 Task: Buy 4 Bath & Body Brushes from Bath & Bathing Accessories section under best seller category for shipping address: Joanna Wilson, 4208 Skips Lane, Phoenix, Arizona 85012, Cell Number 9285042162. Pay from credit card number 4893 7545 5958 7965, Name on card John Baker, Expiration date 06/2025, CVV 549
Action: Mouse moved to (165, 51)
Screenshot: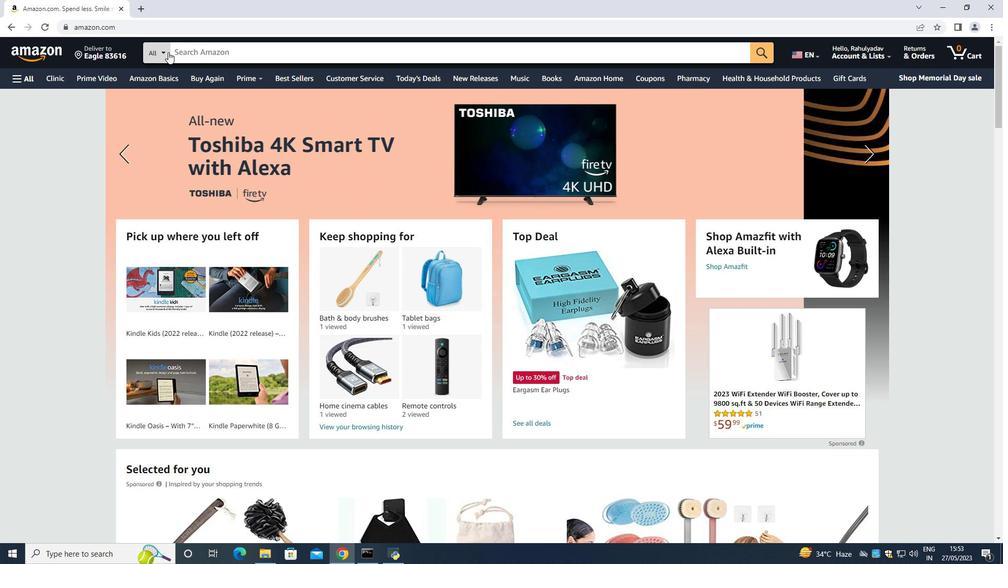 
Action: Mouse pressed left at (165, 51)
Screenshot: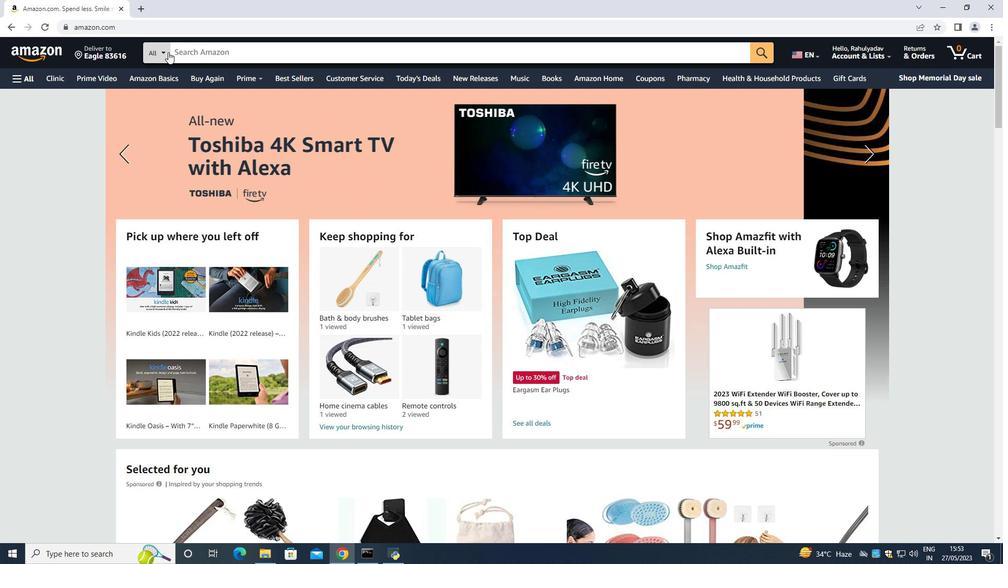 
Action: Mouse moved to (174, 174)
Screenshot: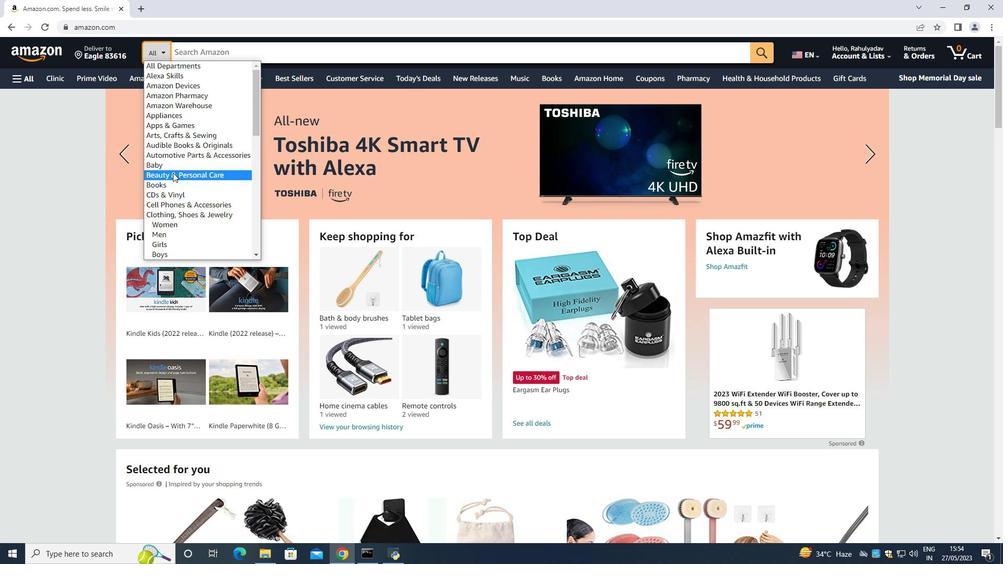 
Action: Mouse scrolled (174, 174) with delta (0, 0)
Screenshot: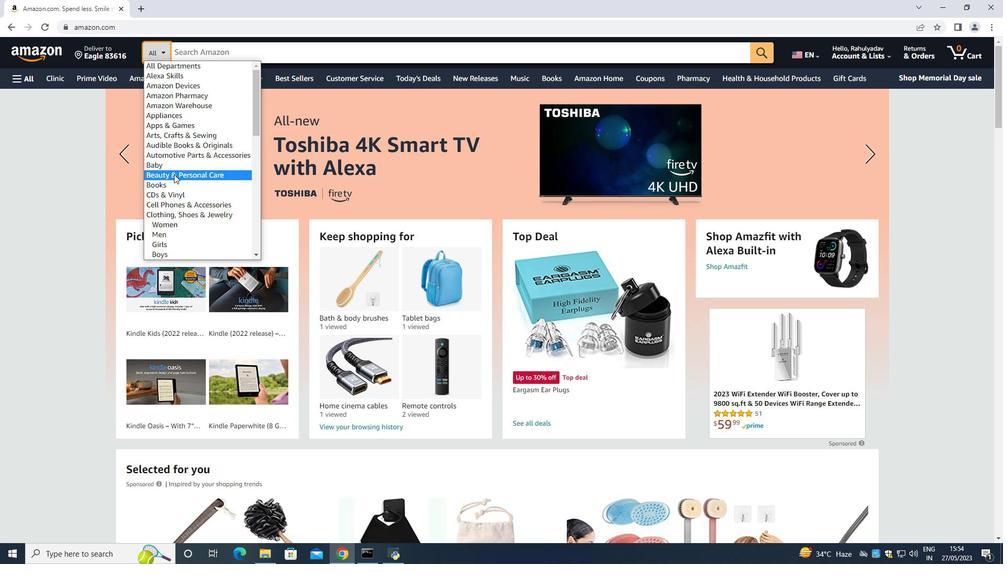 
Action: Mouse moved to (177, 172)
Screenshot: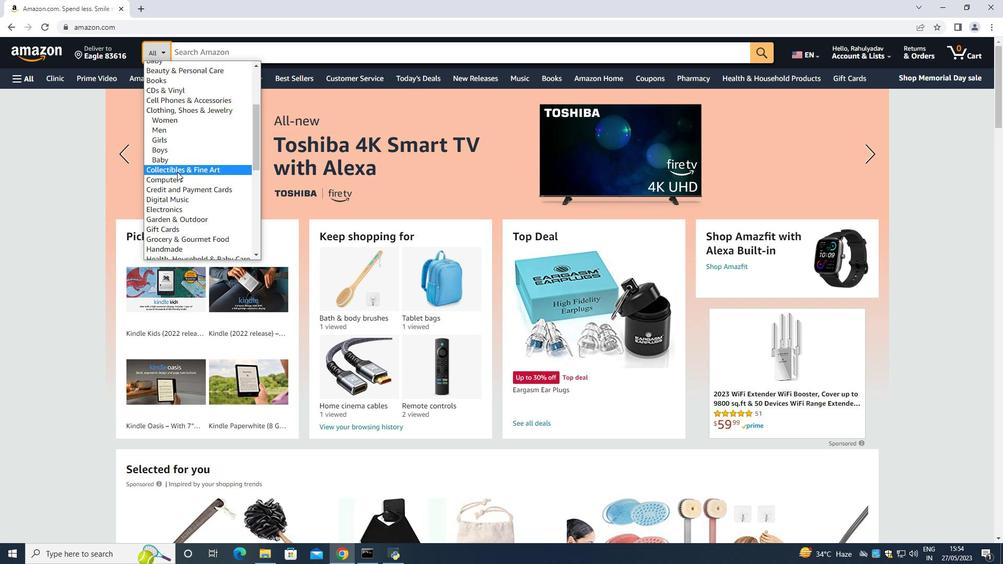 
Action: Mouse scrolled (177, 173) with delta (0, 0)
Screenshot: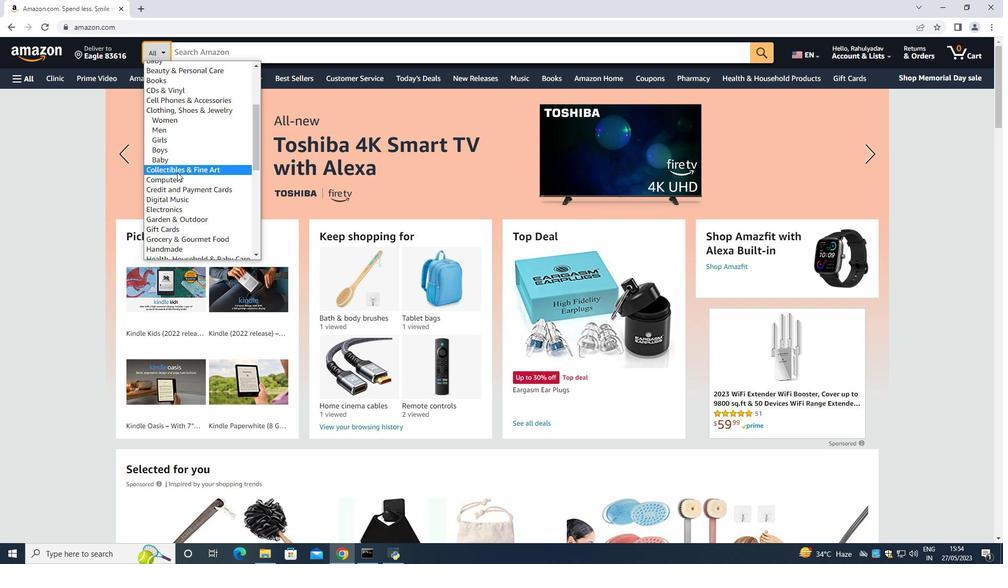 
Action: Mouse moved to (9, 81)
Screenshot: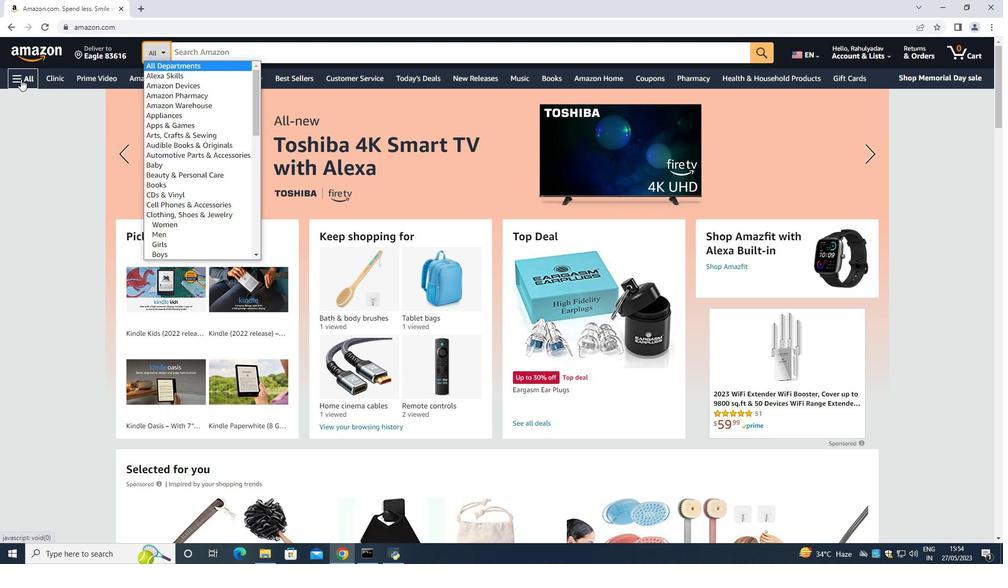 
Action: Mouse pressed left at (9, 81)
Screenshot: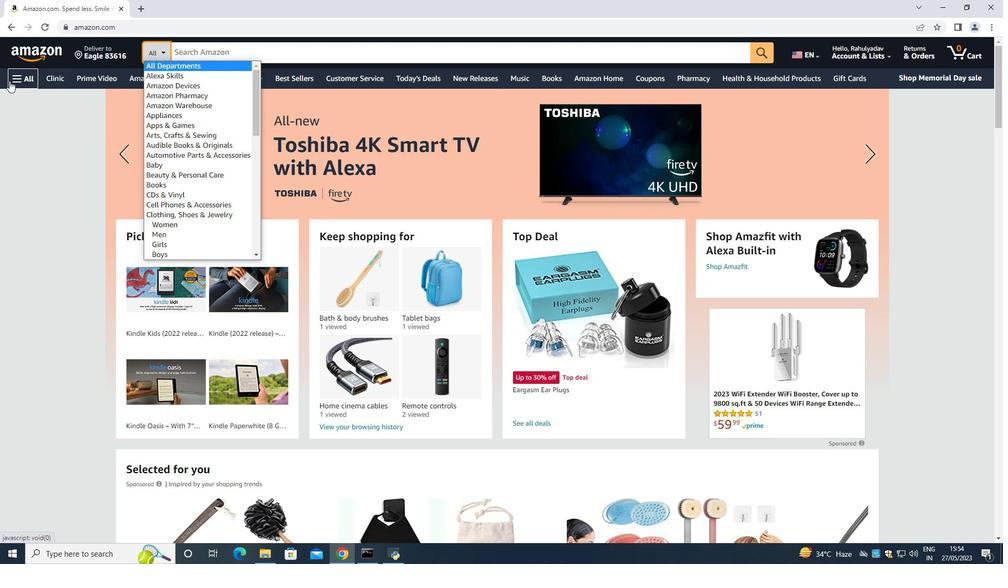 
Action: Mouse moved to (72, 368)
Screenshot: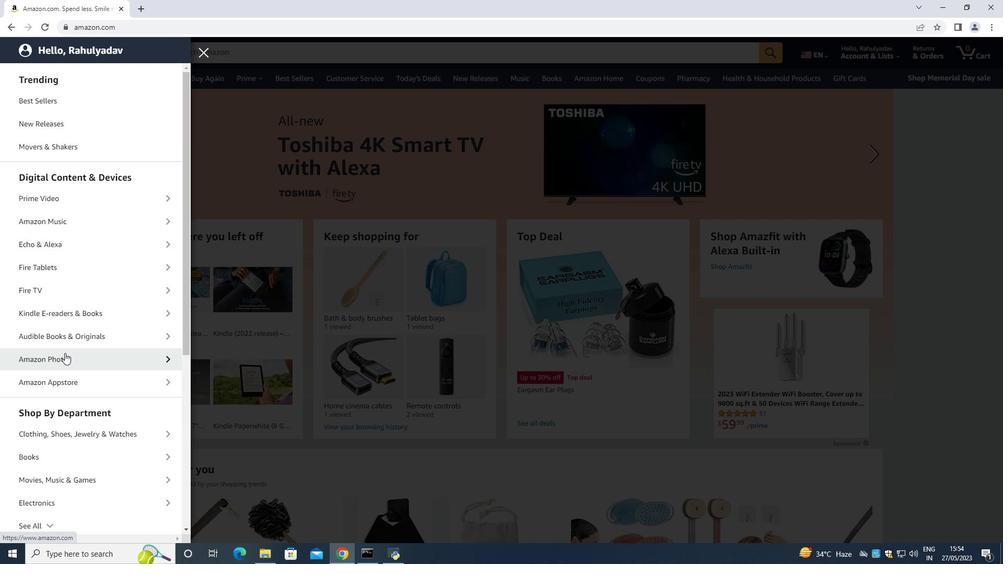 
Action: Mouse scrolled (72, 367) with delta (0, 0)
Screenshot: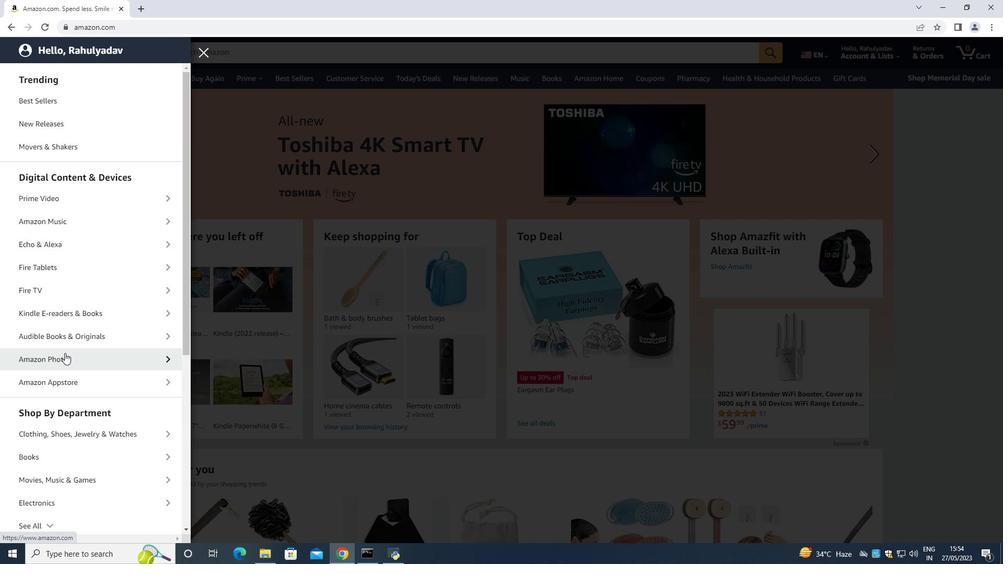 
Action: Mouse moved to (68, 407)
Screenshot: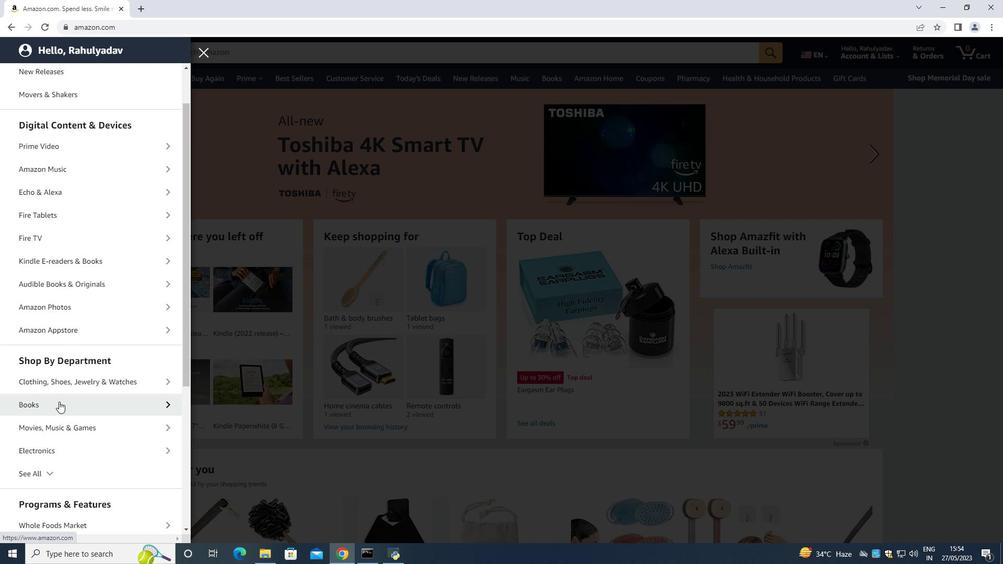 
Action: Mouse scrolled (68, 406) with delta (0, 0)
Screenshot: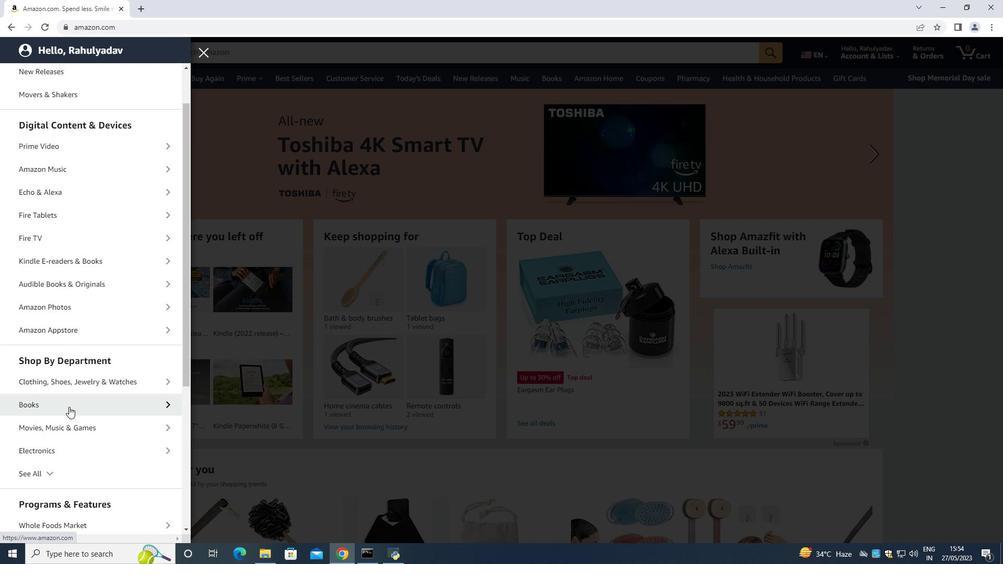 
Action: Mouse moved to (60, 421)
Screenshot: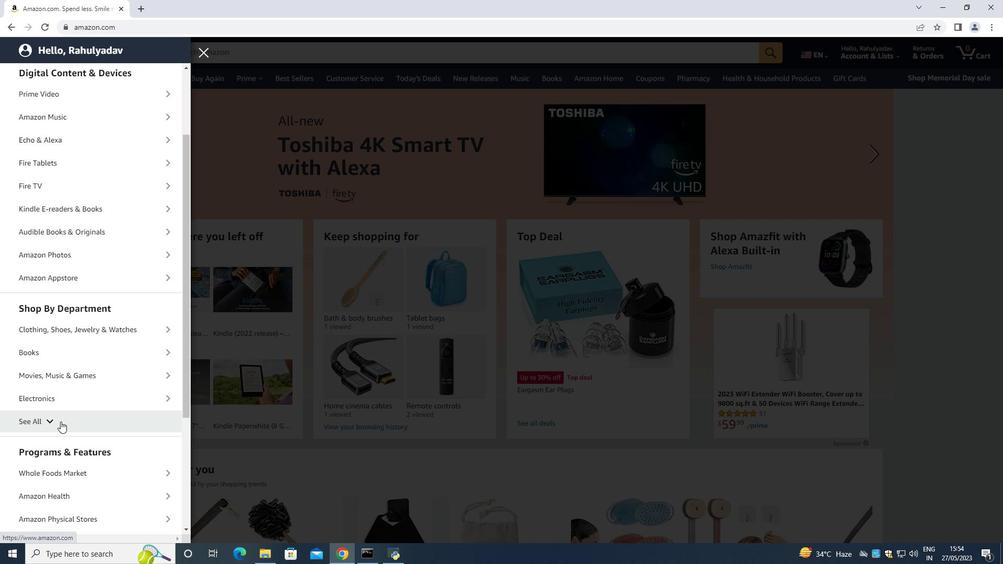 
Action: Mouse pressed left at (60, 421)
Screenshot: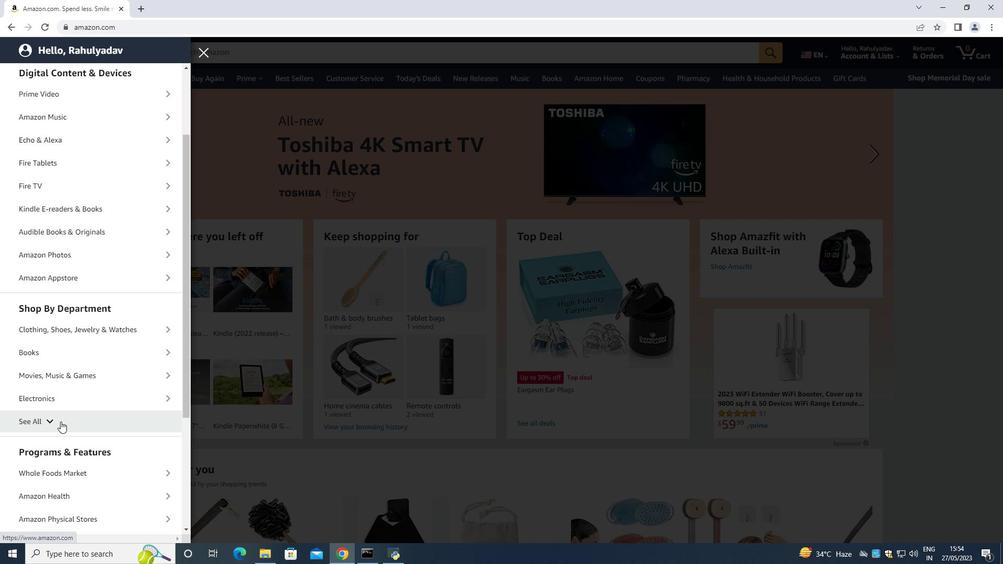
Action: Mouse moved to (63, 397)
Screenshot: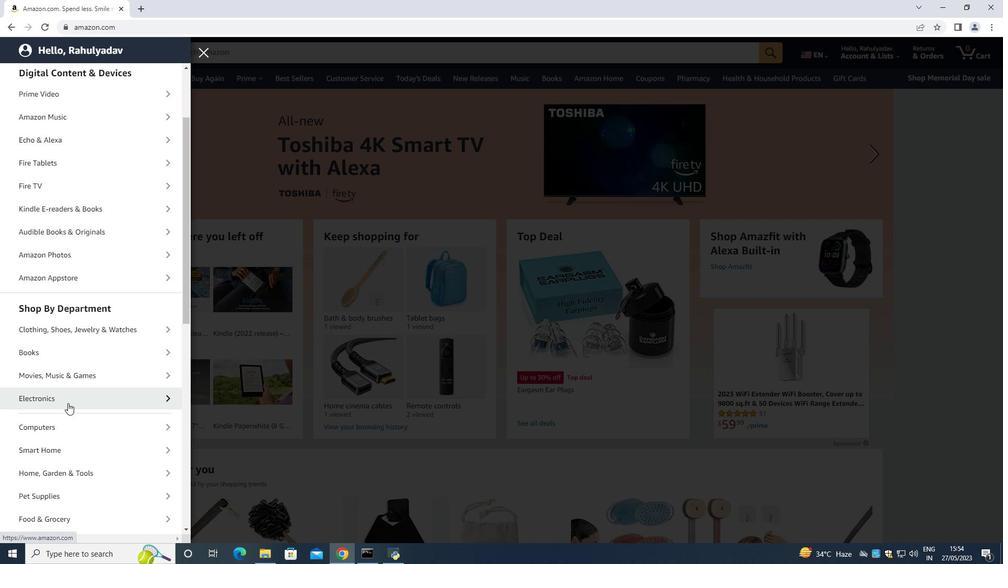 
Action: Mouse scrolled (63, 397) with delta (0, 0)
Screenshot: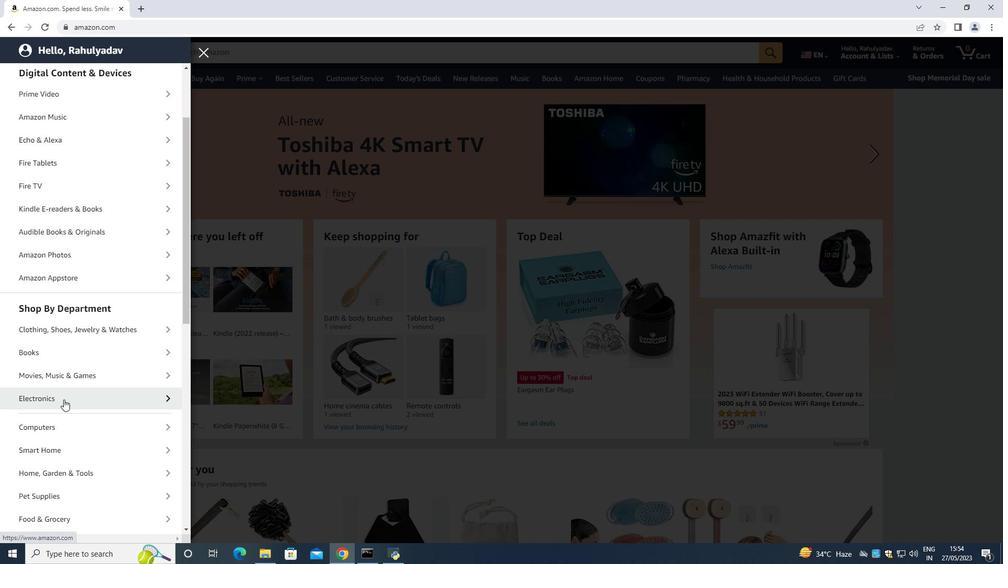 
Action: Mouse moved to (63, 397)
Screenshot: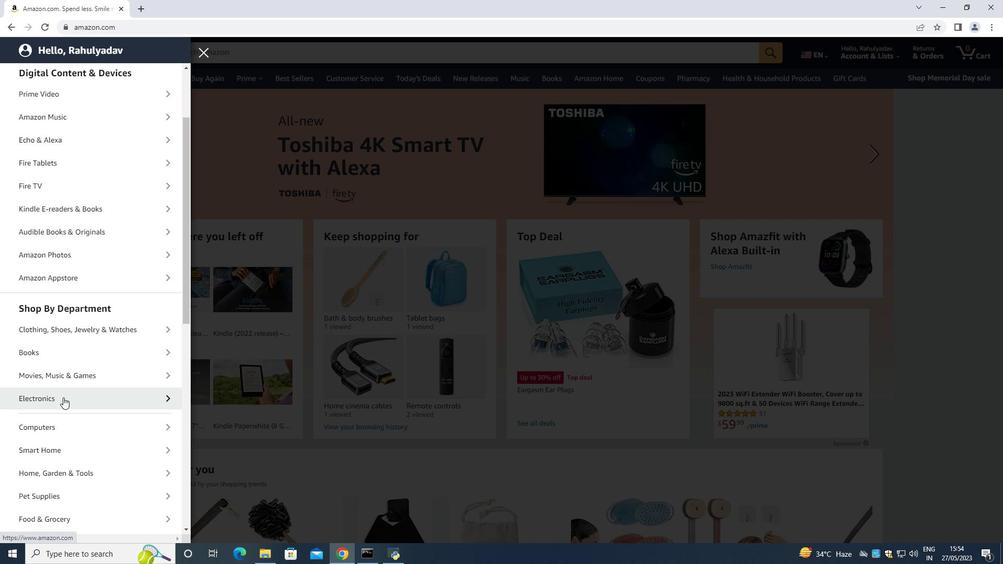 
Action: Mouse scrolled (63, 396) with delta (0, 0)
Screenshot: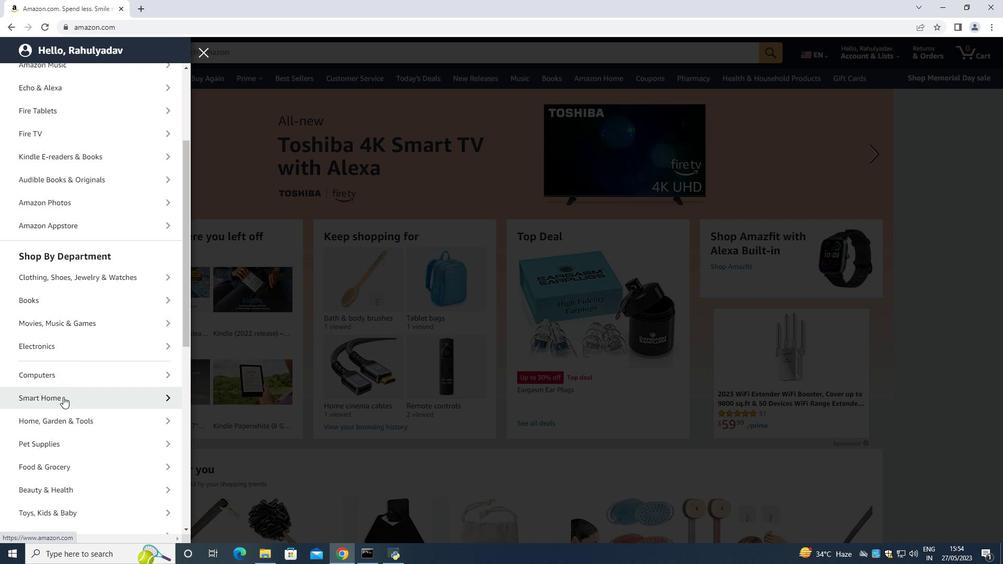 
Action: Mouse moved to (63, 397)
Screenshot: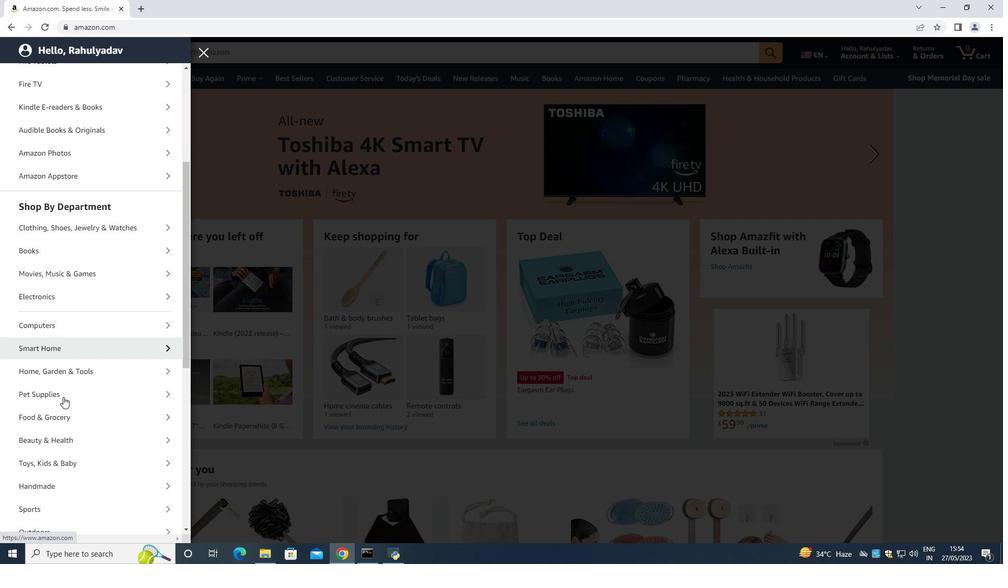 
Action: Mouse scrolled (63, 396) with delta (0, 0)
Screenshot: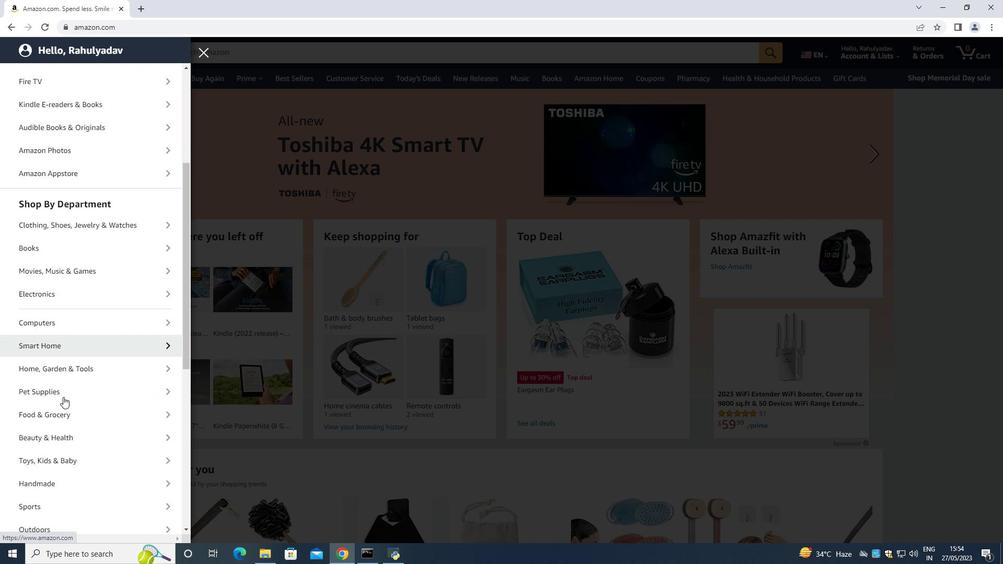 
Action: Mouse moved to (63, 397)
Screenshot: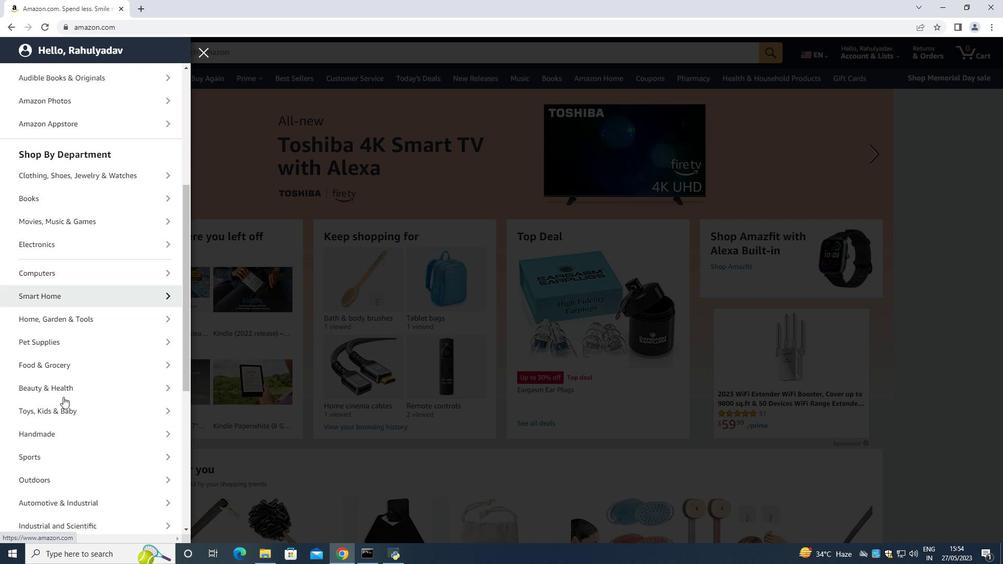 
Action: Mouse scrolled (63, 396) with delta (0, 0)
Screenshot: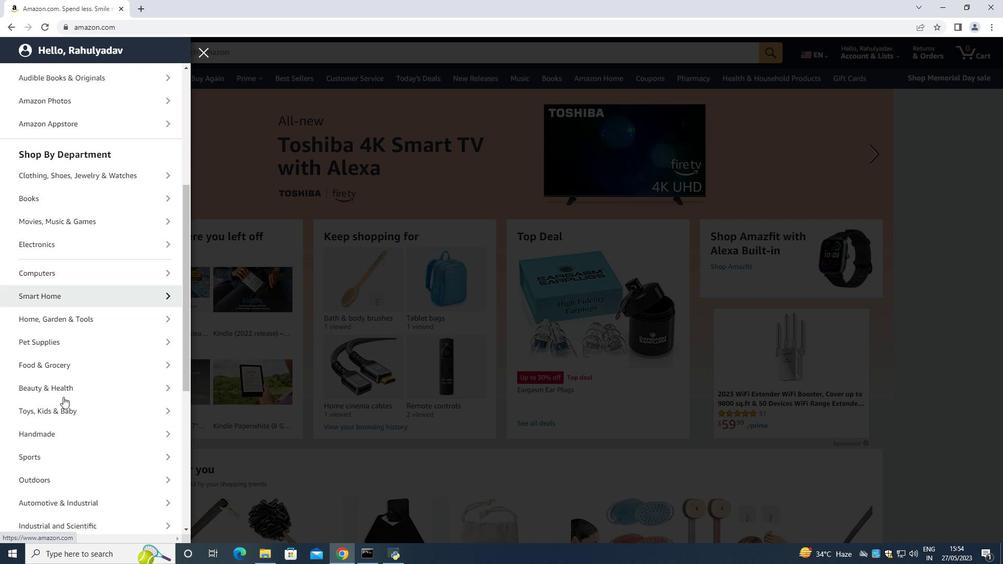 
Action: Mouse moved to (65, 397)
Screenshot: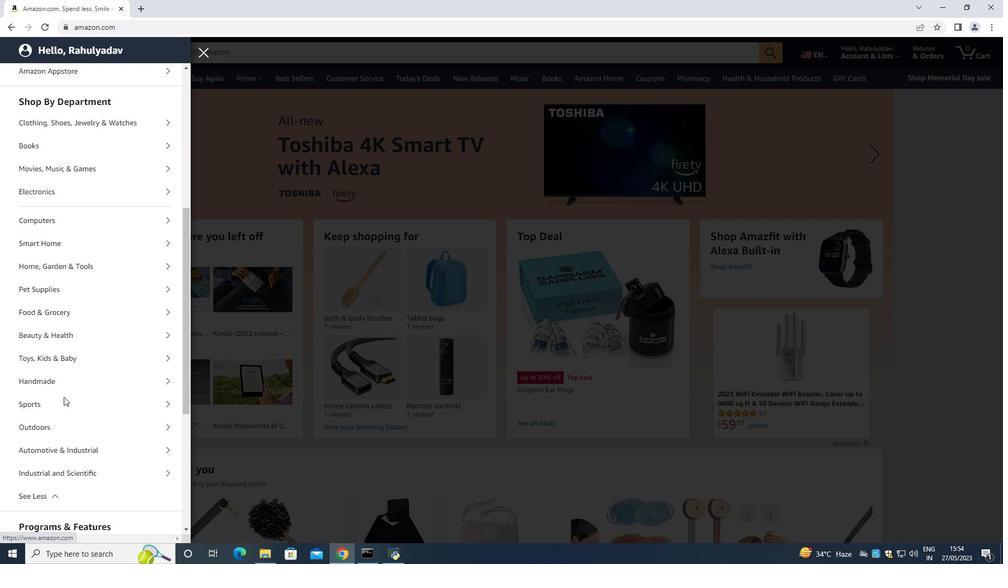 
Action: Mouse scrolled (65, 397) with delta (0, 0)
Screenshot: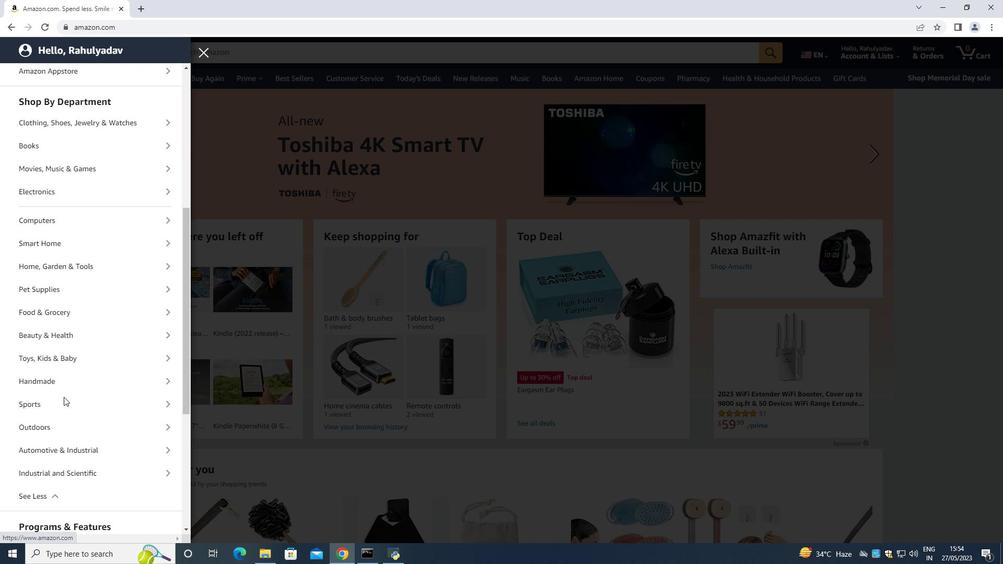 
Action: Mouse moved to (65, 399)
Screenshot: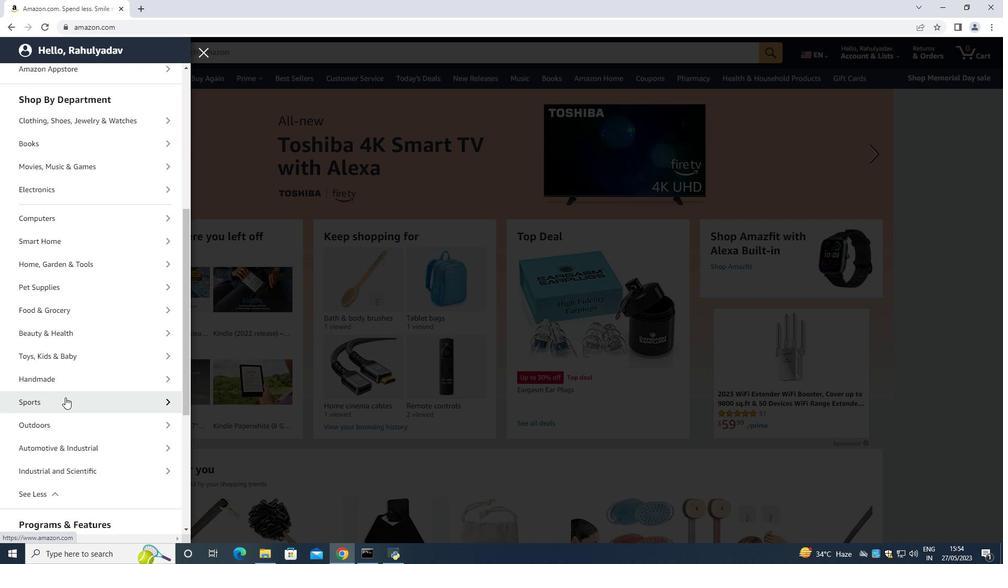 
Action: Mouse scrolled (65, 398) with delta (0, 0)
Screenshot: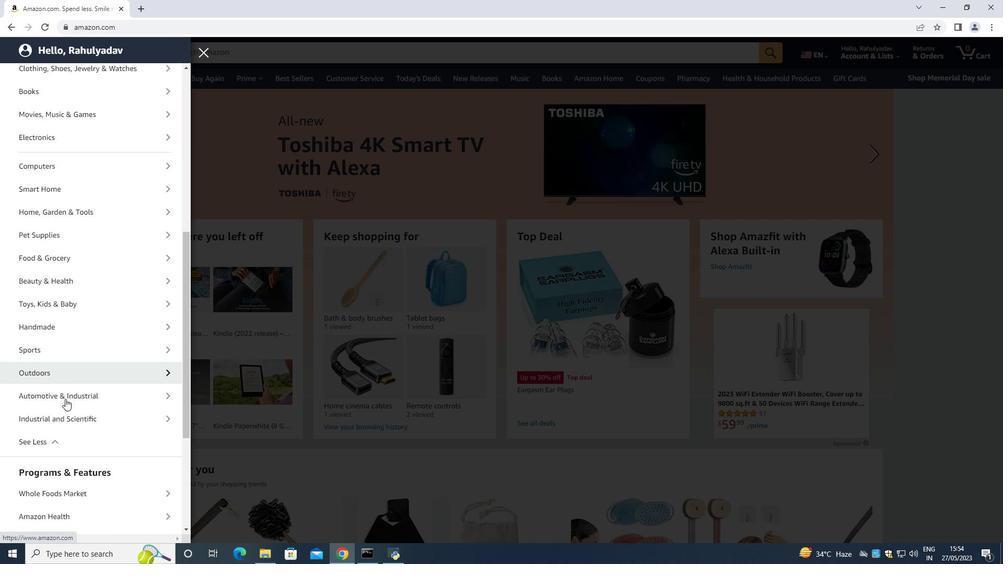 
Action: Mouse scrolled (65, 398) with delta (0, 0)
Screenshot: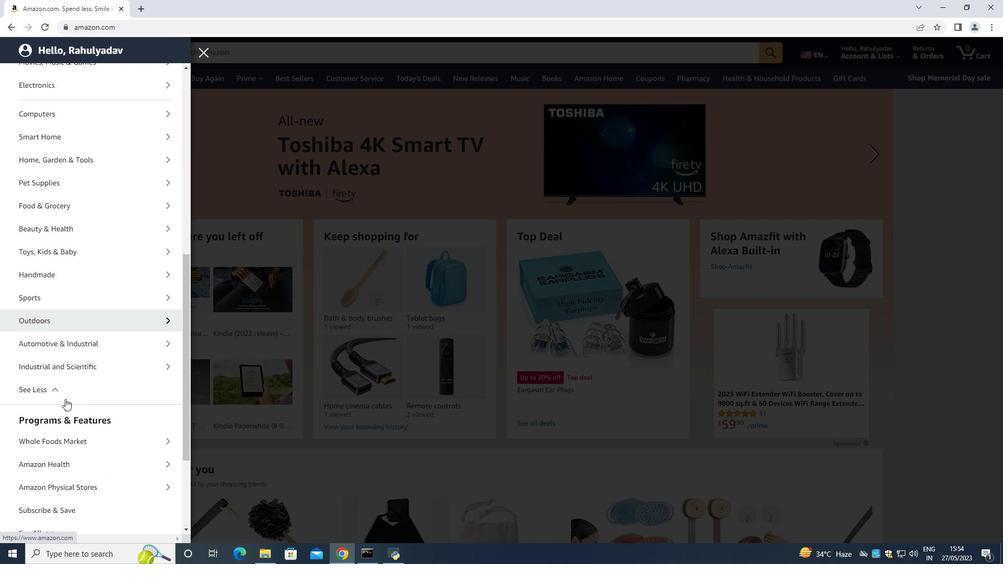 
Action: Mouse moved to (49, 485)
Screenshot: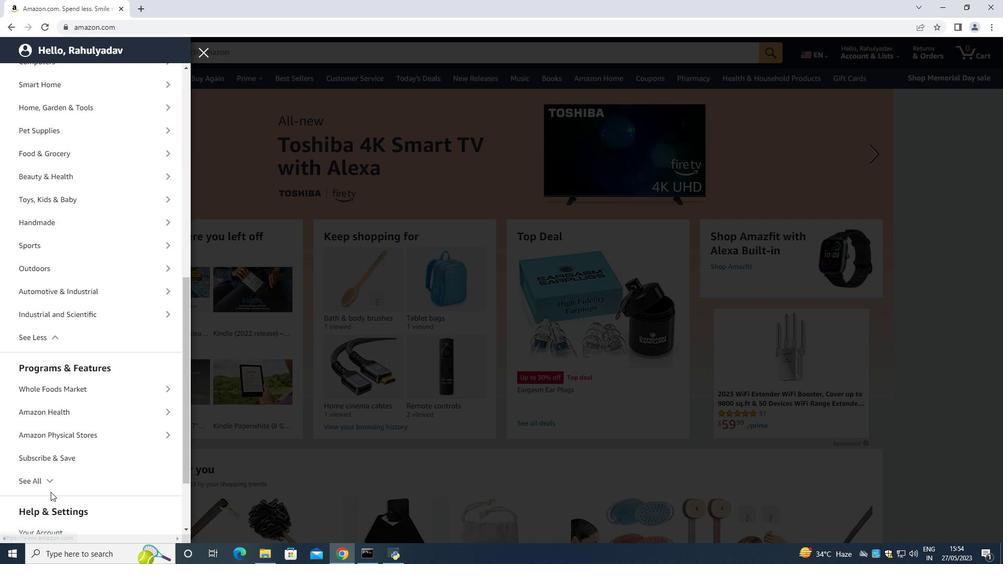 
Action: Mouse pressed left at (49, 485)
Screenshot: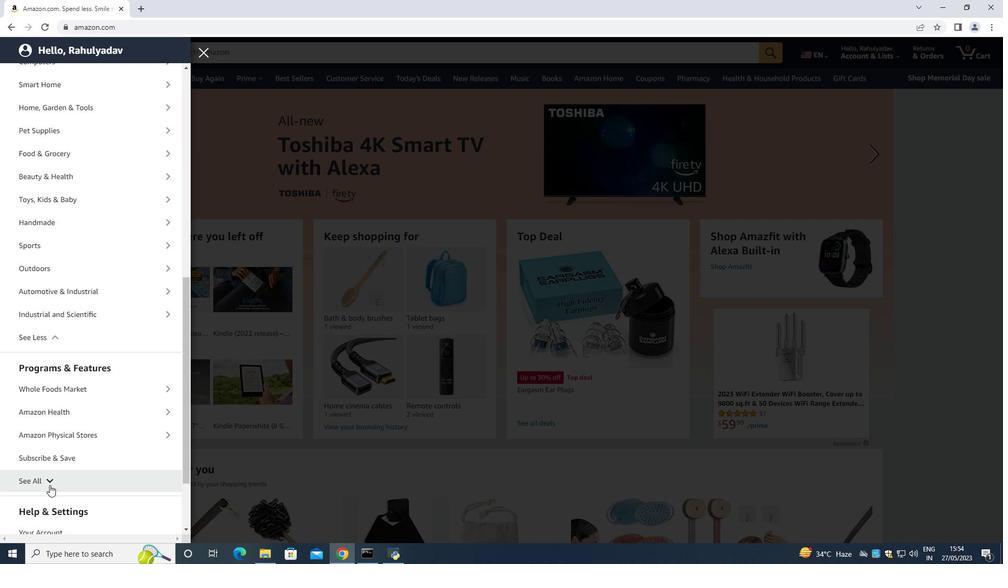 
Action: Mouse moved to (52, 463)
Screenshot: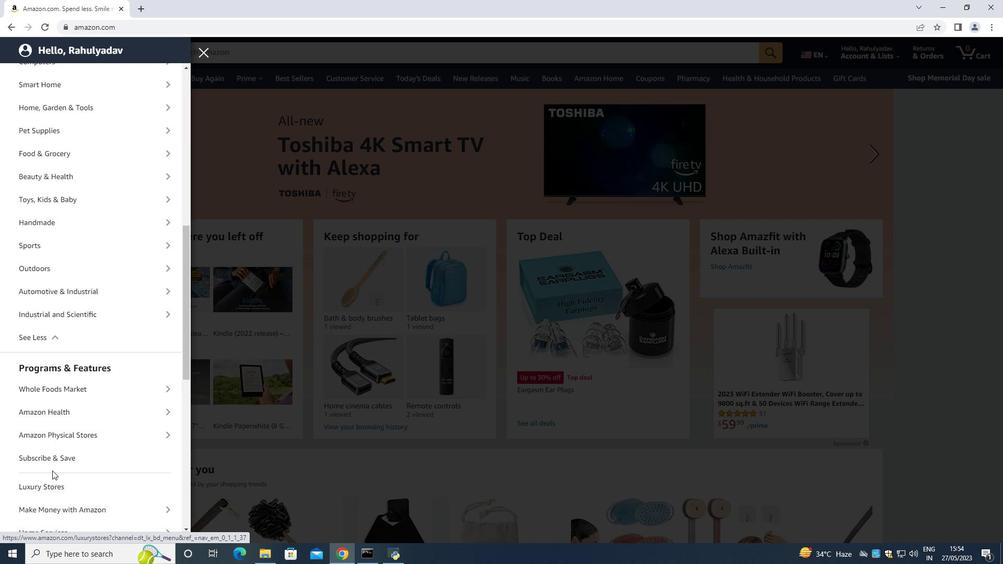 
Action: Mouse scrolled (52, 463) with delta (0, 0)
Screenshot: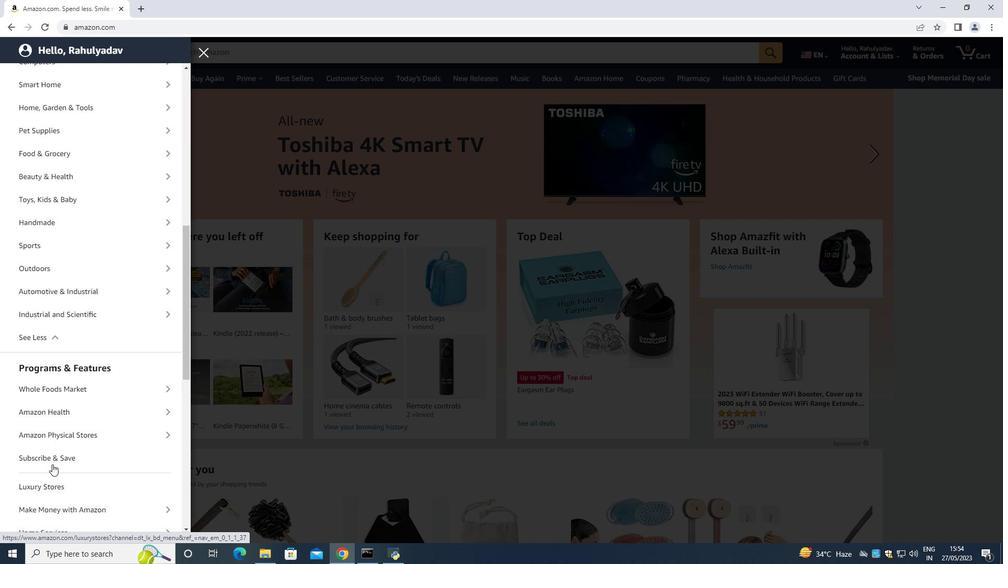 
Action: Mouse moved to (52, 457)
Screenshot: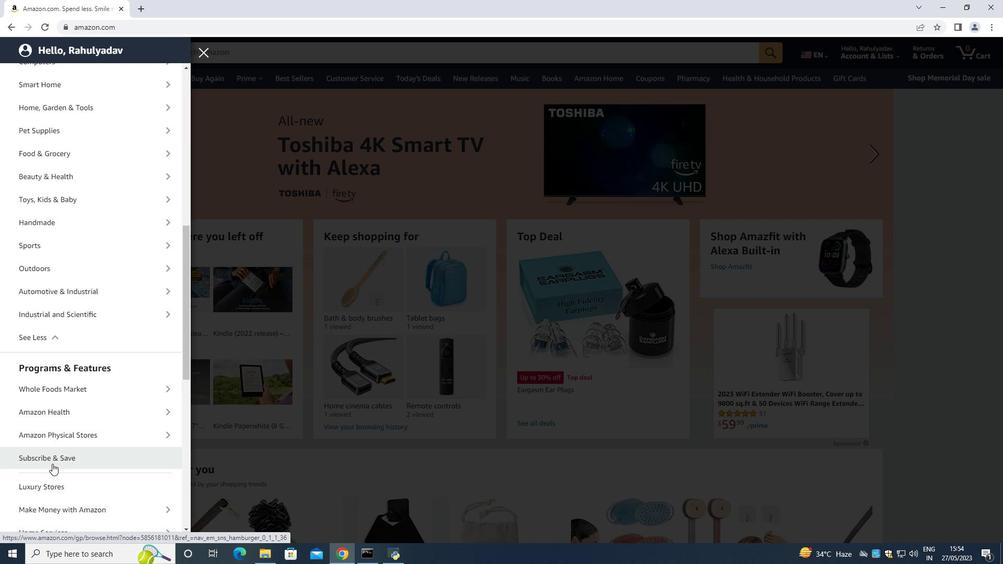 
Action: Mouse scrolled (52, 457) with delta (0, 0)
Screenshot: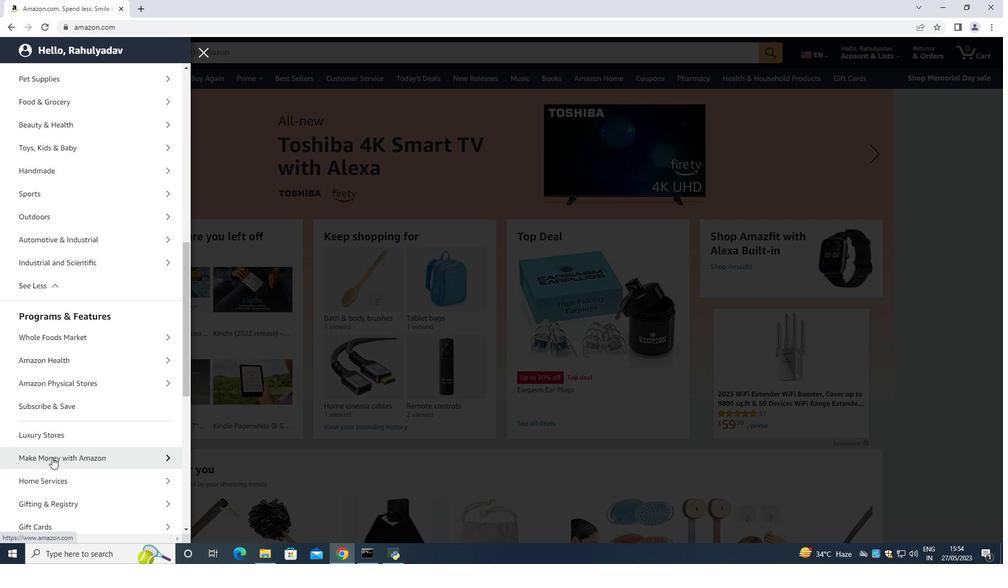 
Action: Mouse moved to (52, 456)
Screenshot: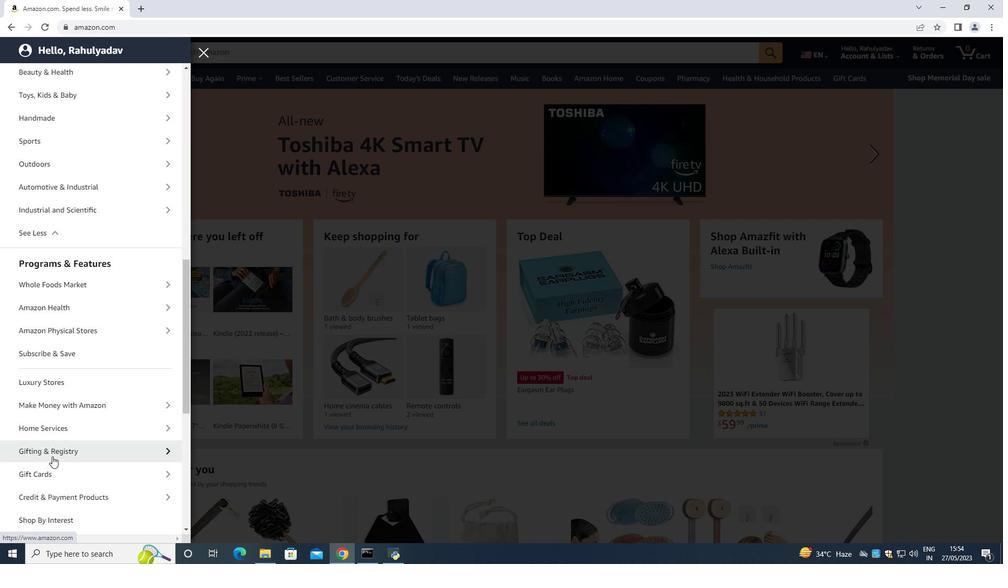 
Action: Mouse scrolled (52, 455) with delta (0, 0)
Screenshot: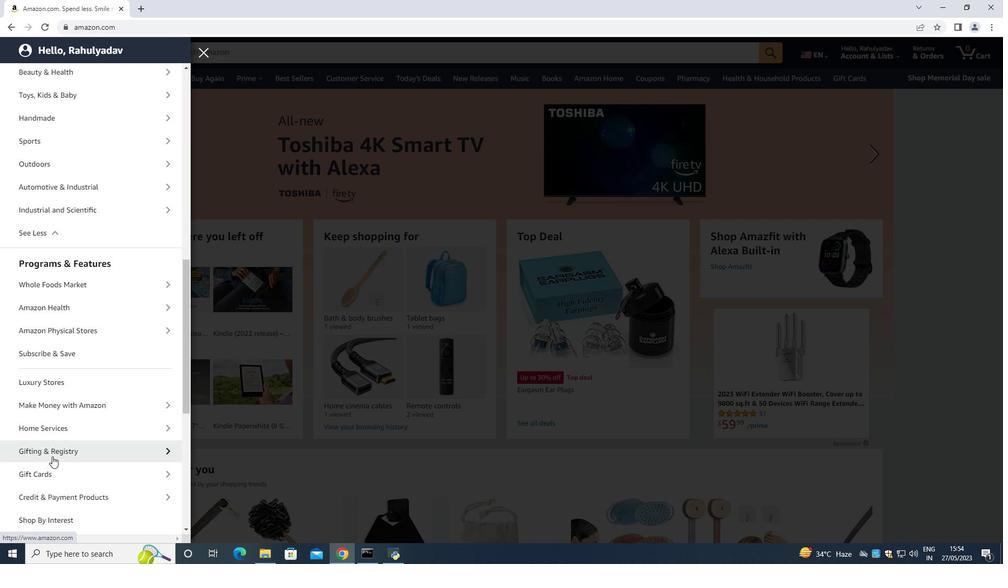 
Action: Mouse moved to (52, 455)
Screenshot: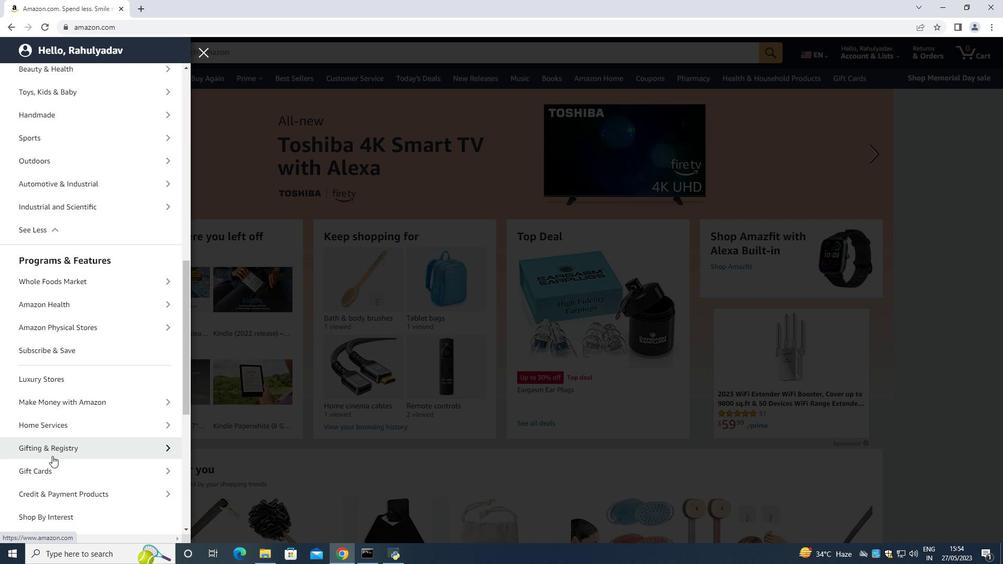 
Action: Mouse scrolled (52, 454) with delta (0, 0)
Screenshot: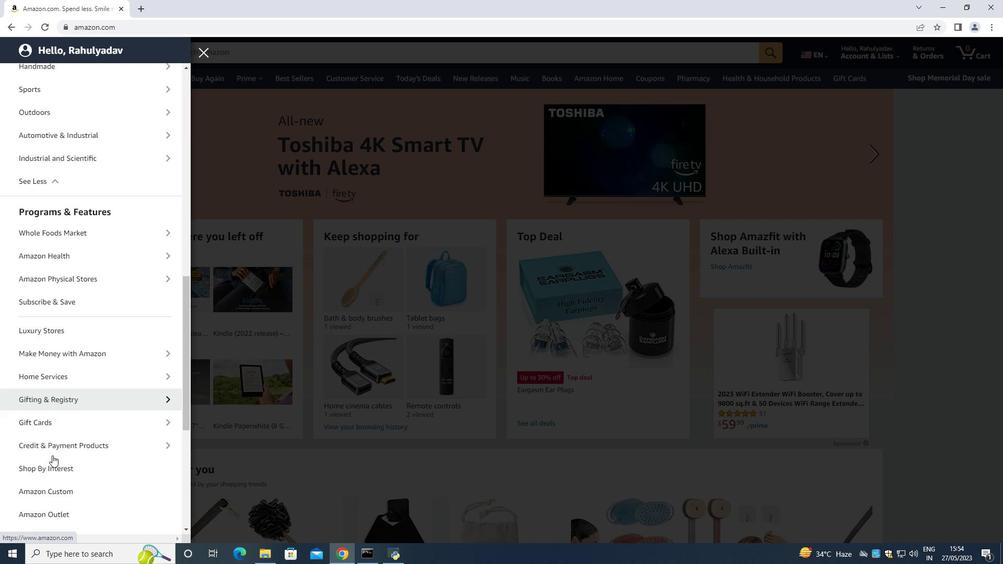
Action: Mouse moved to (52, 454)
Screenshot: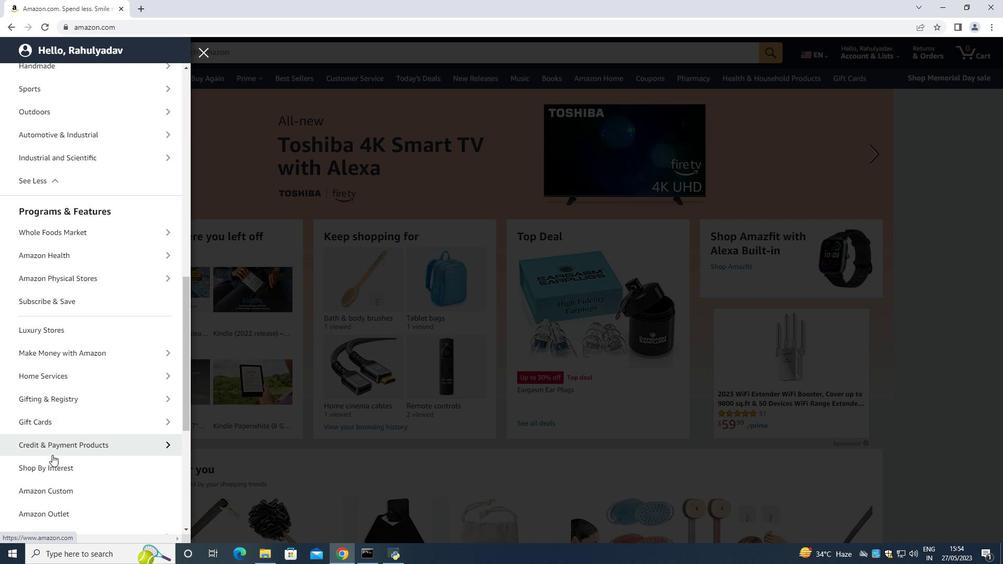 
Action: Mouse scrolled (52, 454) with delta (0, 0)
Screenshot: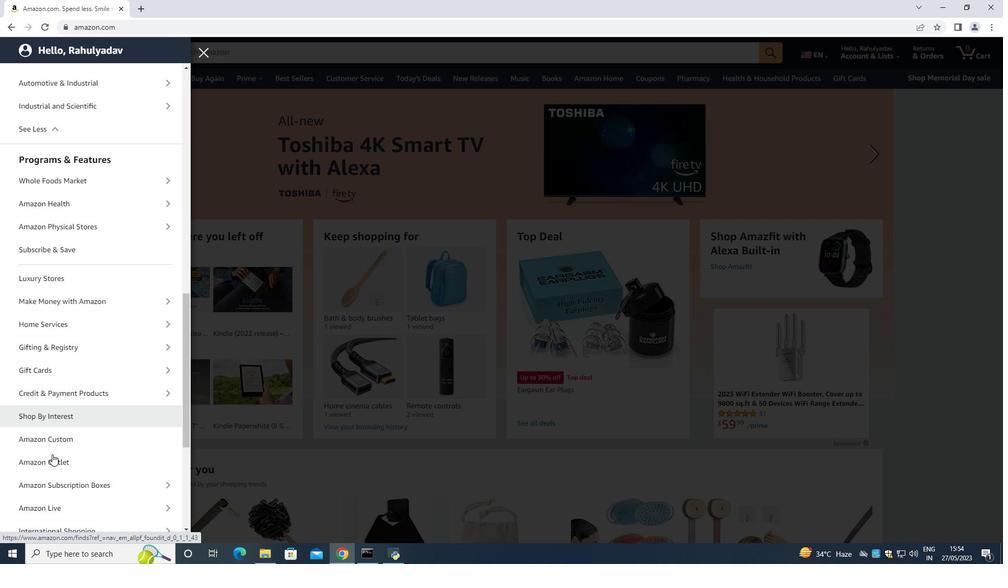 
Action: Mouse scrolled (52, 454) with delta (0, 0)
Screenshot: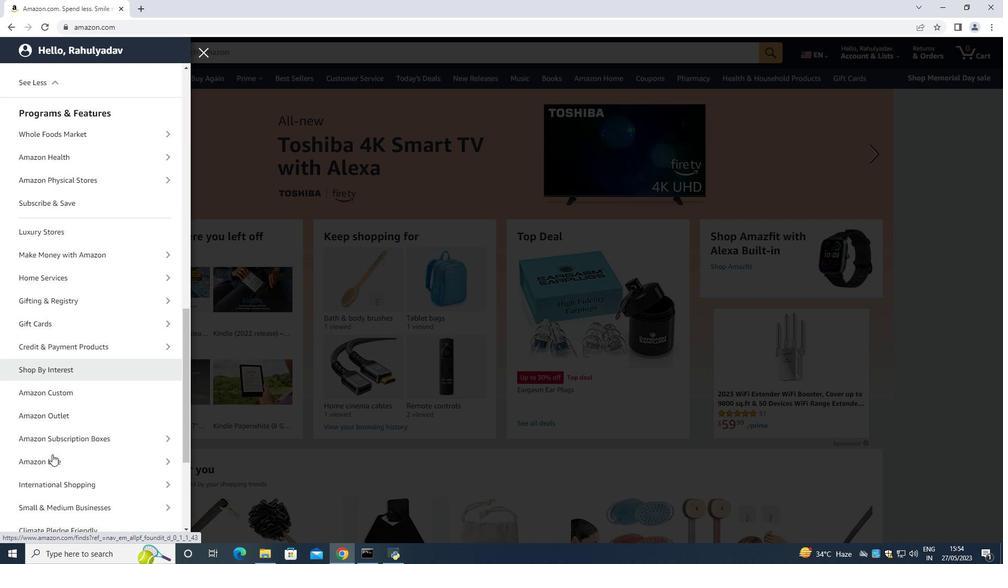 
Action: Mouse scrolled (52, 454) with delta (0, 0)
Screenshot: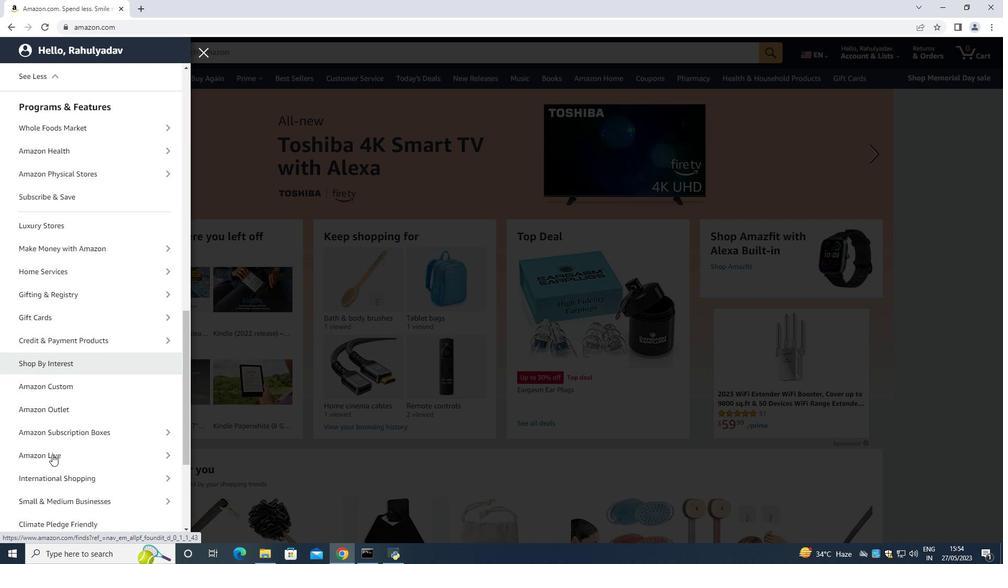 
Action: Mouse moved to (49, 460)
Screenshot: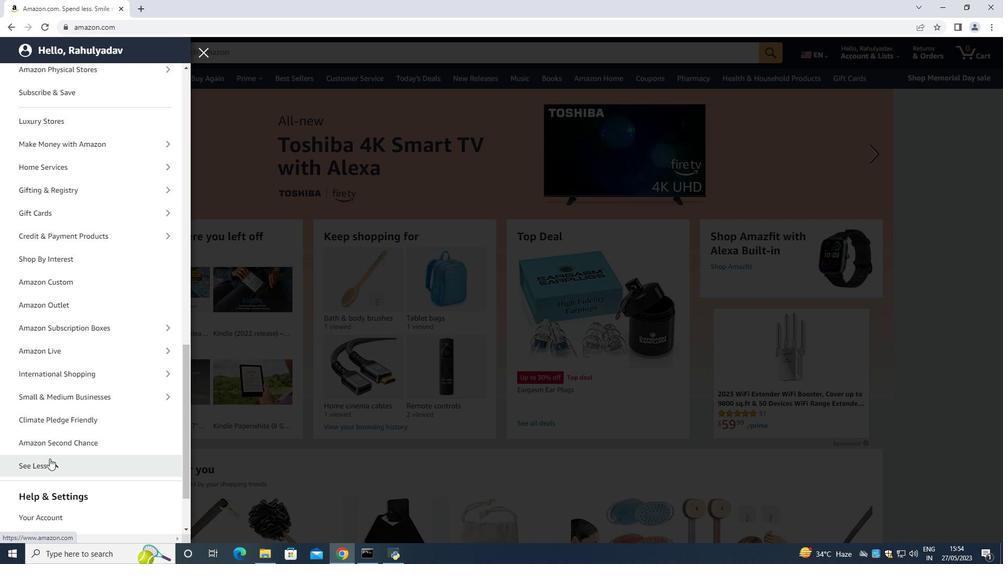 
Action: Mouse pressed left at (49, 460)
Screenshot: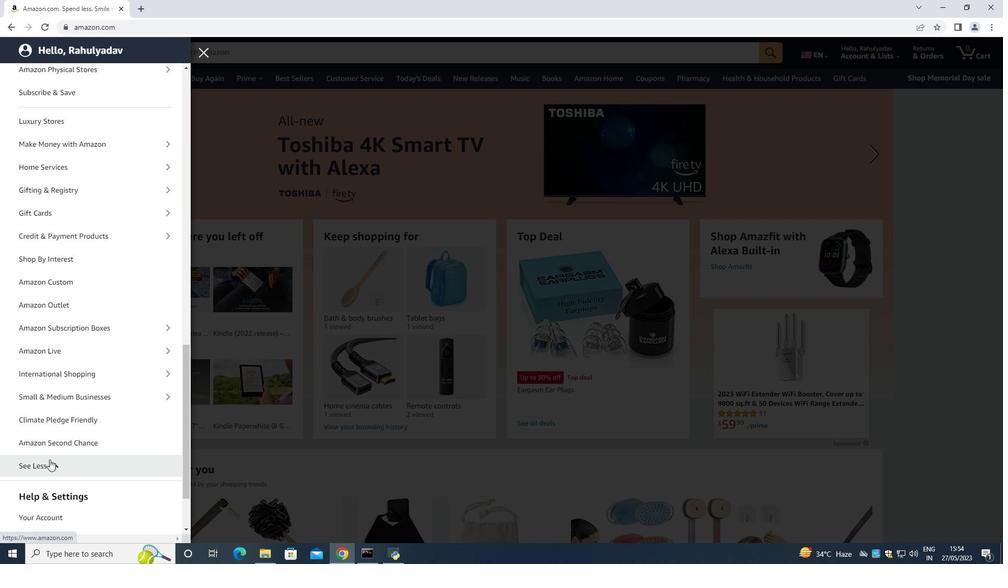 
Action: Mouse moved to (202, 48)
Screenshot: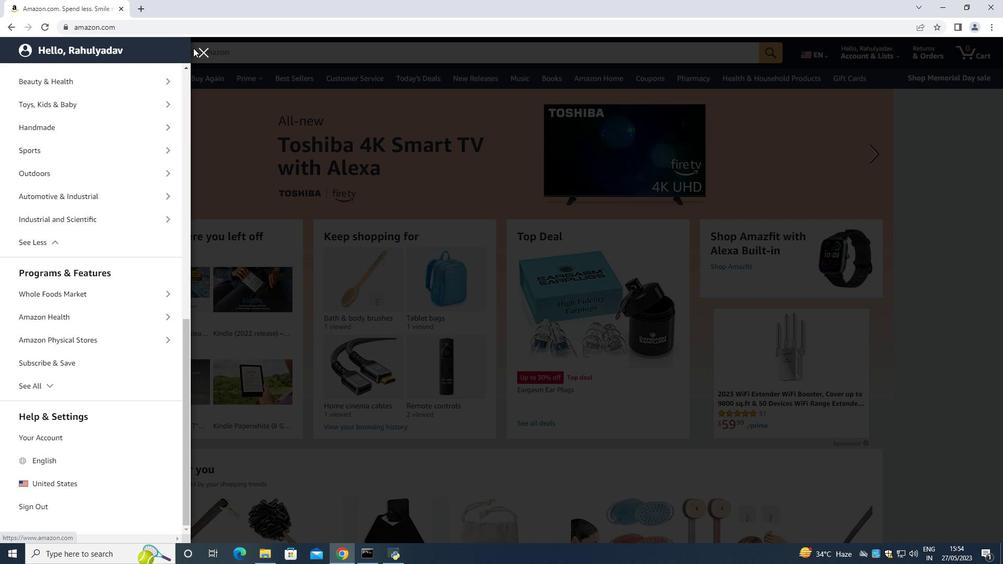 
Action: Mouse pressed left at (202, 48)
Screenshot: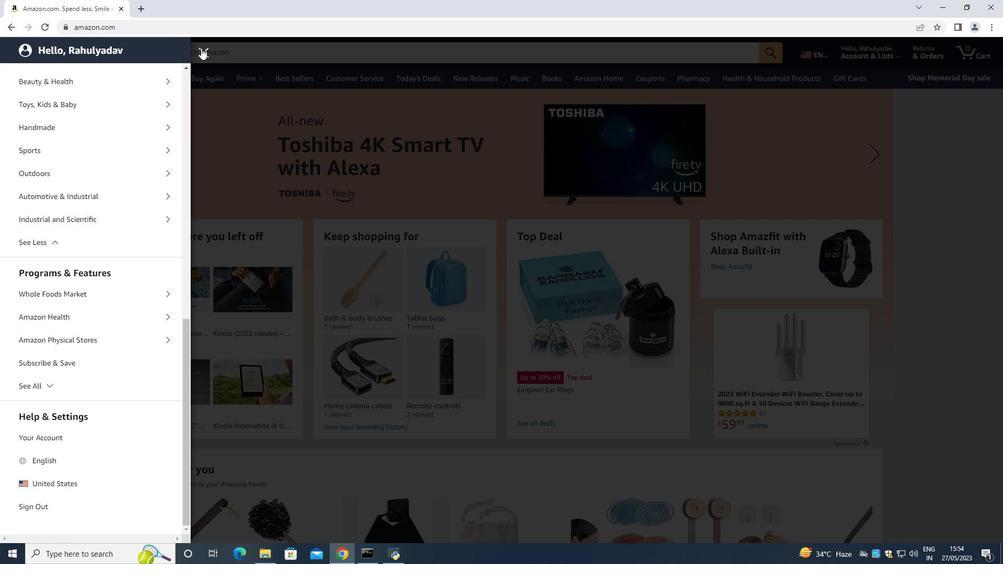 
Action: Mouse moved to (162, 53)
Screenshot: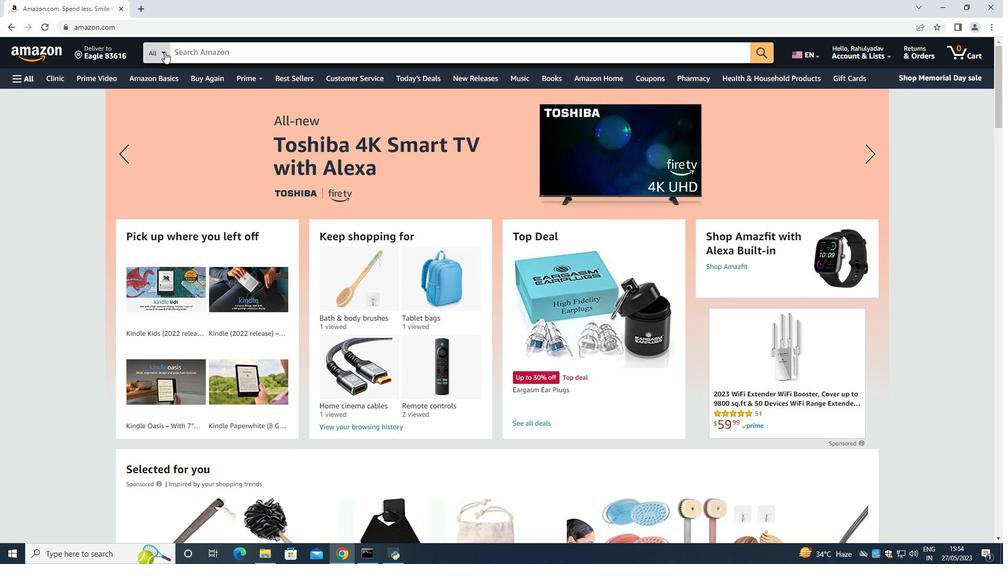 
Action: Mouse pressed left at (162, 53)
Screenshot: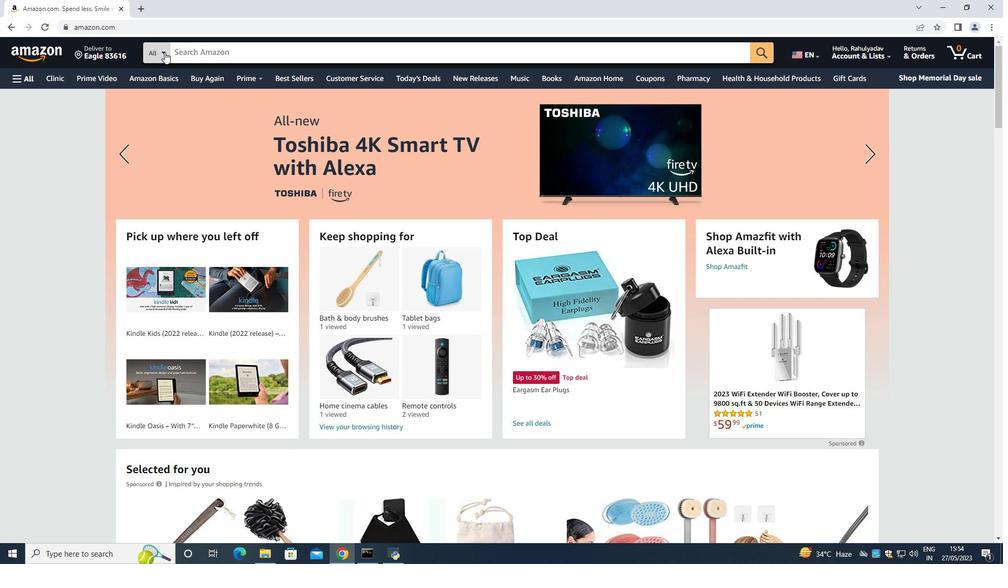 
Action: Mouse moved to (286, 55)
Screenshot: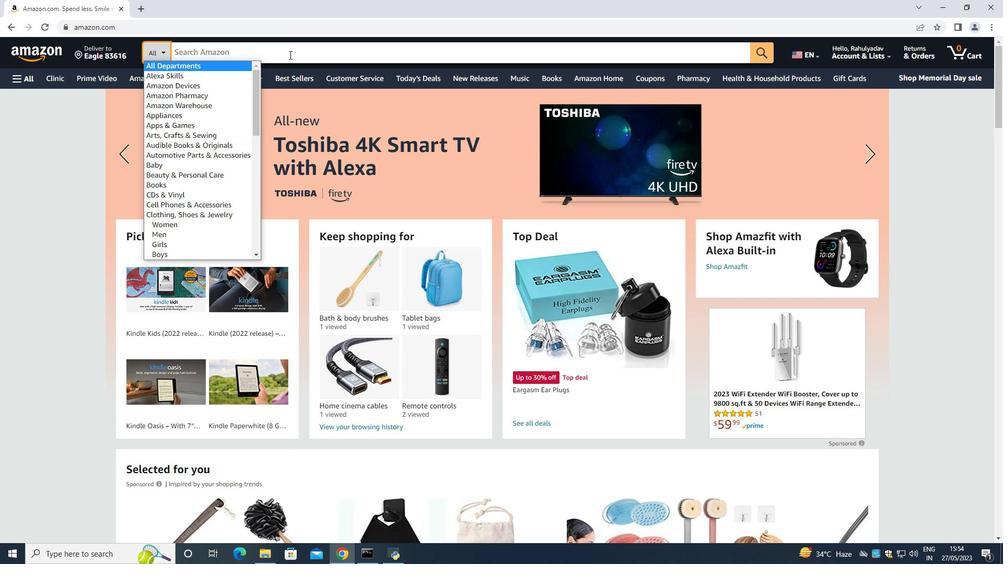 
Action: Mouse pressed left at (286, 55)
Screenshot: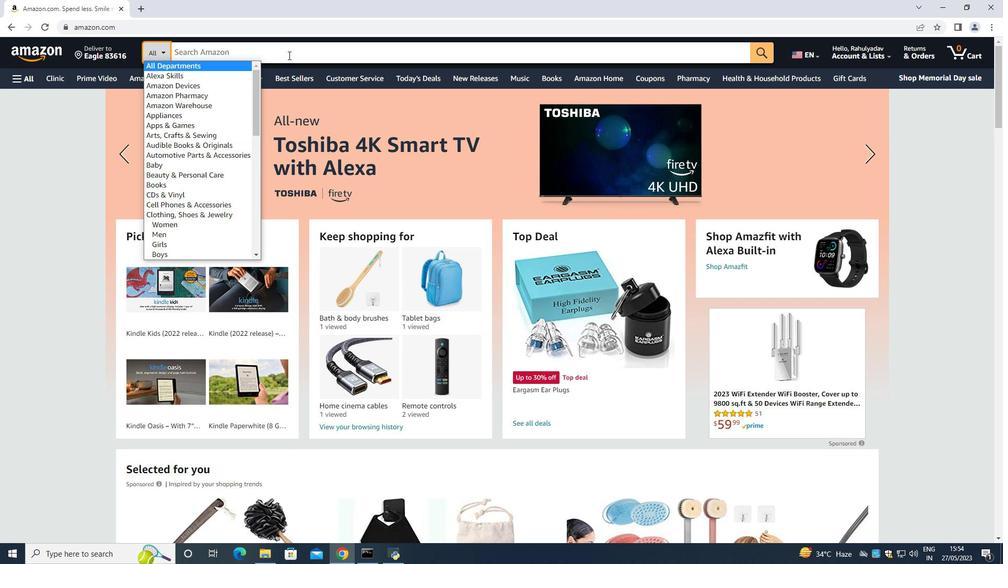 
Action: Key pressed <Key.shift>Bath<Key.space>and<Key.space><Key.shift><Key.shift><Key.shift><Key.shift>bathing
Screenshot: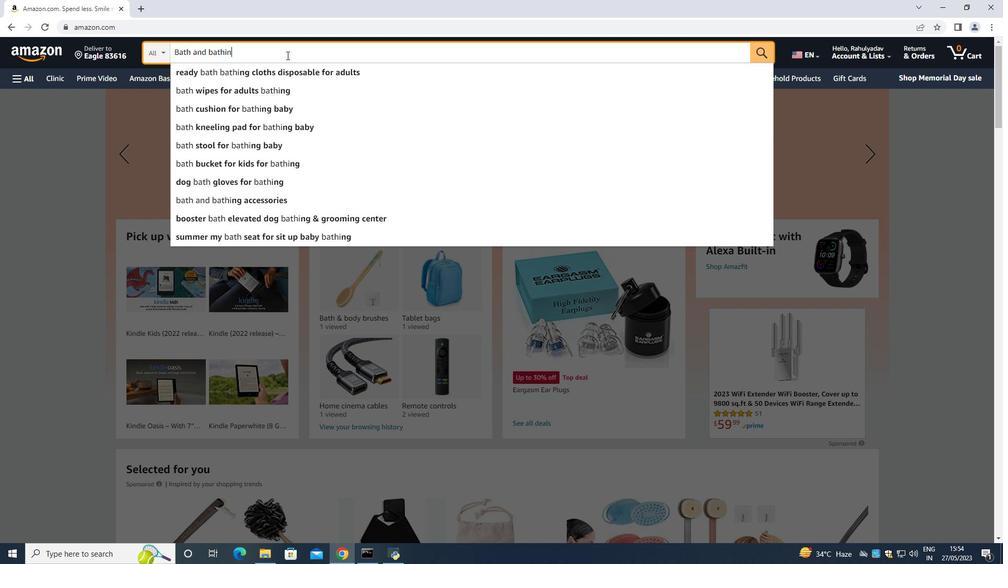 
Action: Mouse moved to (279, 54)
Screenshot: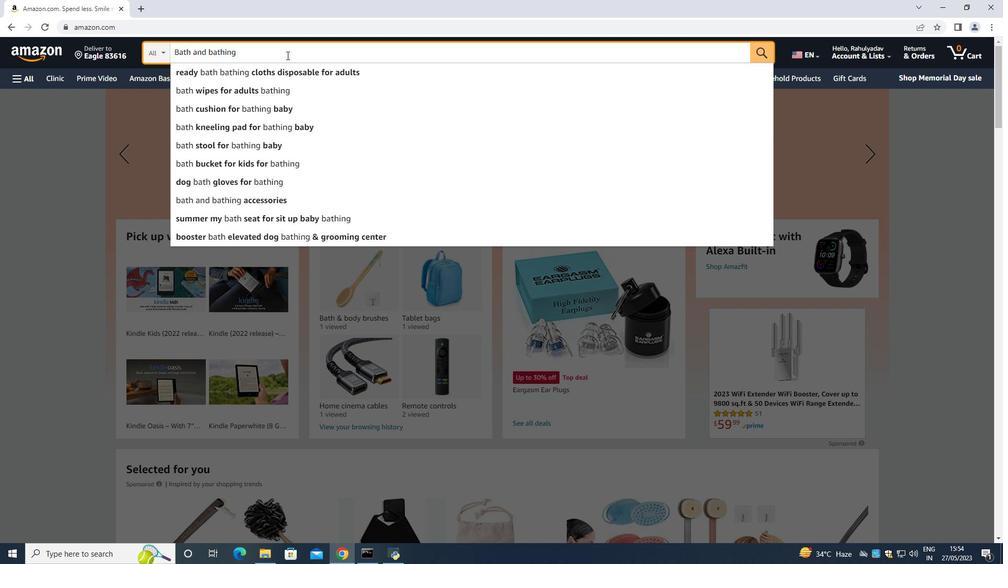 
Action: Key pressed <Key.enter>
Screenshot: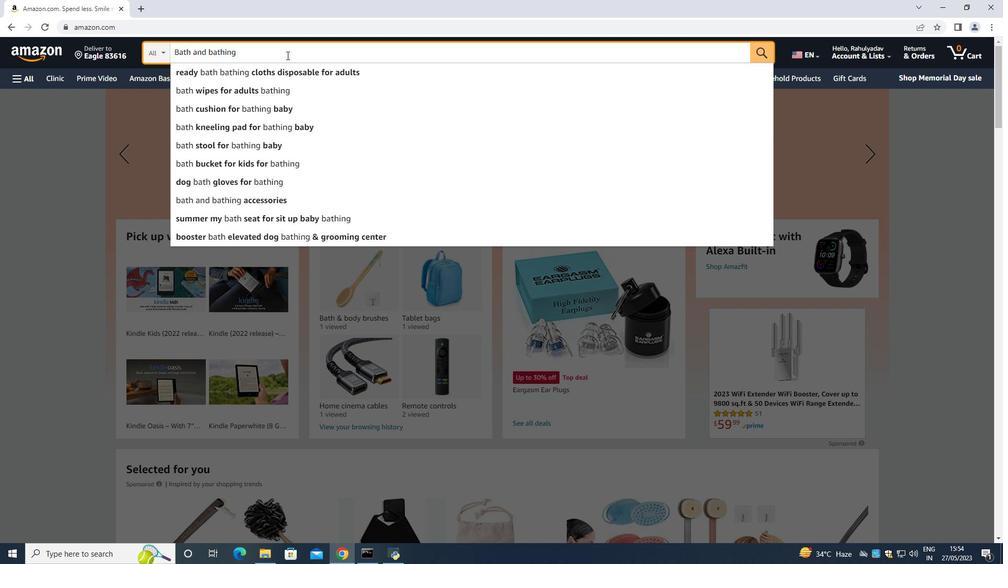 
Action: Mouse moved to (248, 49)
Screenshot: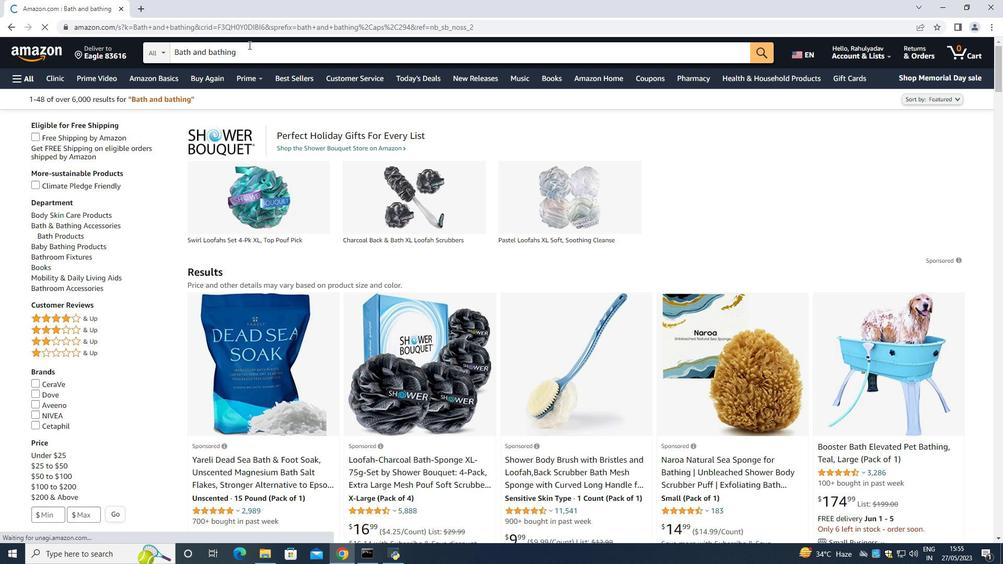 
Action: Mouse pressed left at (248, 49)
Screenshot: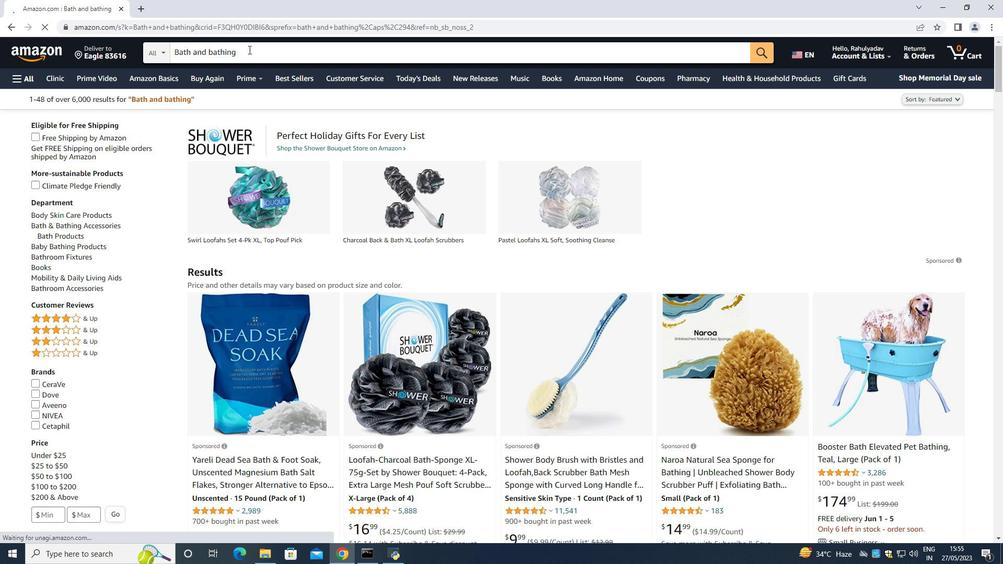 
Action: Mouse moved to (247, 49)
Screenshot: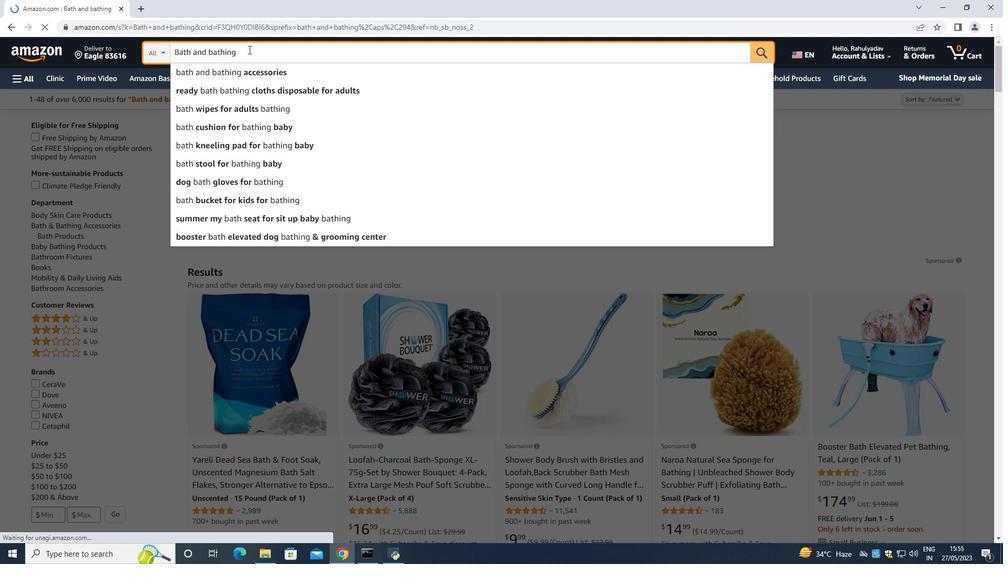 
Action: Key pressed <Key.backspace><Key.backspace><Key.backspace><Key.backspace><Key.backspace><Key.backspace><Key.backspace><Key.backspace><Key.backspace><Key.backspace><Key.backspace><Key.backspace><Key.backspace>h<Key.space><Key.shift_r>&<Key.shift>Body<Key.space><Key.shift><Key.shift><Key.shift><Key.shift><Key.shift><Key.shift><Key.shift>Brushes<Key.space>
Screenshot: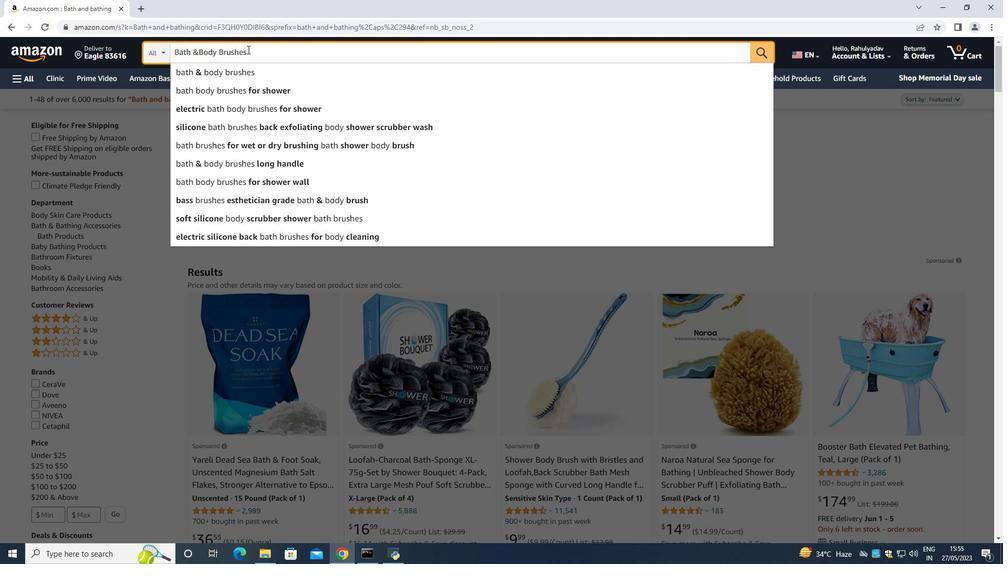 
Action: Mouse moved to (759, 54)
Screenshot: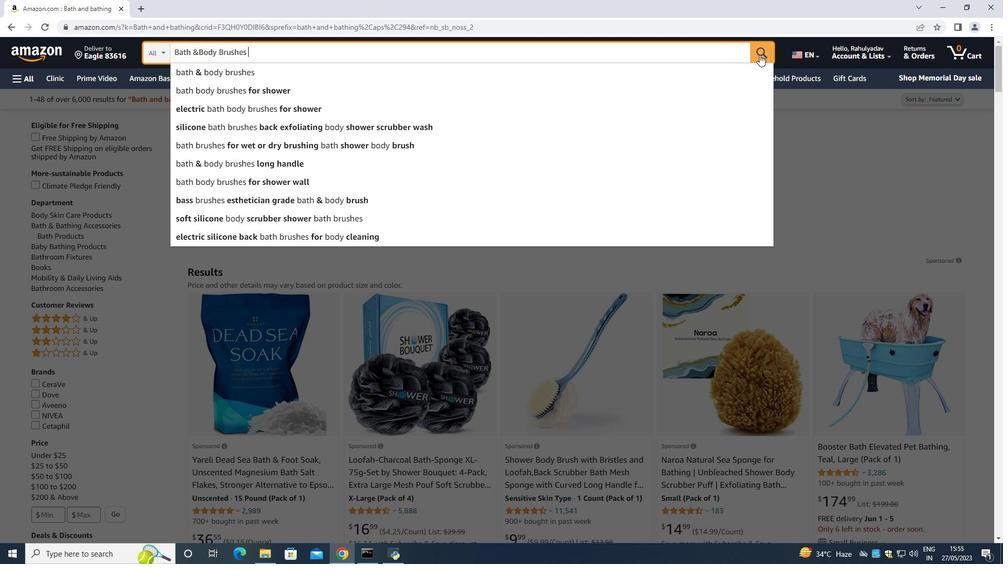 
Action: Mouse pressed left at (759, 54)
Screenshot: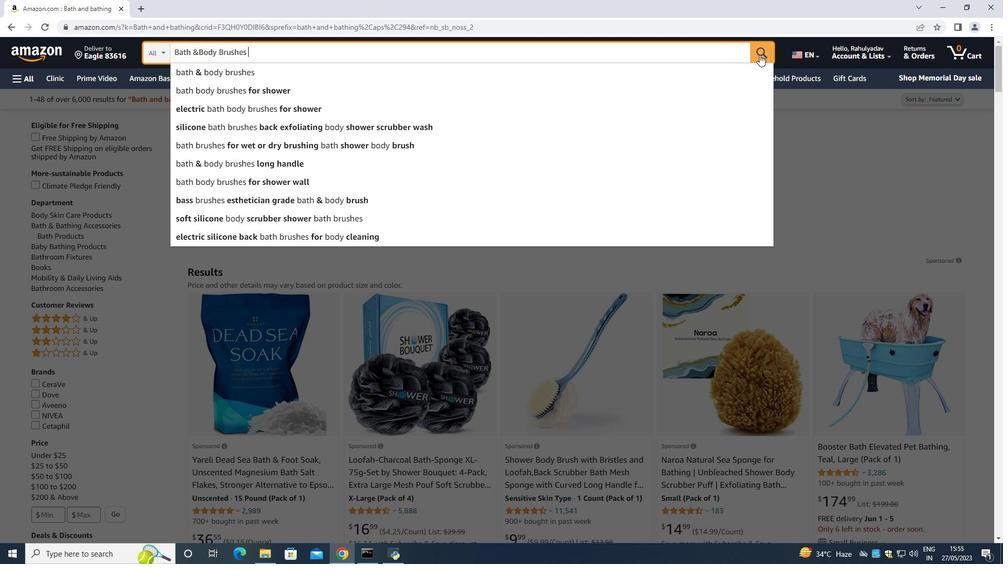 
Action: Mouse moved to (322, 237)
Screenshot: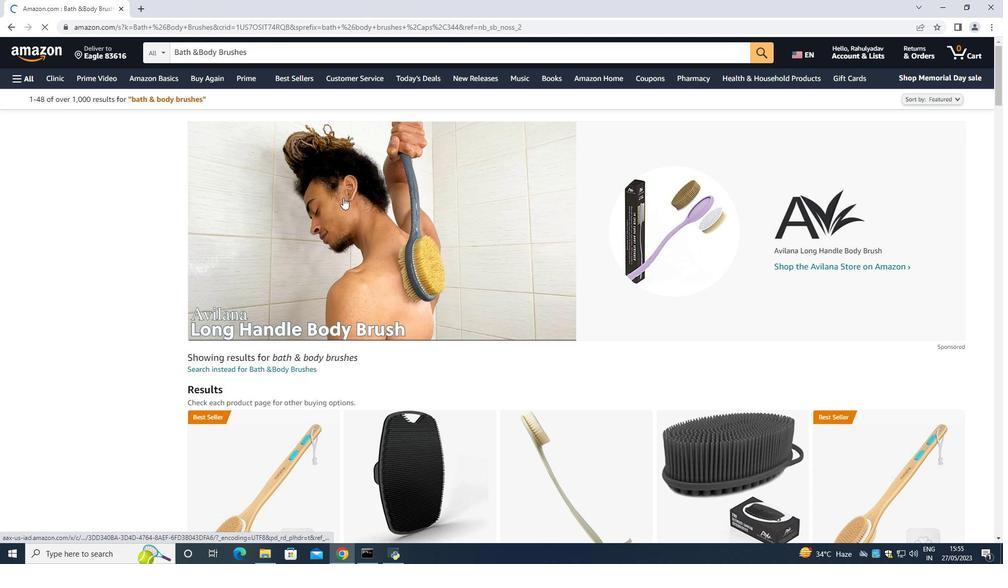 
Action: Mouse scrolled (322, 237) with delta (0, 0)
Screenshot: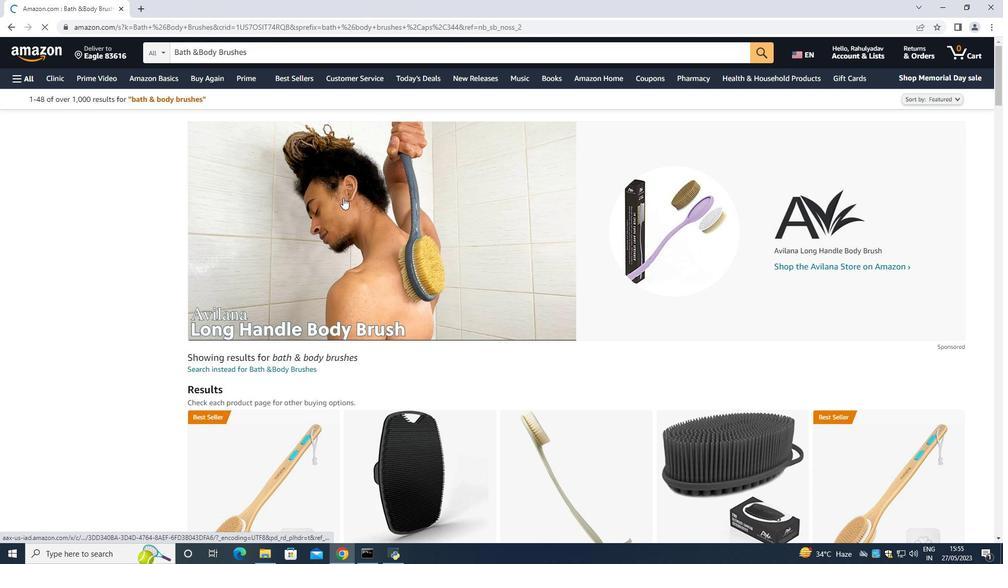 
Action: Mouse moved to (60, 164)
Screenshot: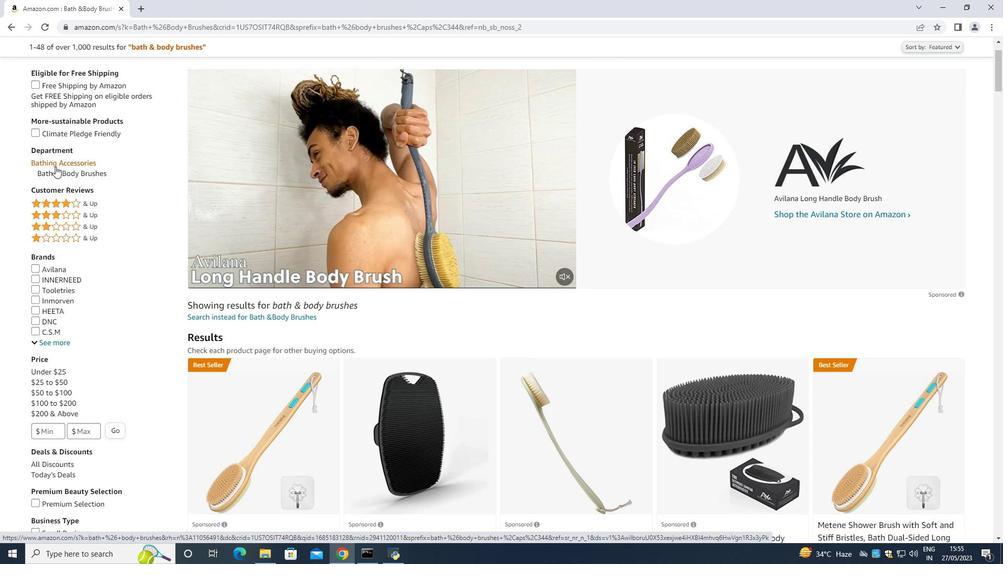 
Action: Mouse pressed left at (60, 164)
Screenshot: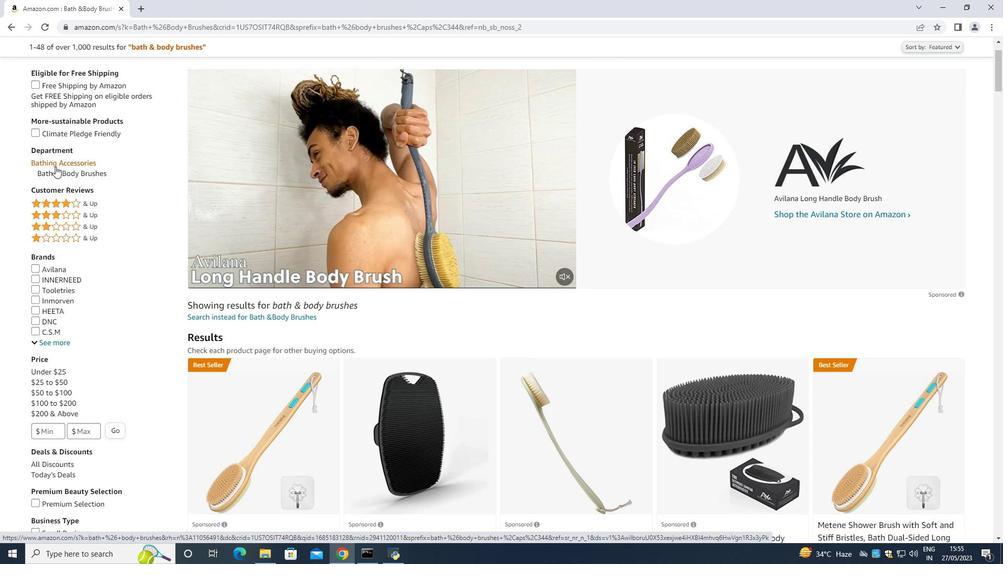 
Action: Mouse moved to (305, 233)
Screenshot: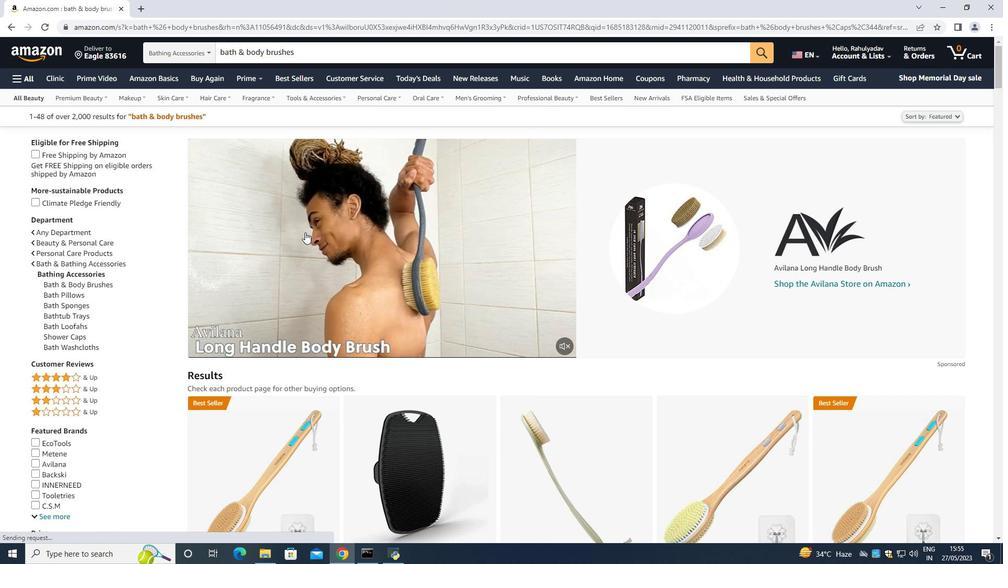 
Action: Mouse scrolled (305, 232) with delta (0, 0)
Screenshot: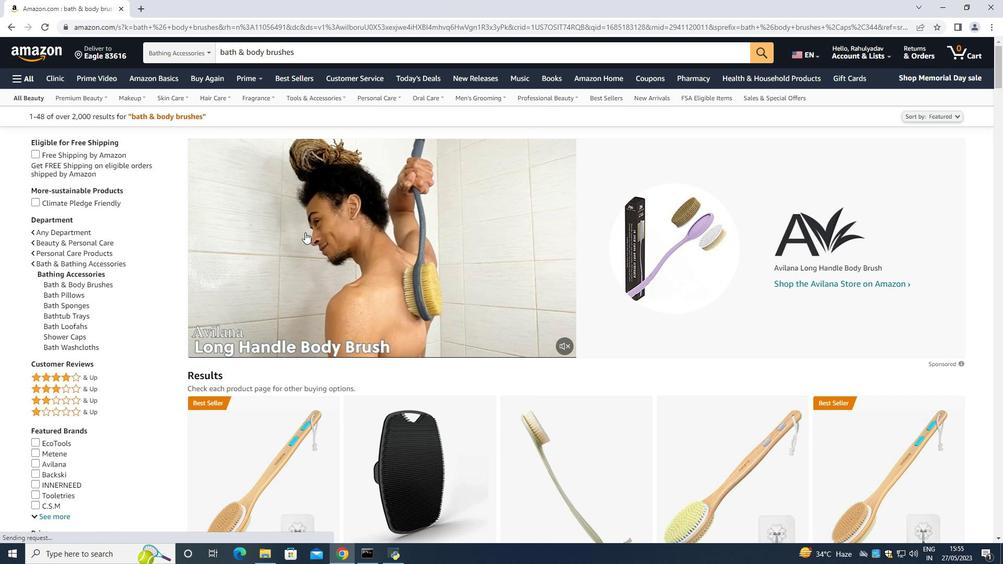 
Action: Mouse moved to (305, 236)
Screenshot: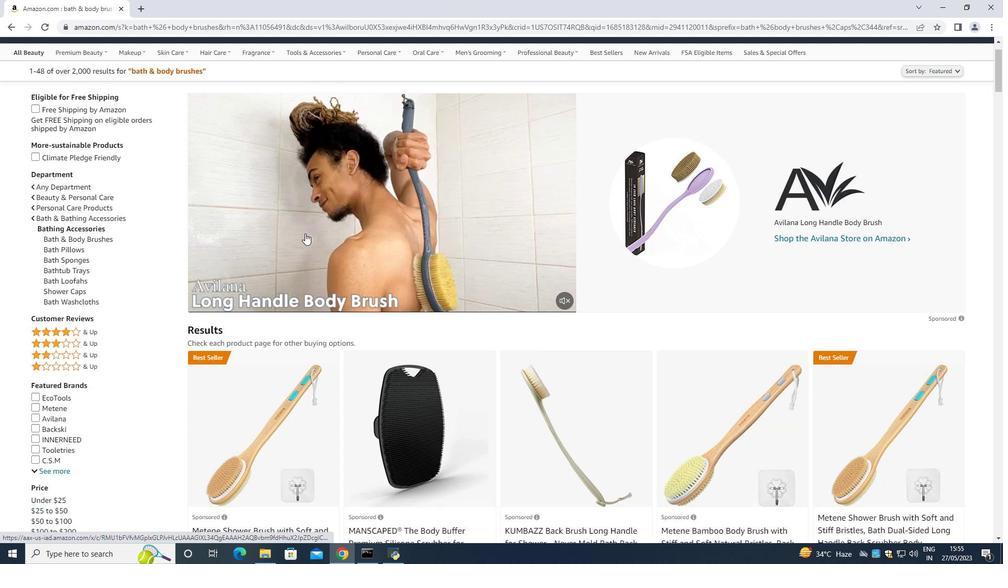 
Action: Mouse scrolled (305, 235) with delta (0, 0)
Screenshot: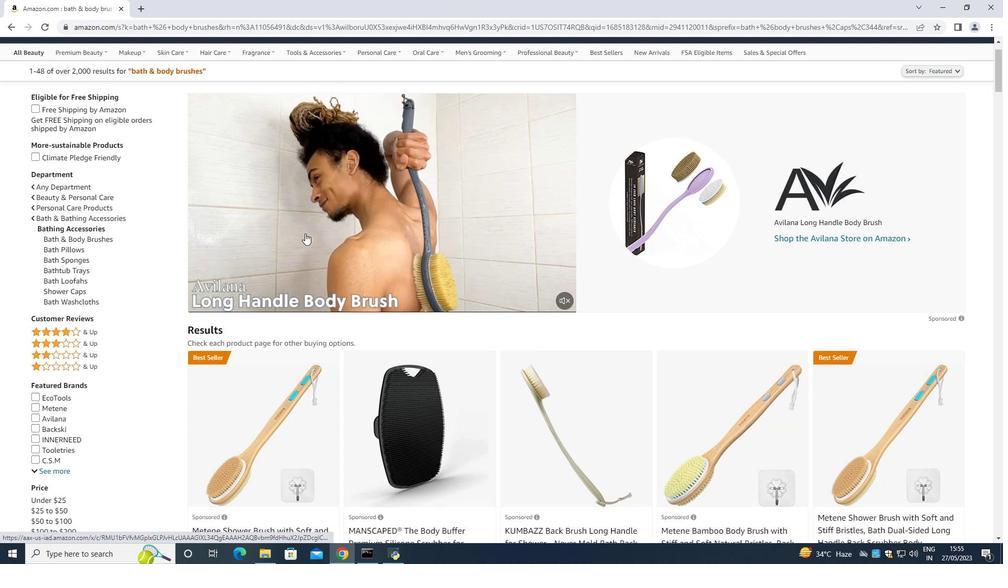 
Action: Mouse scrolled (305, 235) with delta (0, 0)
Screenshot: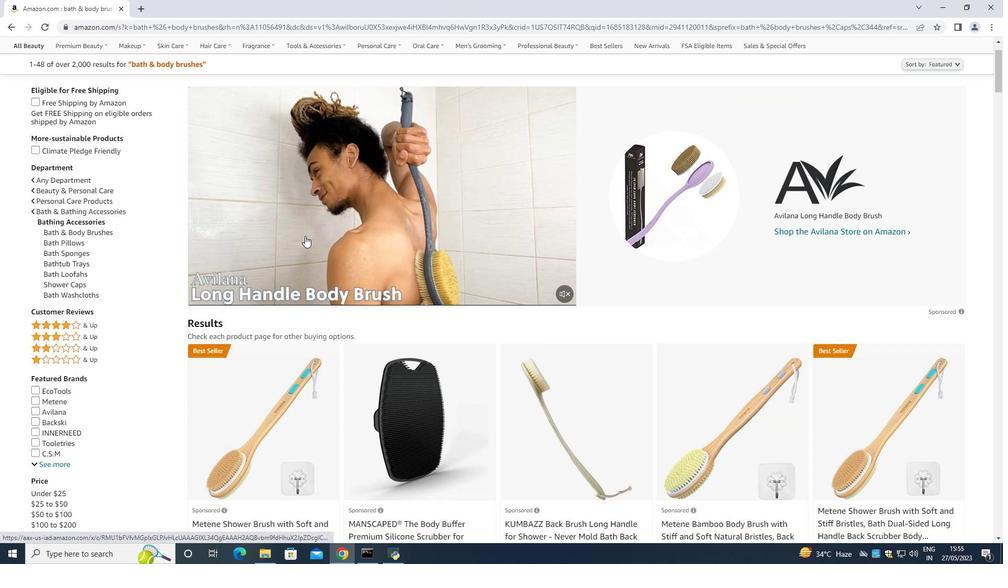 
Action: Mouse moved to (360, 352)
Screenshot: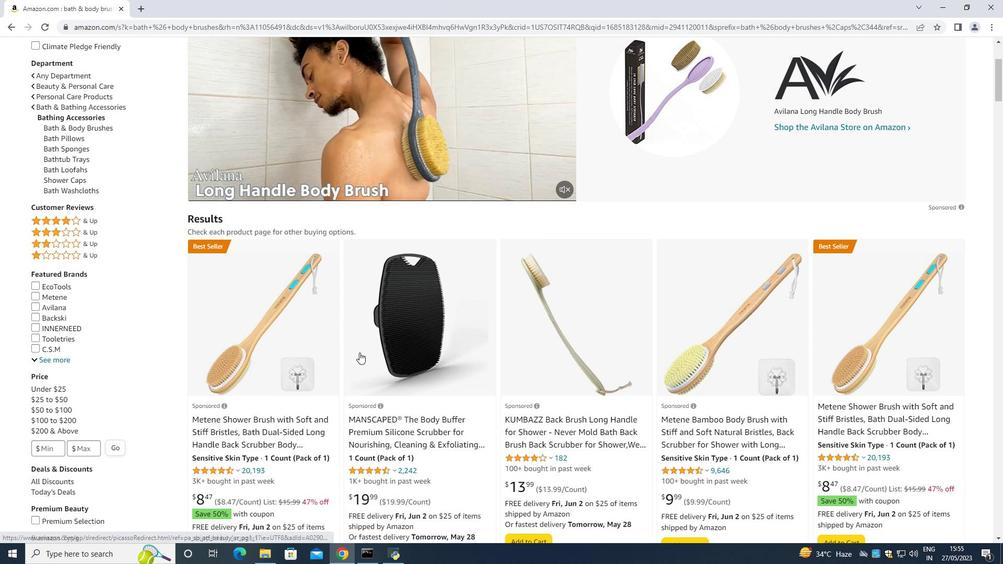 
Action: Mouse scrolled (360, 351) with delta (0, 0)
Screenshot: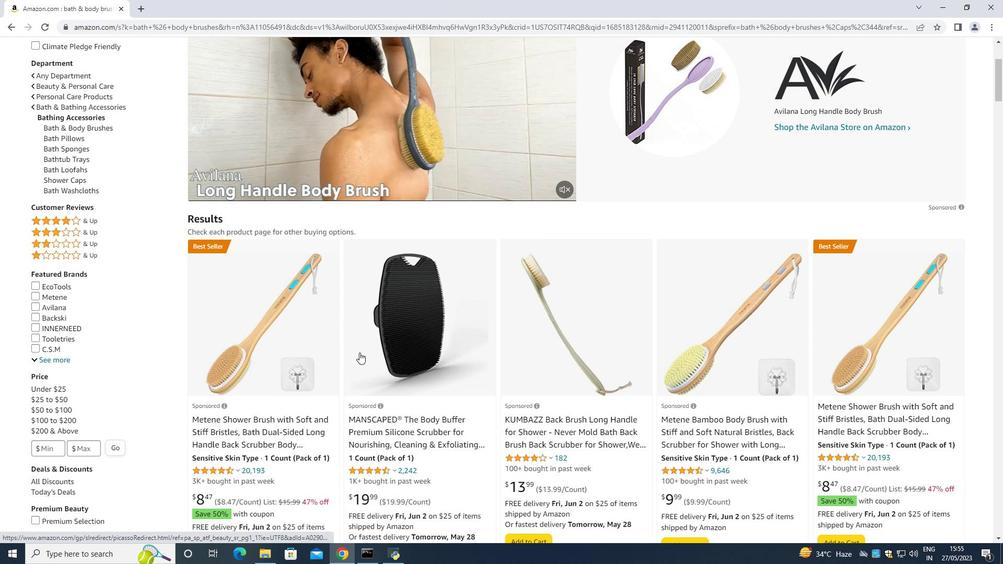 
Action: Mouse moved to (826, 407)
Screenshot: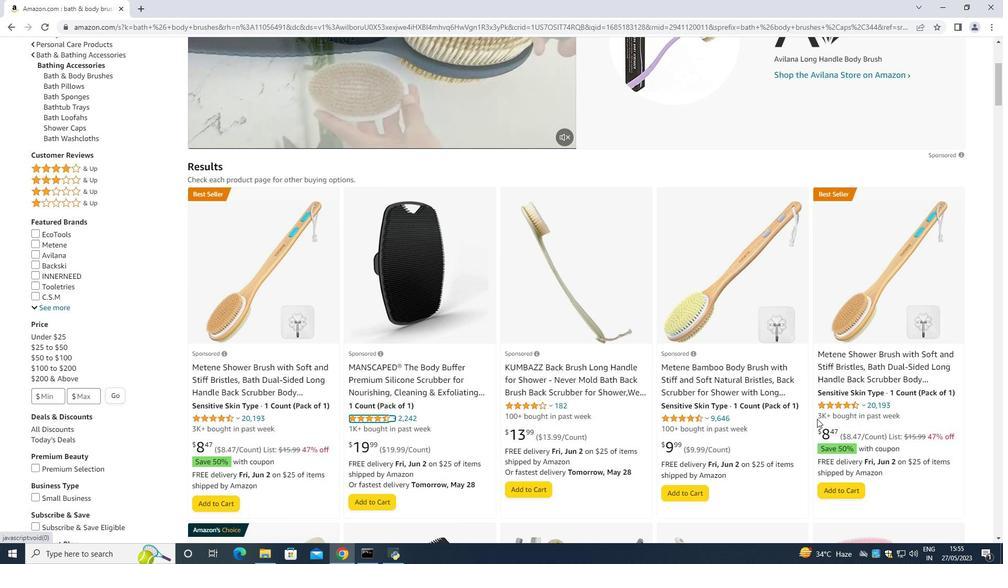 
Action: Mouse scrolled (826, 407) with delta (0, 0)
Screenshot: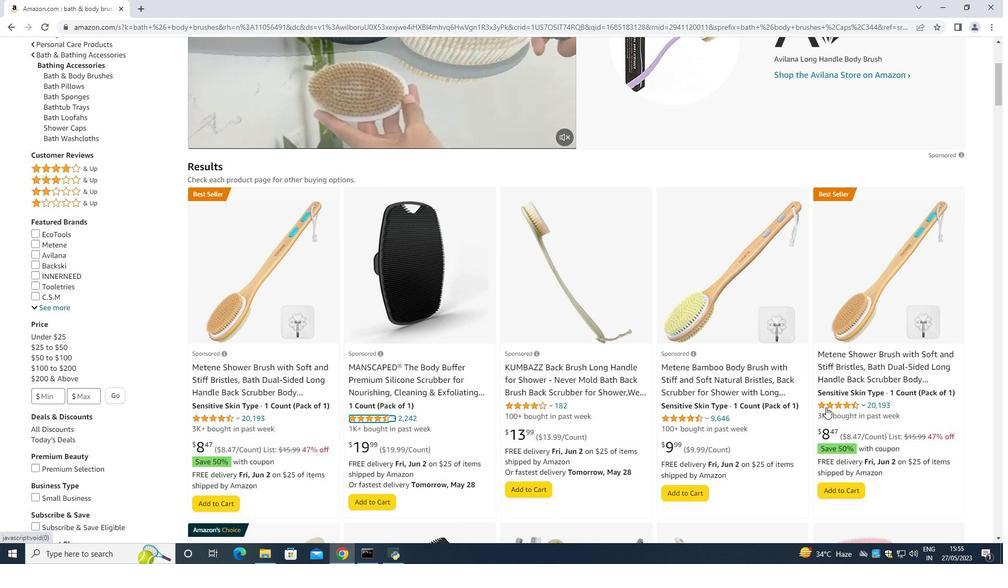 
Action: Mouse moved to (824, 324)
Screenshot: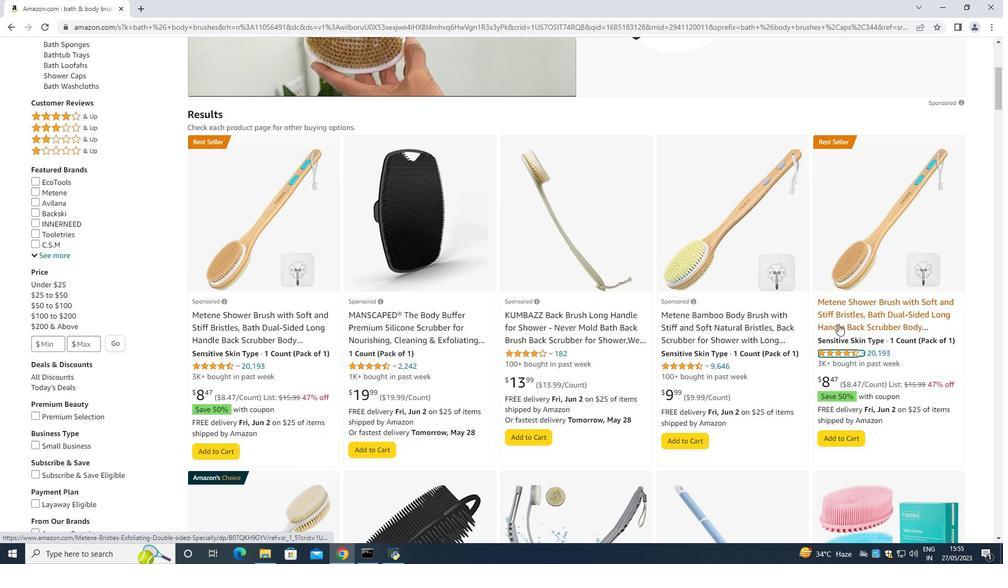 
Action: Mouse scrolled (825, 324) with delta (0, 0)
Screenshot: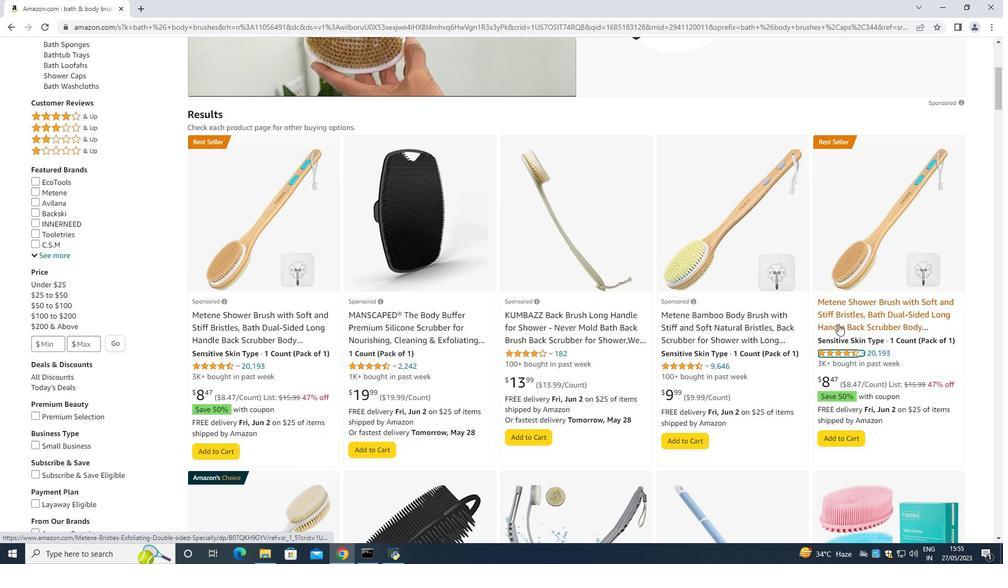 
Action: Mouse moved to (810, 324)
Screenshot: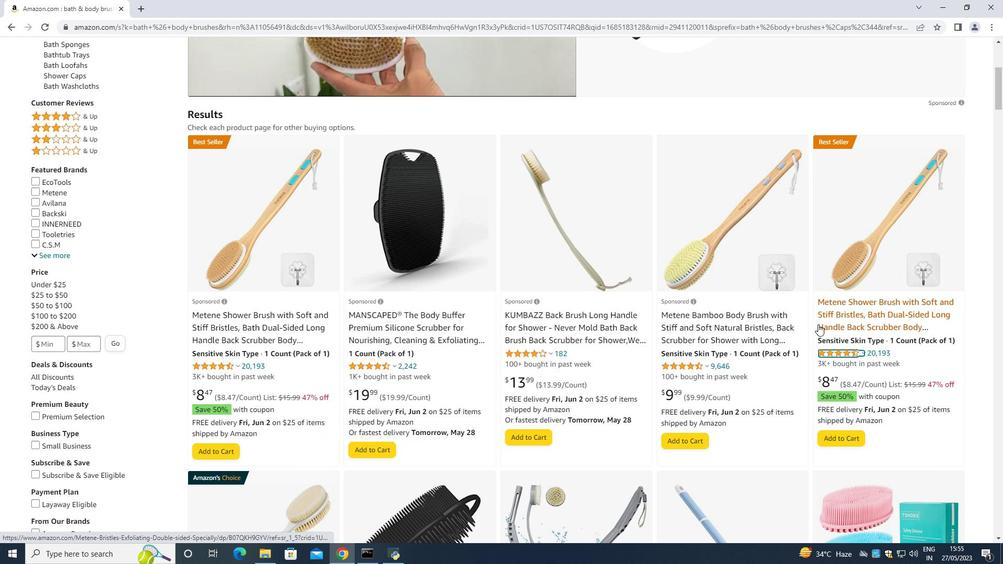 
Action: Mouse scrolled (811, 324) with delta (0, 0)
Screenshot: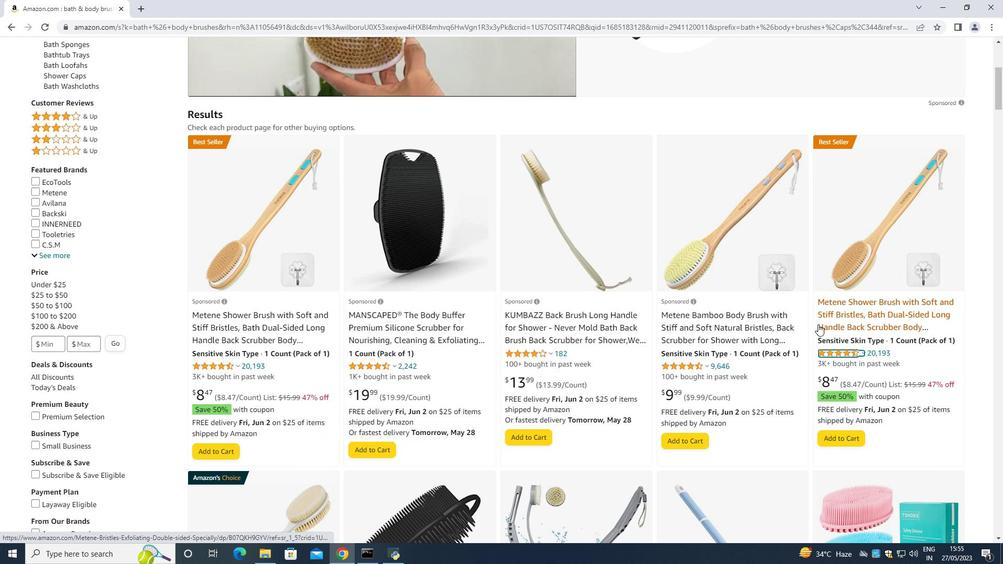 
Action: Mouse moved to (0, 393)
Screenshot: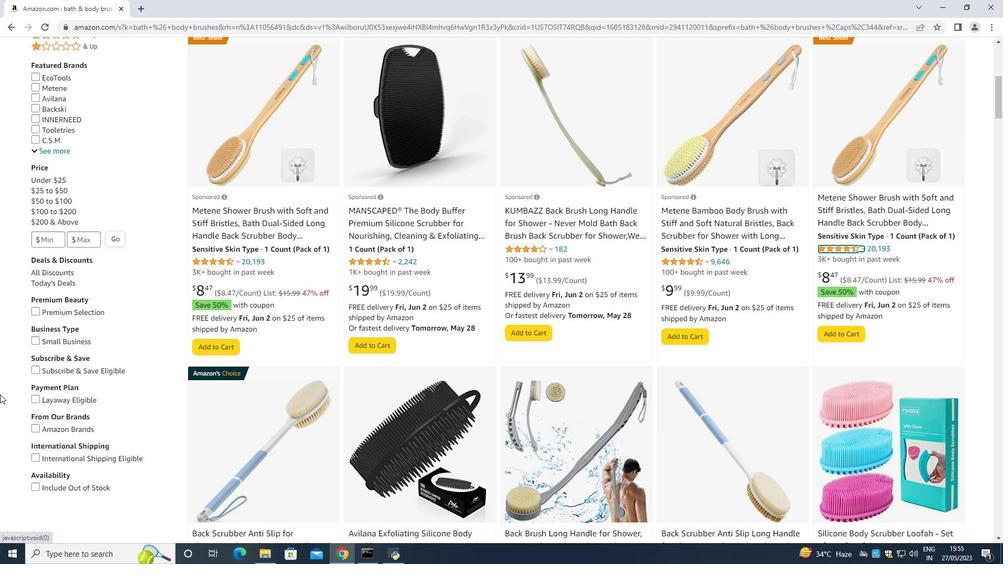 
Action: Mouse scrolled (0, 392) with delta (0, 0)
Screenshot: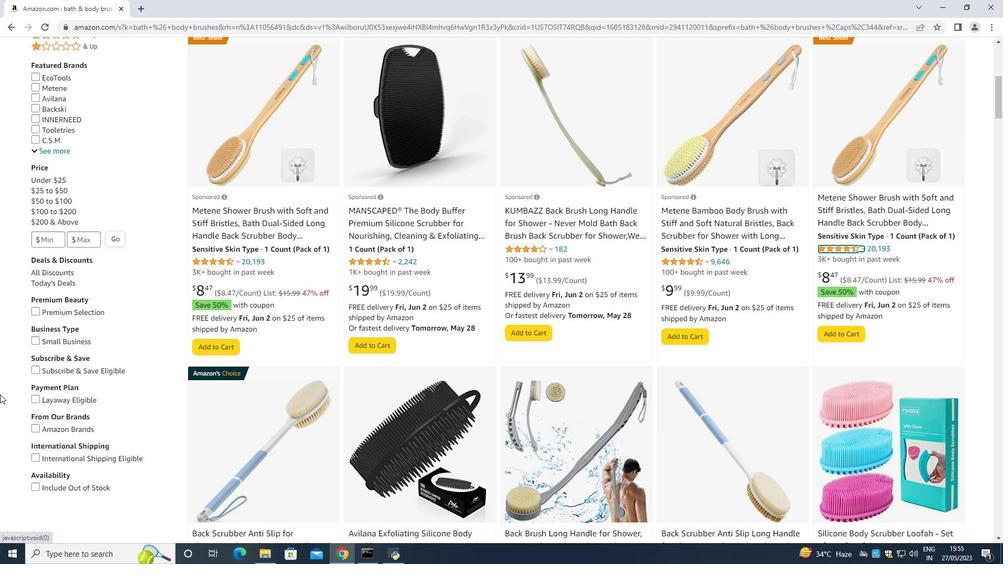 
Action: Mouse moved to (0, 392)
Screenshot: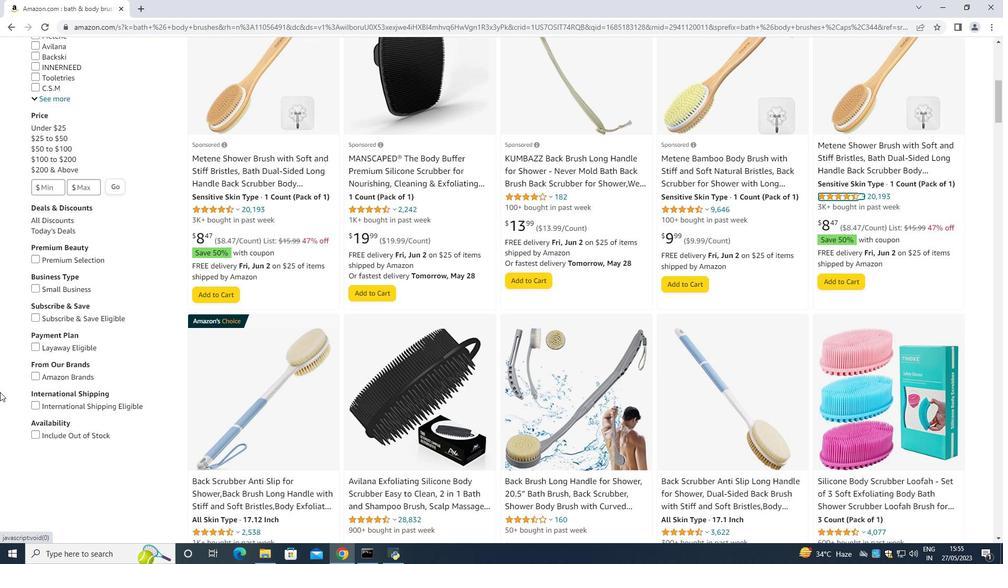 
Action: Mouse scrolled (0, 391) with delta (0, 0)
Screenshot: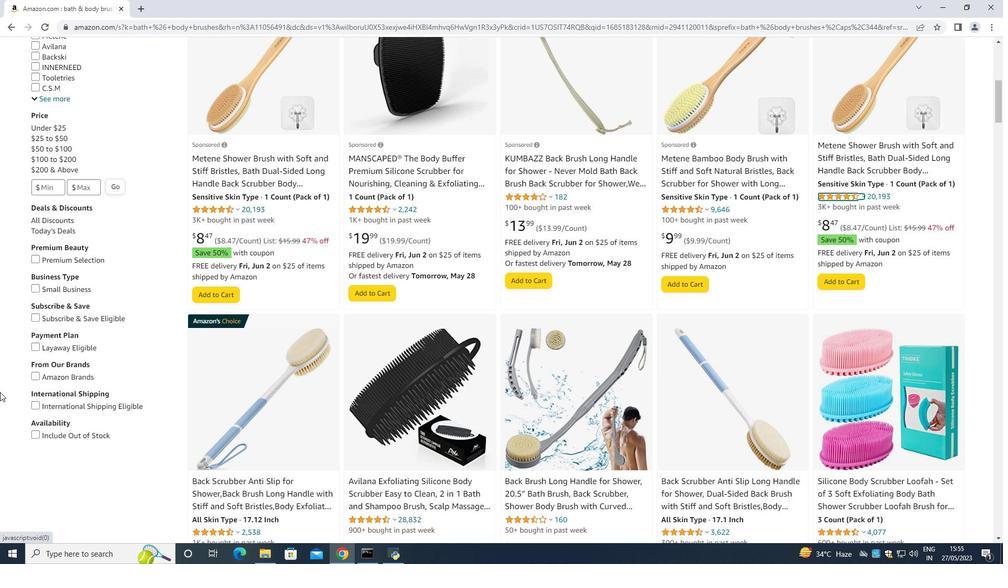 
Action: Mouse moved to (220, 436)
Screenshot: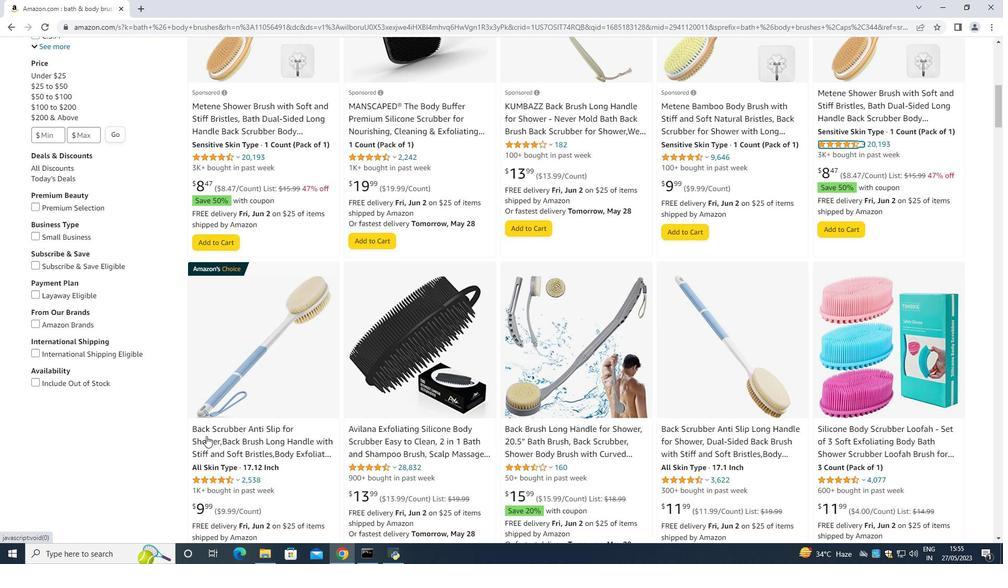 
Action: Mouse scrolled (220, 435) with delta (0, 0)
Screenshot: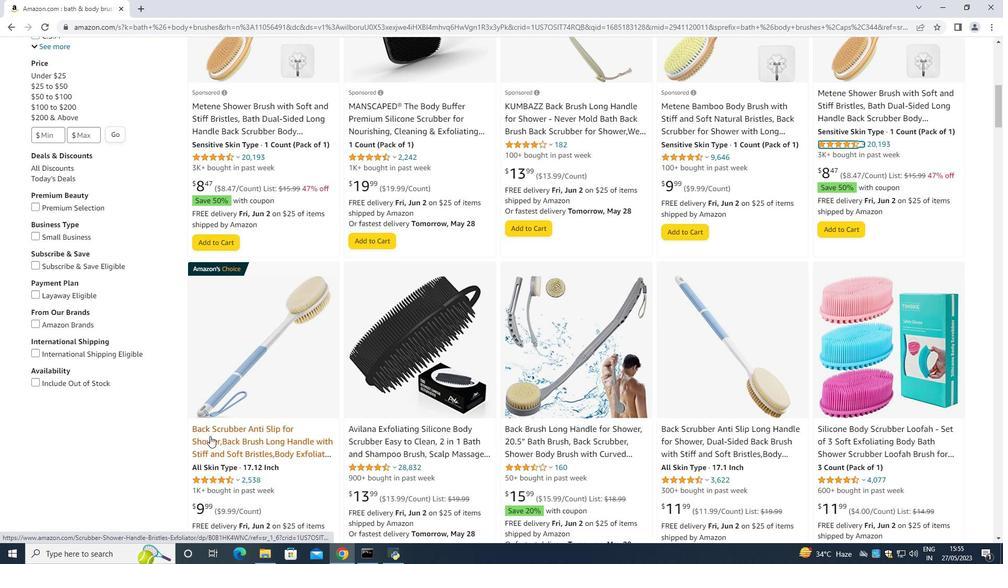 
Action: Mouse moved to (447, 469)
Screenshot: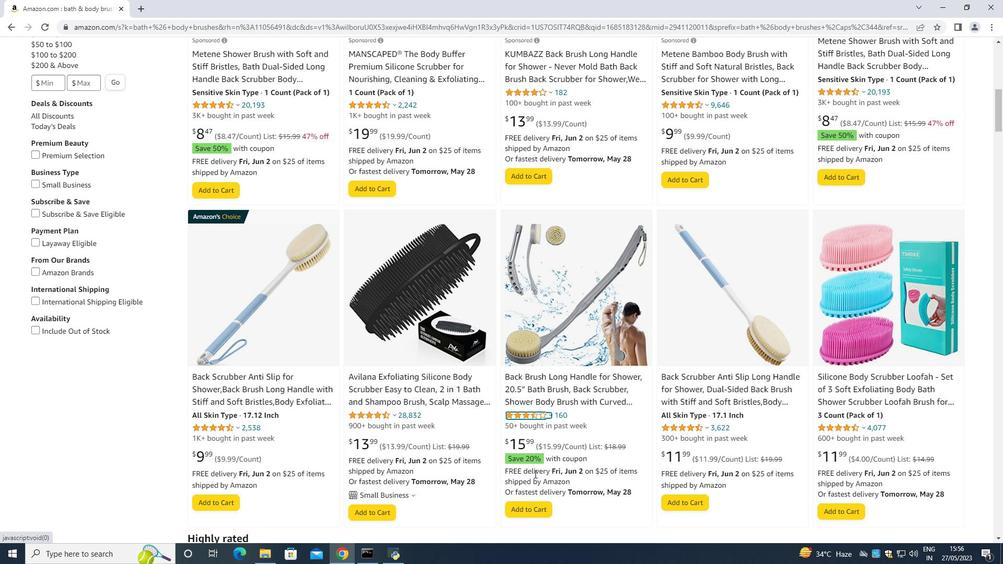 
Action: Mouse scrolled (447, 469) with delta (0, 0)
Screenshot: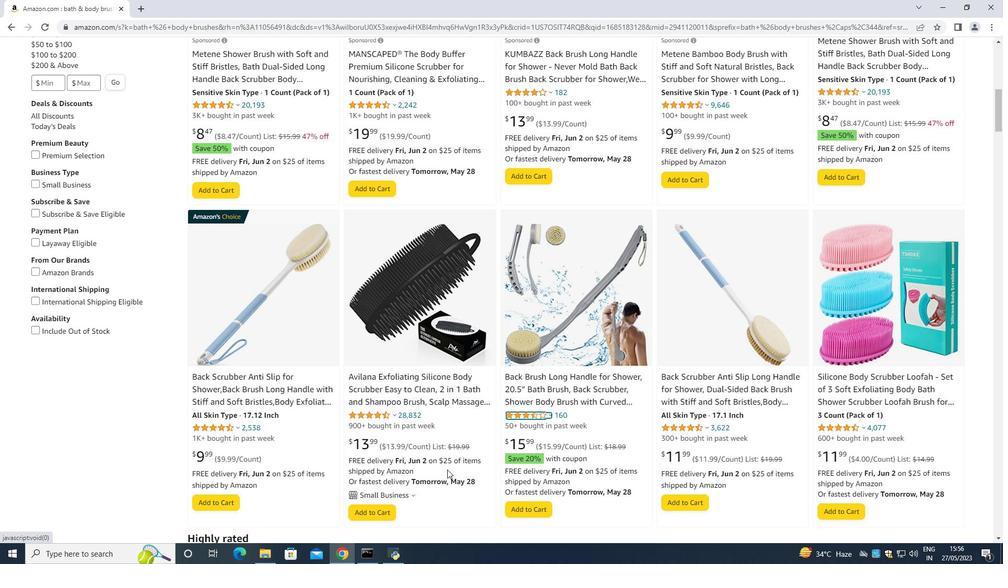 
Action: Mouse moved to (446, 469)
Screenshot: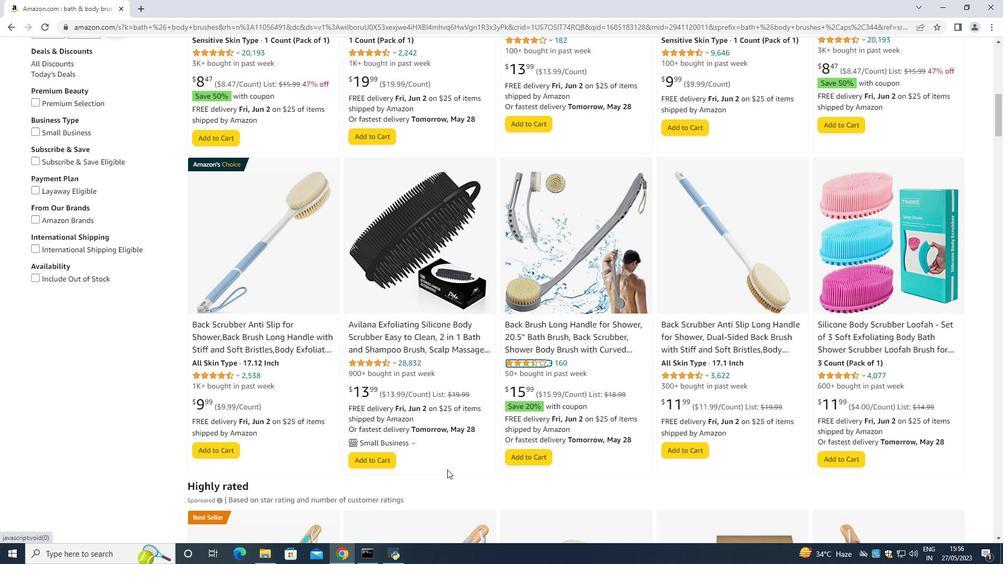 
Action: Mouse scrolled (446, 469) with delta (0, 0)
Screenshot: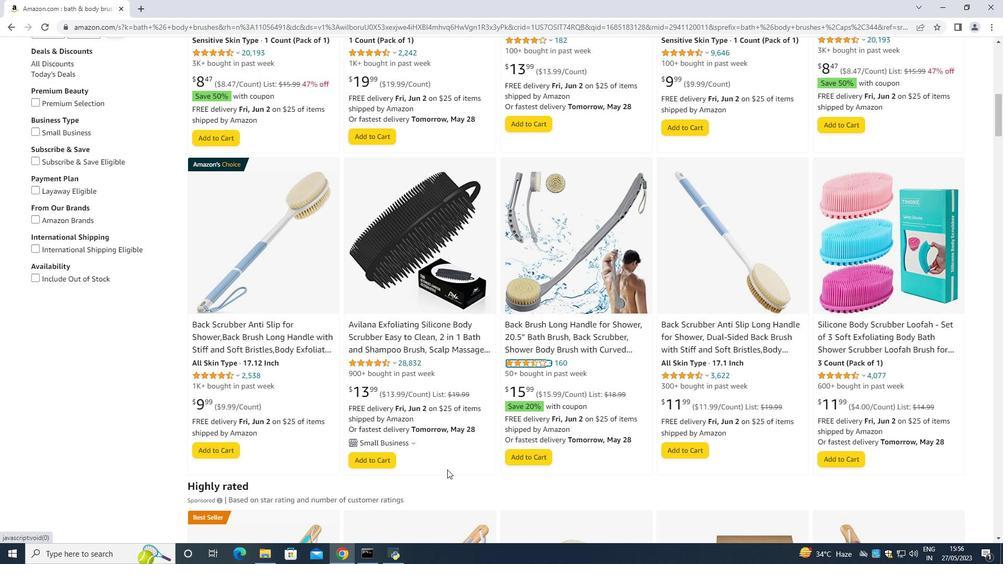 
Action: Mouse scrolled (446, 469) with delta (0, 0)
Screenshot: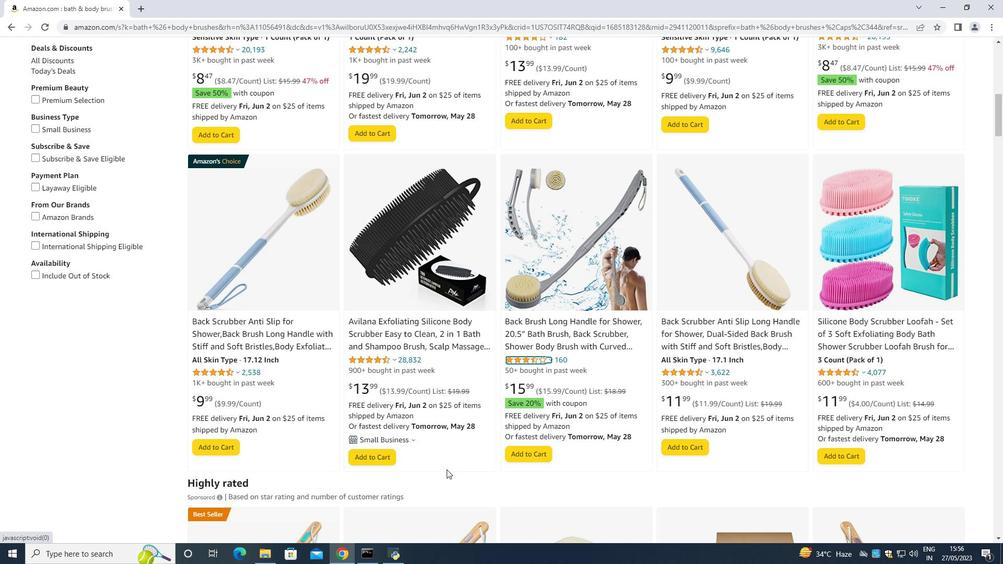 
Action: Mouse scrolled (446, 469) with delta (0, 0)
Screenshot: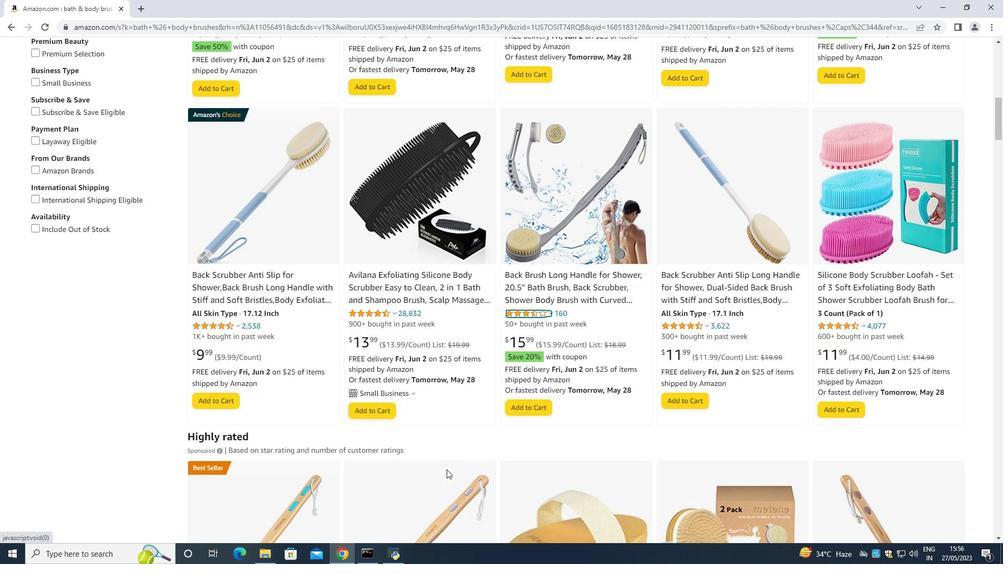 
Action: Mouse scrolled (446, 469) with delta (0, 0)
Screenshot: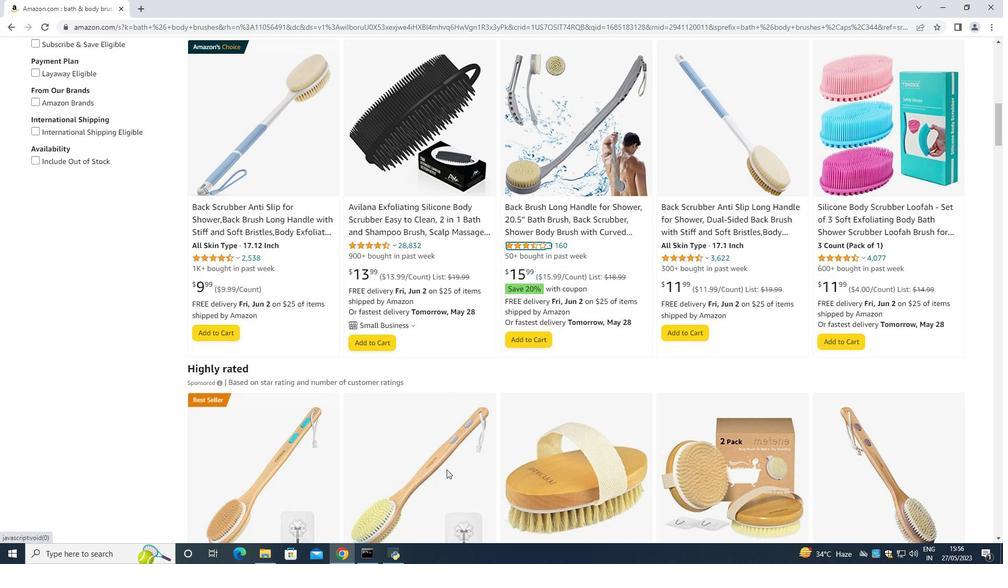 
Action: Mouse scrolled (446, 469) with delta (0, 0)
Screenshot: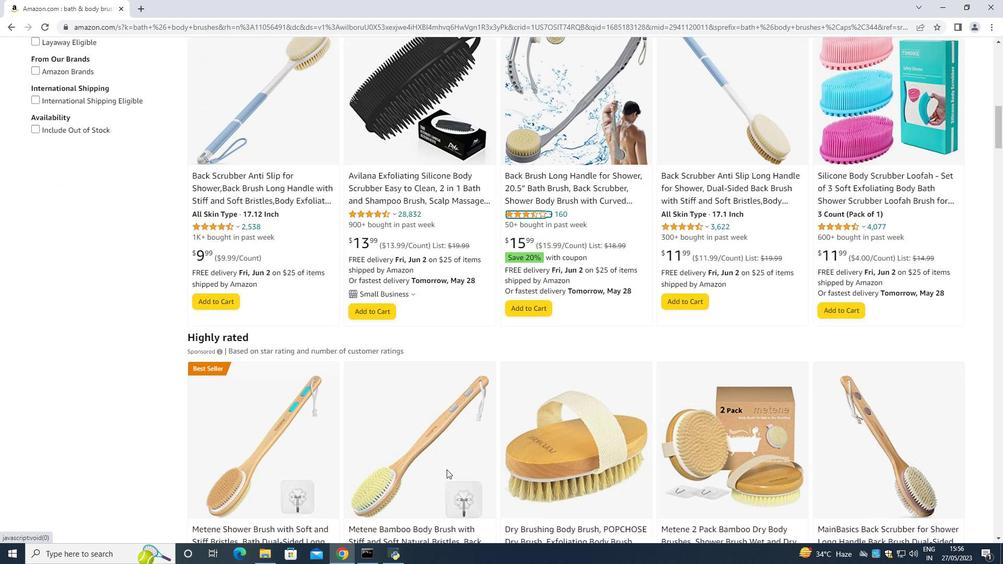 
Action: Mouse scrolled (446, 469) with delta (0, 0)
Screenshot: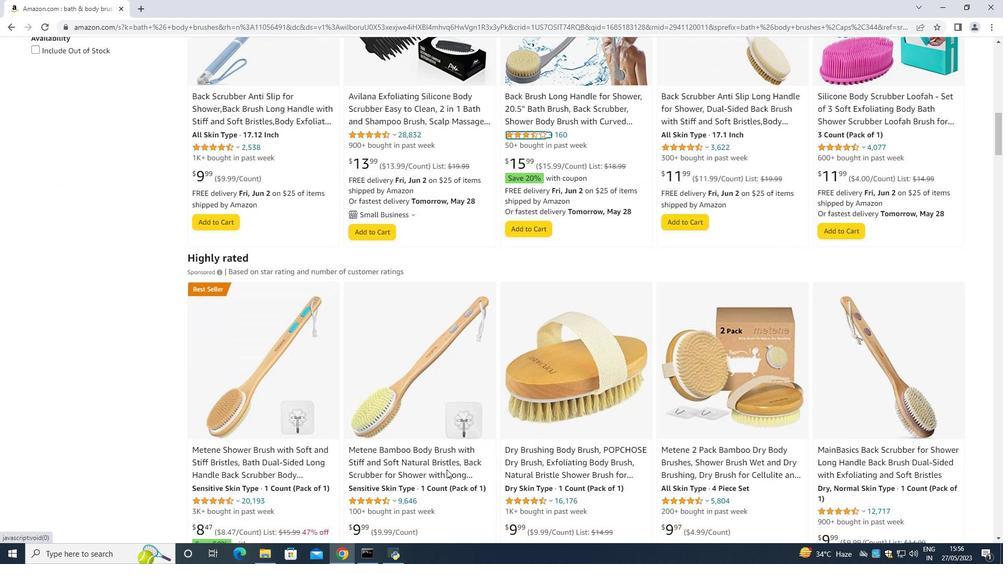 
Action: Mouse moved to (448, 465)
Screenshot: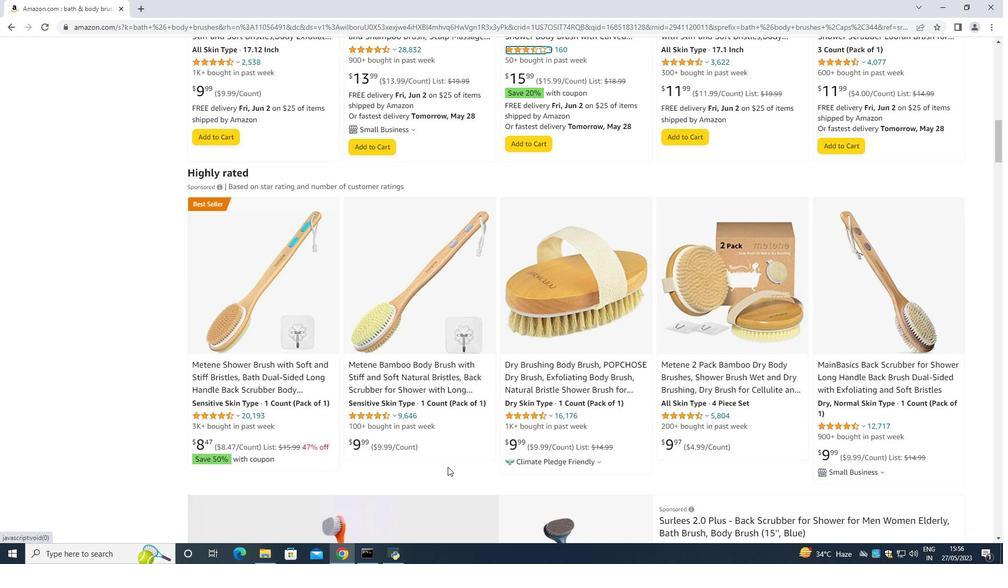 
Action: Mouse scrolled (448, 465) with delta (0, 0)
Screenshot: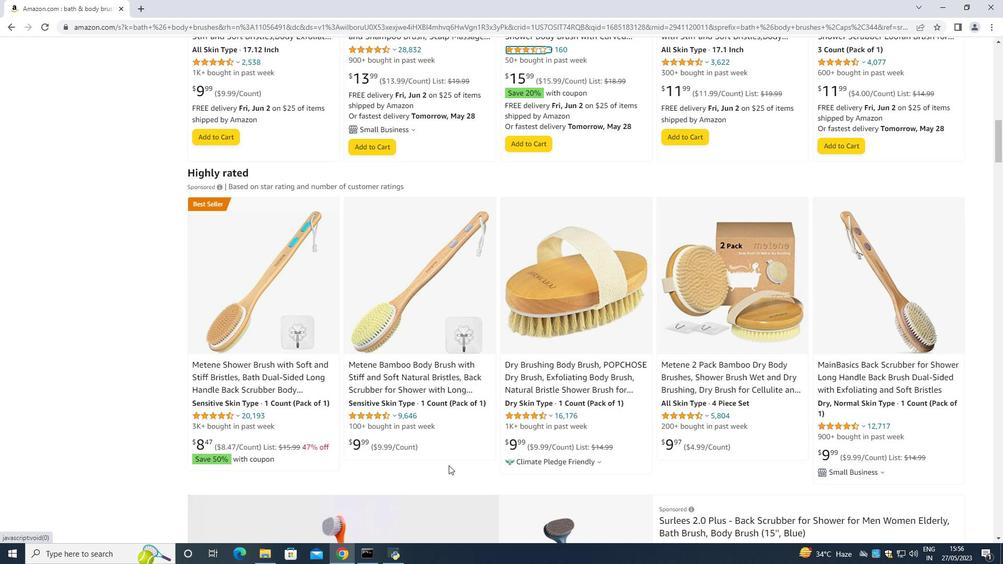 
Action: Mouse scrolled (448, 465) with delta (0, 0)
Screenshot: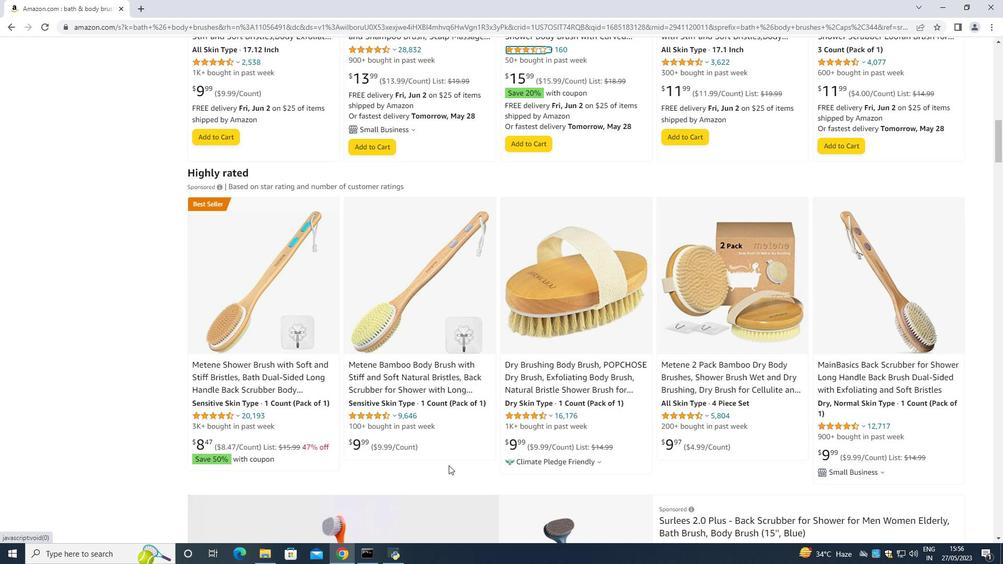 
Action: Mouse scrolled (448, 465) with delta (0, 0)
Screenshot: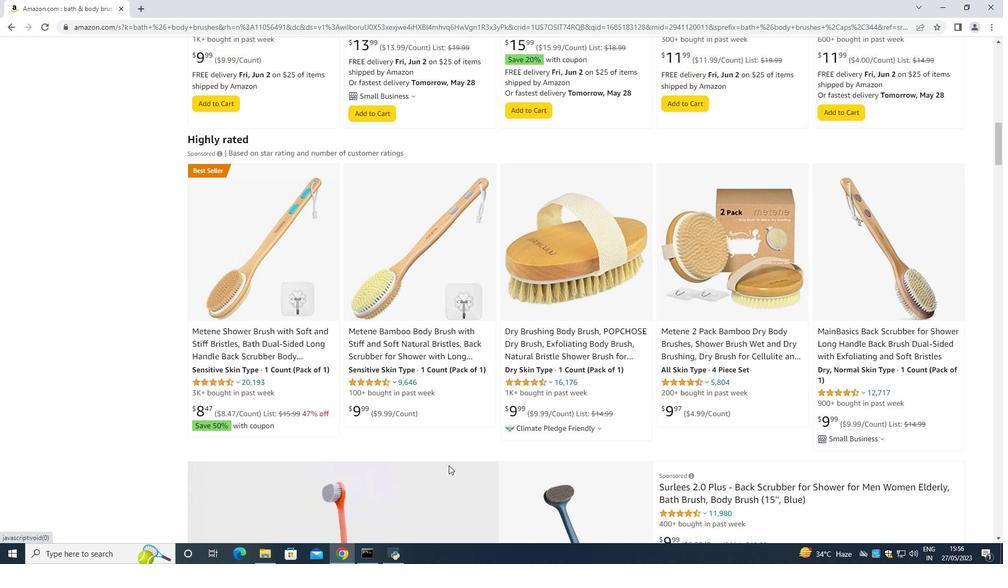 
Action: Mouse scrolled (448, 465) with delta (0, 0)
Screenshot: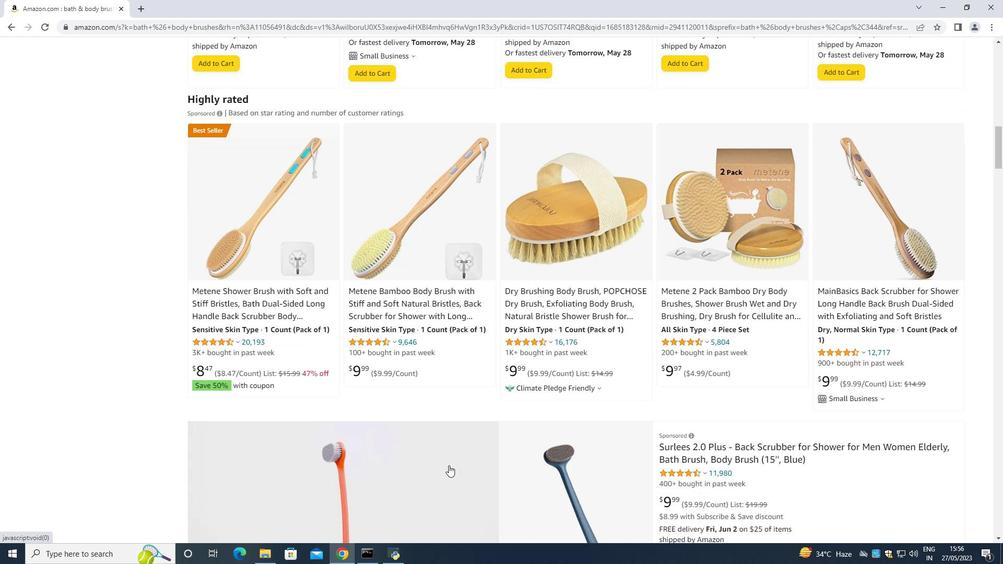 
Action: Mouse moved to (483, 405)
Screenshot: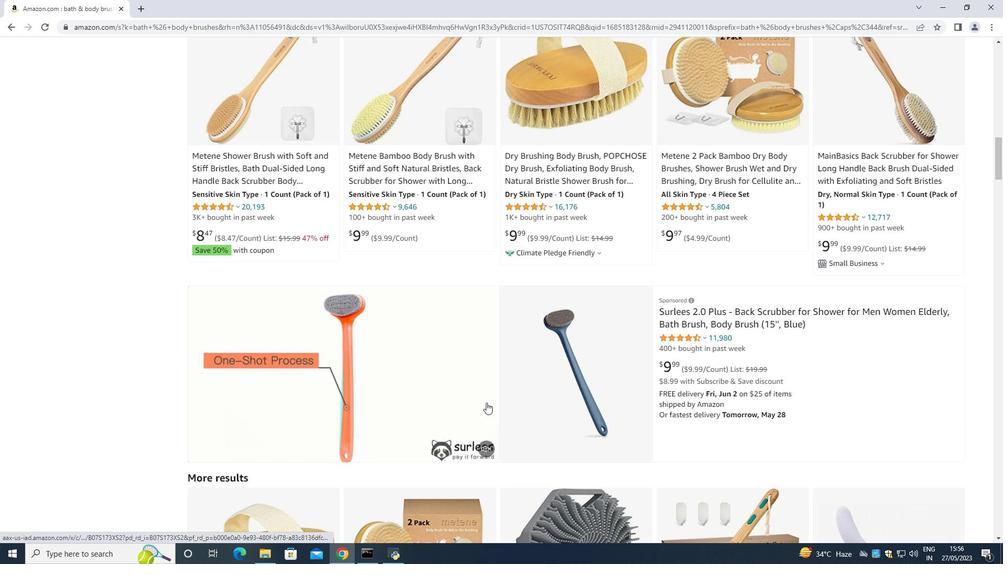 
Action: Mouse scrolled (483, 404) with delta (0, 0)
Screenshot: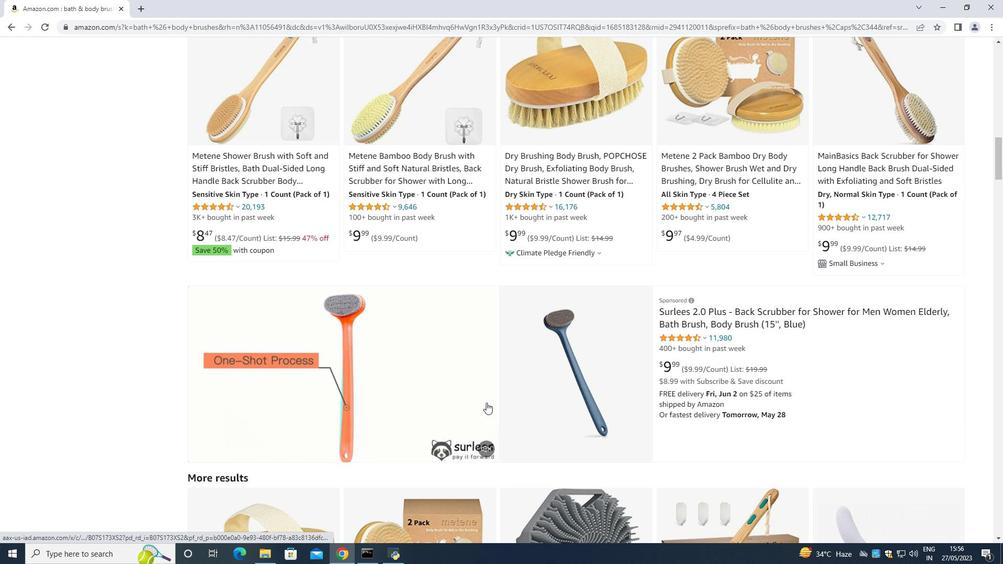 
Action: Mouse moved to (480, 408)
Screenshot: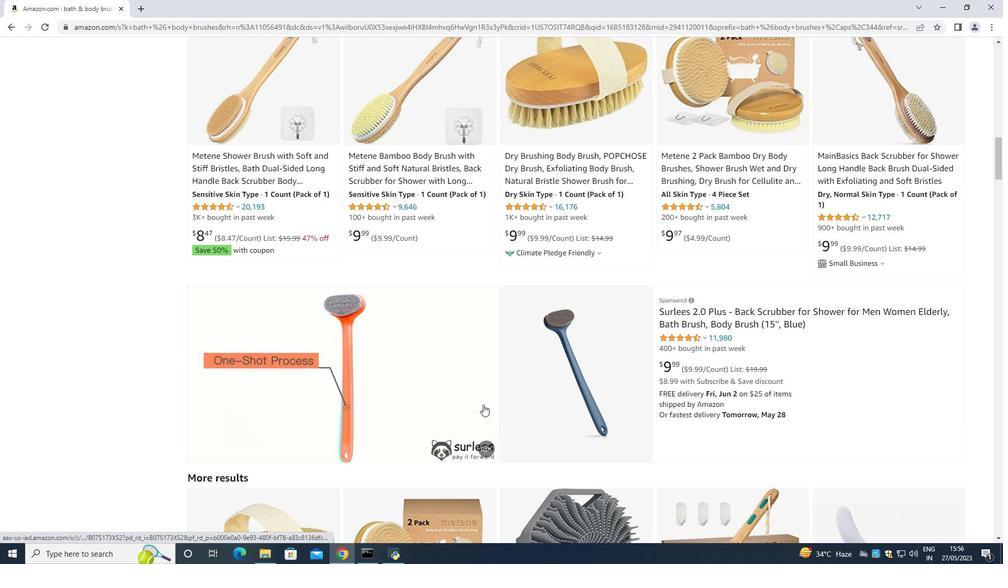 
Action: Mouse scrolled (480, 408) with delta (0, 0)
Screenshot: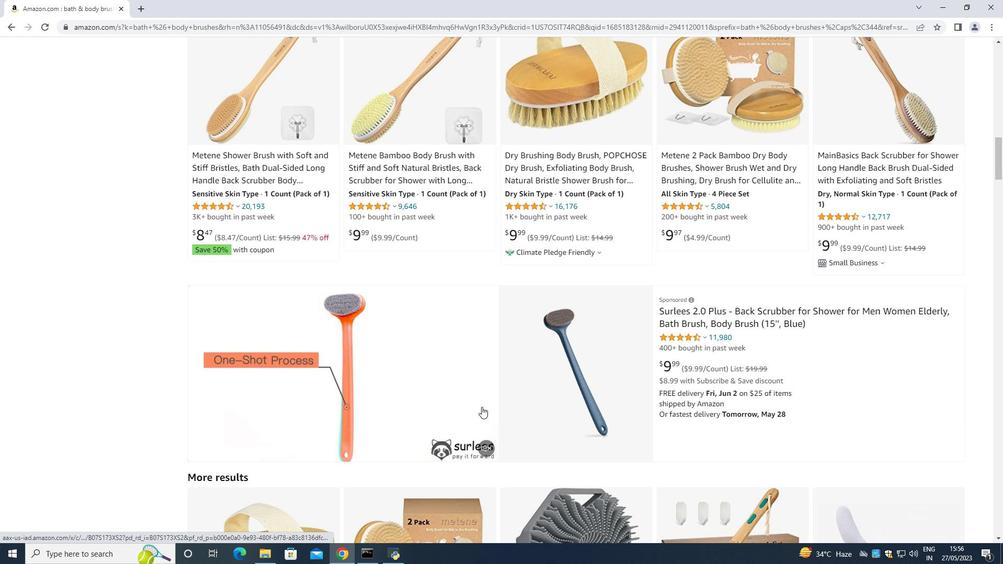 
Action: Mouse moved to (480, 409)
Screenshot: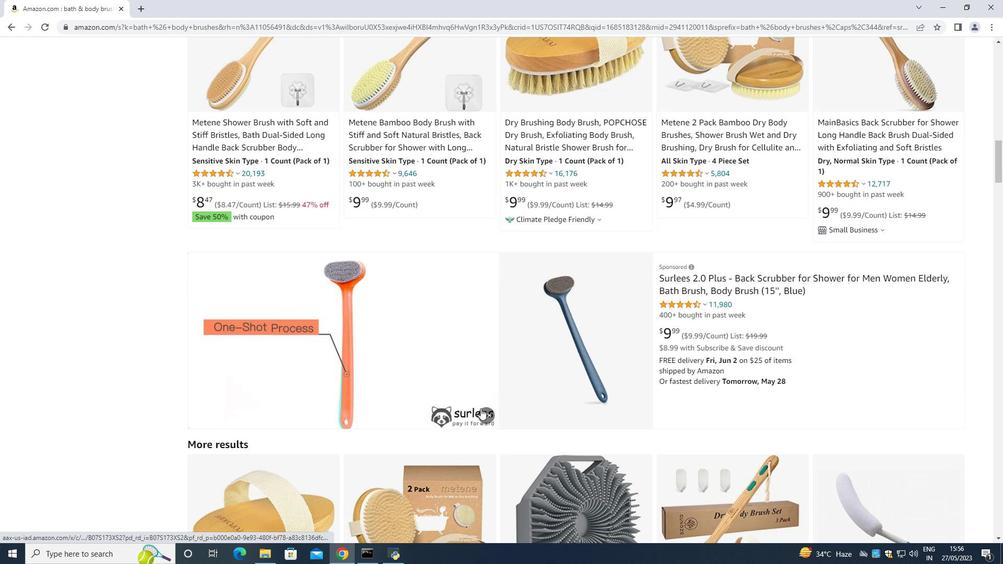 
Action: Mouse scrolled (480, 409) with delta (0, 0)
Screenshot: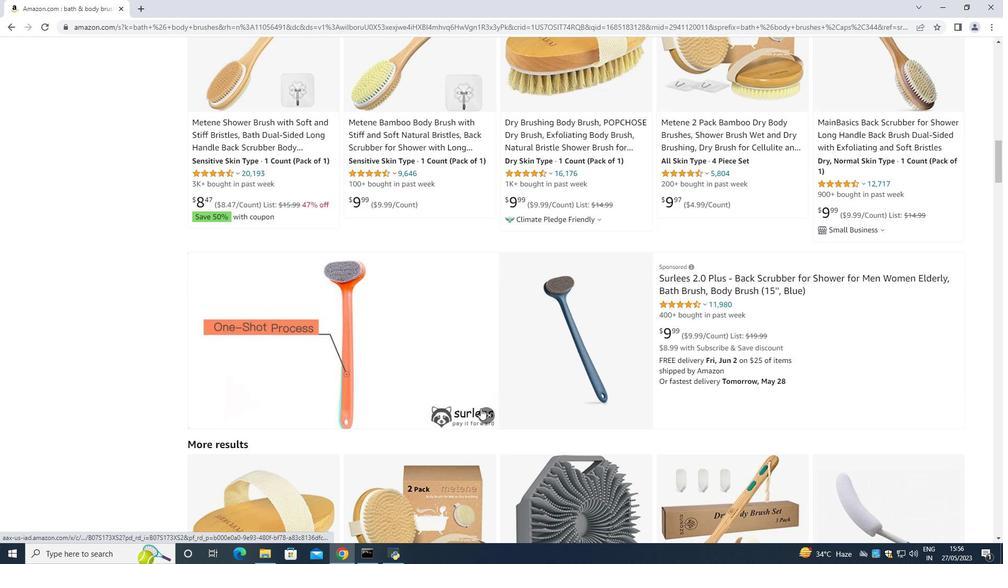 
Action: Mouse scrolled (480, 409) with delta (0, 0)
Screenshot: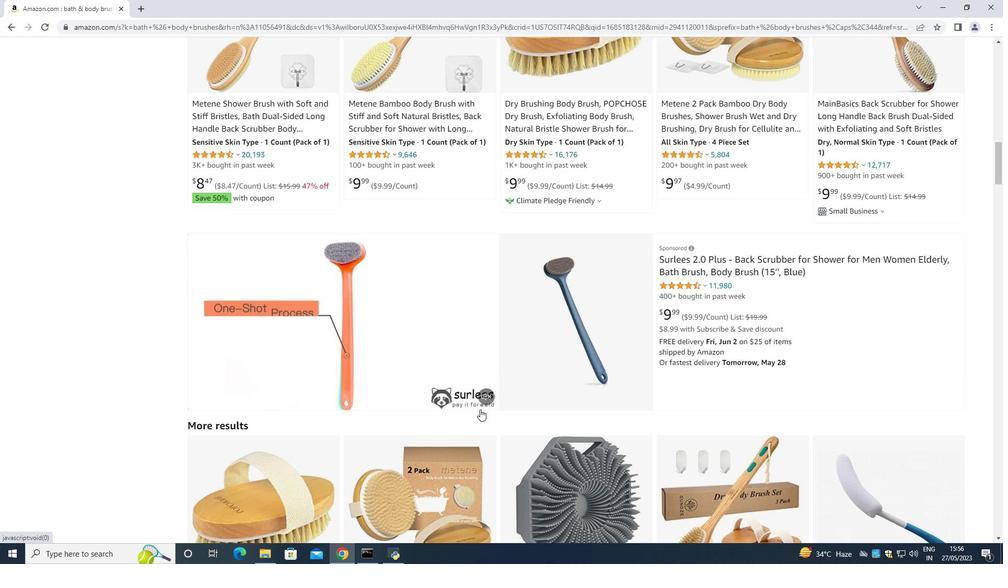 
Action: Mouse moved to (328, 502)
Screenshot: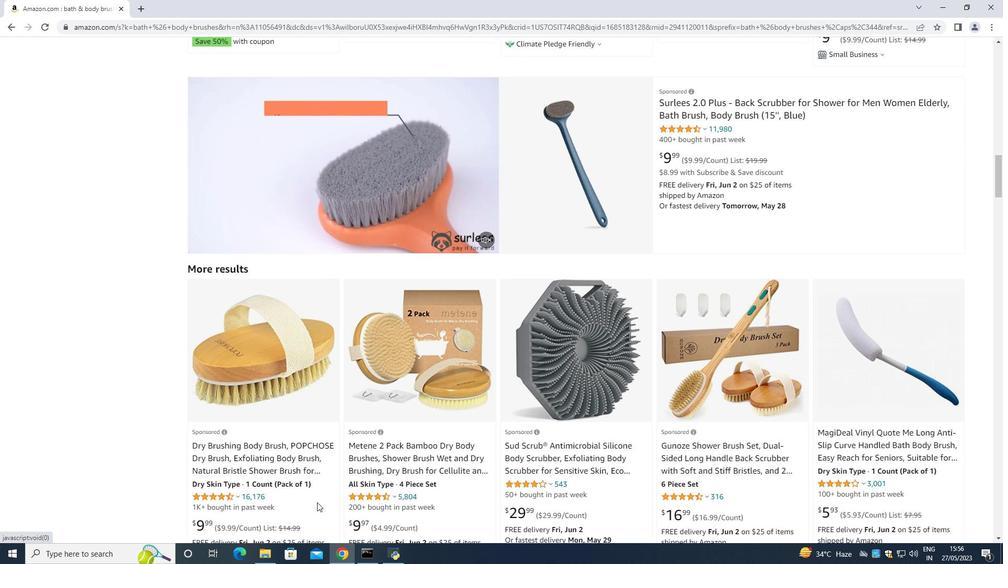 
Action: Mouse scrolled (327, 502) with delta (0, 0)
Screenshot: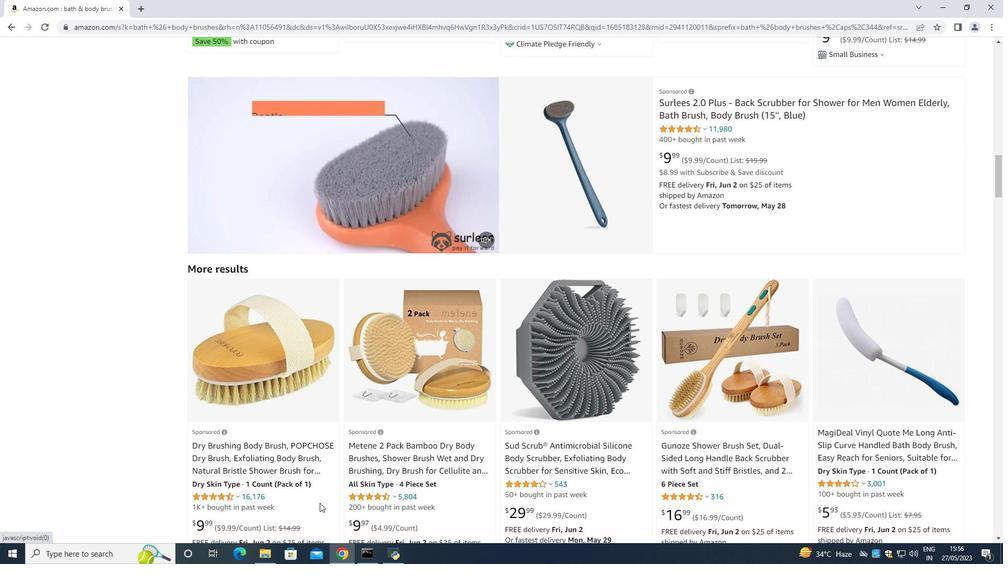 
Action: Mouse moved to (529, 466)
Screenshot: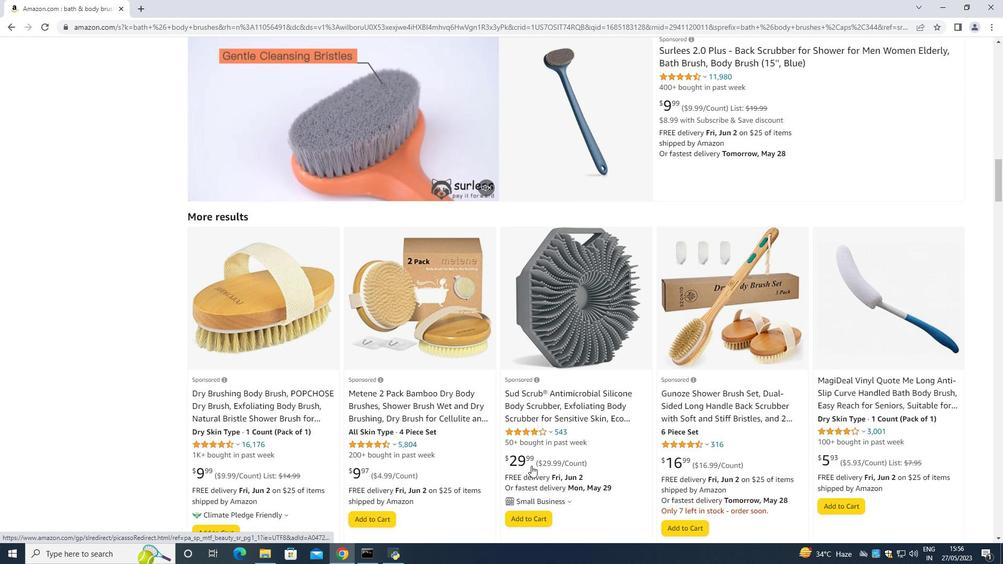 
Action: Mouse scrolled (529, 466) with delta (0, 0)
Screenshot: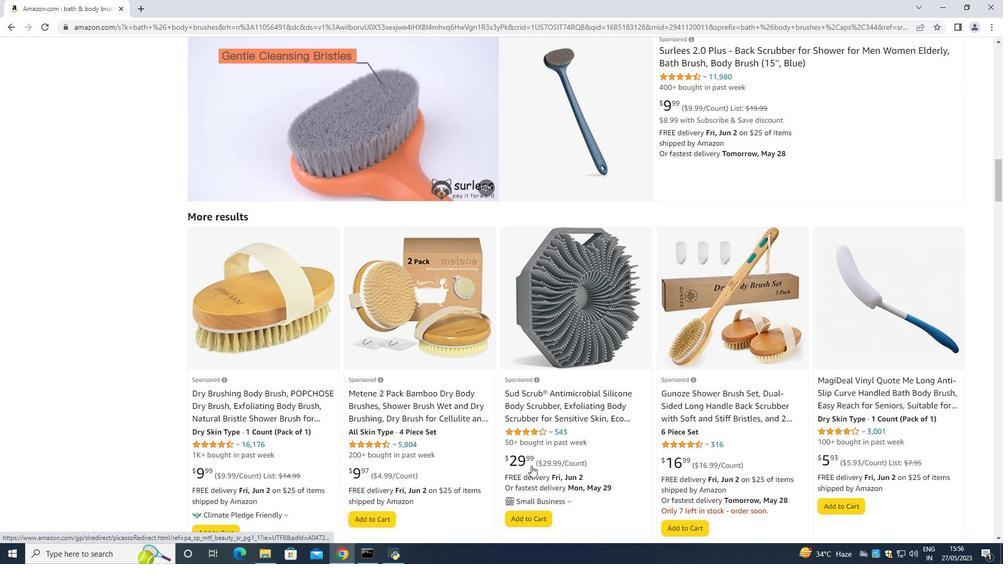 
Action: Mouse moved to (528, 467)
Screenshot: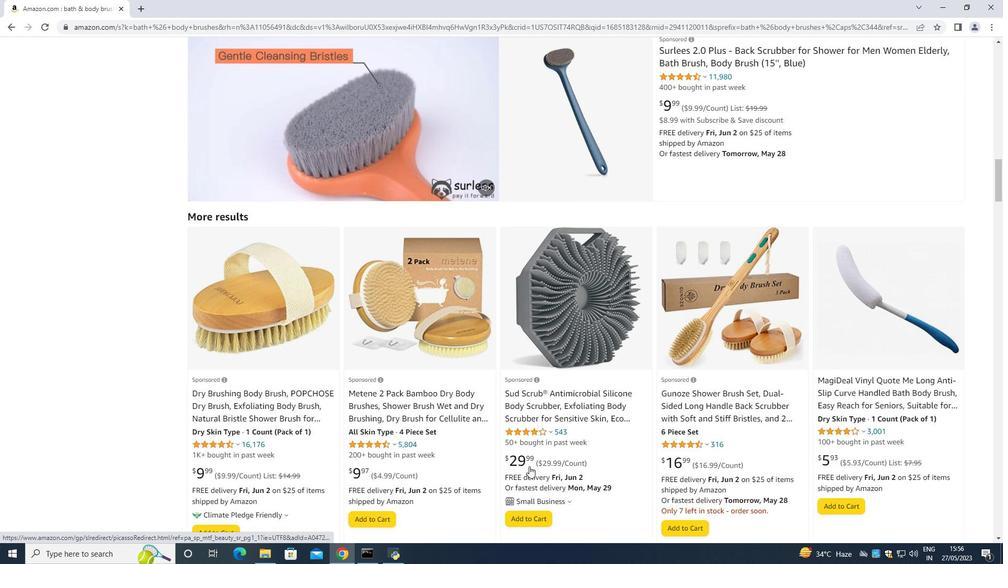 
Action: Mouse scrolled (528, 467) with delta (0, 0)
Screenshot: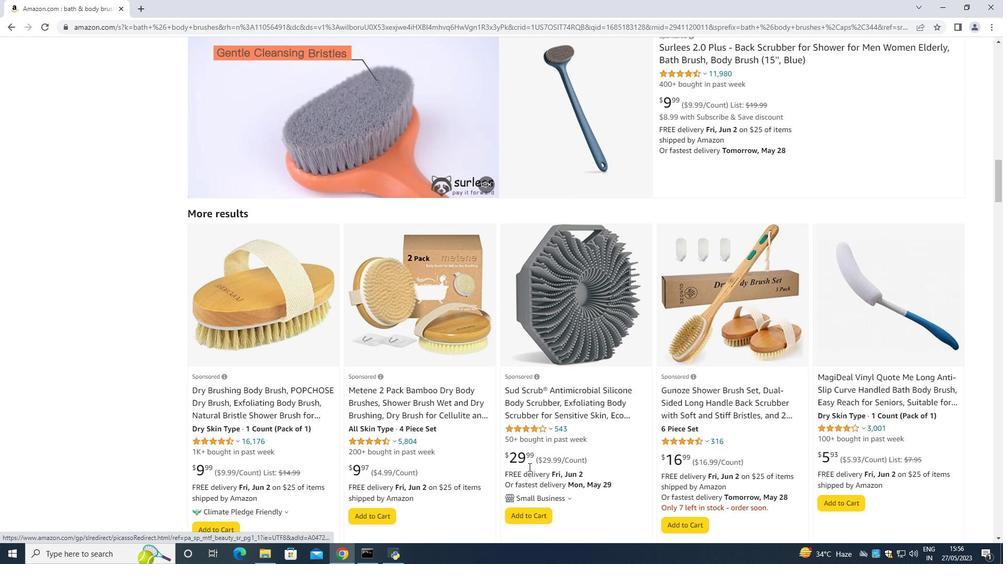 
Action: Mouse scrolled (528, 467) with delta (0, 0)
Screenshot: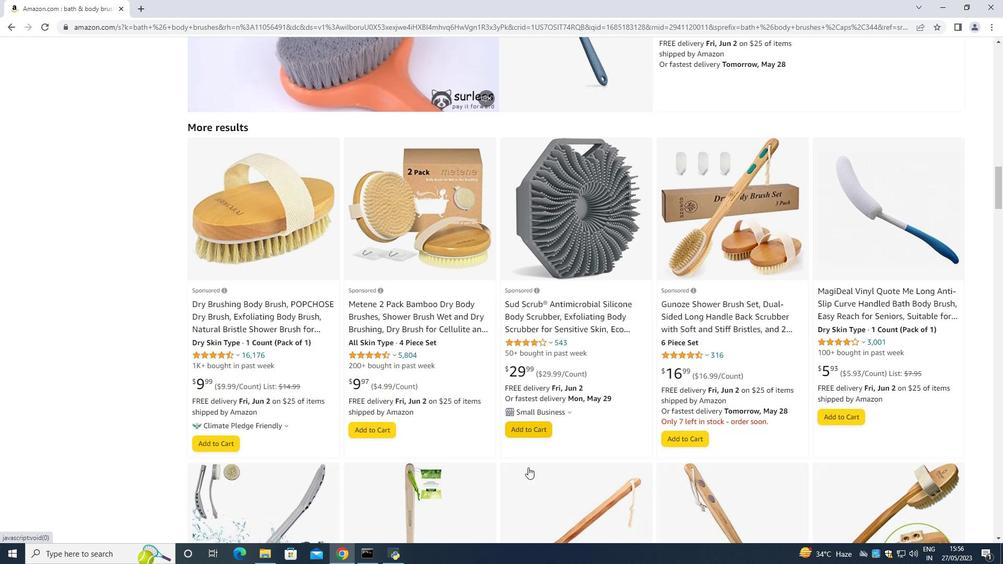 
Action: Mouse moved to (309, 472)
Screenshot: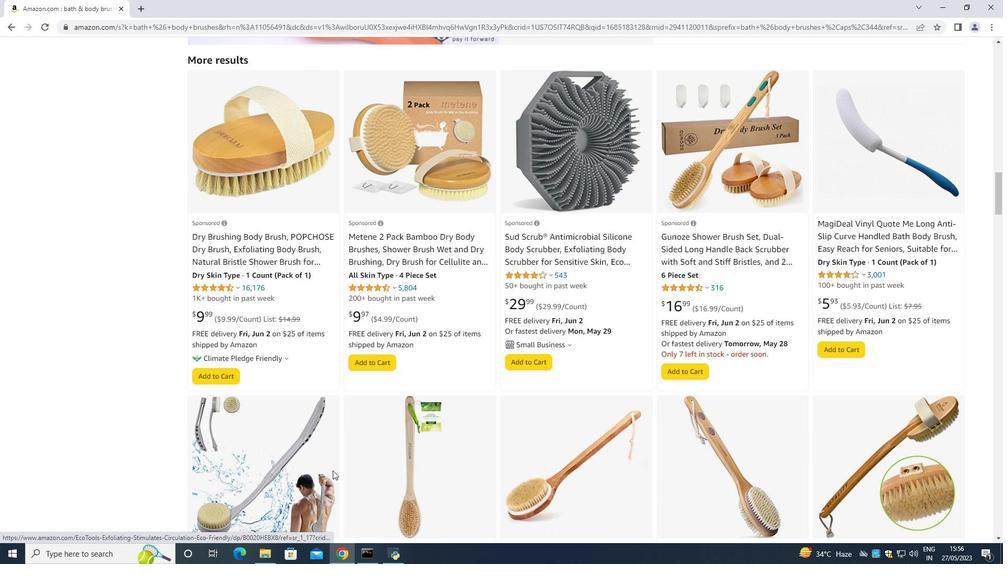 
Action: Mouse scrolled (309, 471) with delta (0, 0)
Screenshot: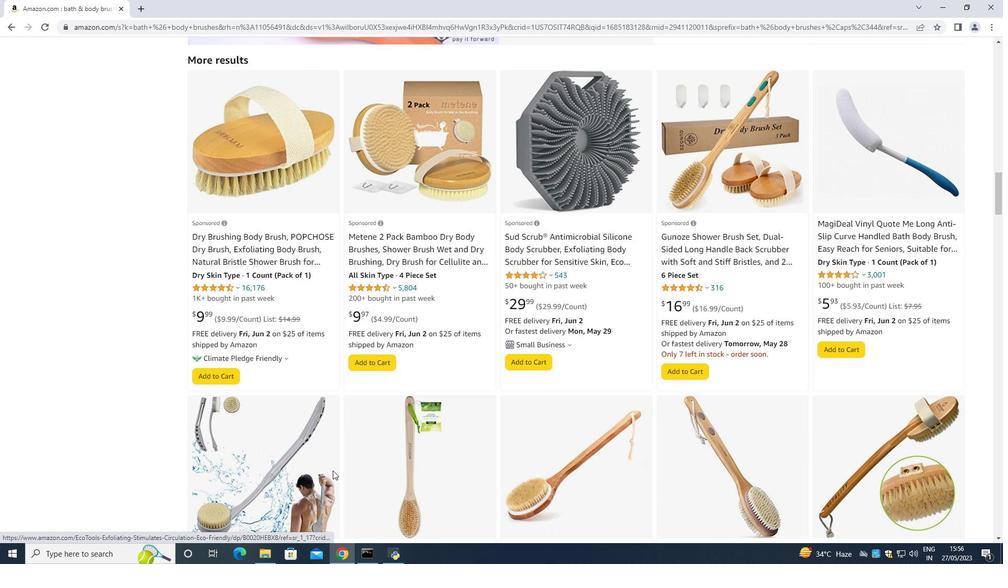 
Action: Mouse scrolled (309, 471) with delta (0, 0)
Screenshot: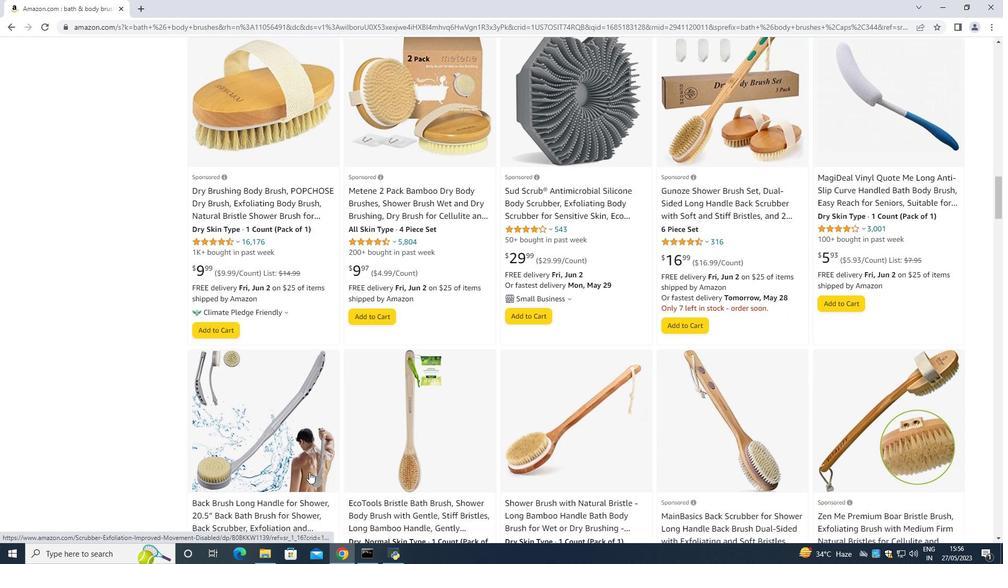 
Action: Mouse scrolled (309, 471) with delta (0, 0)
Screenshot: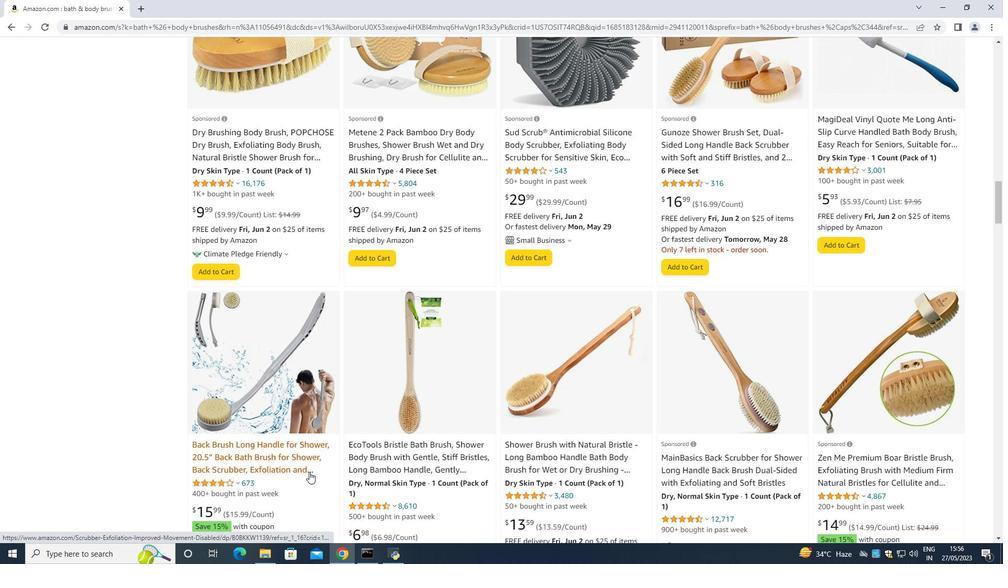 
Action: Mouse moved to (707, 453)
Screenshot: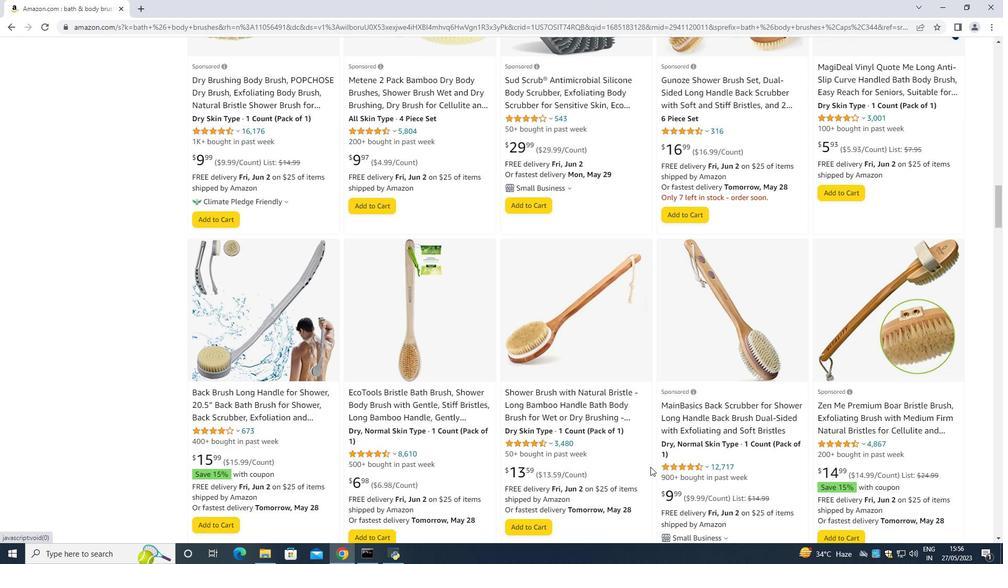
Action: Mouse scrolled (707, 452) with delta (0, 0)
Screenshot: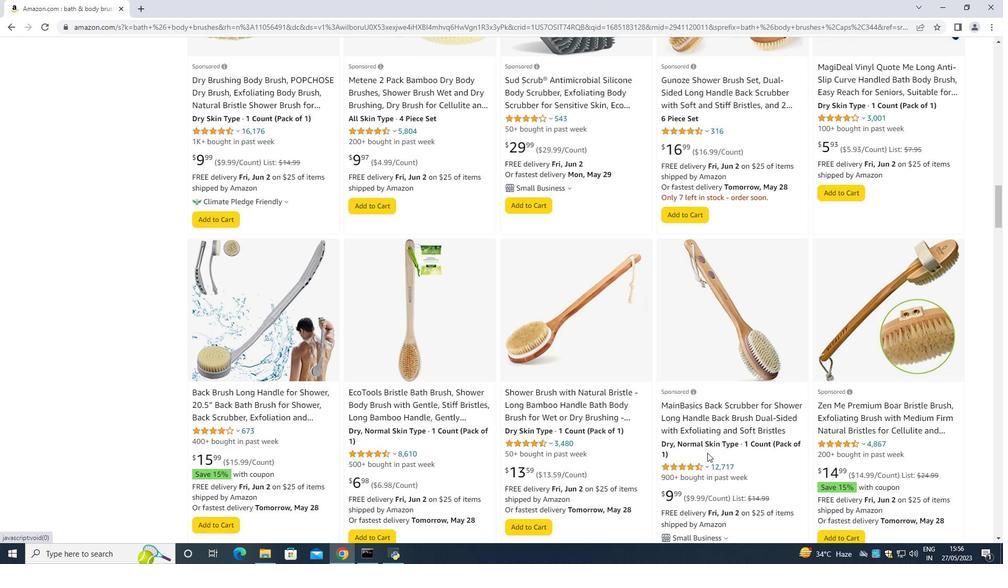 
Action: Mouse scrolled (707, 452) with delta (0, 0)
Screenshot: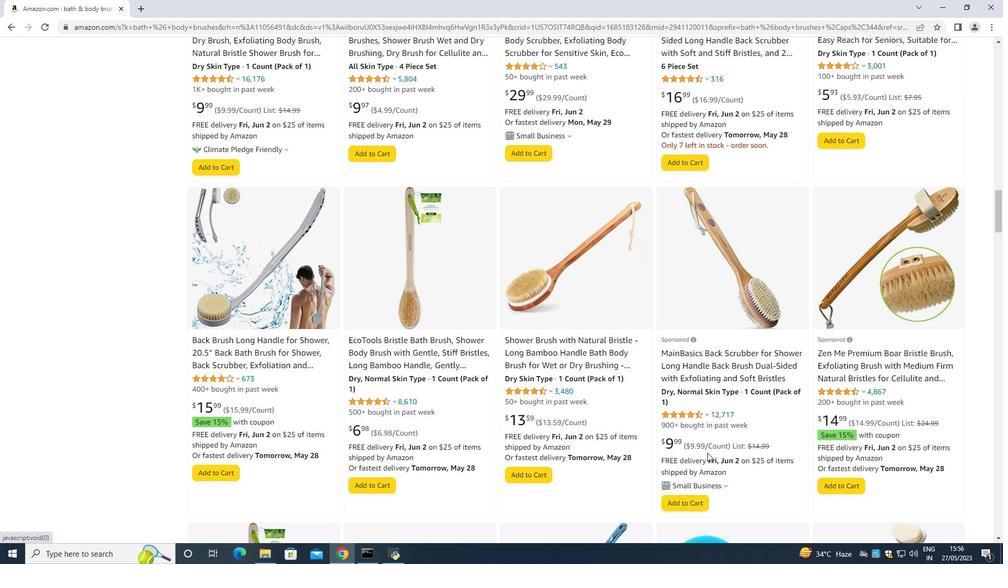 
Action: Mouse moved to (706, 453)
Screenshot: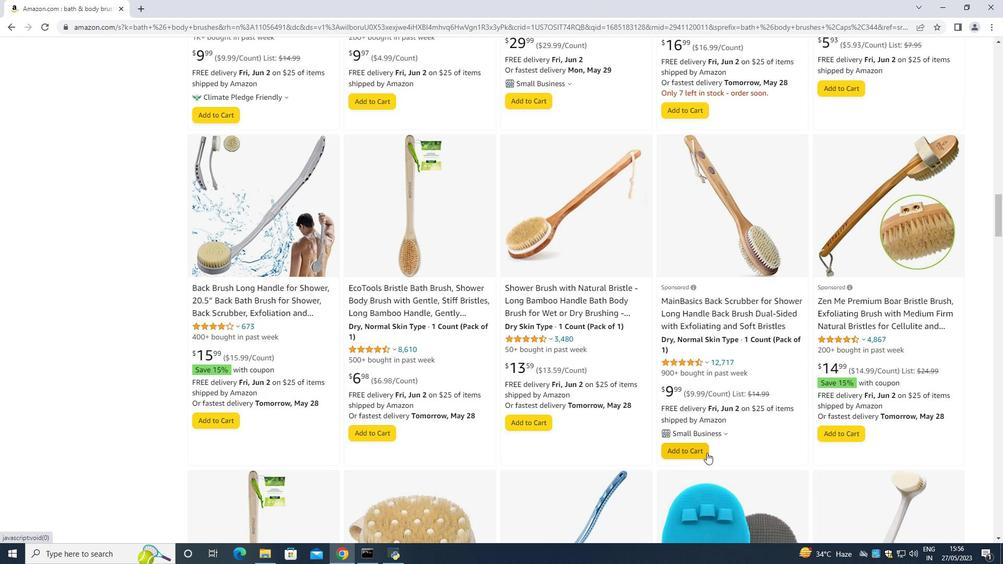 
Action: Mouse scrolled (706, 452) with delta (0, 0)
Screenshot: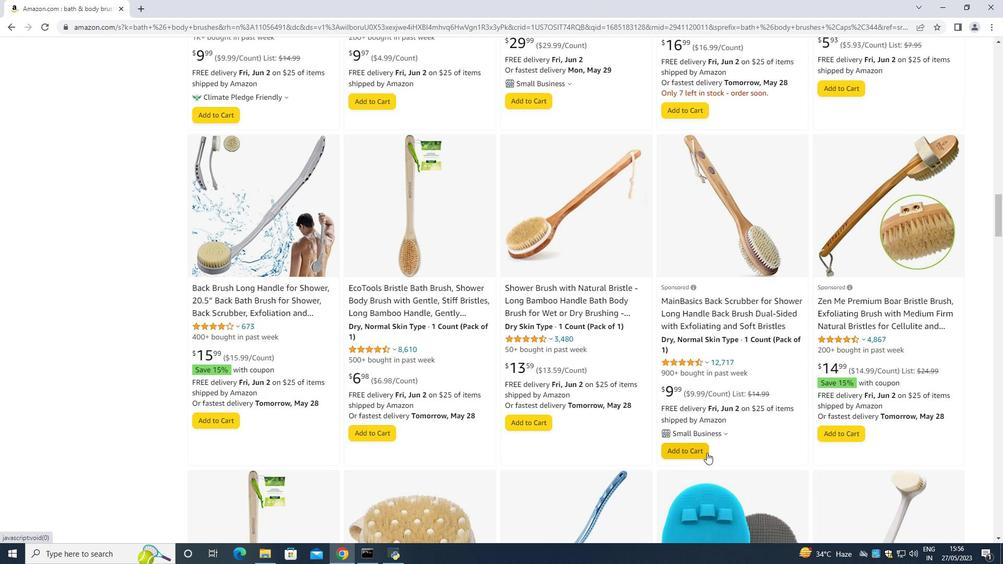 
Action: Mouse moved to (705, 454)
Screenshot: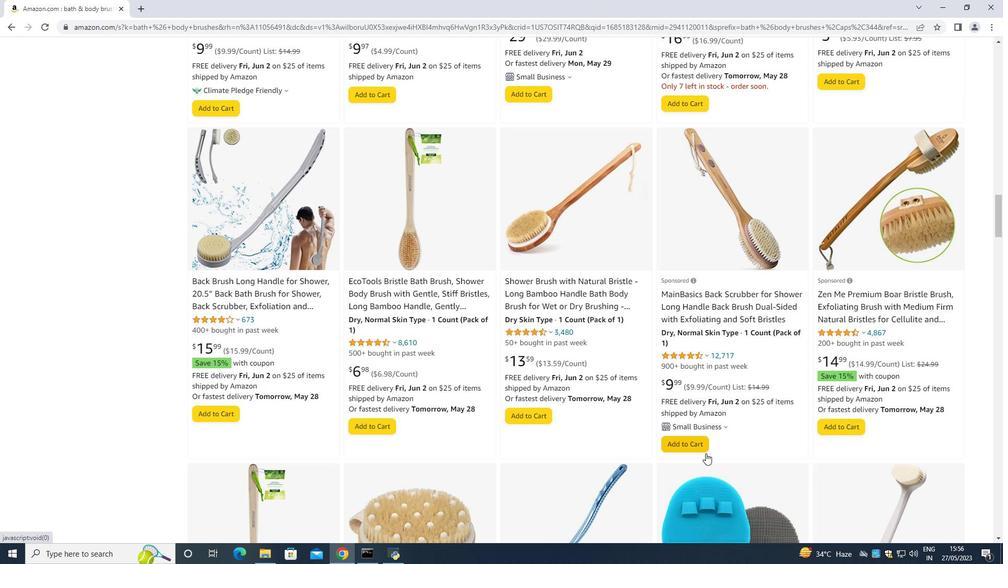 
Action: Mouse scrolled (705, 453) with delta (0, 0)
Screenshot: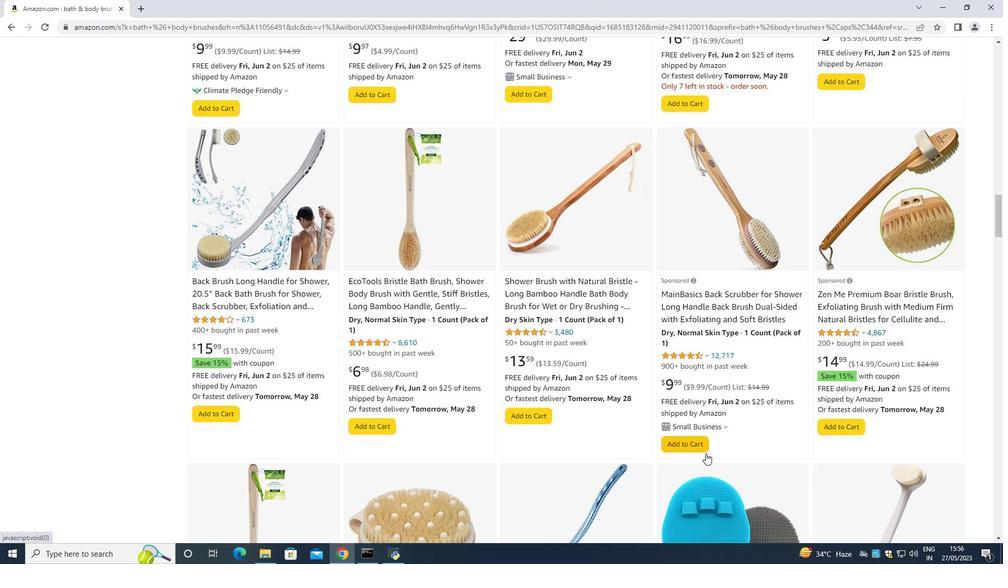 
Action: Mouse moved to (704, 454)
Screenshot: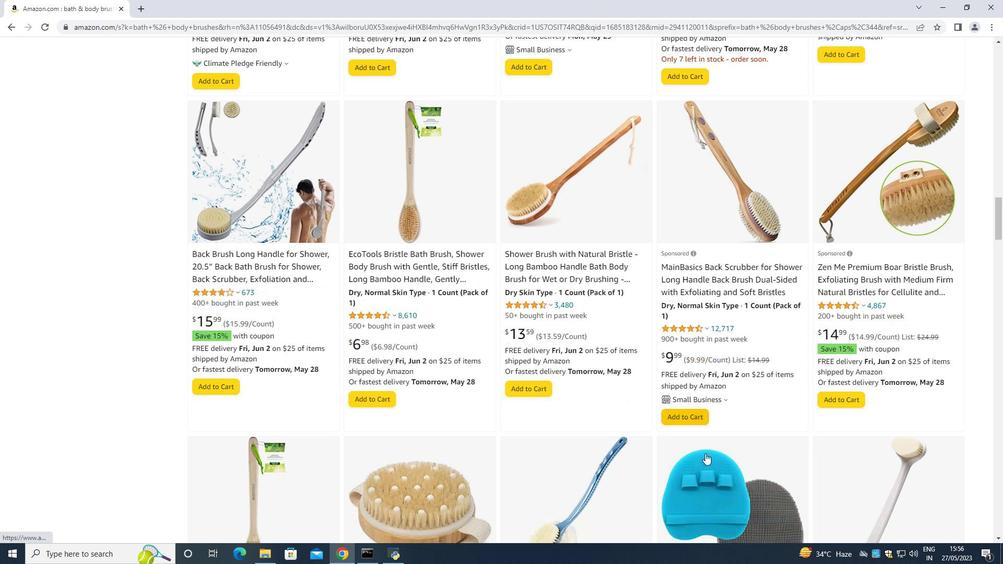 
Action: Mouse scrolled (704, 454) with delta (0, 0)
Screenshot: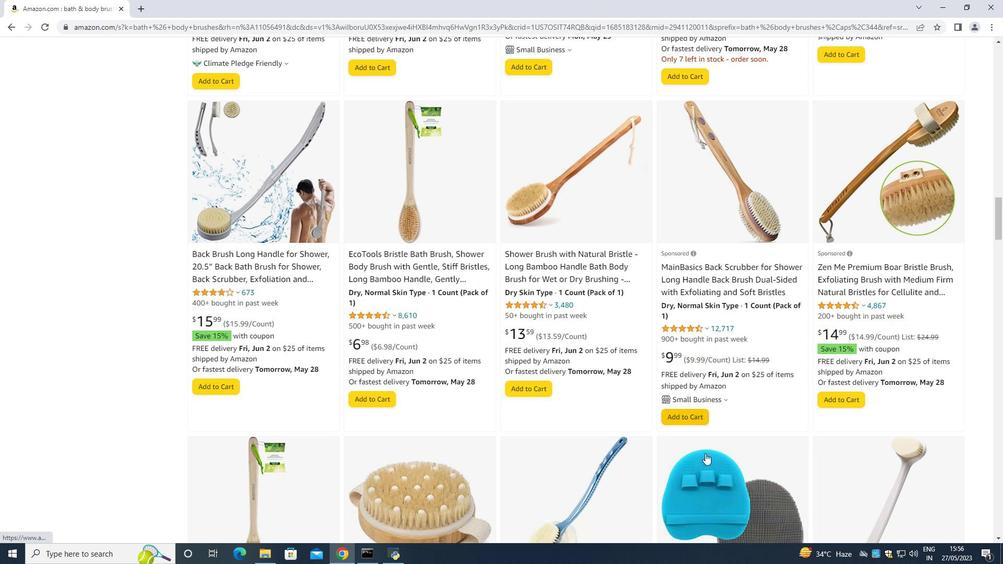 
Action: Mouse moved to (702, 455)
Screenshot: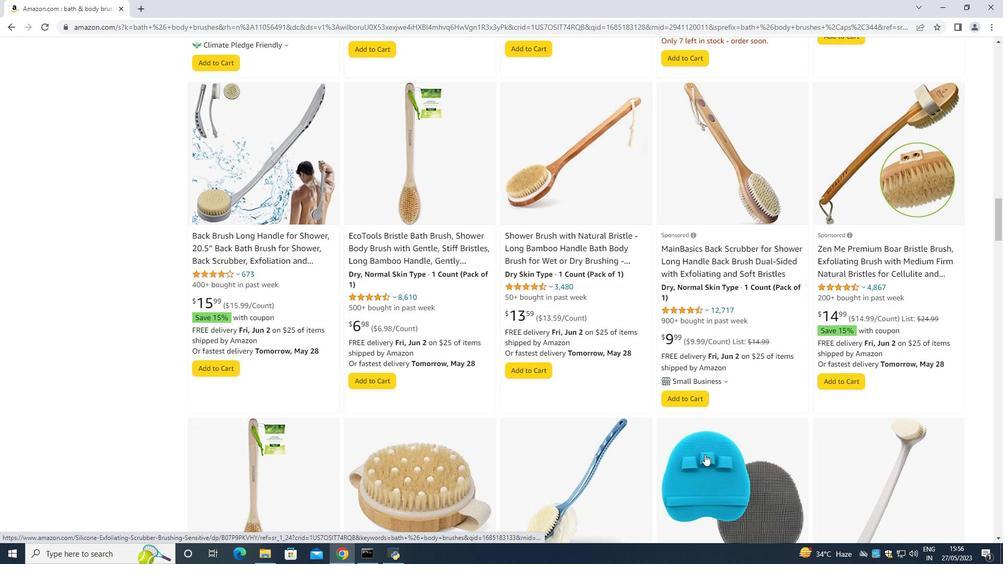 
Action: Mouse scrolled (702, 454) with delta (0, 0)
Screenshot: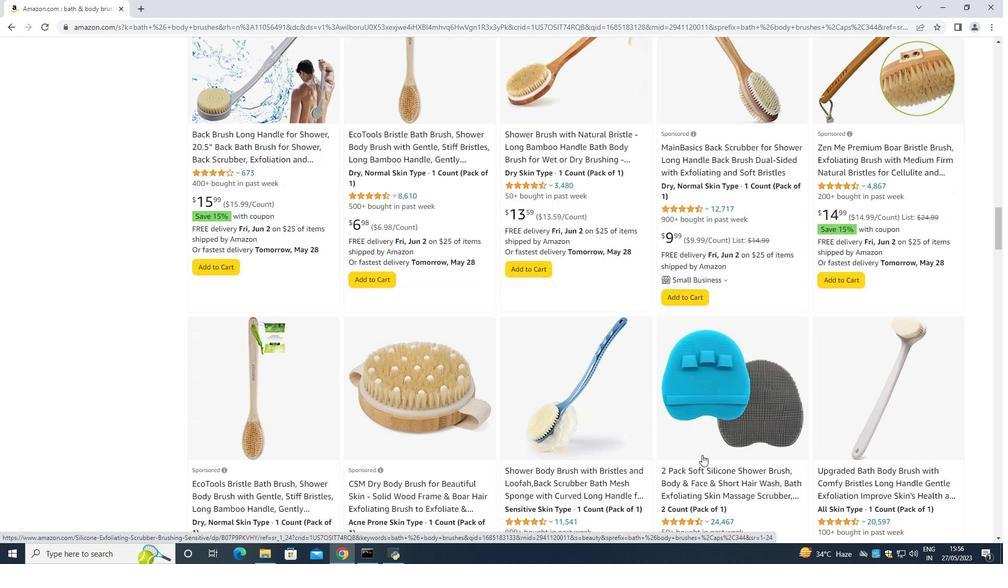 
Action: Mouse moved to (436, 491)
Screenshot: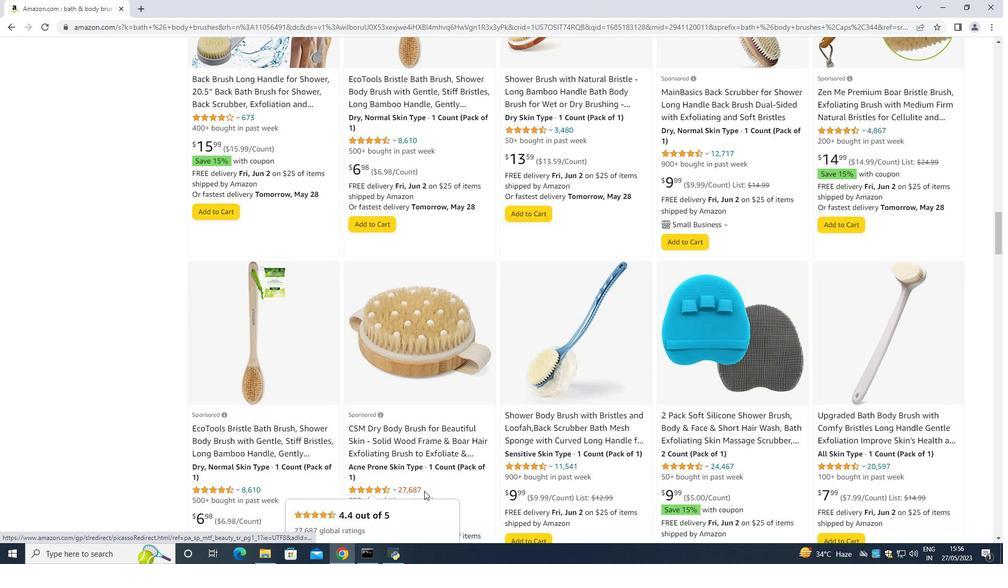 
Action: Mouse scrolled (436, 490) with delta (0, 0)
Screenshot: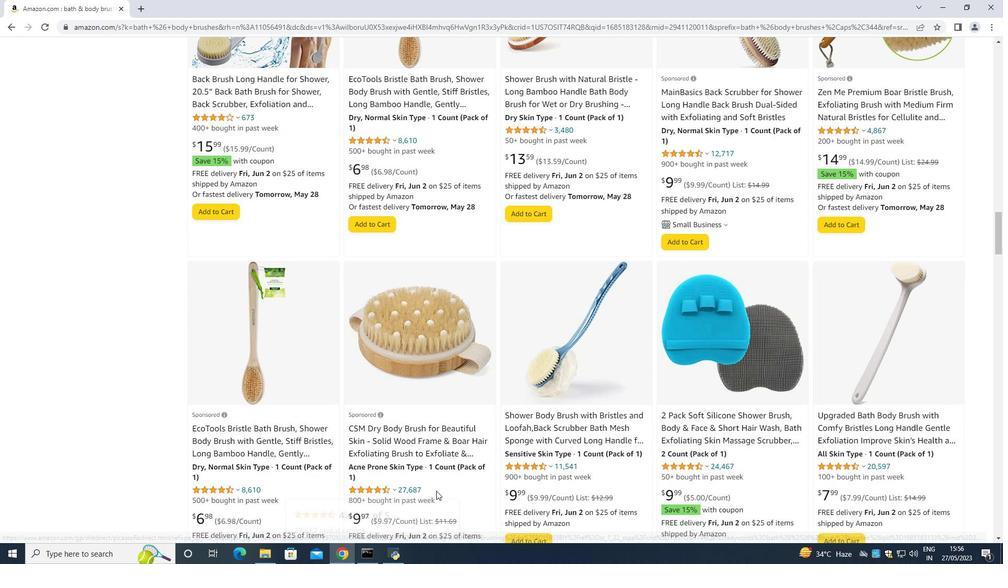 
Action: Mouse moved to (509, 435)
Screenshot: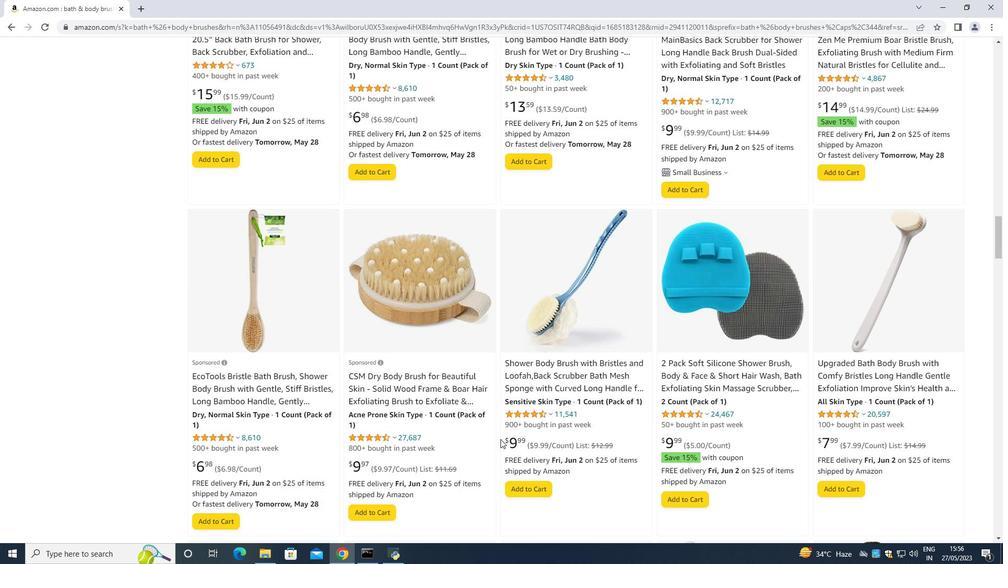 
Action: Mouse scrolled (509, 435) with delta (0, 0)
Screenshot: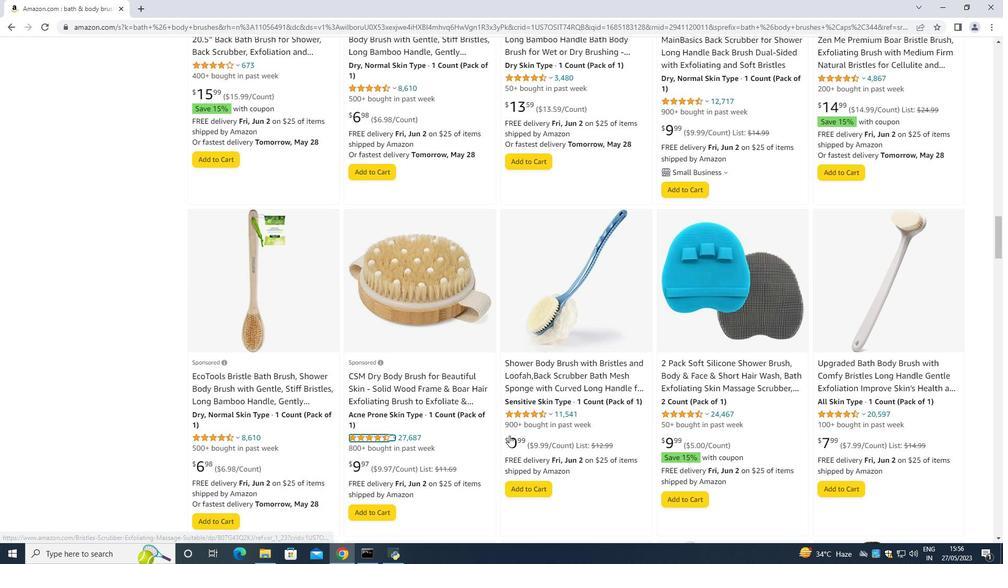 
Action: Mouse scrolled (509, 435) with delta (0, 0)
Screenshot: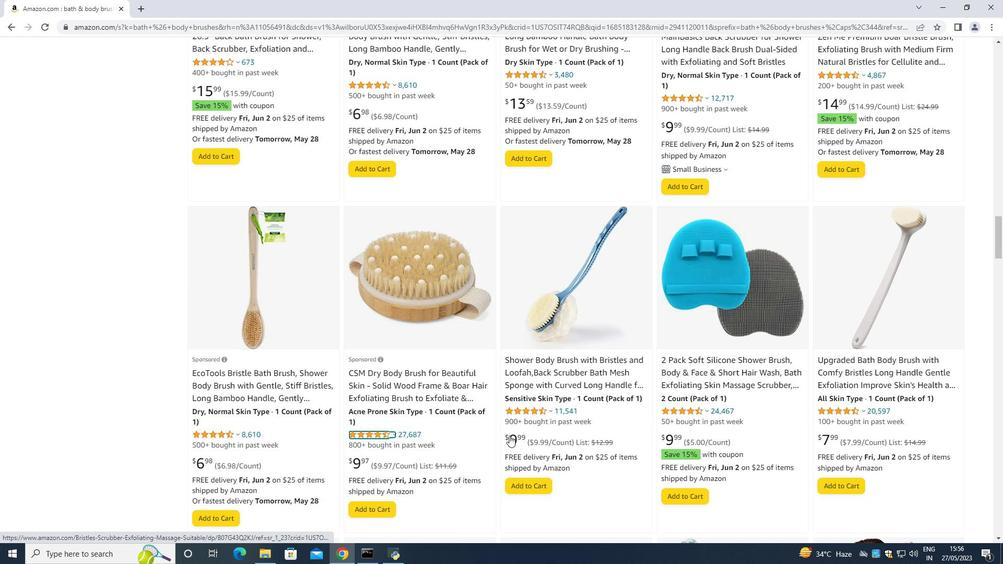 
Action: Mouse scrolled (509, 435) with delta (0, 0)
Screenshot: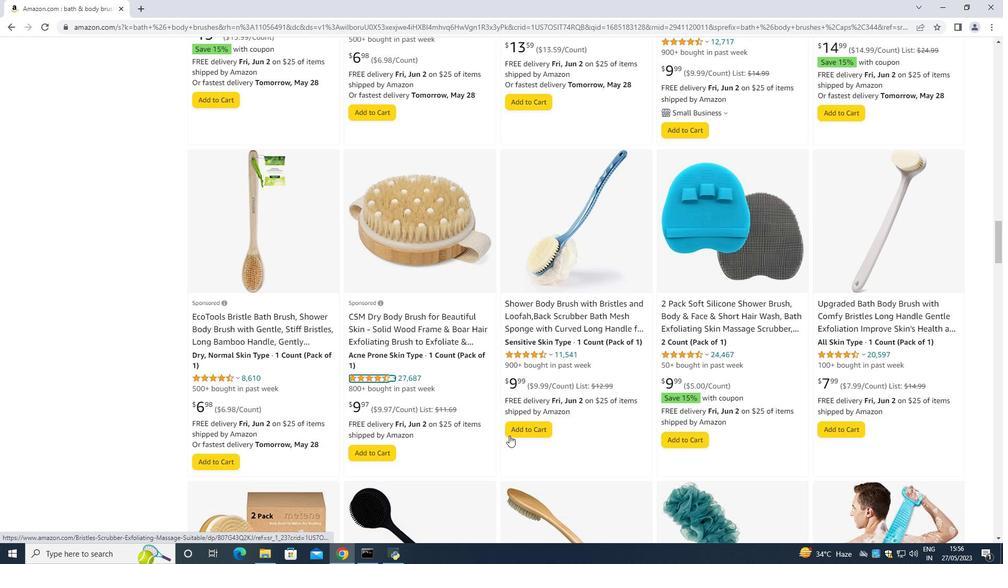 
Action: Mouse scrolled (509, 435) with delta (0, 0)
Screenshot: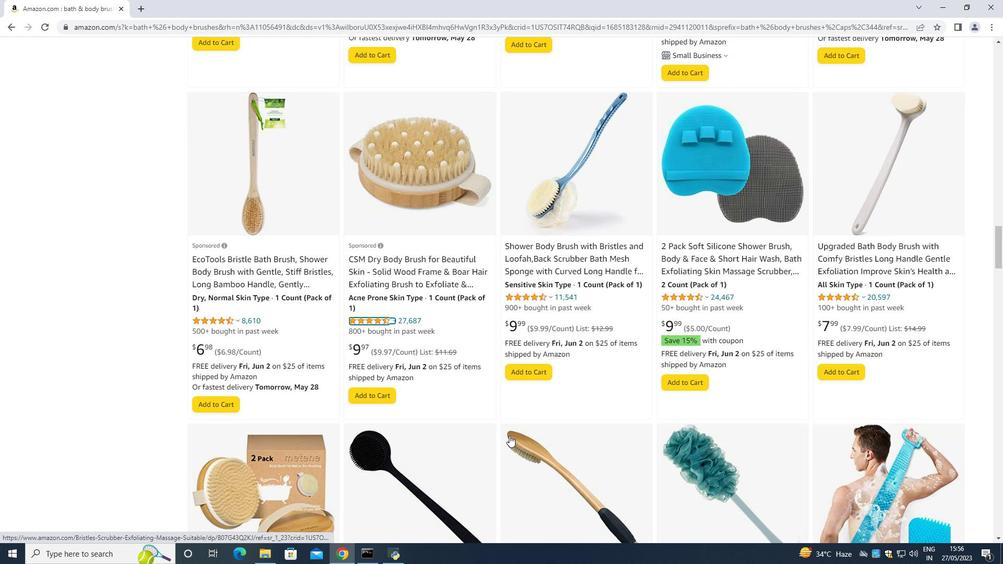 
Action: Mouse scrolled (509, 435) with delta (0, 0)
Screenshot: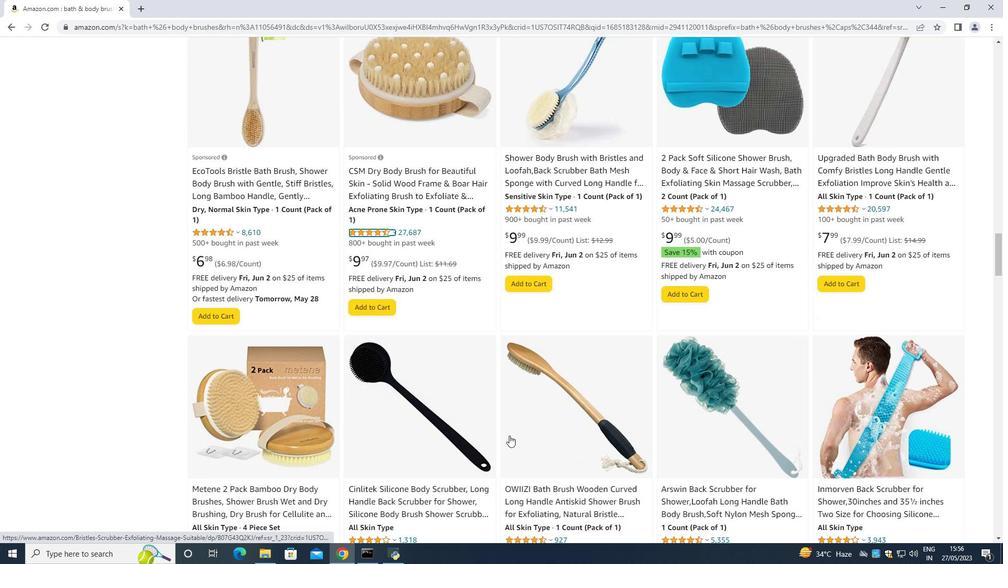 
Action: Mouse moved to (627, 476)
Screenshot: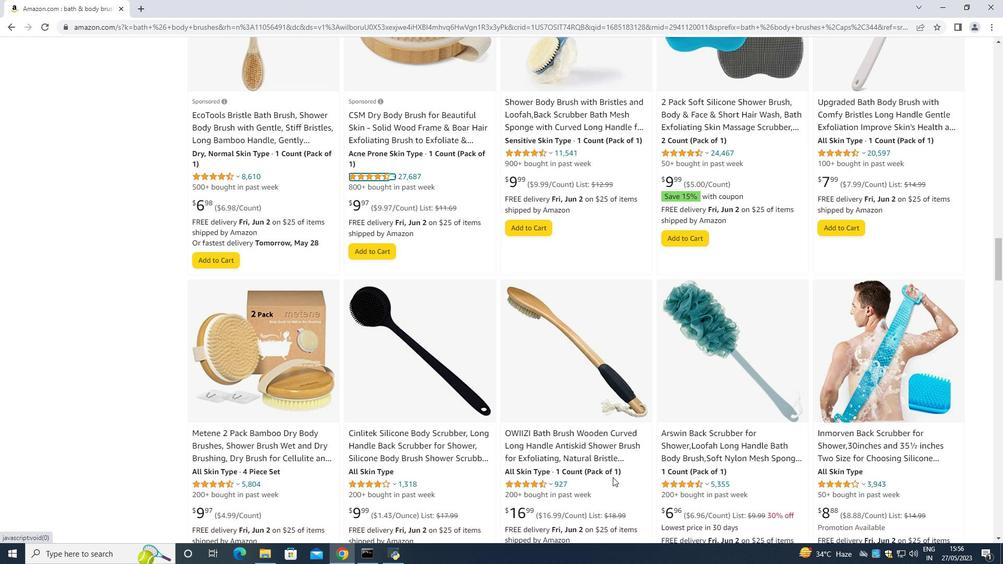 
Action: Mouse scrolled (627, 476) with delta (0, 0)
Screenshot: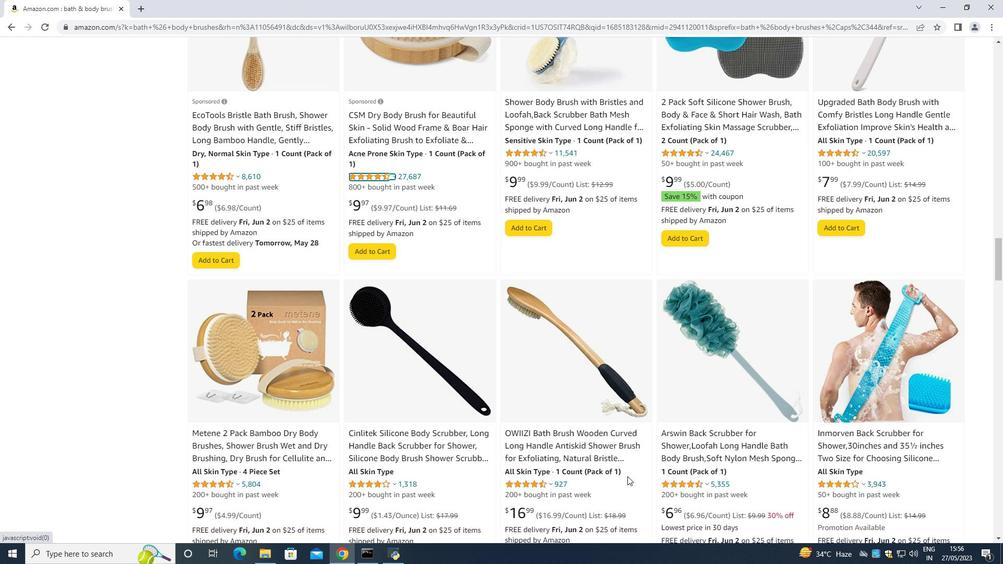 
Action: Mouse scrolled (627, 476) with delta (0, 0)
Screenshot: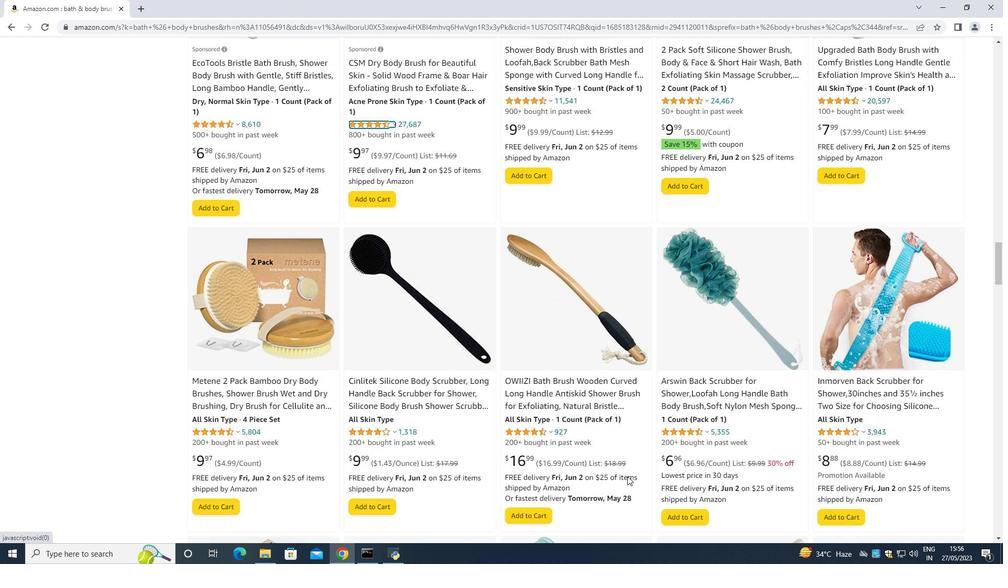
Action: Mouse moved to (292, 450)
Screenshot: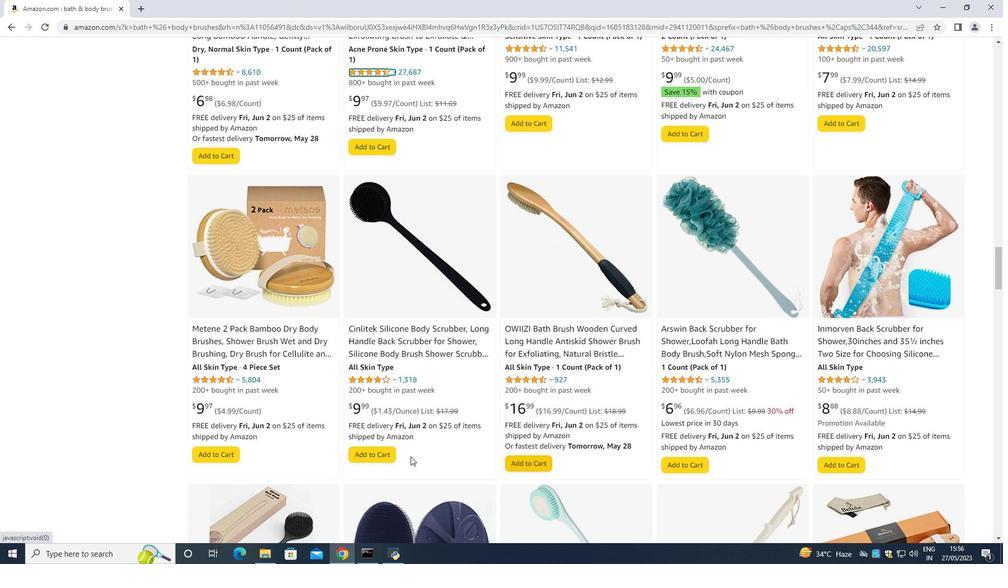 
Action: Mouse scrolled (292, 450) with delta (0, 0)
Screenshot: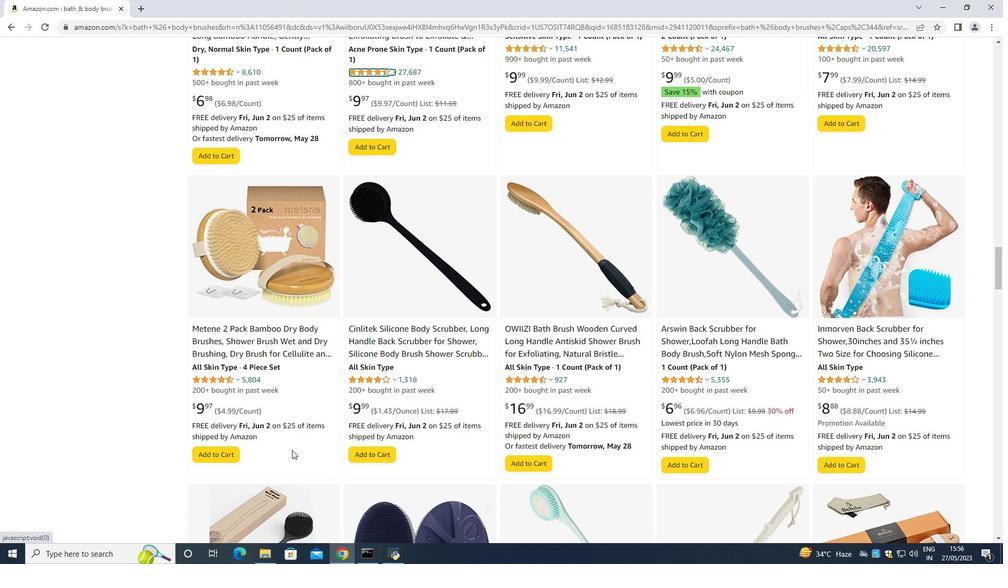 
Action: Mouse moved to (351, 456)
Screenshot: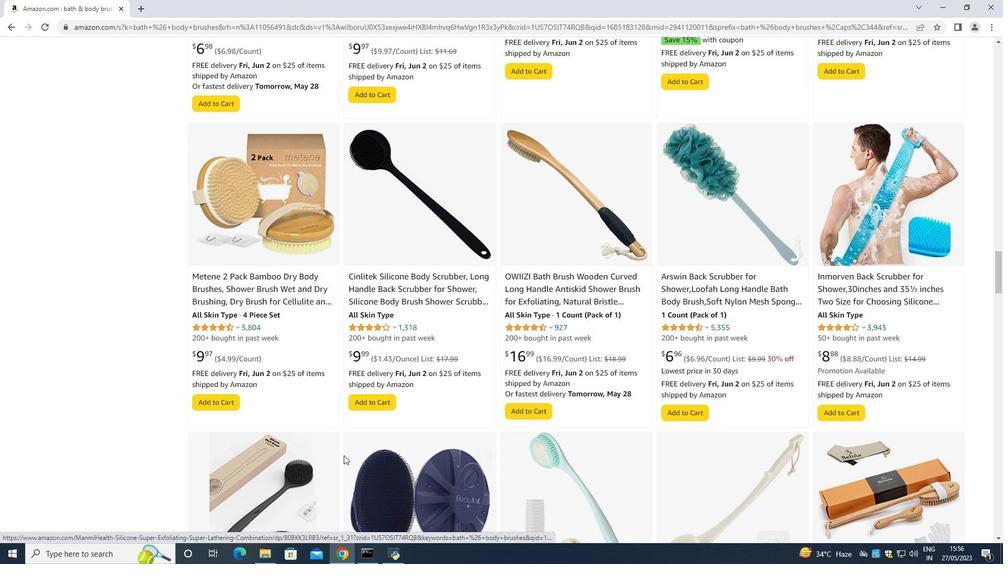 
Action: Mouse scrolled (351, 456) with delta (0, 0)
Screenshot: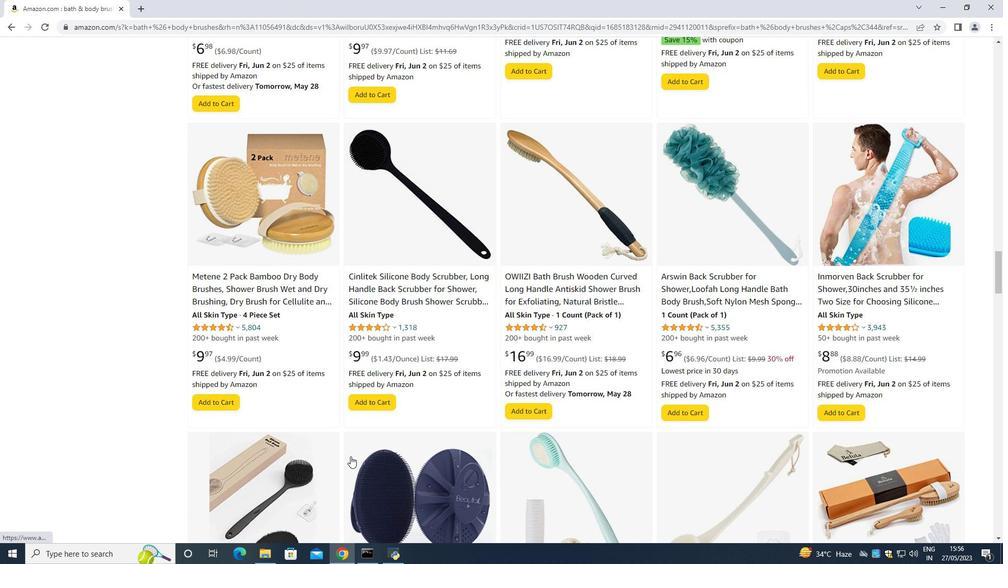 
Action: Mouse scrolled (351, 456) with delta (0, 0)
Screenshot: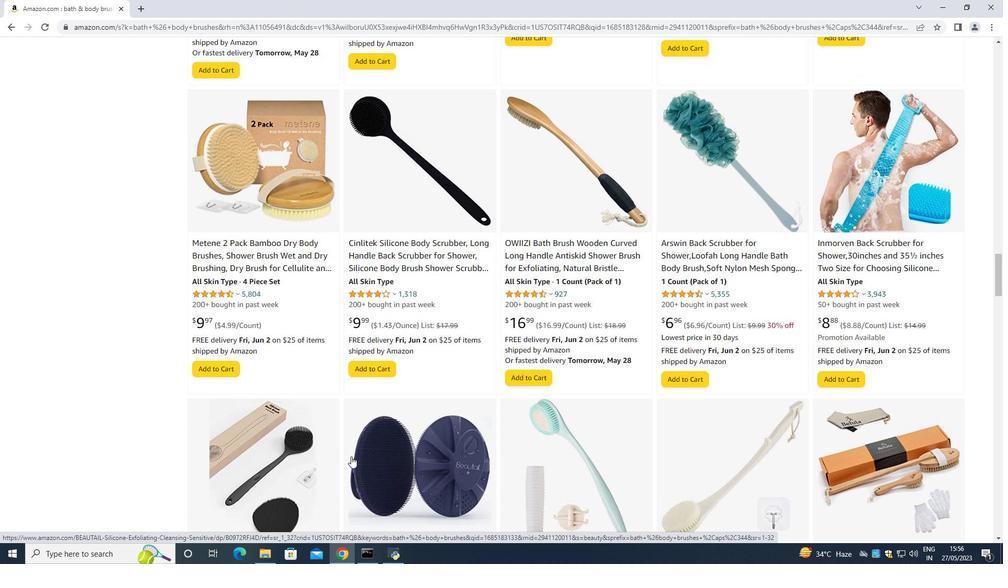 
Action: Mouse scrolled (351, 456) with delta (0, 0)
Screenshot: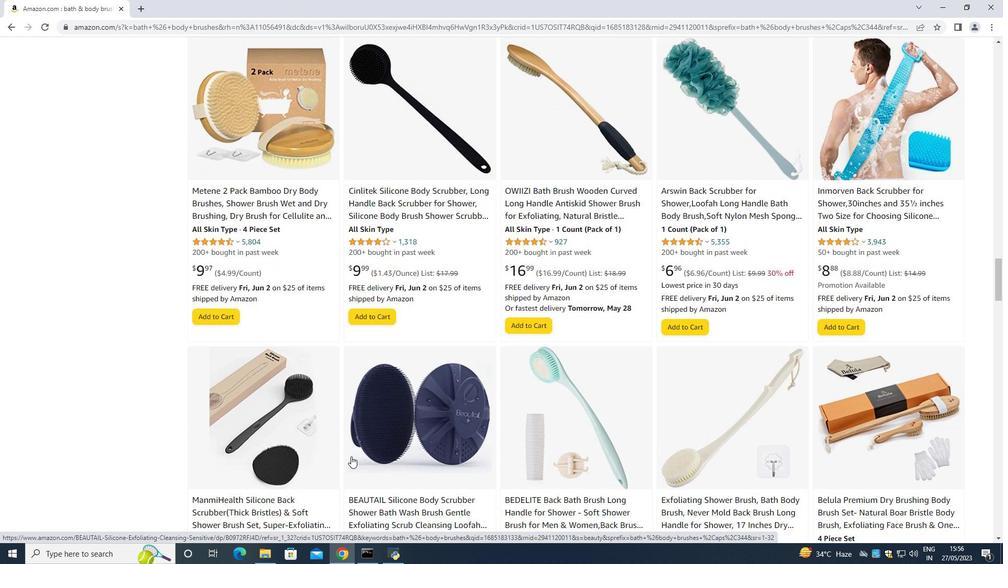
Action: Mouse scrolled (351, 456) with delta (0, 0)
Screenshot: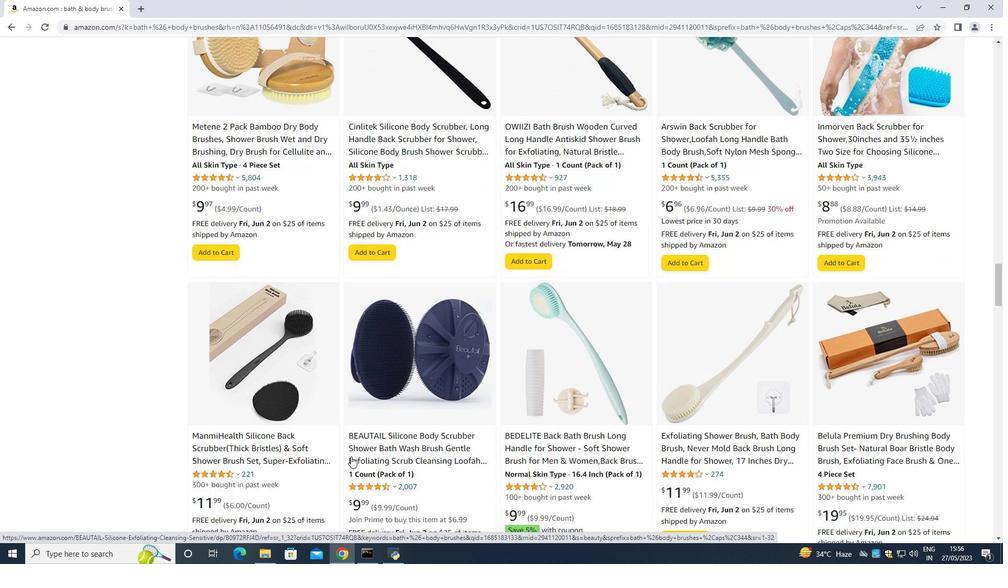 
Action: Mouse scrolled (351, 456) with delta (0, 0)
Screenshot: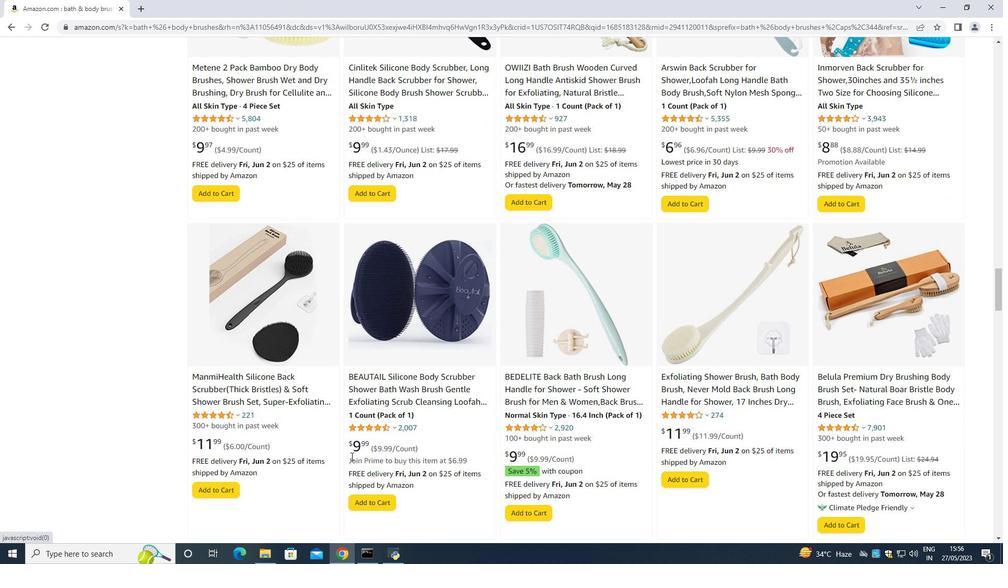 
Action: Mouse moved to (352, 456)
Screenshot: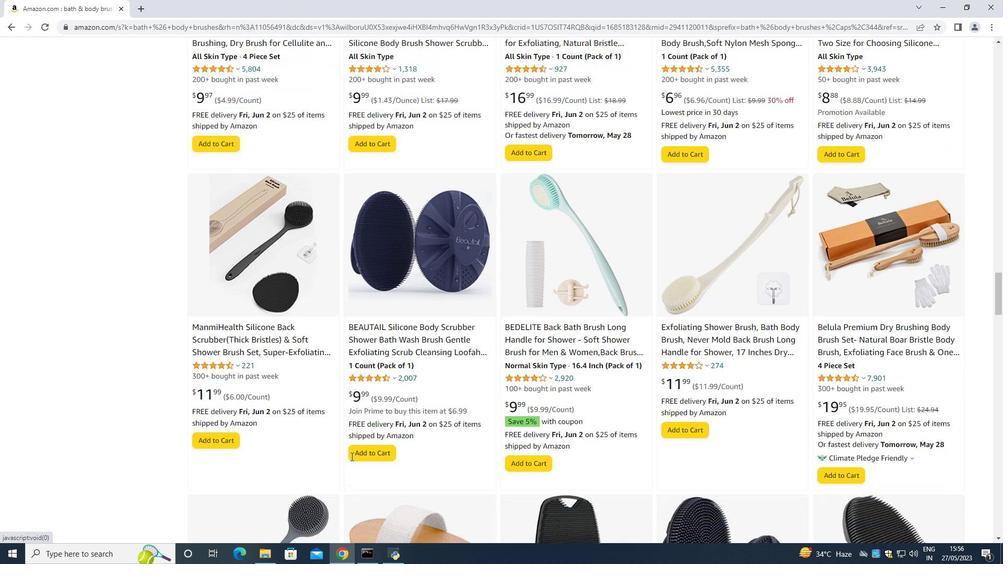 
Action: Mouse scrolled (352, 456) with delta (0, 0)
Screenshot: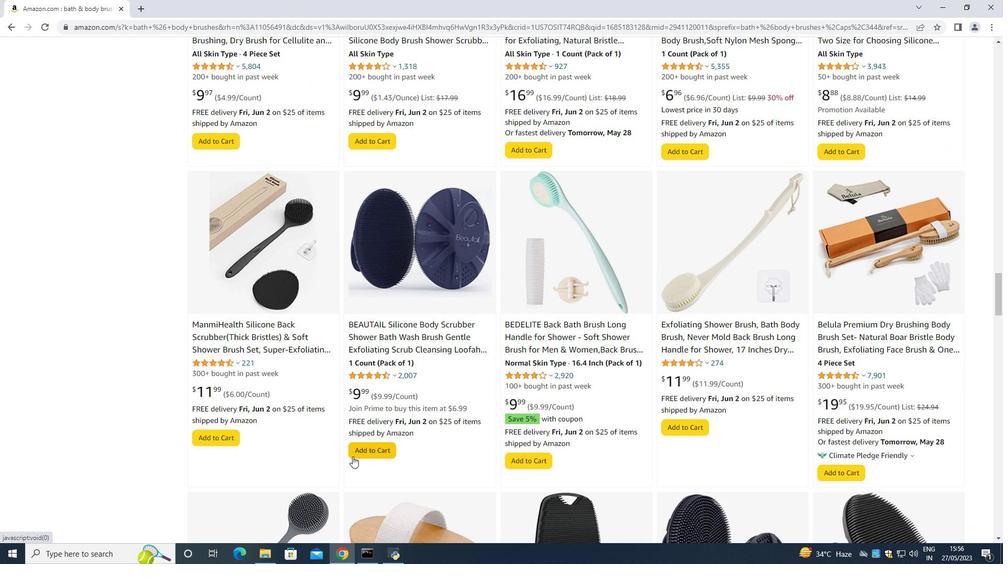 
Action: Mouse scrolled (352, 456) with delta (0, 0)
Screenshot: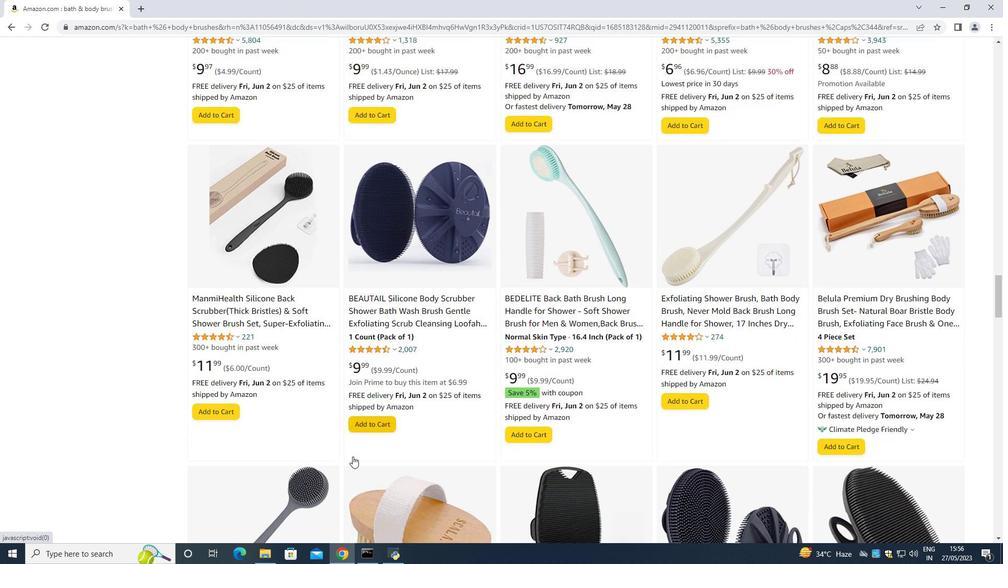 
Action: Mouse scrolled (352, 456) with delta (0, 0)
Screenshot: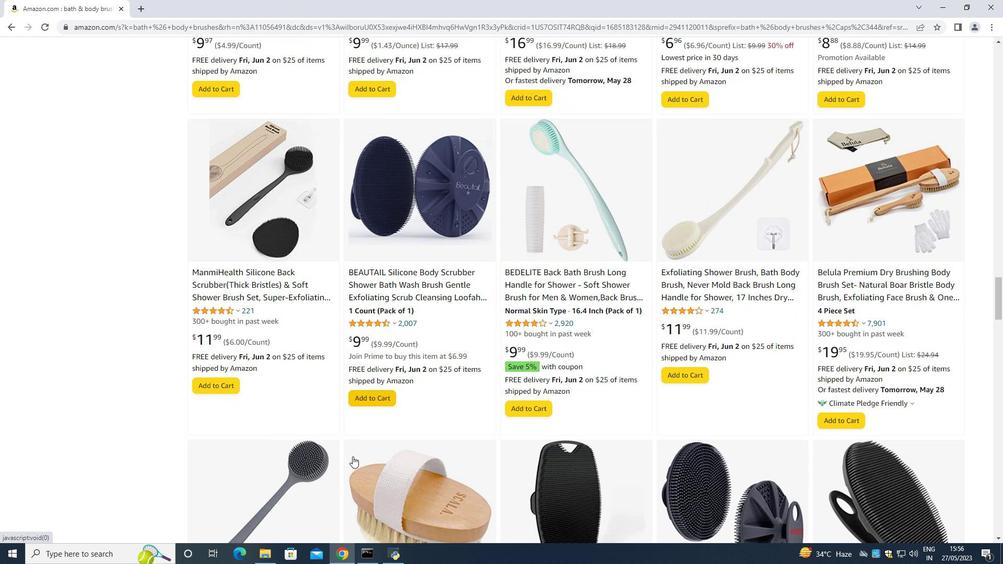 
Action: Mouse scrolled (352, 456) with delta (0, 0)
Screenshot: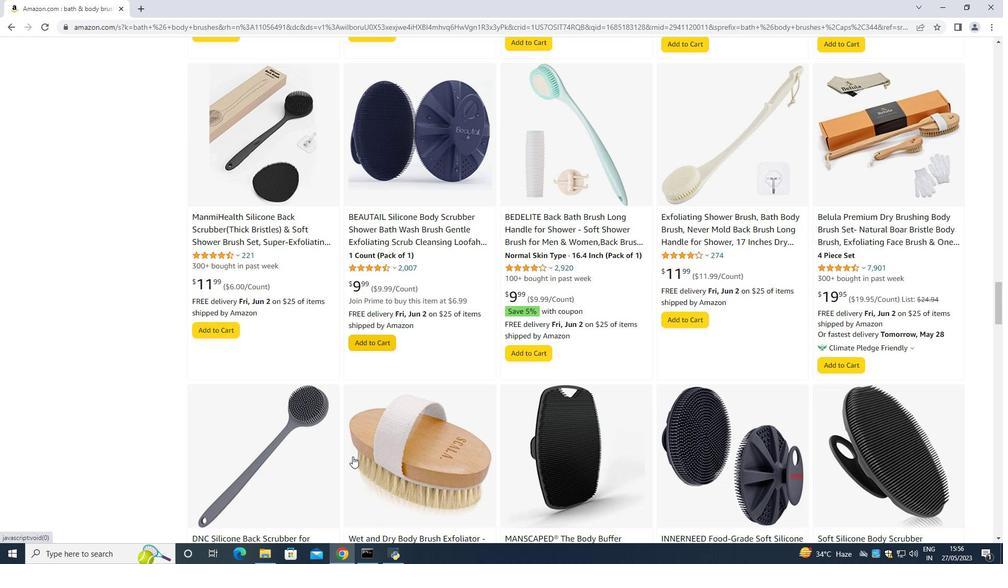 
Action: Mouse scrolled (352, 456) with delta (0, 0)
Screenshot: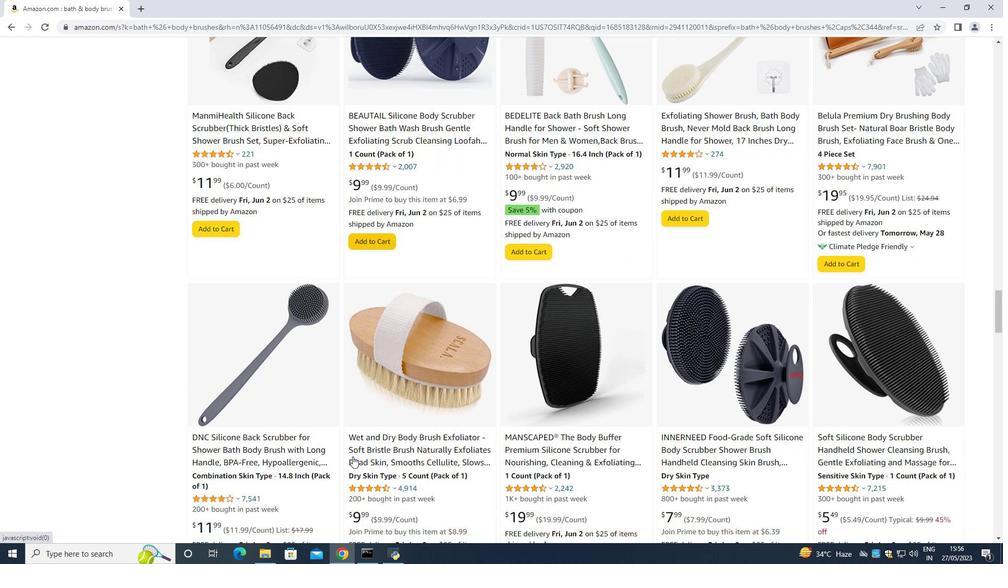 
Action: Mouse moved to (217, 447)
Screenshot: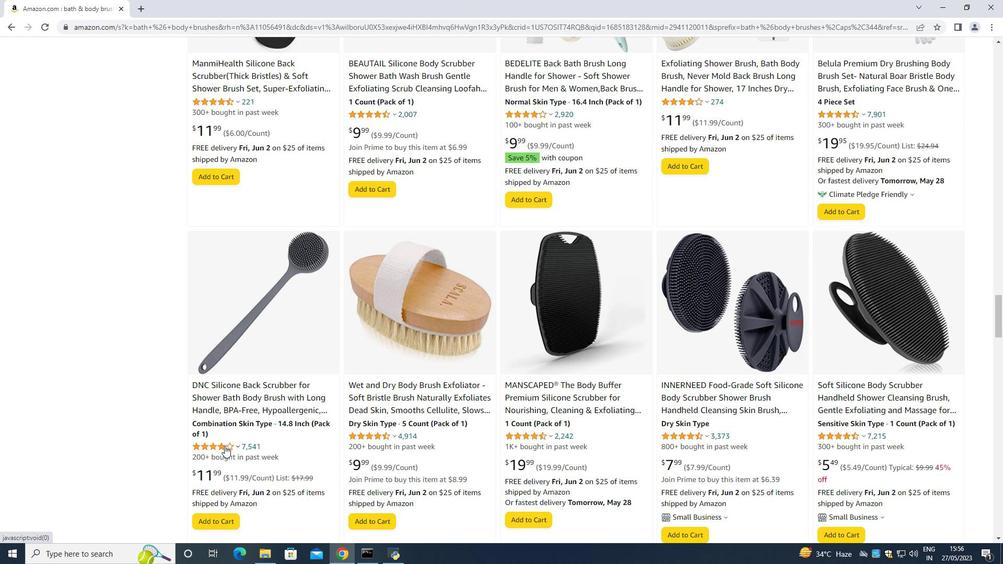 
Action: Mouse scrolled (217, 447) with delta (0, 0)
Screenshot: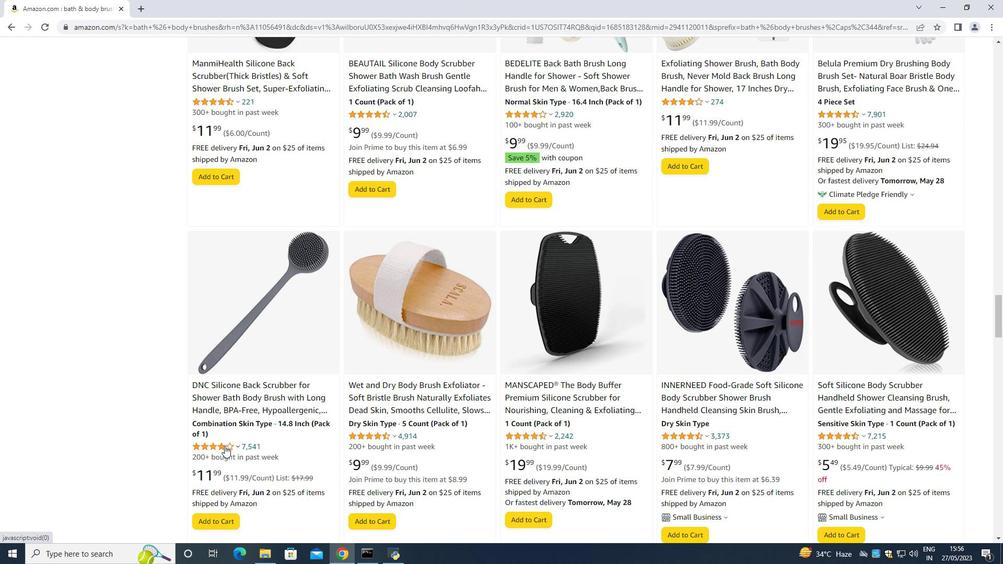 
Action: Mouse moved to (343, 423)
Screenshot: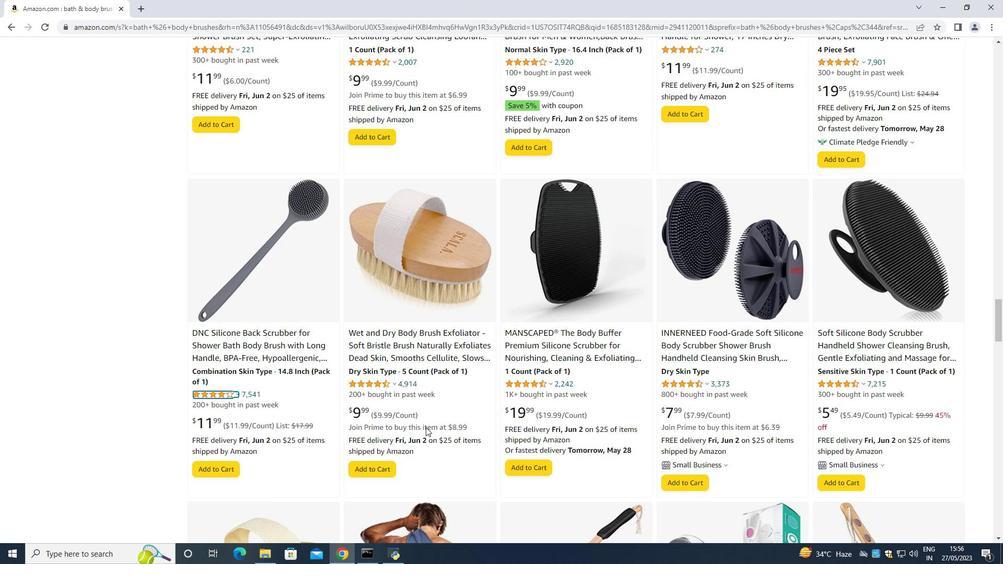 
Action: Mouse scrolled (343, 423) with delta (0, 0)
Screenshot: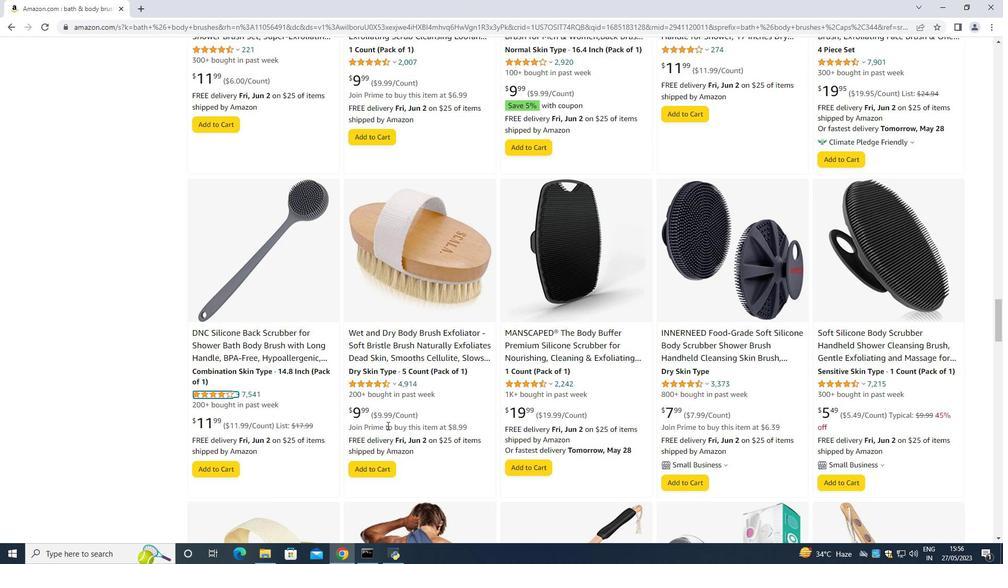 
Action: Mouse moved to (396, 417)
Screenshot: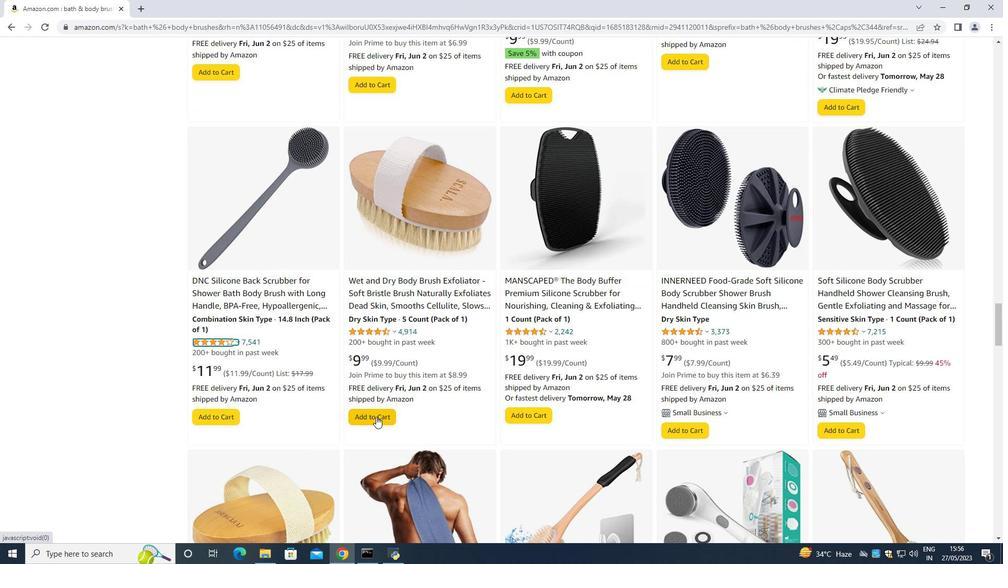 
Action: Mouse scrolled (396, 416) with delta (0, 0)
Screenshot: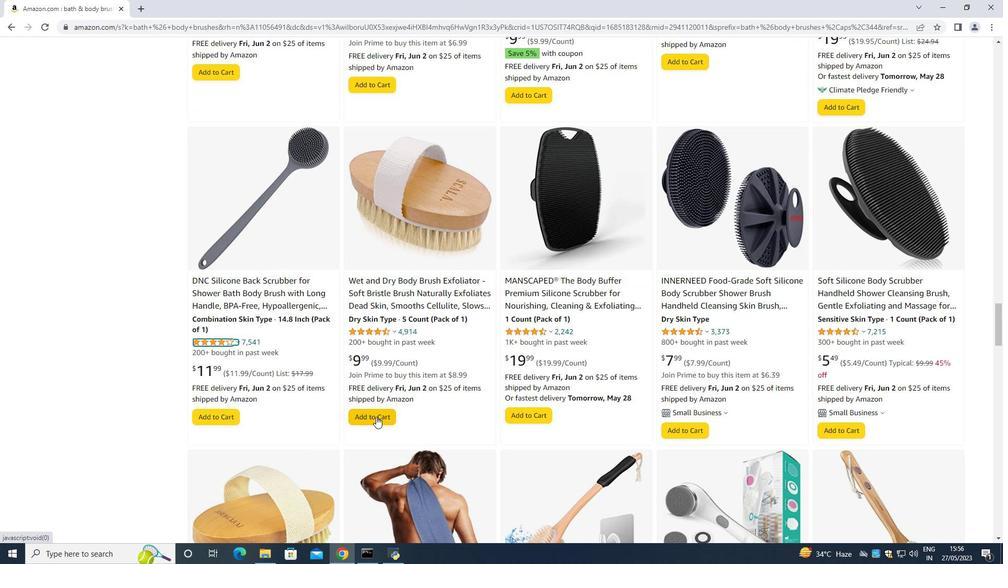 
Action: Mouse scrolled (396, 416) with delta (0, 0)
Screenshot: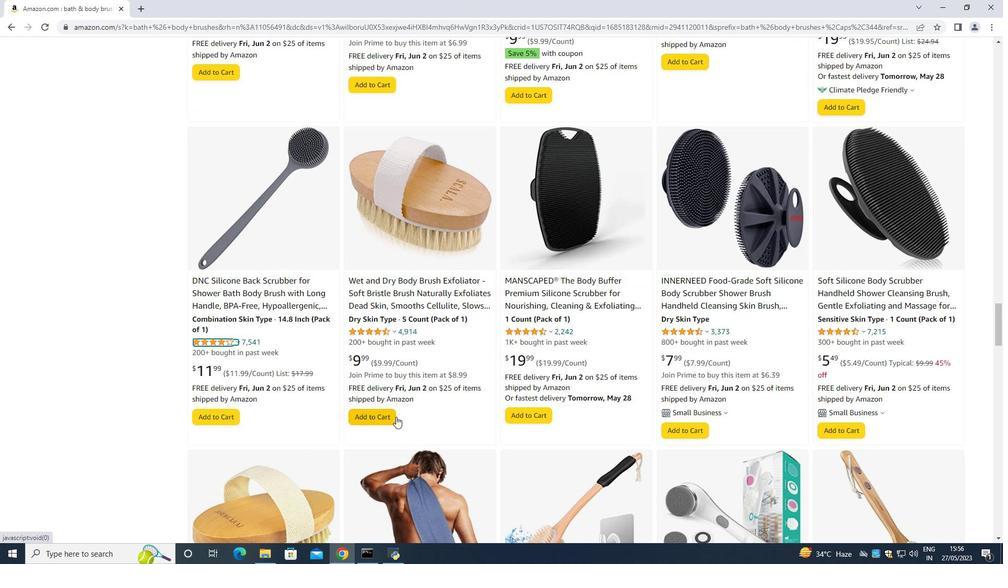 
Action: Mouse scrolled (396, 416) with delta (0, 0)
Screenshot: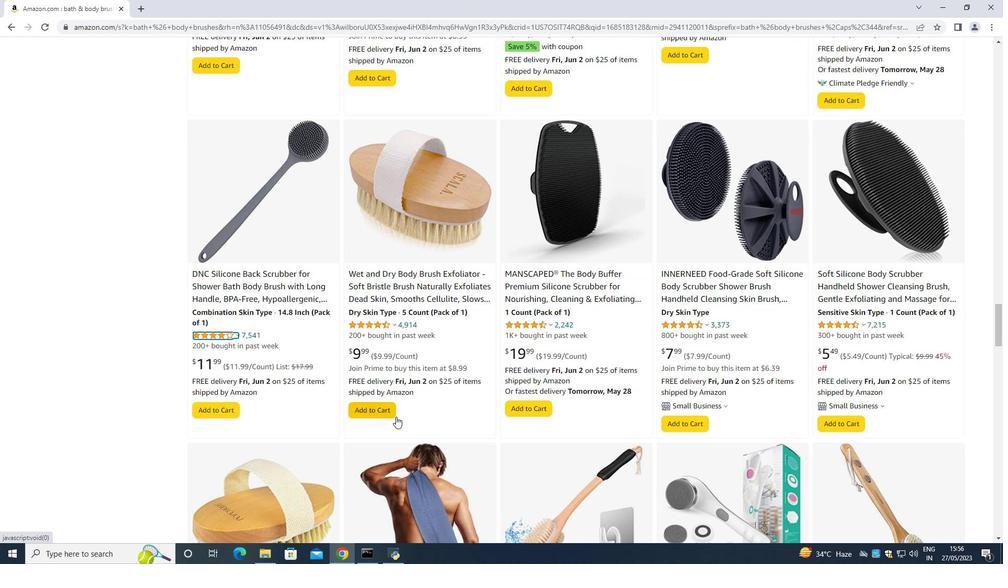 
Action: Mouse scrolled (396, 416) with delta (0, 0)
Screenshot: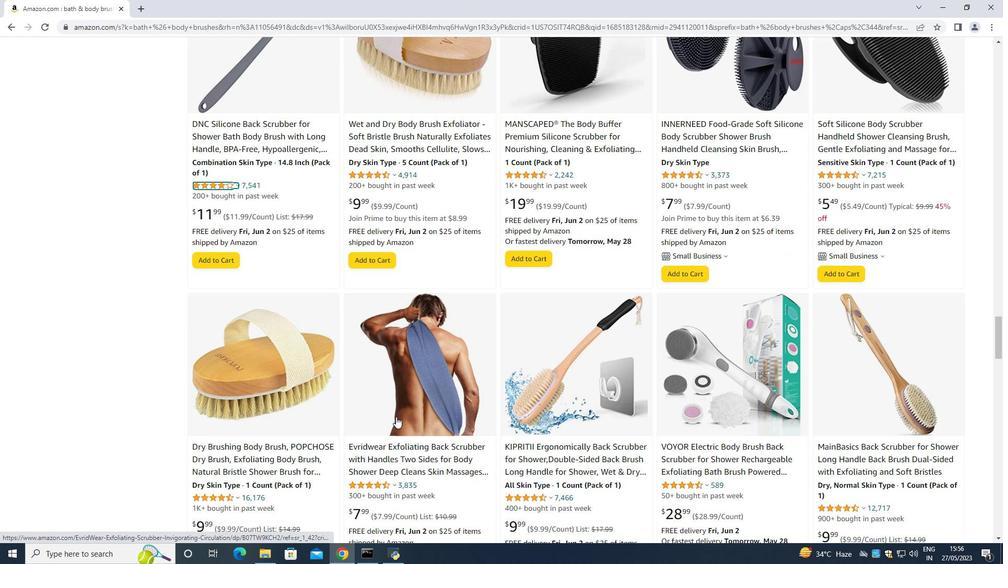 
Action: Mouse scrolled (396, 416) with delta (0, 0)
Screenshot: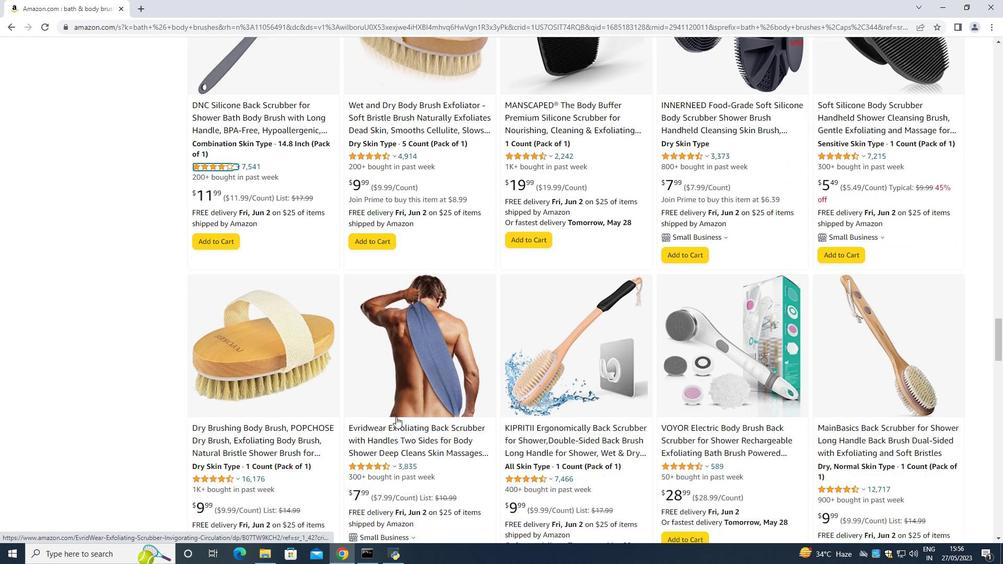 
Action: Mouse scrolled (396, 416) with delta (0, 0)
Screenshot: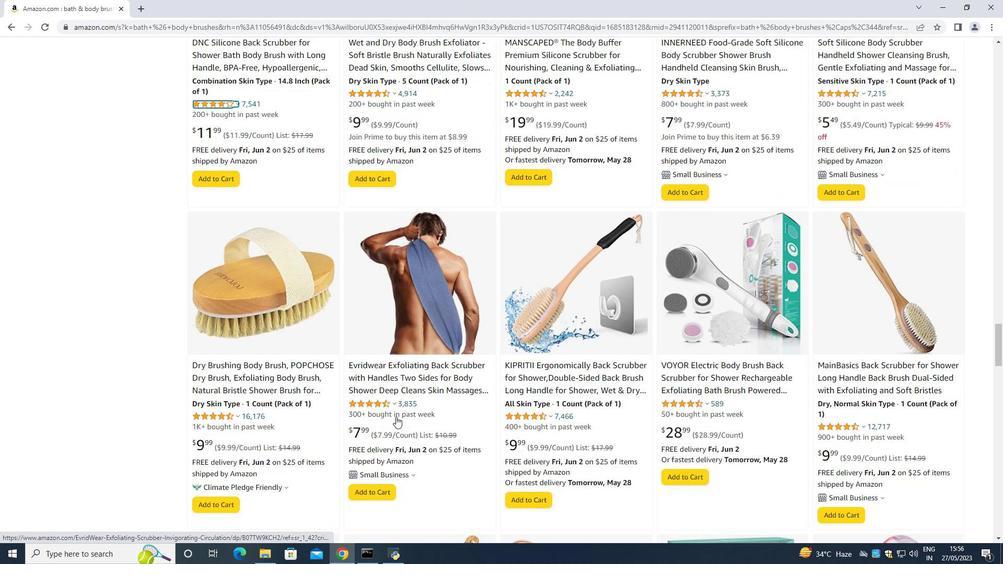 
Action: Mouse scrolled (396, 416) with delta (0, 0)
Screenshot: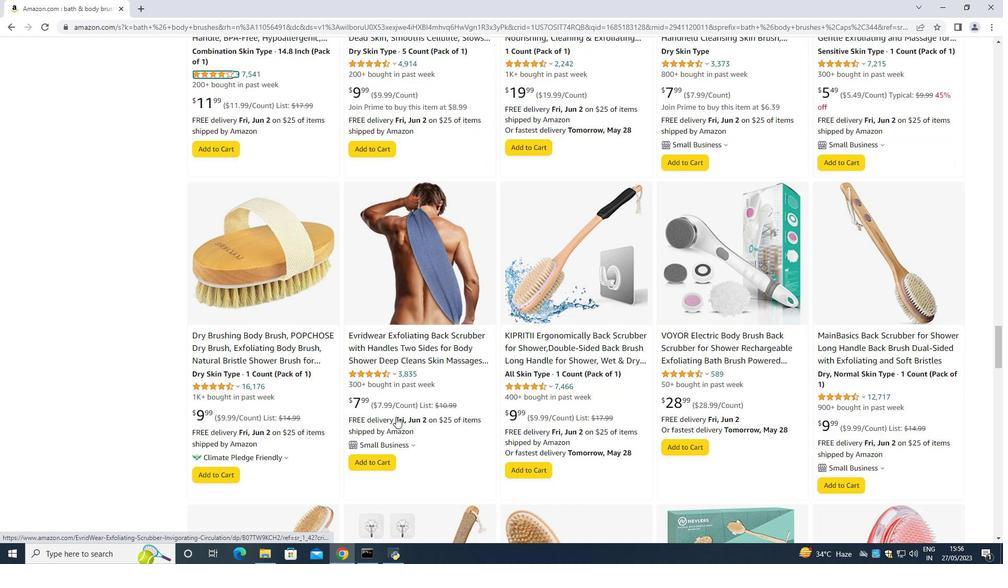 
Action: Mouse scrolled (396, 416) with delta (0, 0)
Screenshot: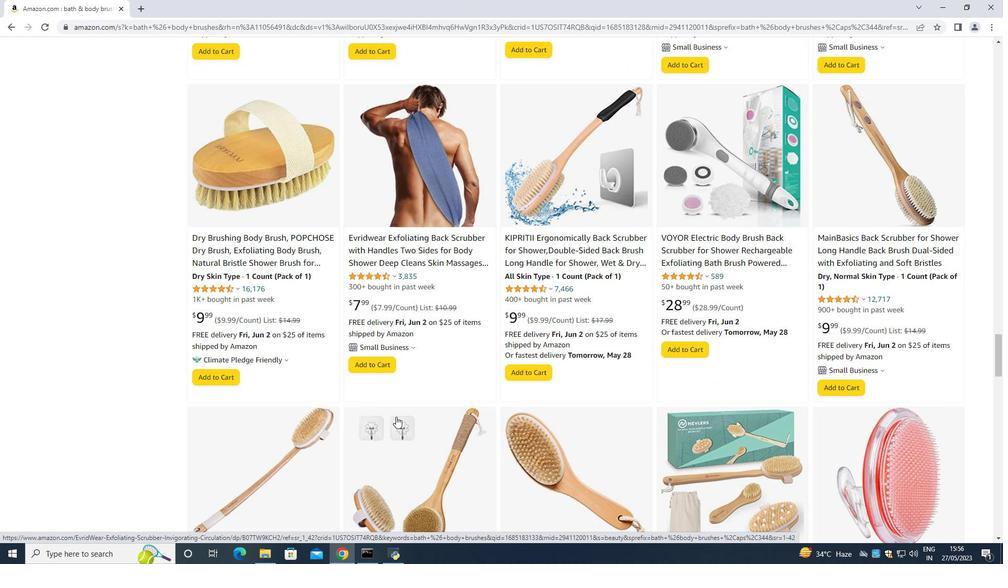 
Action: Mouse scrolled (396, 416) with delta (0, 0)
Screenshot: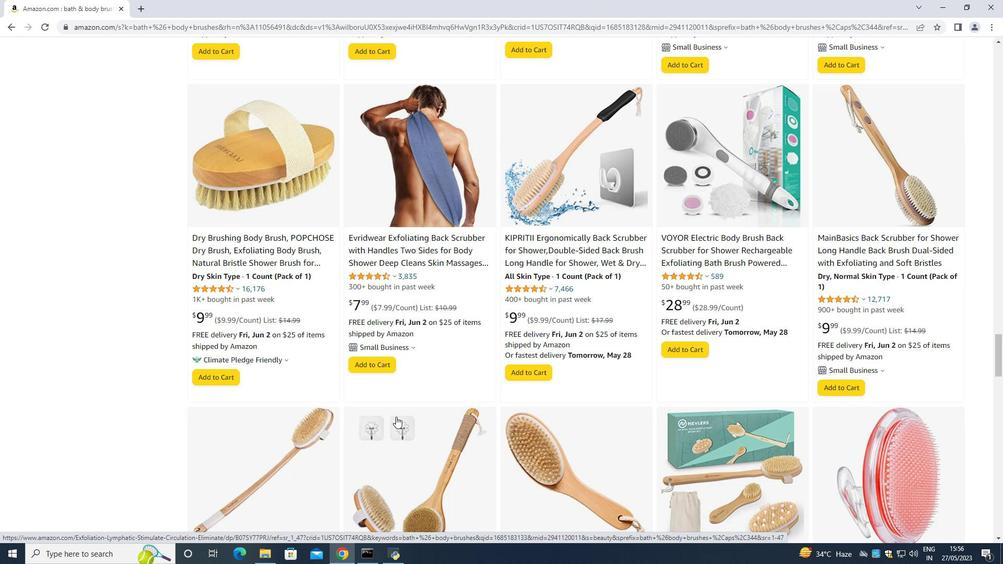 
Action: Mouse scrolled (396, 416) with delta (0, 0)
Screenshot: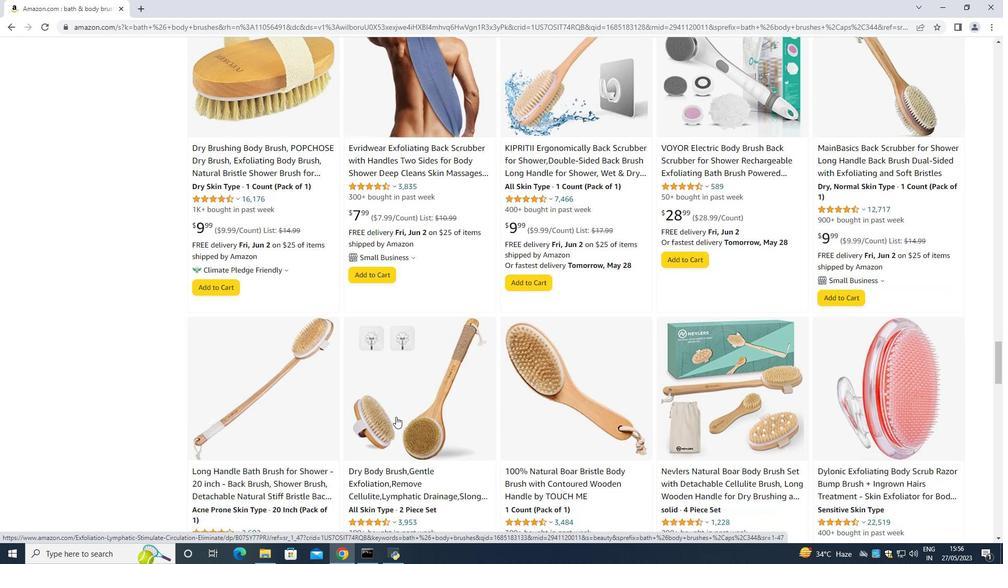 
Action: Mouse moved to (397, 417)
Screenshot: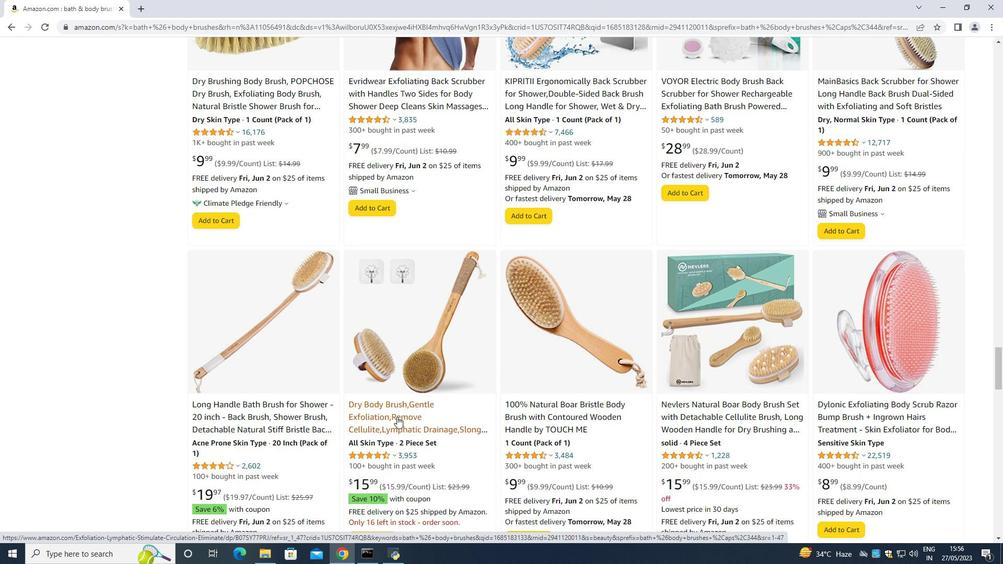 
Action: Mouse scrolled (397, 416) with delta (0, 0)
Screenshot: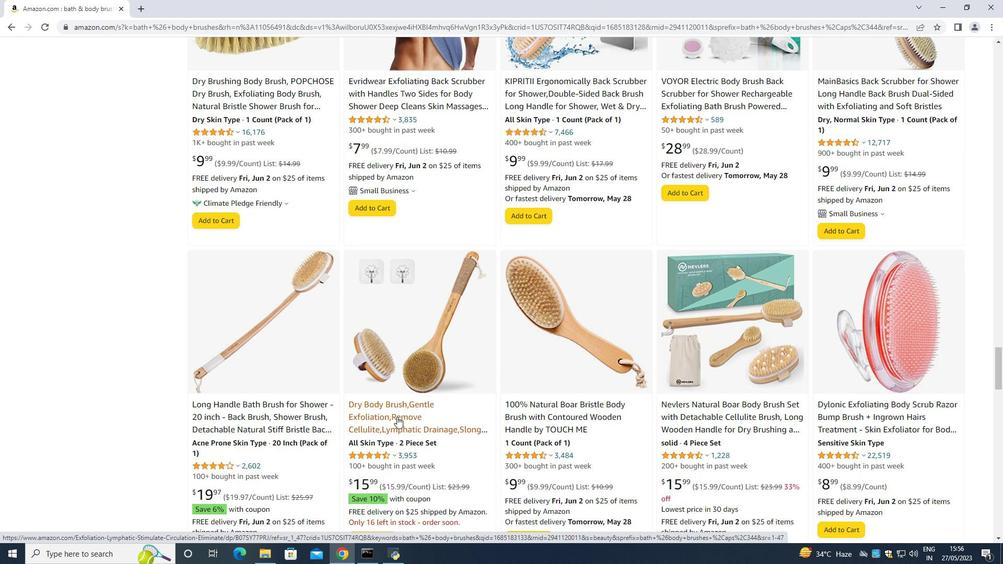 
Action: Mouse scrolled (397, 416) with delta (0, 0)
Screenshot: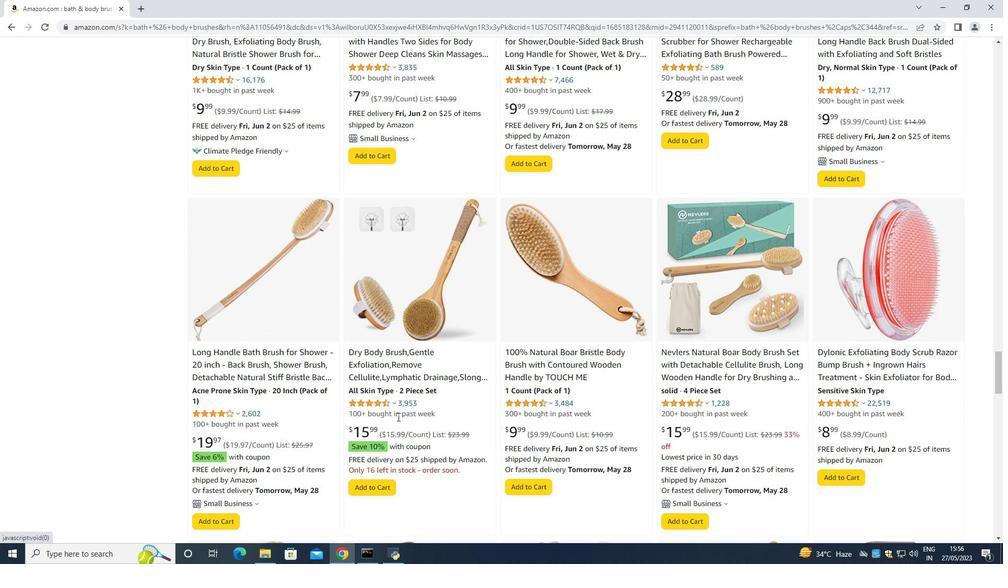 
Action: Mouse scrolled (397, 416) with delta (0, 0)
Screenshot: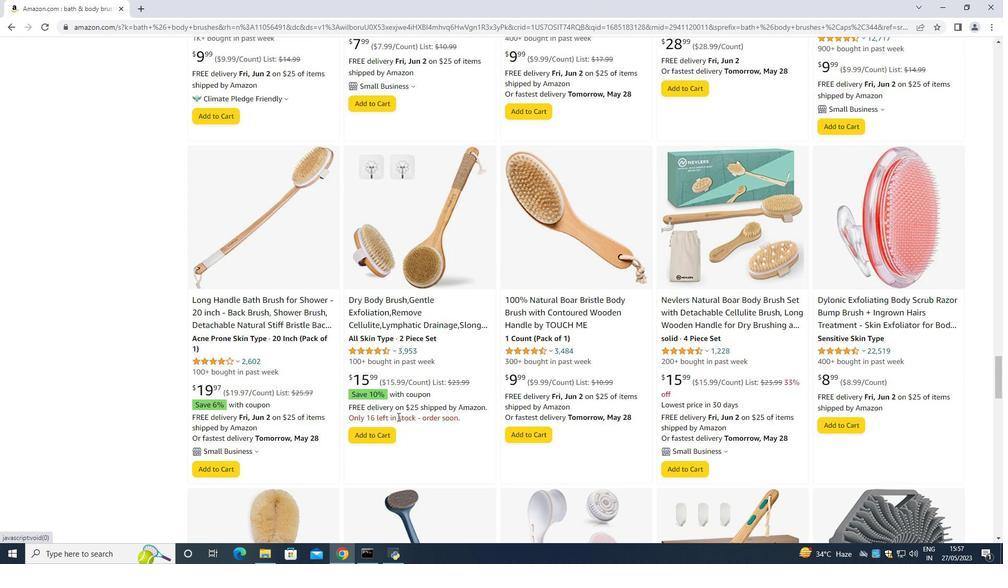 
Action: Mouse scrolled (397, 416) with delta (0, 0)
Screenshot: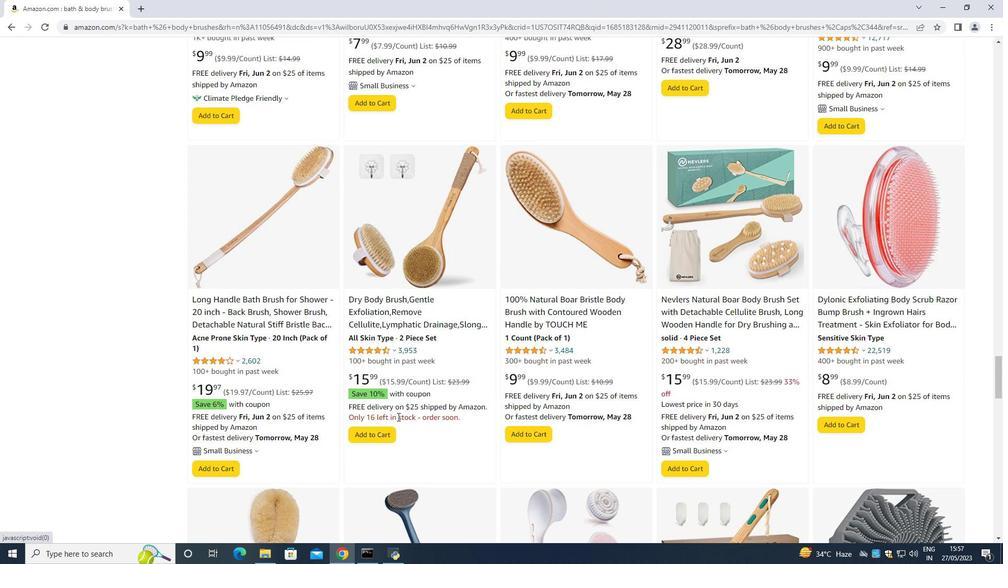 
Action: Mouse scrolled (397, 416) with delta (0, 0)
Screenshot: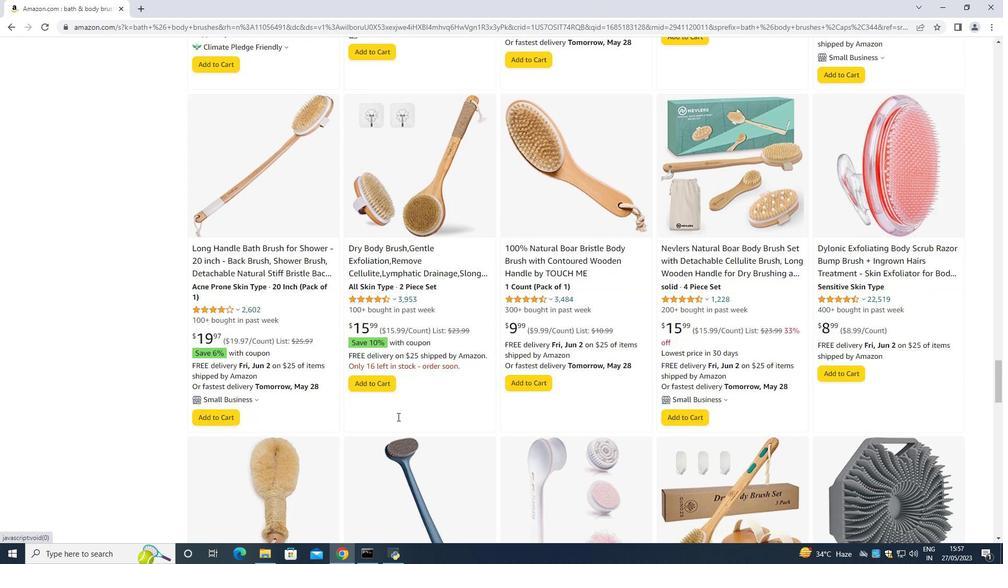 
Action: Mouse scrolled (397, 416) with delta (0, 0)
Screenshot: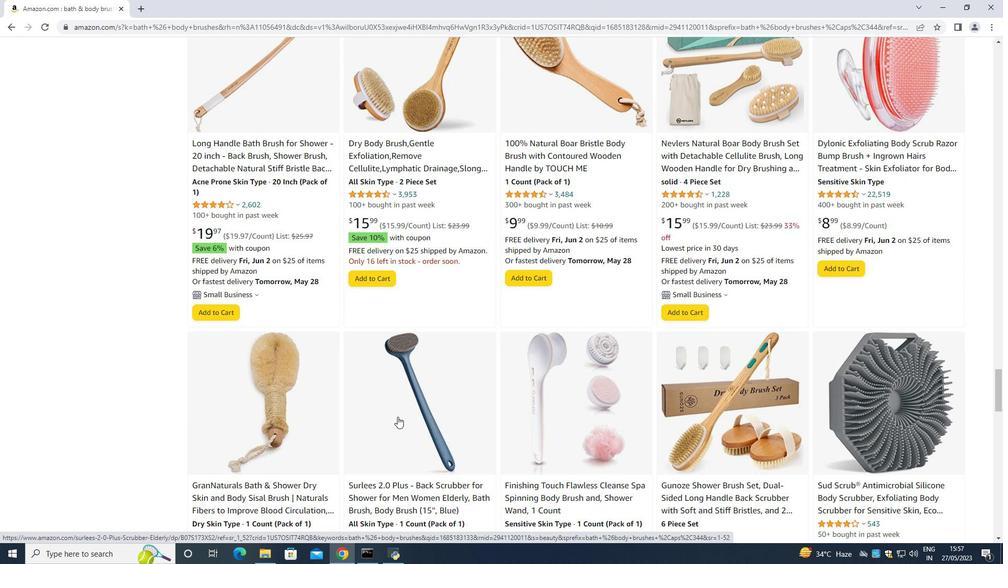 
Action: Mouse scrolled (397, 416) with delta (0, 0)
Screenshot: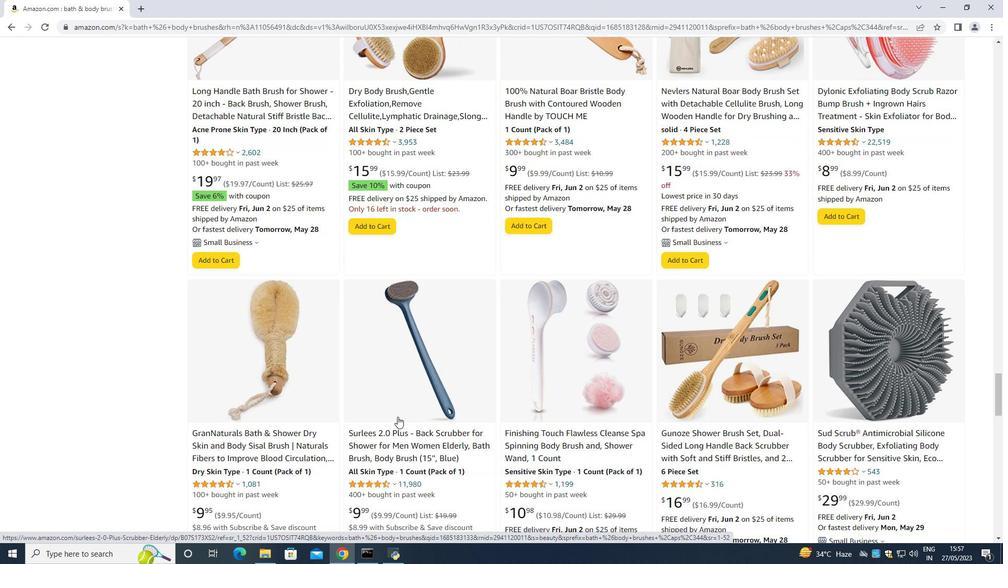
Action: Mouse scrolled (397, 416) with delta (0, 0)
Screenshot: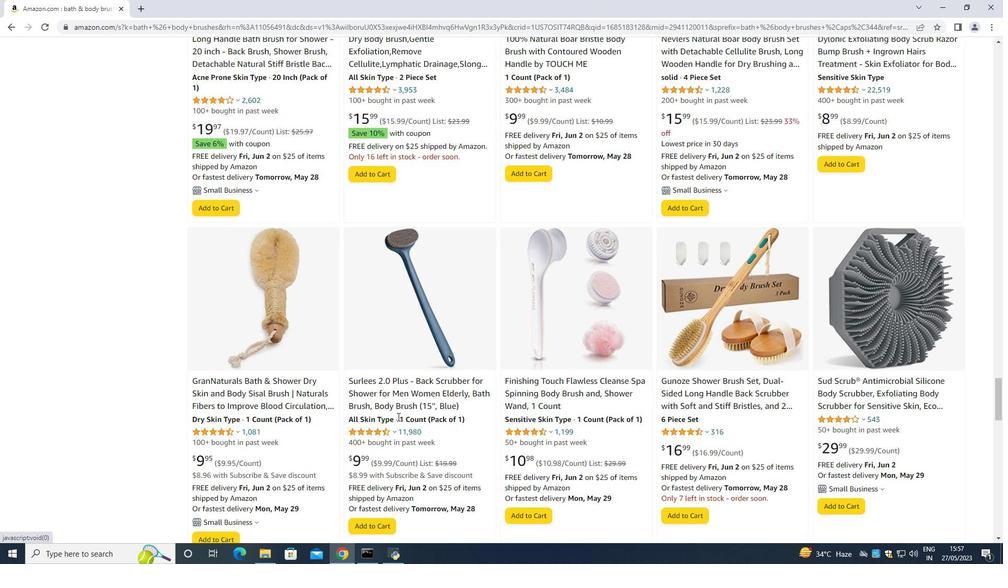 
Action: Mouse scrolled (397, 416) with delta (0, 0)
Screenshot: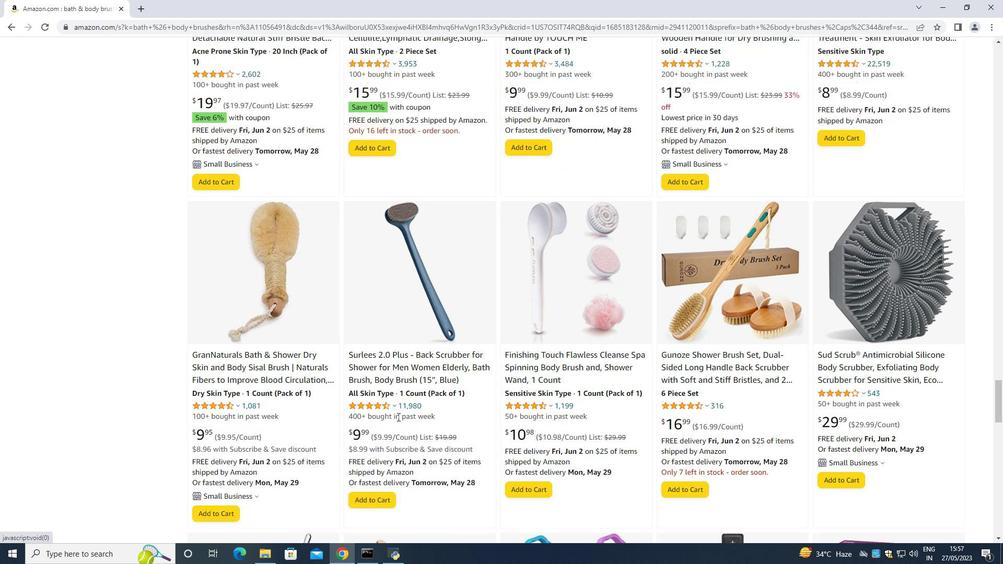 
Action: Mouse scrolled (397, 417) with delta (0, 0)
Screenshot: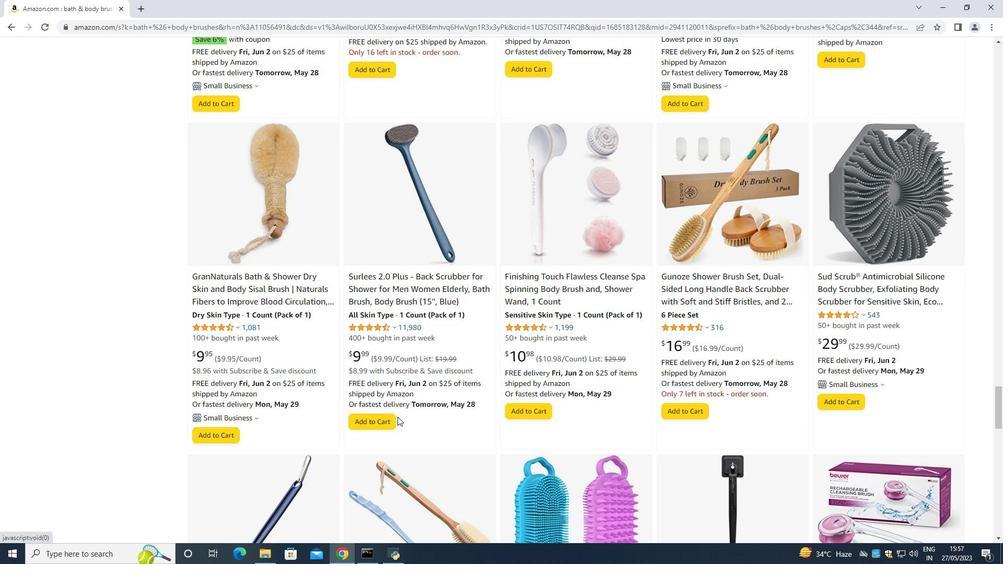 
Action: Mouse scrolled (397, 417) with delta (0, 0)
Screenshot: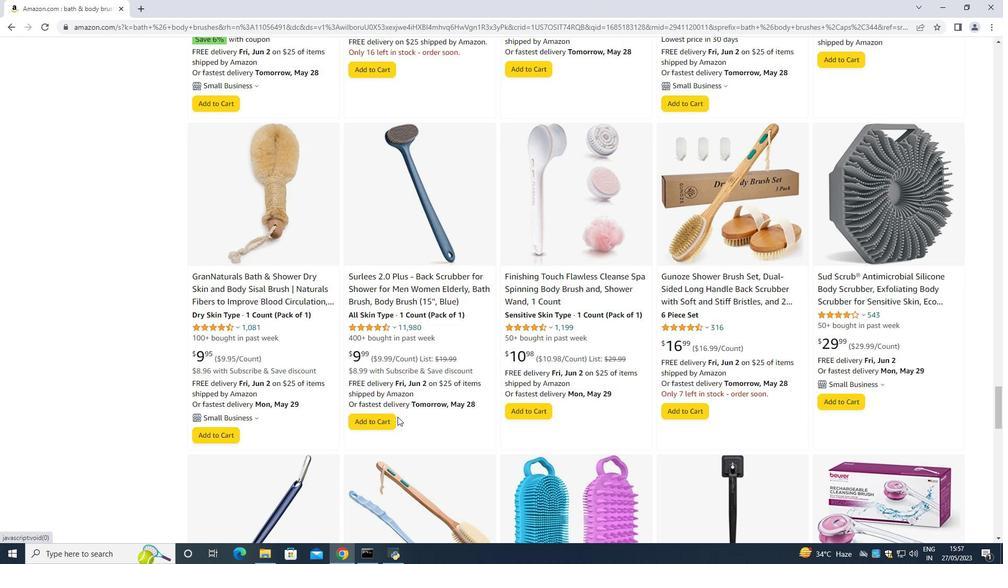 
Action: Mouse scrolled (397, 417) with delta (0, 0)
Screenshot: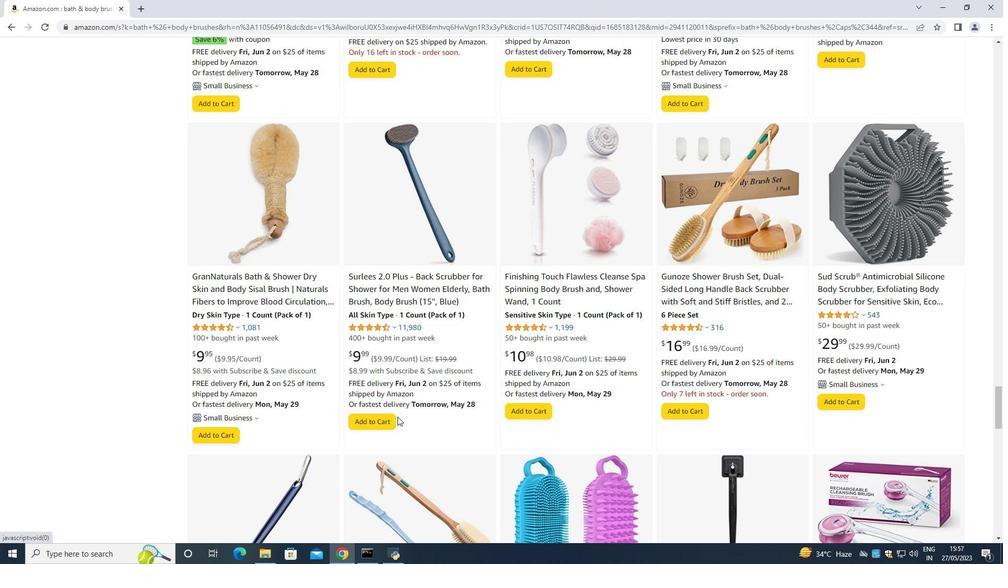 
Action: Mouse scrolled (397, 417) with delta (0, 0)
Screenshot: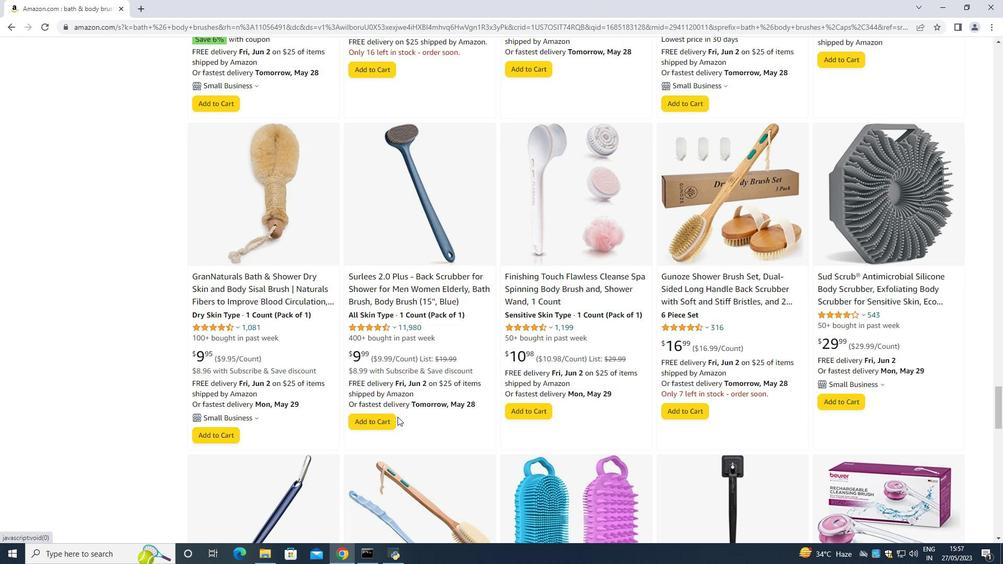 
Action: Mouse scrolled (397, 417) with delta (0, 0)
Screenshot: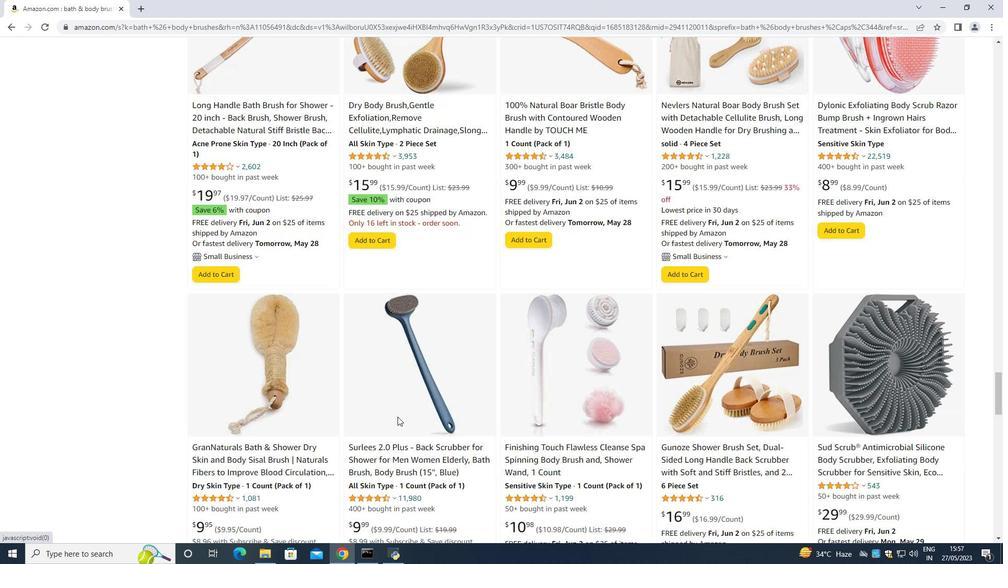 
Action: Mouse scrolled (397, 417) with delta (0, 0)
Screenshot: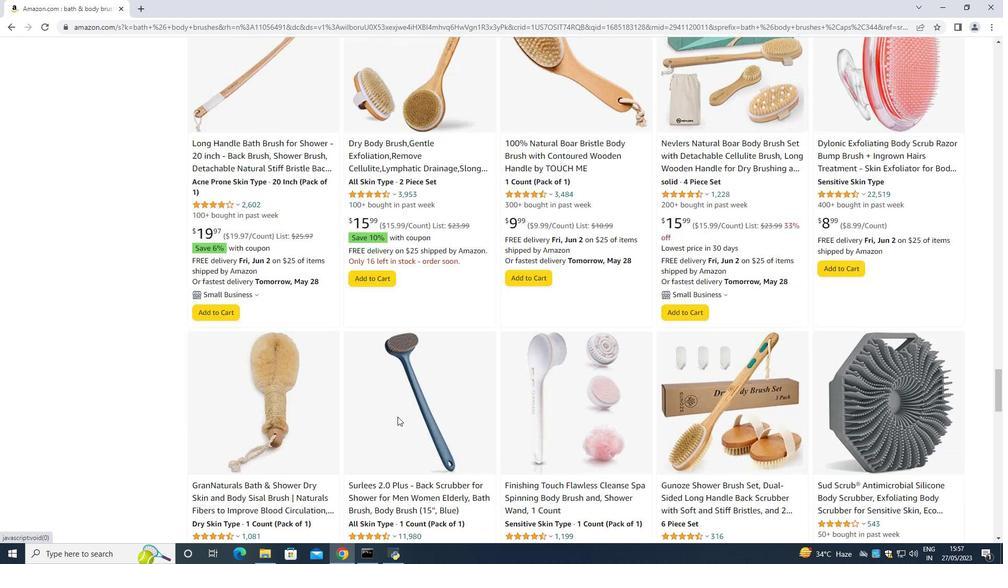 
Action: Mouse scrolled (397, 417) with delta (0, 0)
Screenshot: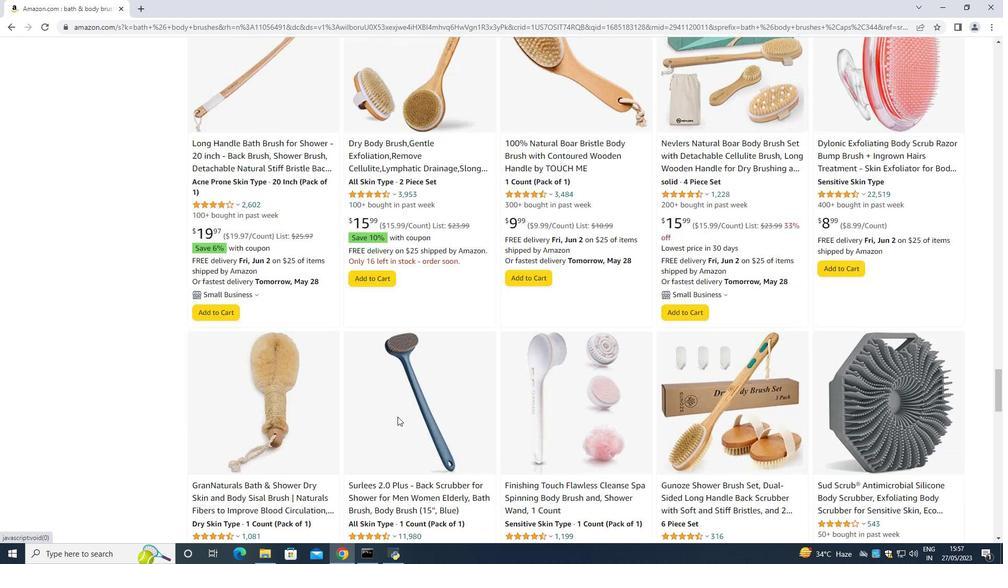 
Action: Mouse scrolled (397, 417) with delta (0, 0)
Screenshot: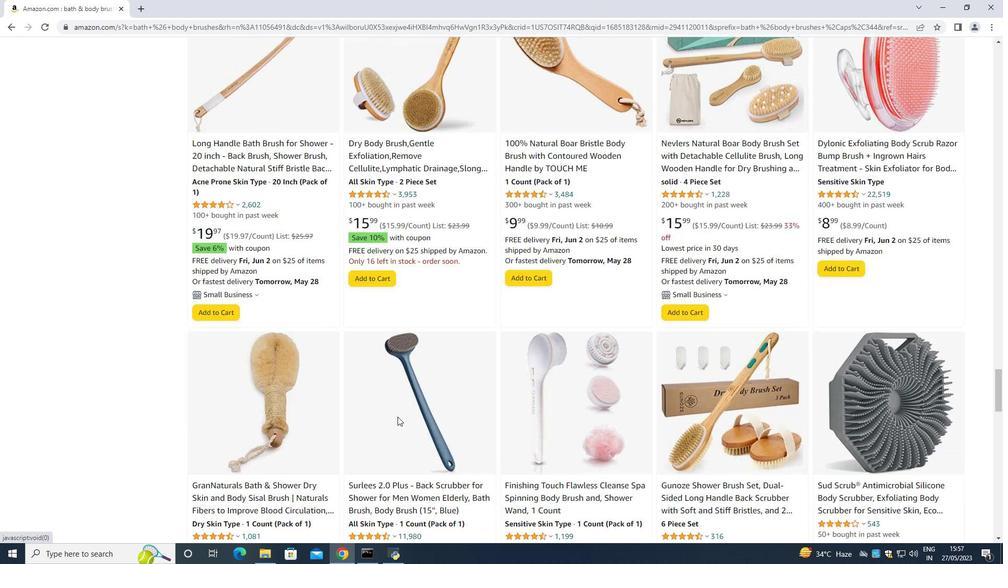 
Action: Mouse scrolled (397, 417) with delta (0, 0)
Screenshot: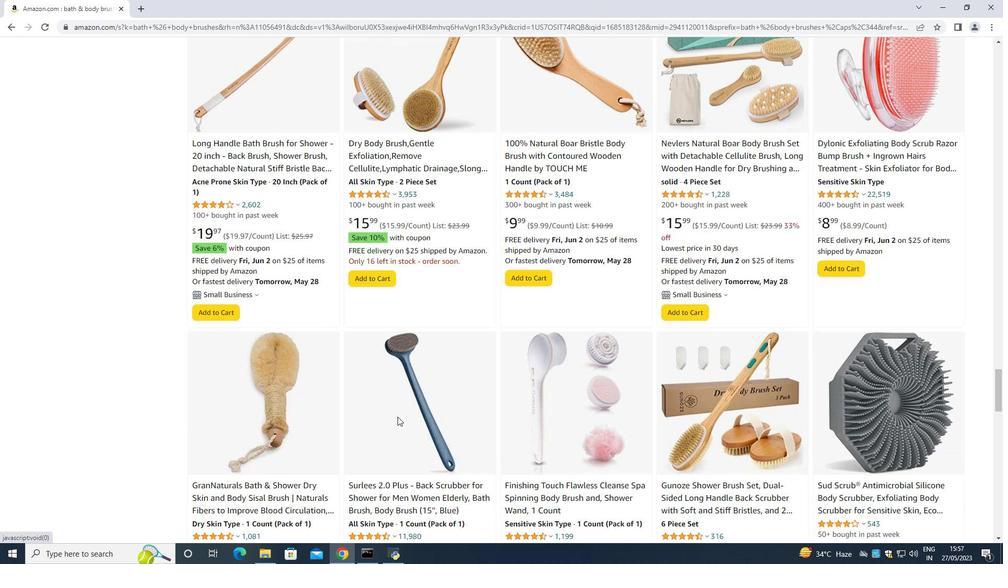 
Action: Mouse moved to (398, 417)
Screenshot: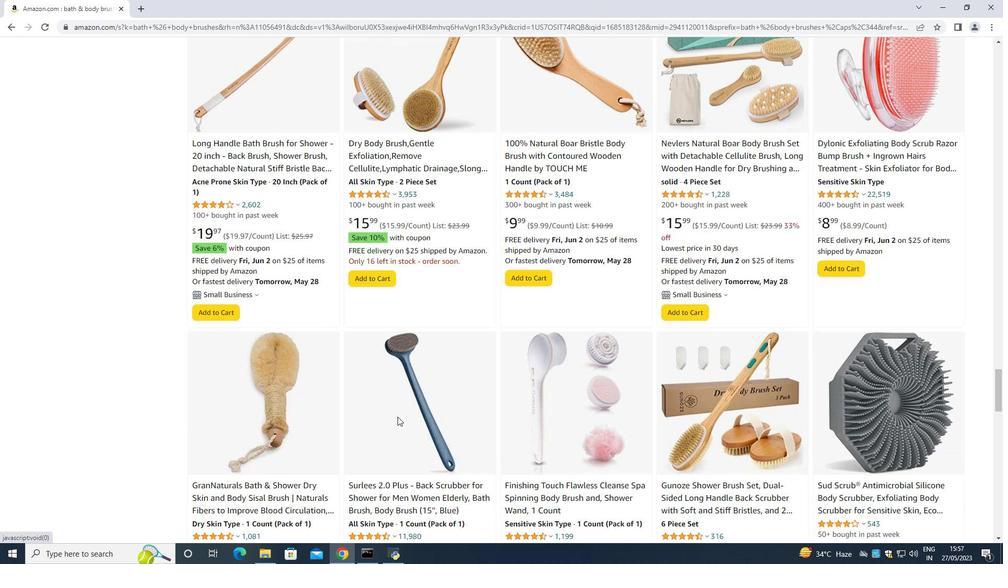 
Action: Mouse scrolled (398, 417) with delta (0, 0)
Screenshot: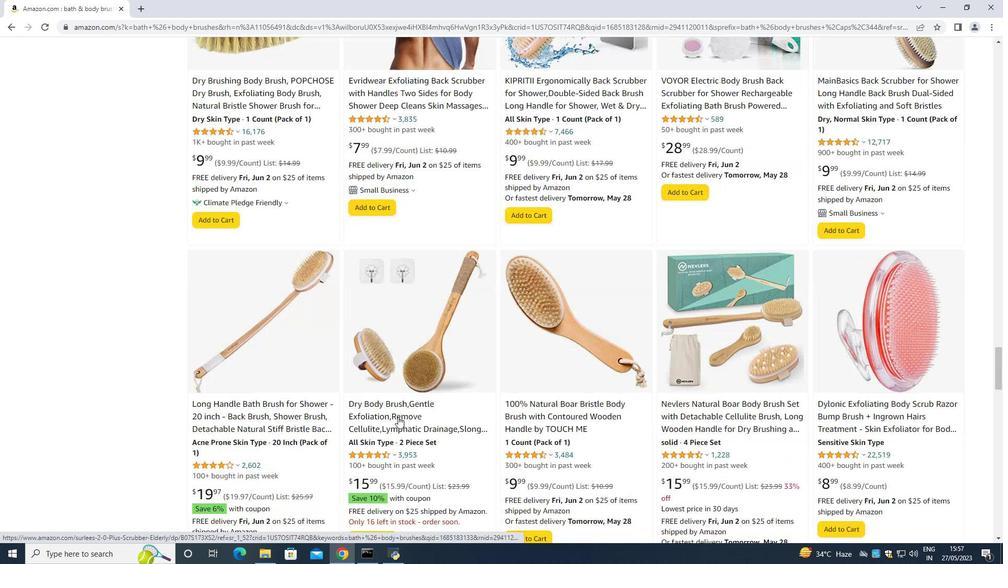 
Action: Mouse scrolled (398, 417) with delta (0, 0)
Screenshot: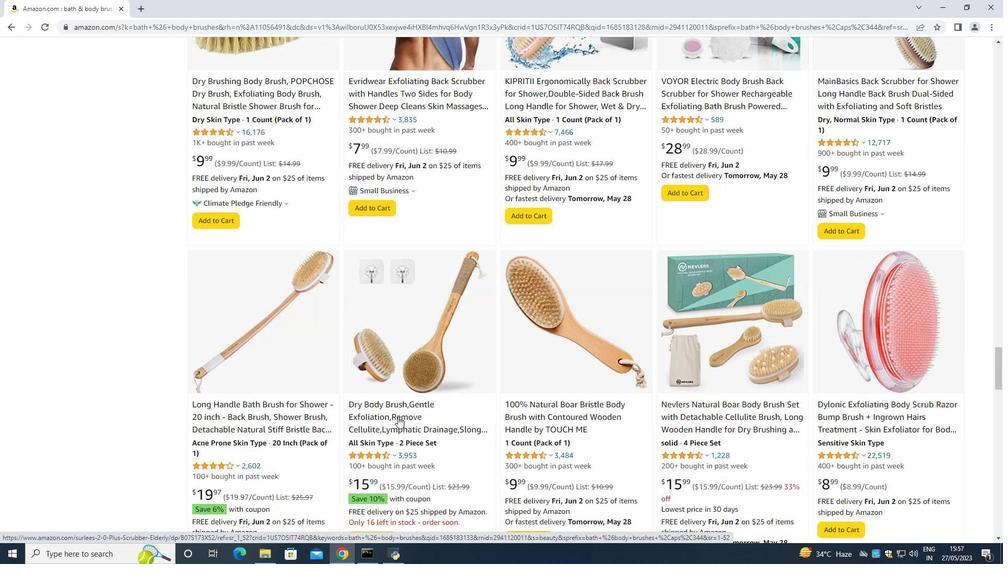
Action: Mouse scrolled (398, 417) with delta (0, 0)
Screenshot: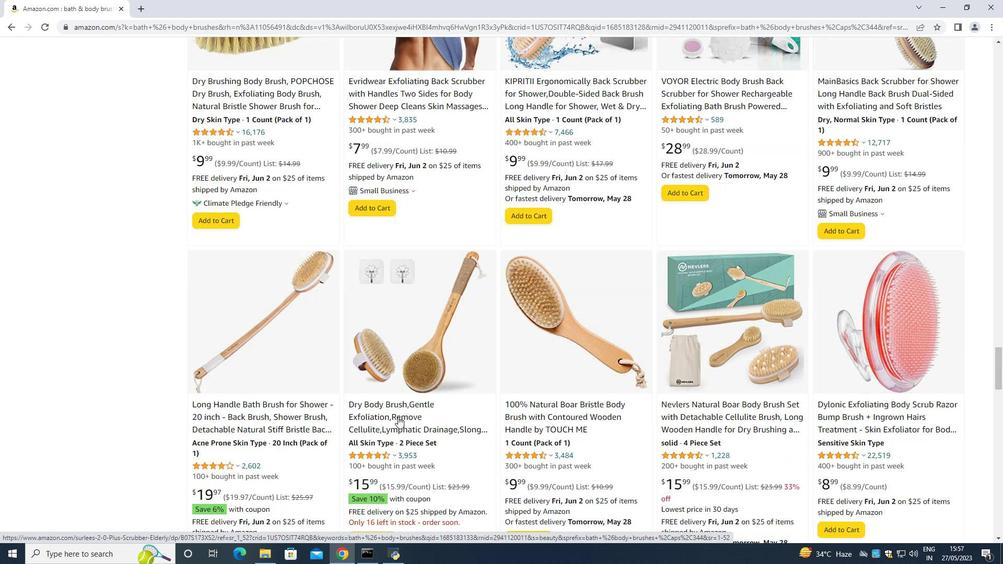
Action: Mouse scrolled (398, 417) with delta (0, 0)
Screenshot: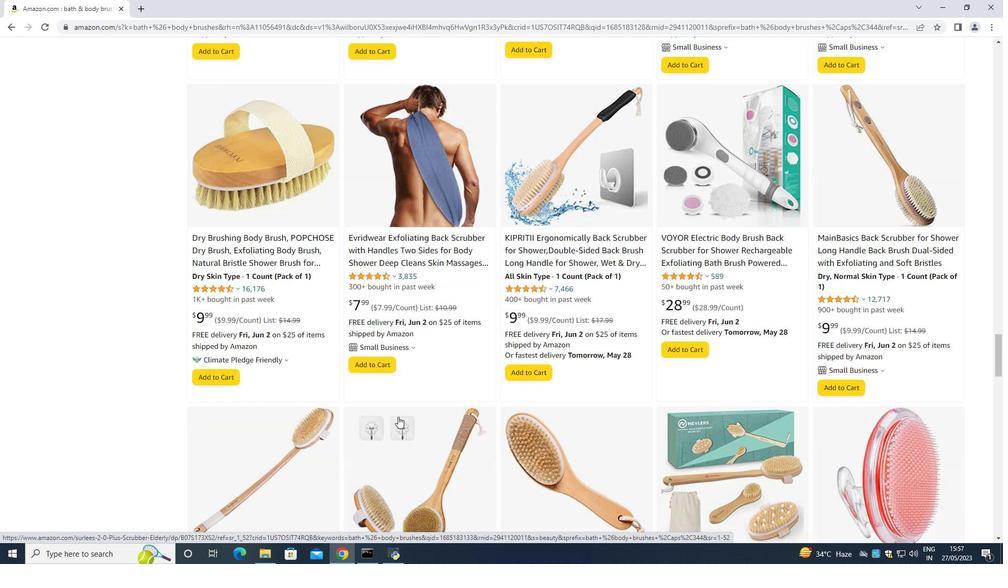 
Action: Mouse scrolled (398, 417) with delta (0, 0)
Screenshot: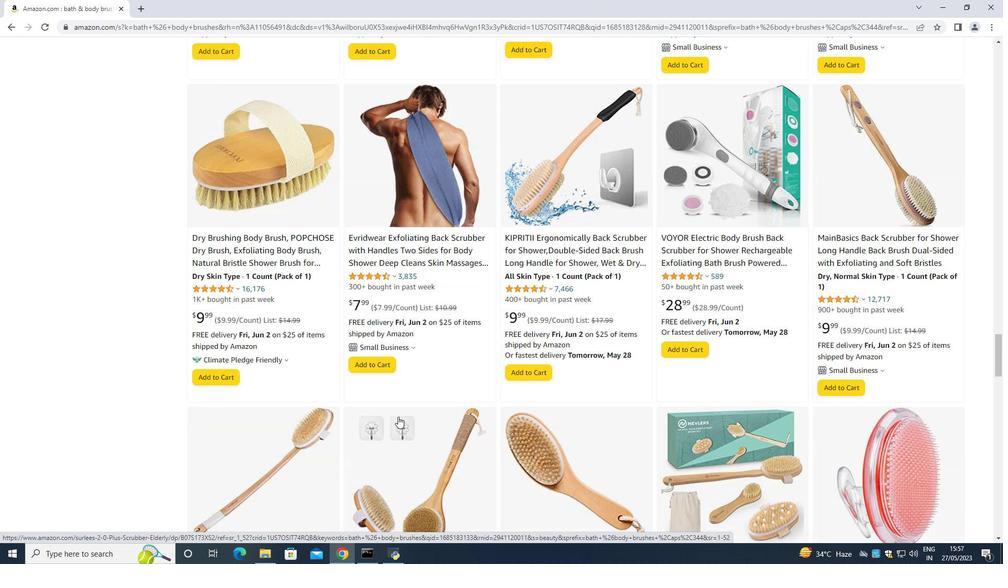 
Action: Mouse scrolled (398, 417) with delta (0, 0)
Screenshot: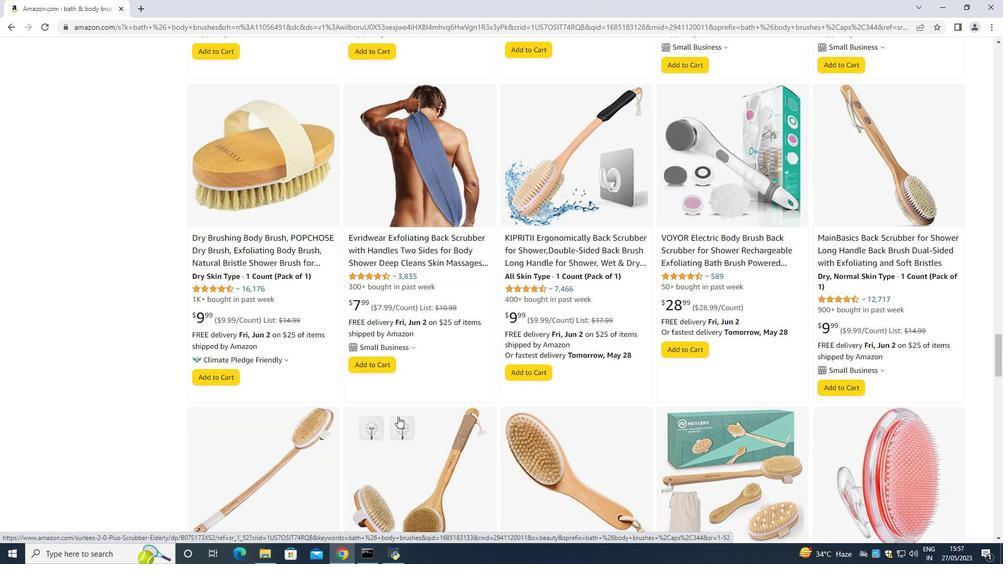 
Action: Mouse scrolled (398, 417) with delta (0, 0)
Screenshot: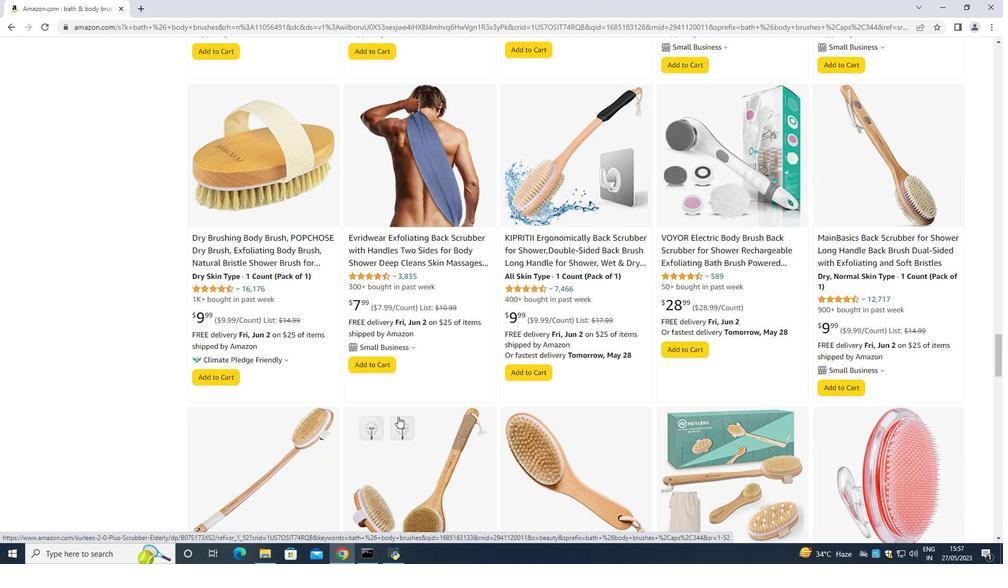 
Action: Mouse scrolled (398, 417) with delta (0, 0)
Screenshot: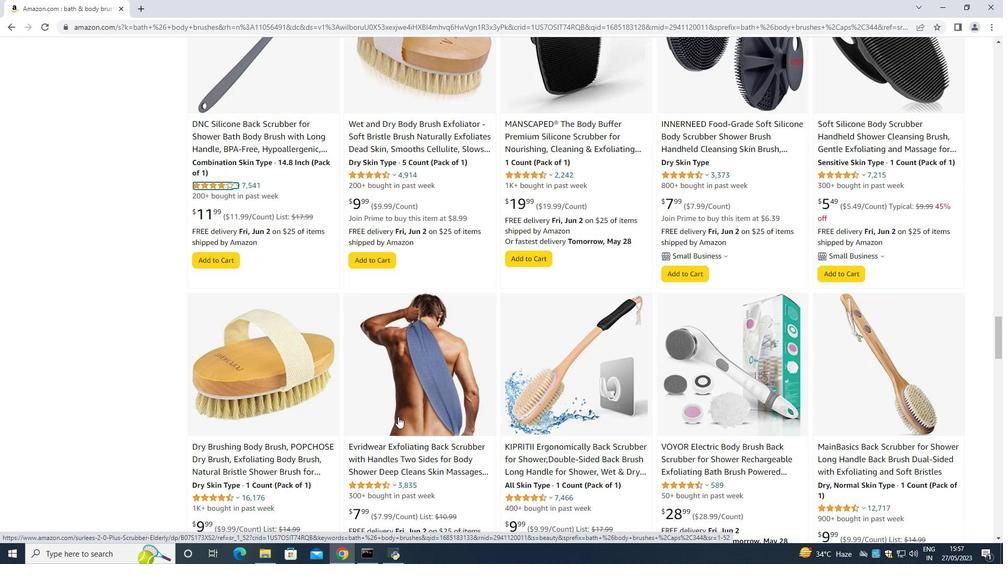 
Action: Mouse scrolled (398, 417) with delta (0, 0)
Screenshot: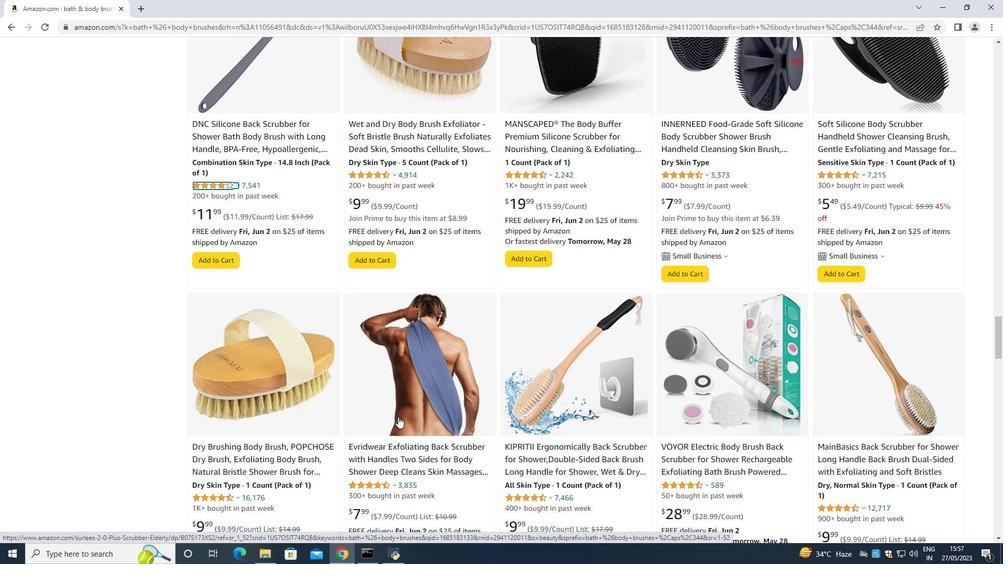 
Action: Mouse moved to (398, 417)
Screenshot: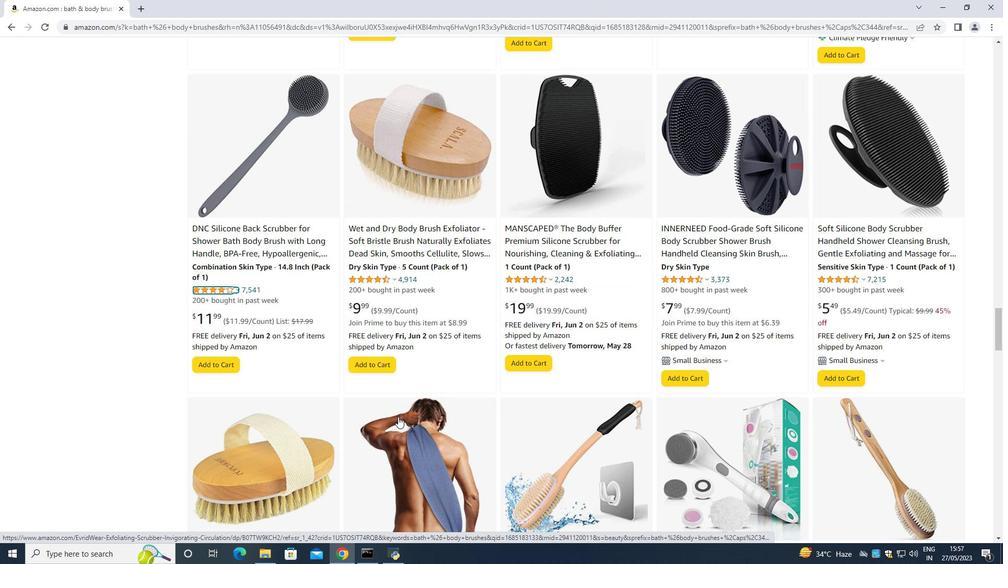 
Action: Mouse scrolled (398, 418) with delta (0, 0)
Screenshot: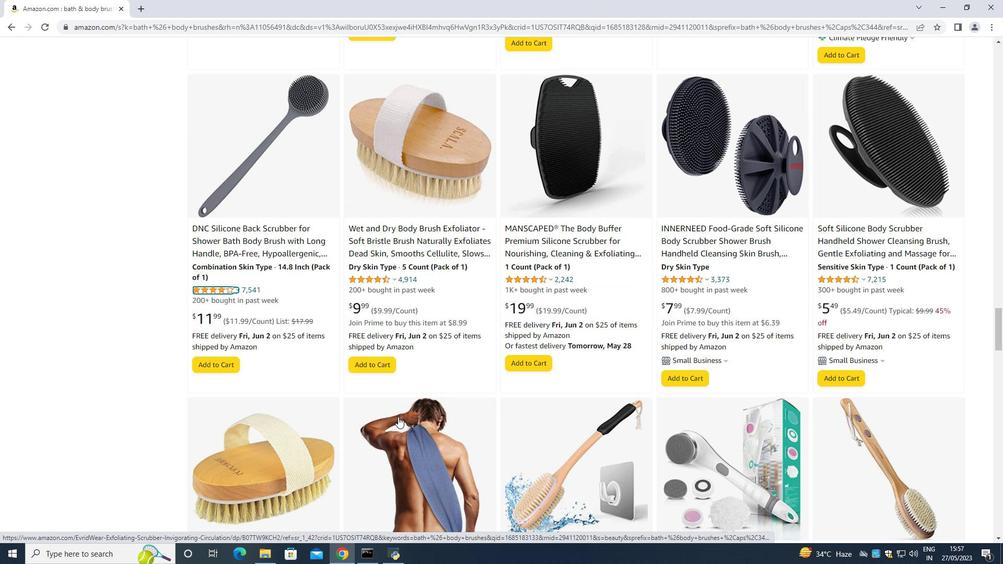 
Action: Mouse moved to (398, 417)
Screenshot: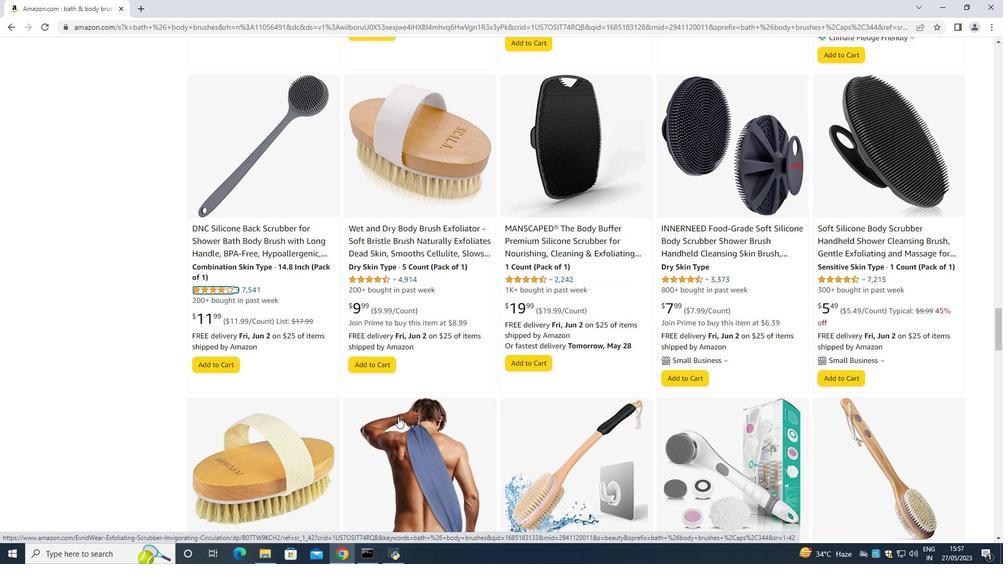 
Action: Mouse scrolled (398, 418) with delta (0, 0)
Screenshot: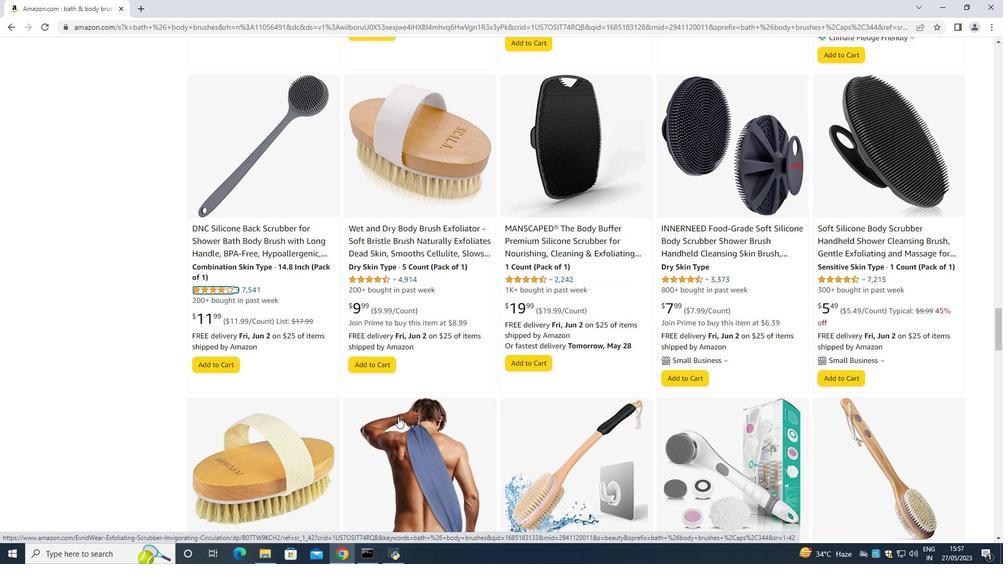 
Action: Mouse moved to (399, 417)
Screenshot: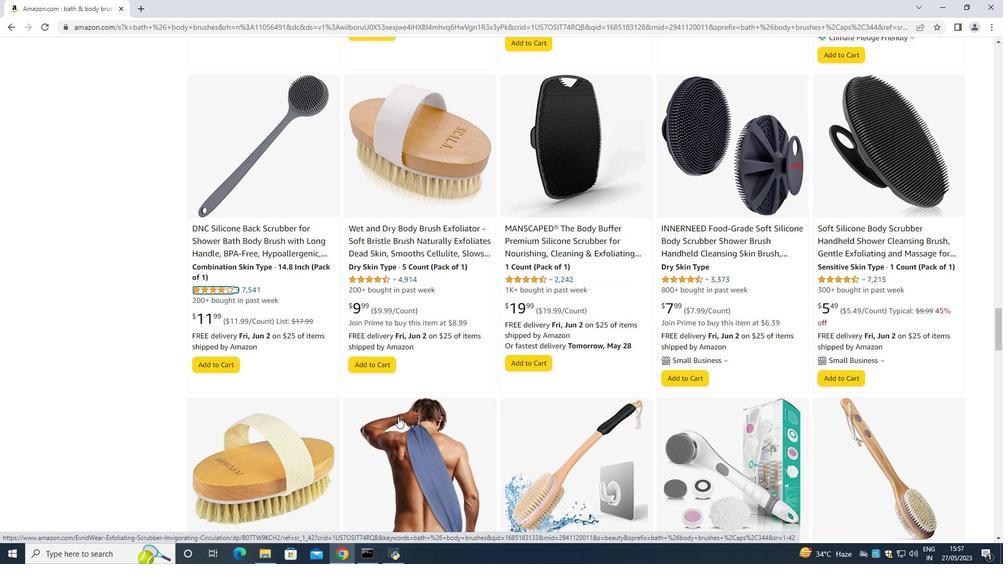 
Action: Mouse scrolled (399, 418) with delta (0, 0)
Screenshot: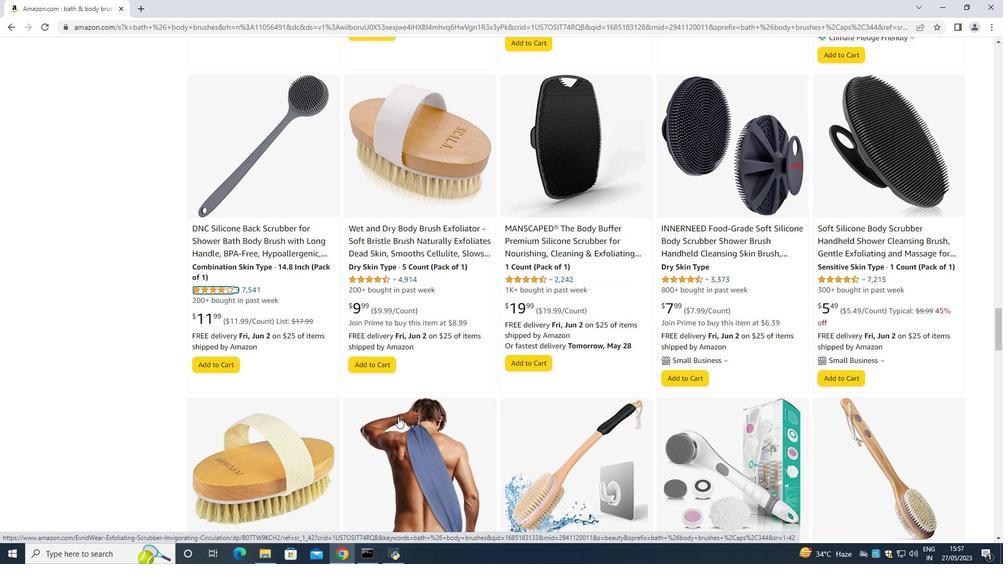 
Action: Mouse moved to (399, 417)
Screenshot: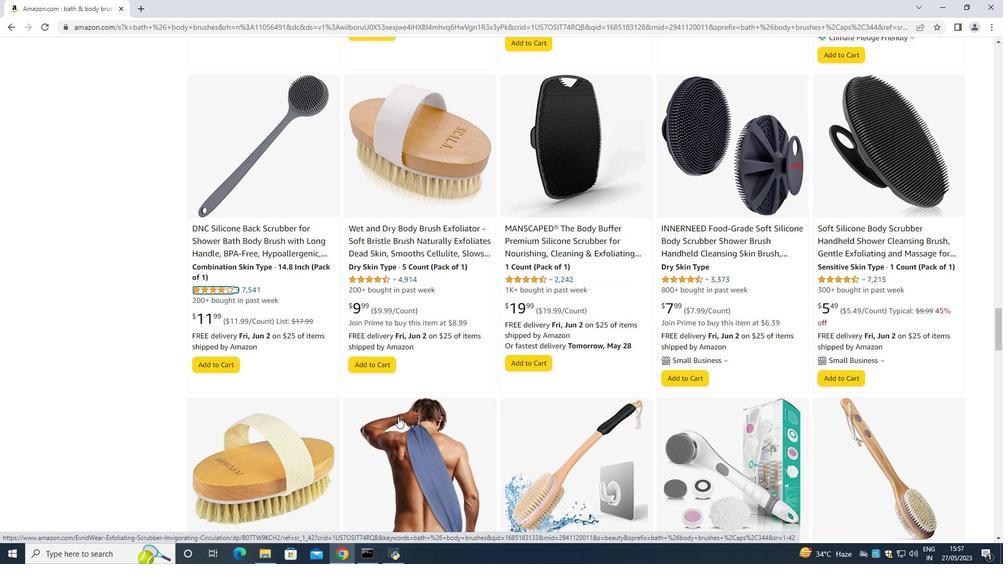 
Action: Mouse scrolled (399, 418) with delta (0, 0)
Screenshot: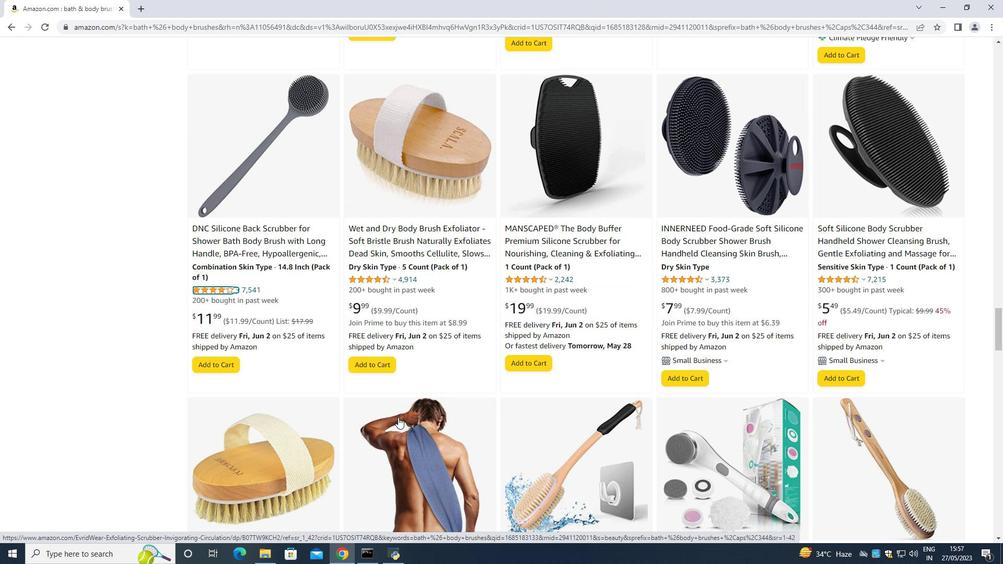 
Action: Mouse scrolled (399, 418) with delta (0, 0)
Screenshot: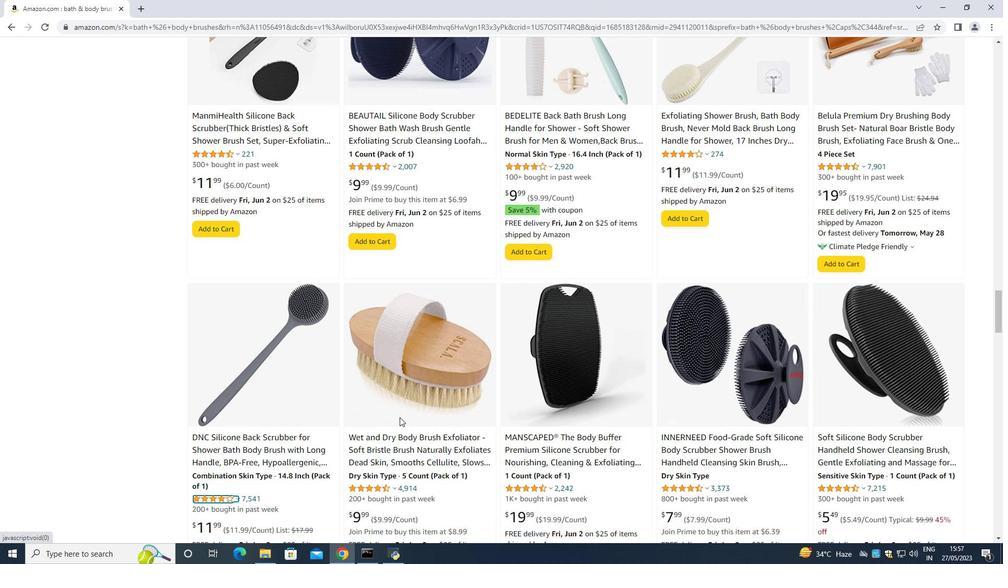 
Action: Mouse scrolled (399, 418) with delta (0, 0)
Screenshot: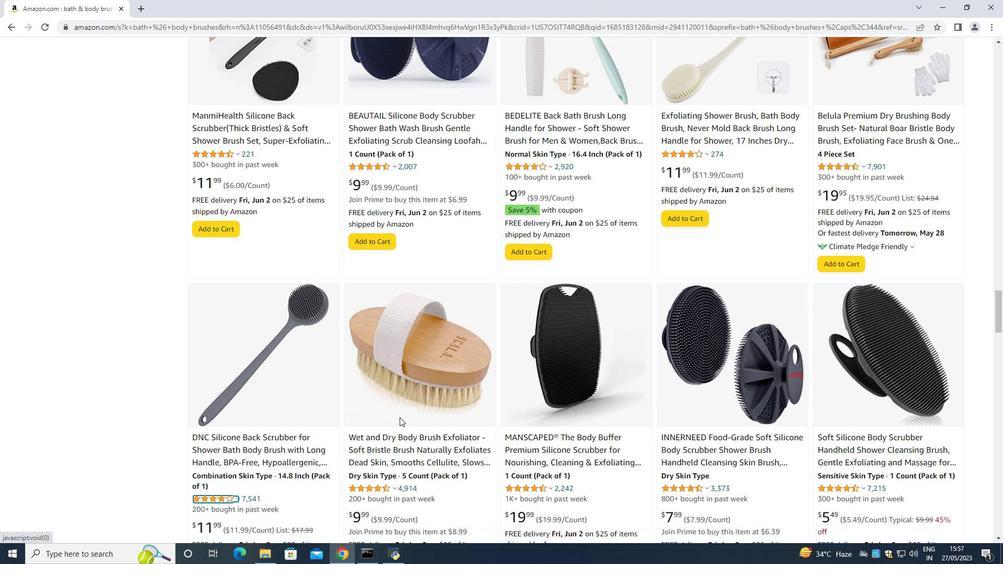 
Action: Mouse scrolled (399, 418) with delta (0, 0)
Screenshot: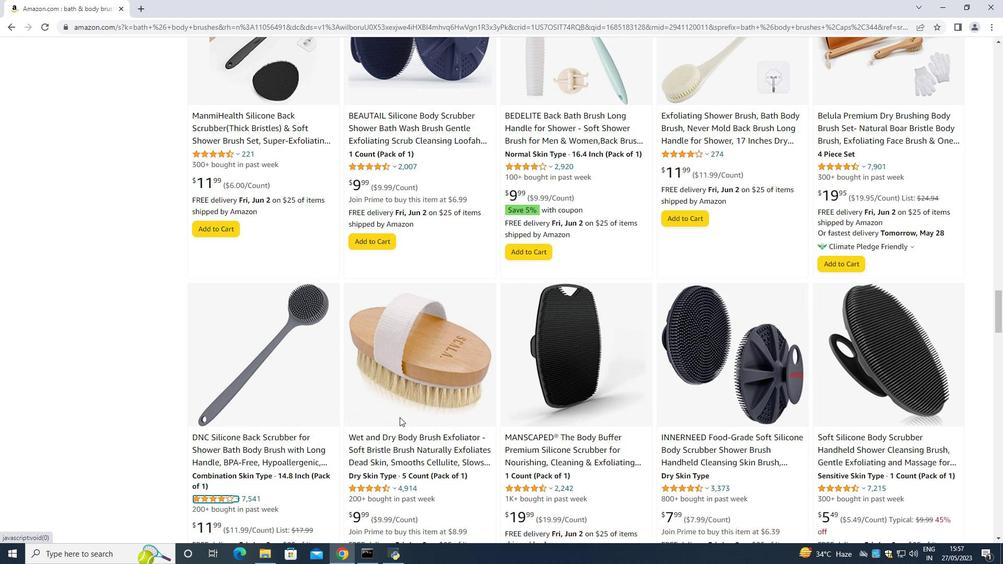 
Action: Mouse scrolled (399, 418) with delta (0, 0)
Screenshot: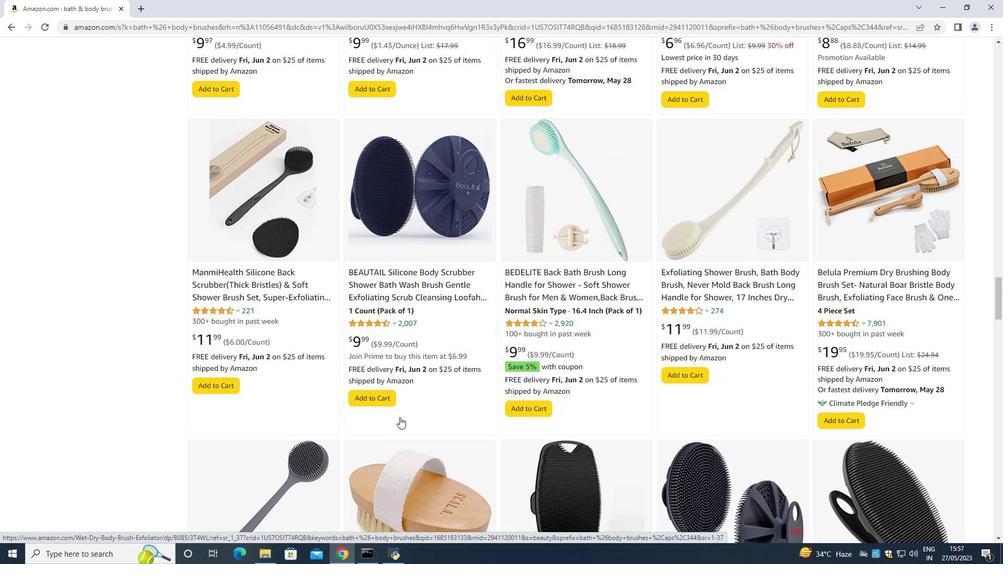 
Action: Mouse scrolled (399, 418) with delta (0, 0)
Screenshot: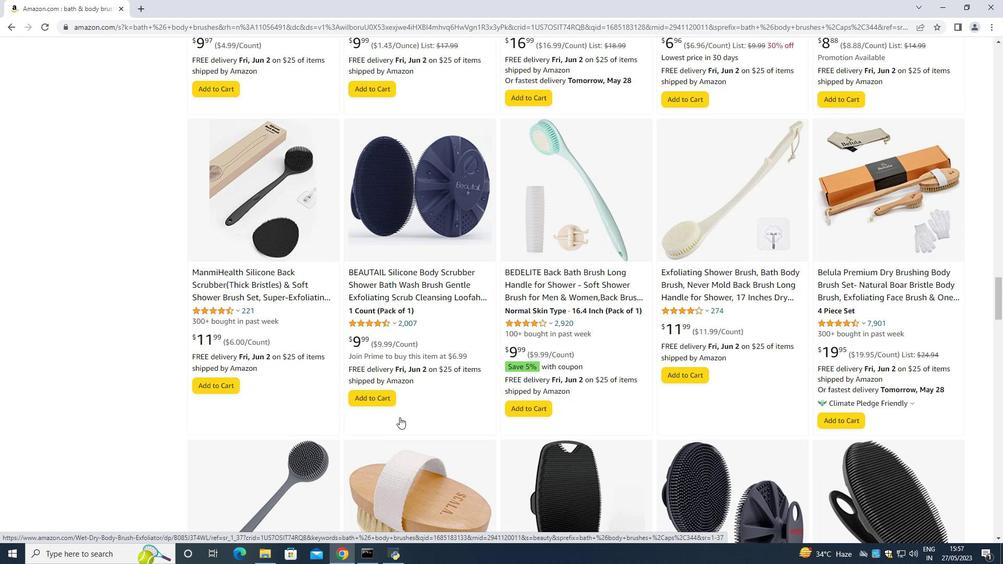 
Action: Mouse scrolled (399, 418) with delta (0, 0)
Screenshot: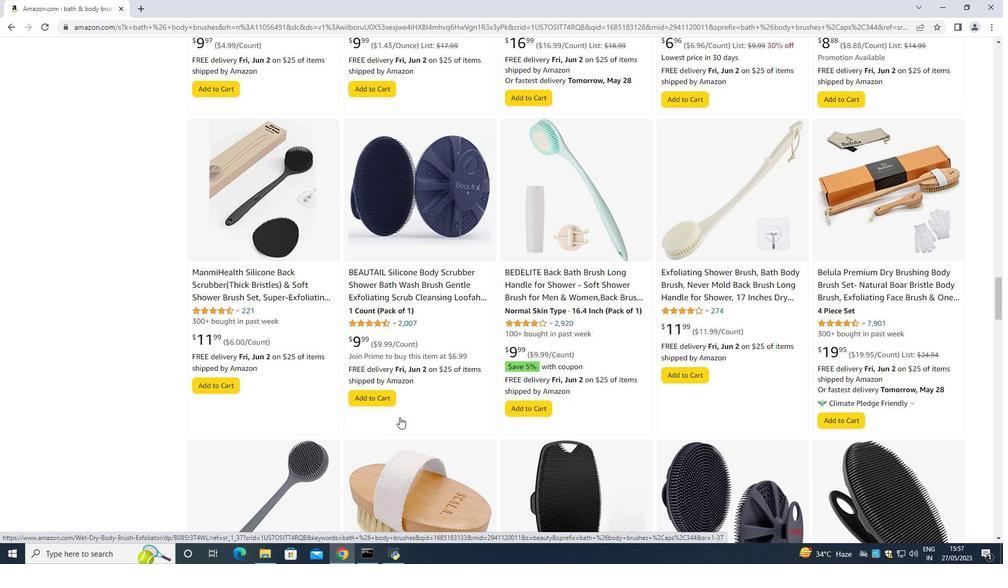 
Action: Mouse scrolled (399, 418) with delta (0, 0)
Screenshot: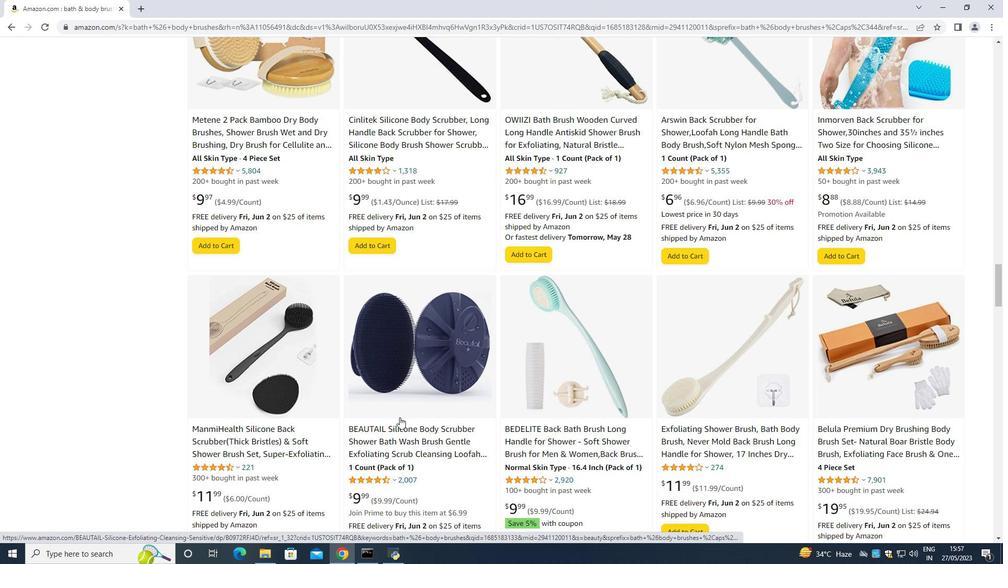 
Action: Mouse scrolled (399, 418) with delta (0, 0)
Screenshot: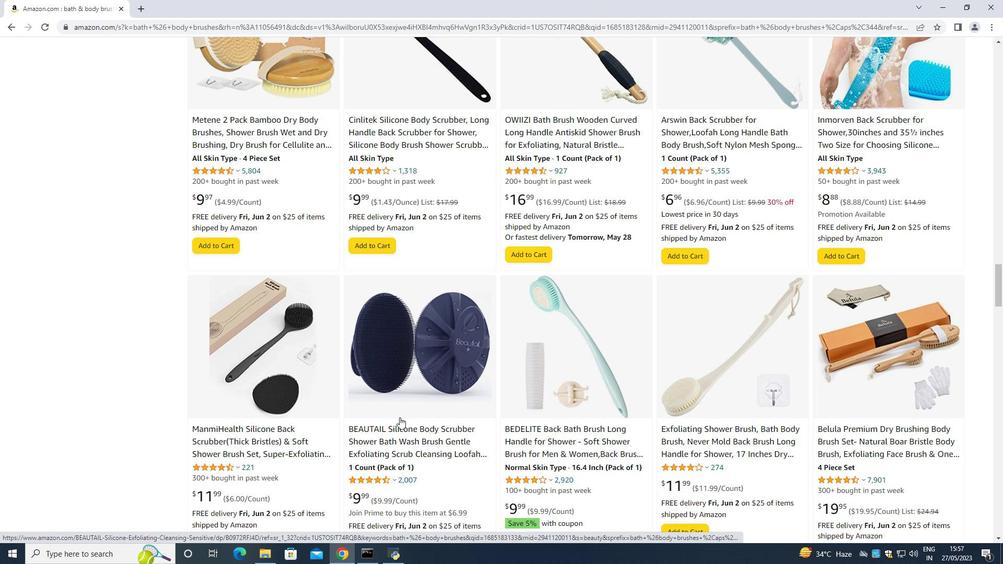 
Action: Mouse scrolled (399, 418) with delta (0, 0)
Screenshot: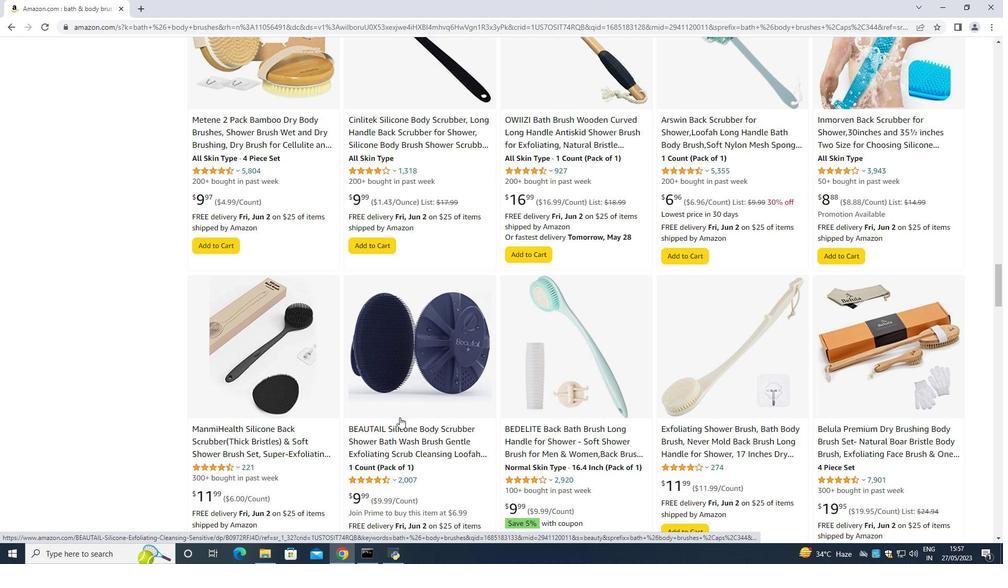 
Action: Mouse scrolled (399, 418) with delta (0, 0)
Screenshot: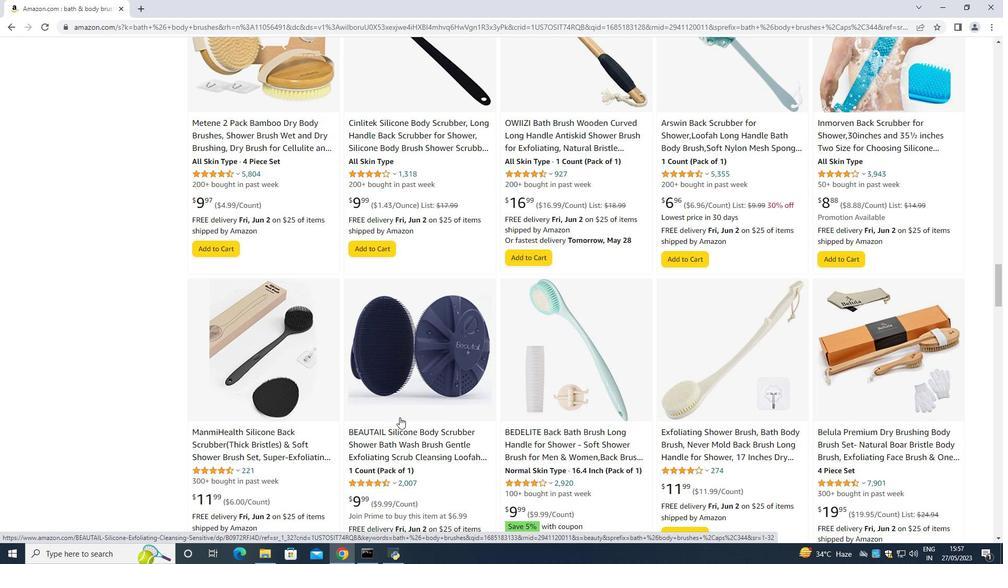 
Action: Mouse scrolled (399, 418) with delta (0, 0)
Screenshot: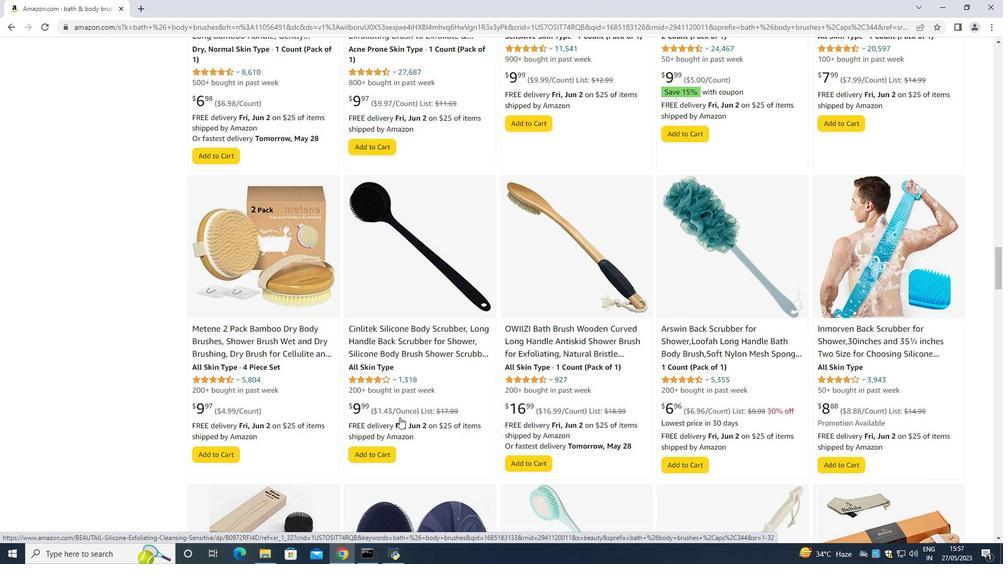 
Action: Mouse scrolled (399, 418) with delta (0, 0)
Screenshot: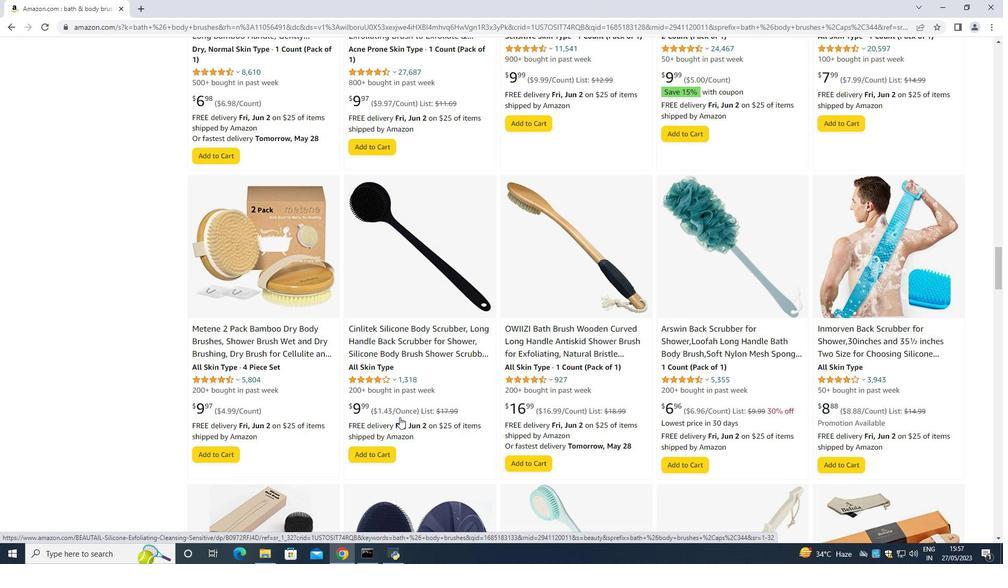 
Action: Mouse scrolled (399, 418) with delta (0, 0)
Screenshot: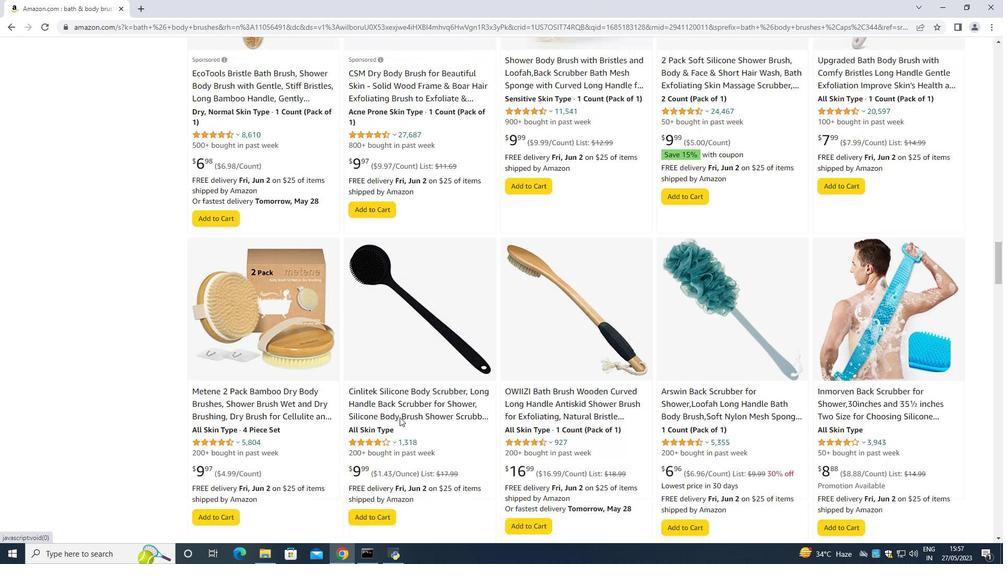 
Action: Mouse moved to (399, 417)
Screenshot: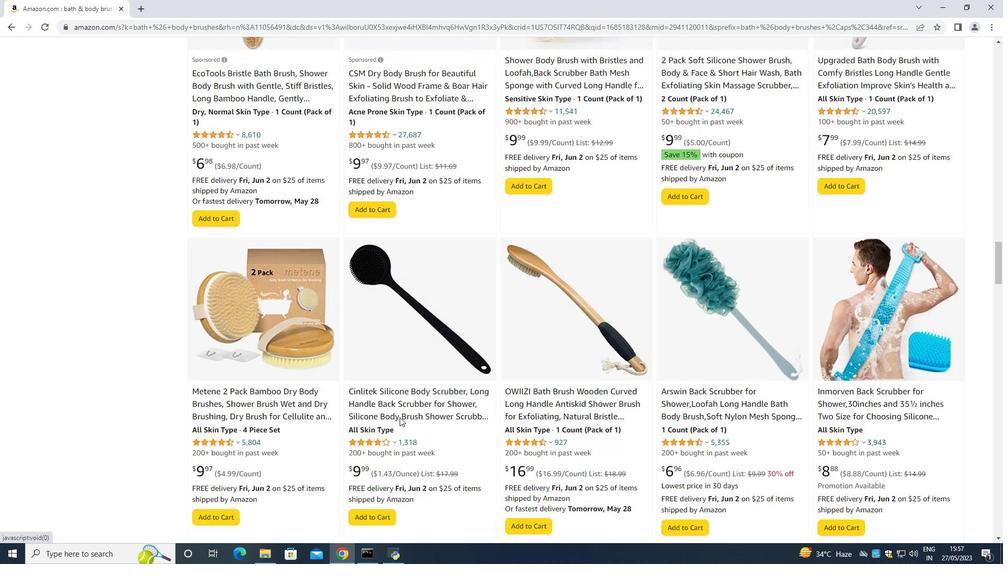 
Action: Mouse scrolled (399, 418) with delta (0, 0)
Screenshot: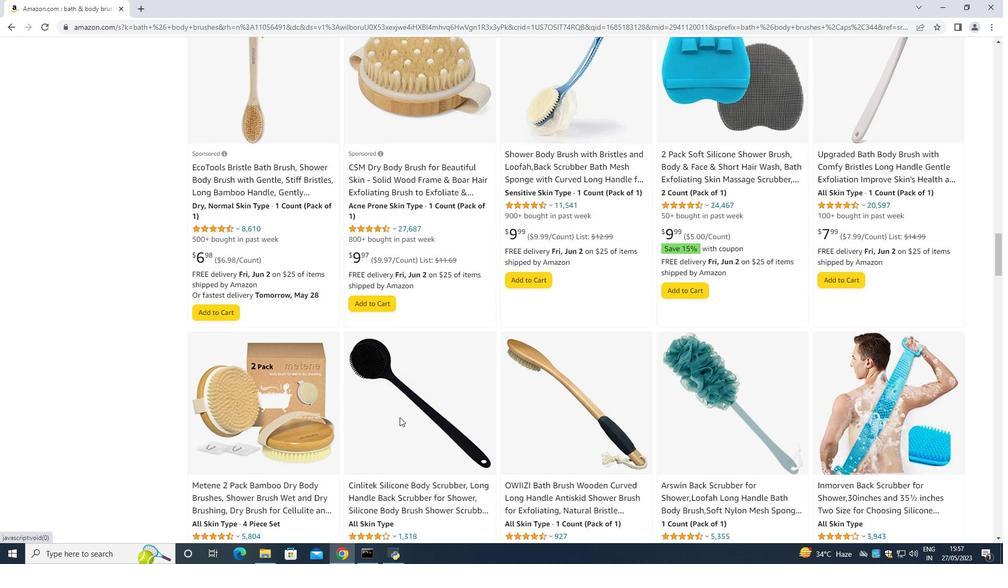 
Action: Mouse scrolled (399, 418) with delta (0, 0)
Screenshot: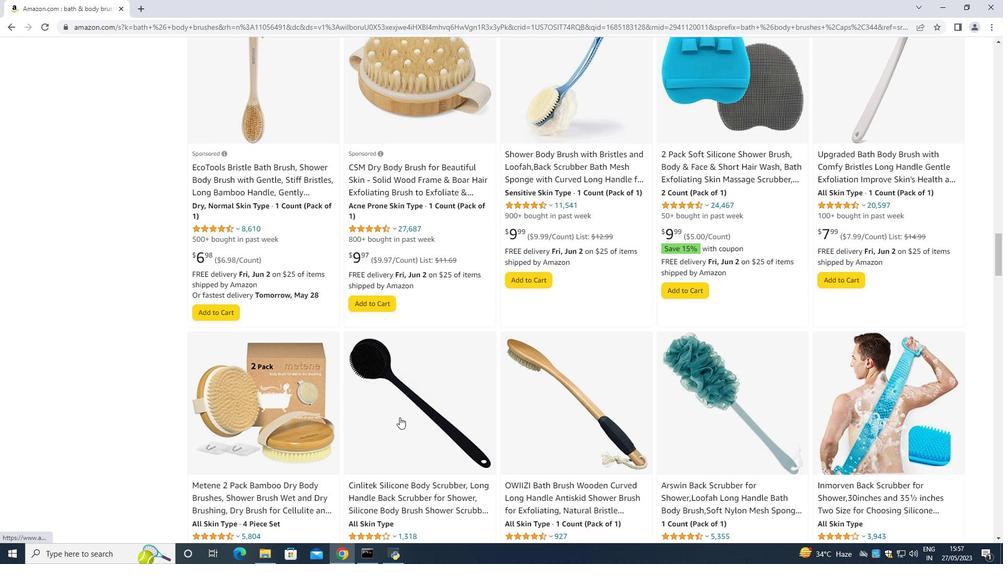 
Action: Mouse moved to (415, 211)
Screenshot: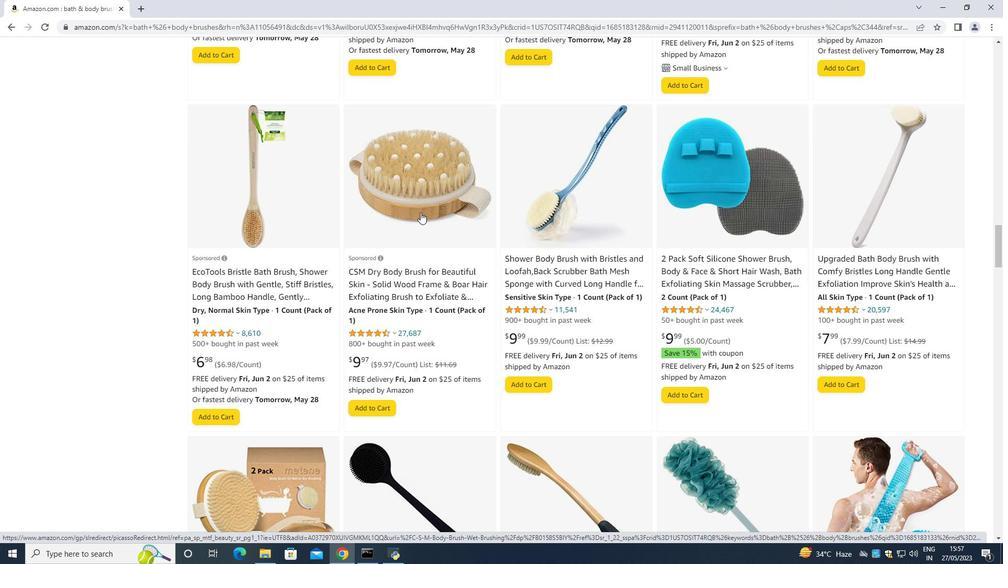 
Action: Mouse pressed left at (415, 211)
Screenshot: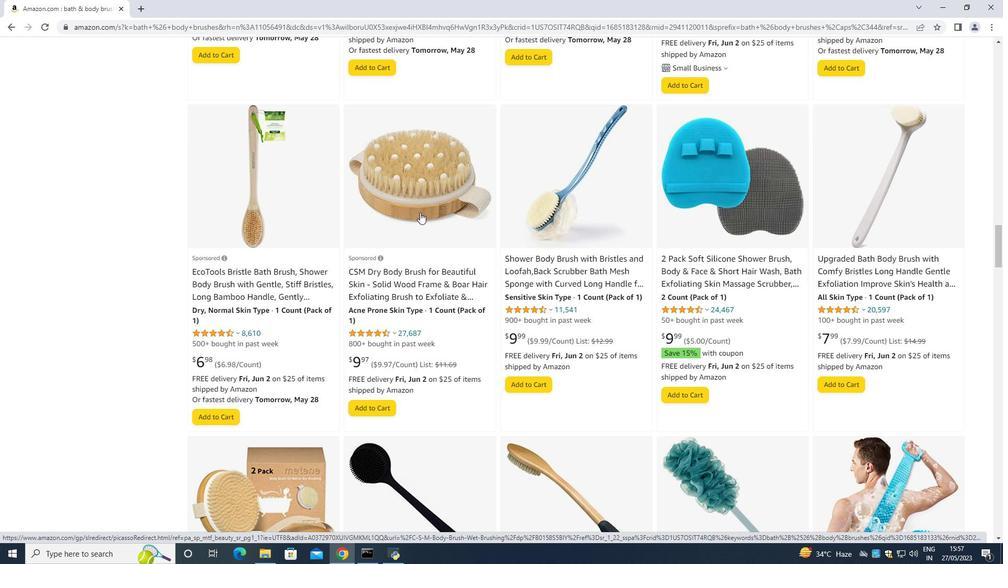 
Action: Mouse moved to (240, 322)
Screenshot: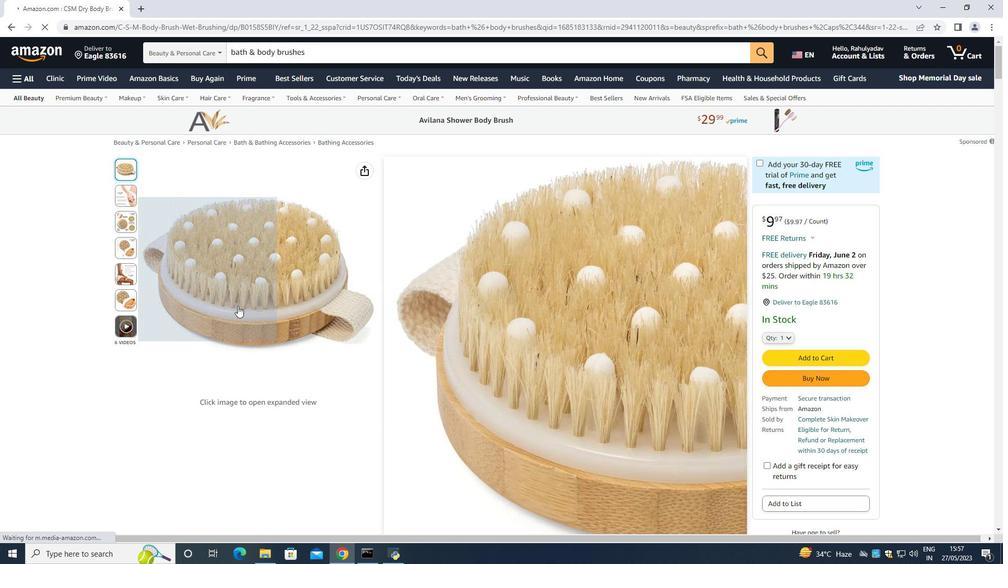 
Action: Mouse pressed left at (240, 322)
Screenshot: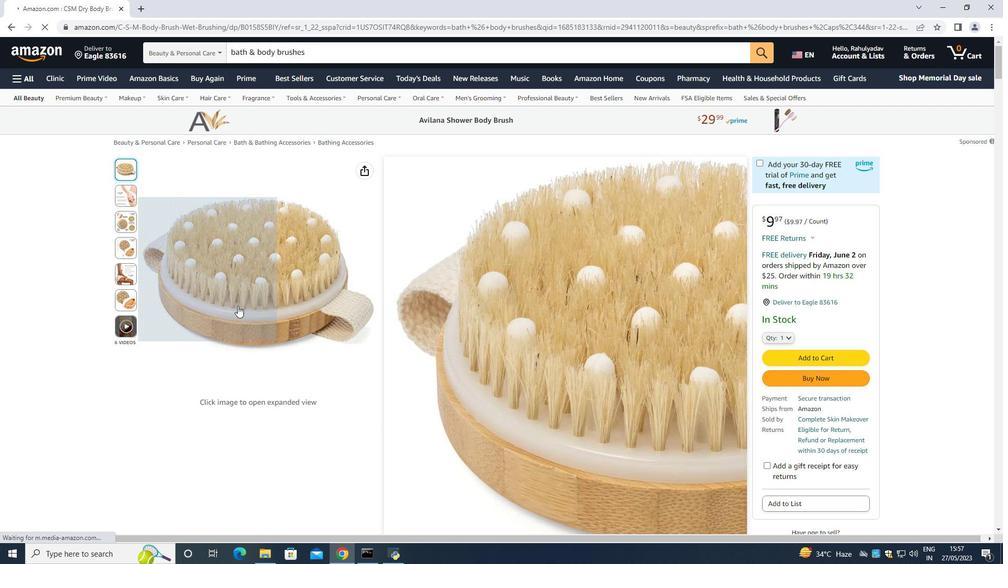 
Action: Mouse moved to (234, 238)
Screenshot: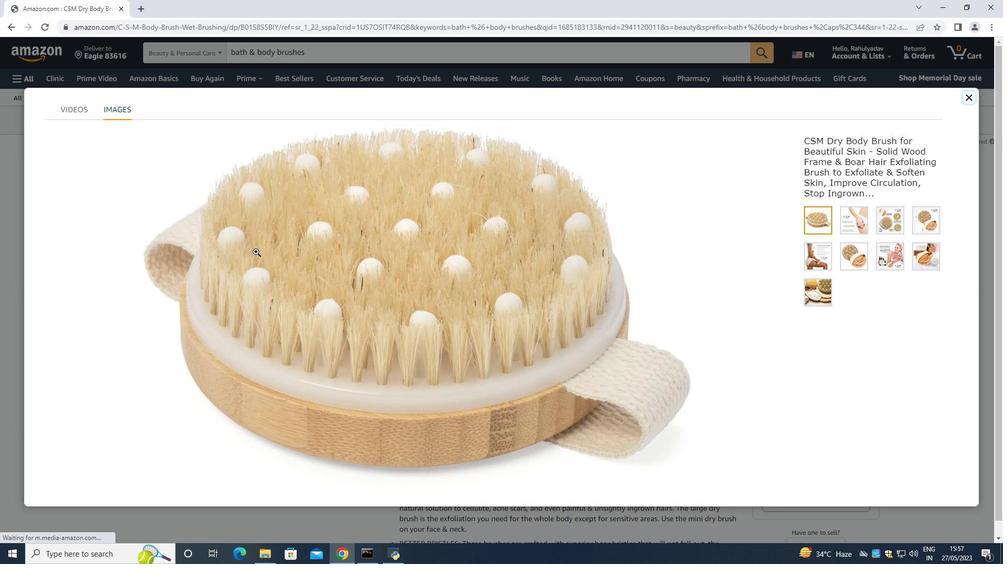 
Action: Mouse pressed left at (234, 238)
Screenshot: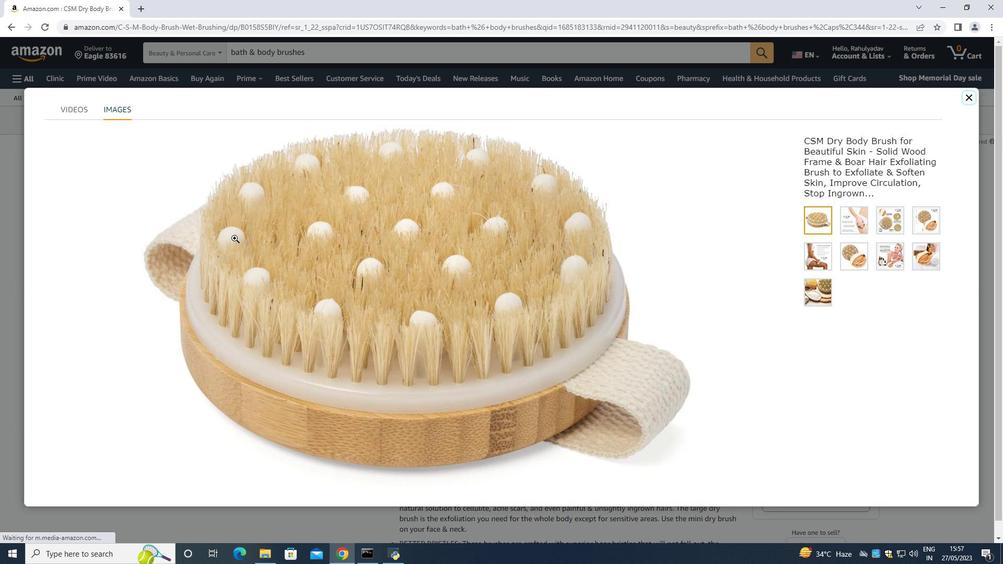 
Action: Mouse moved to (850, 221)
Screenshot: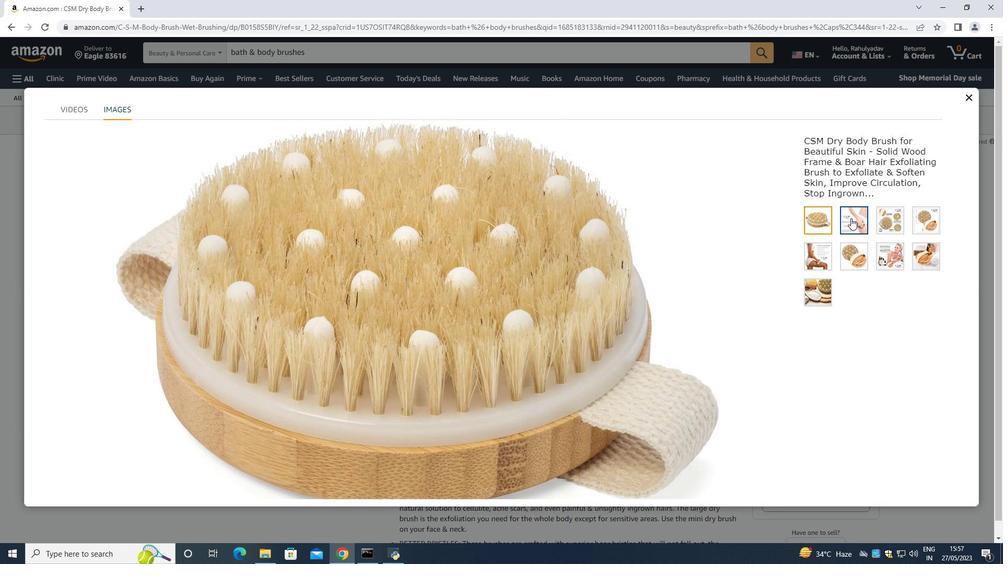 
Action: Mouse pressed left at (850, 221)
Screenshot: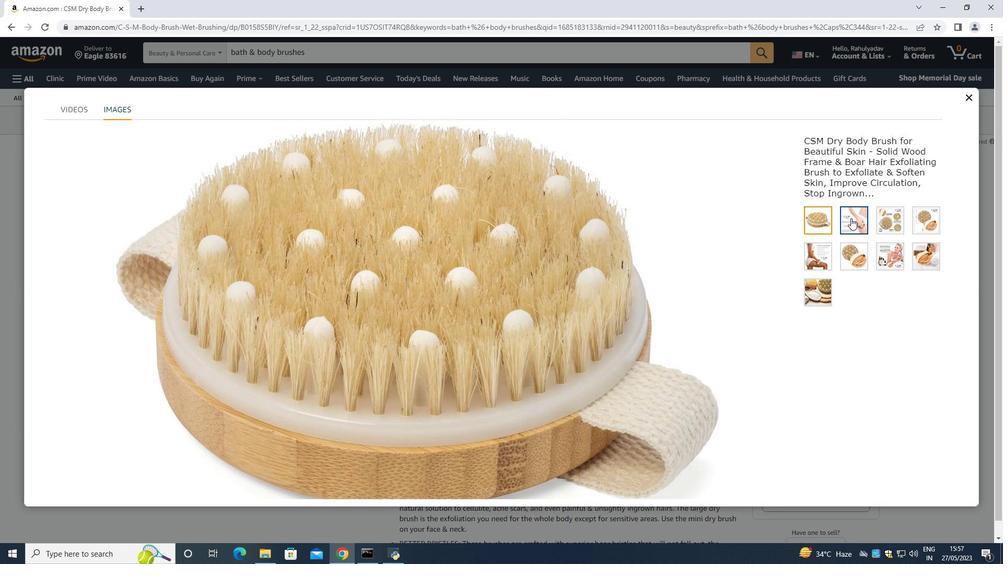 
Action: Mouse moved to (886, 208)
Screenshot: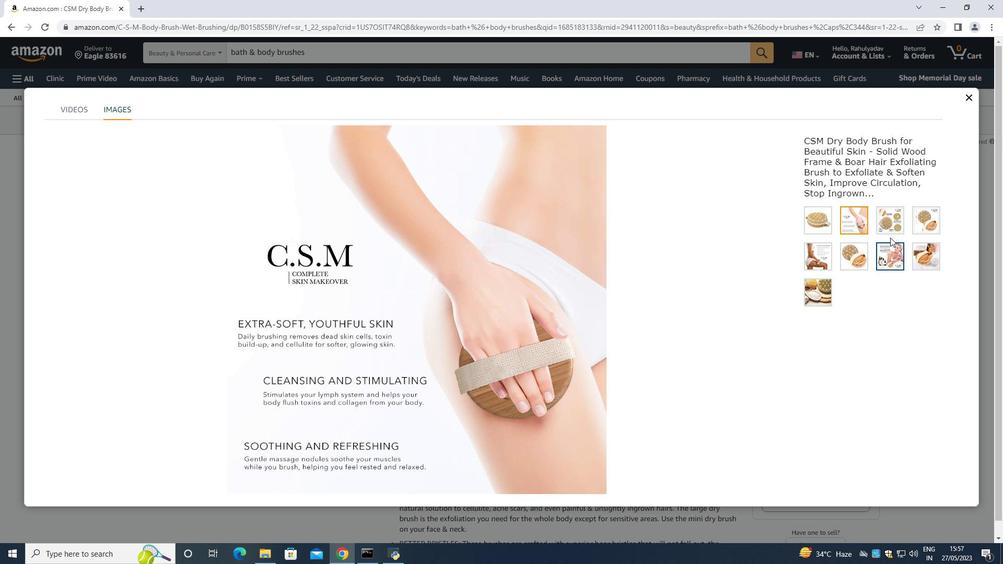 
Action: Mouse pressed left at (886, 208)
Screenshot: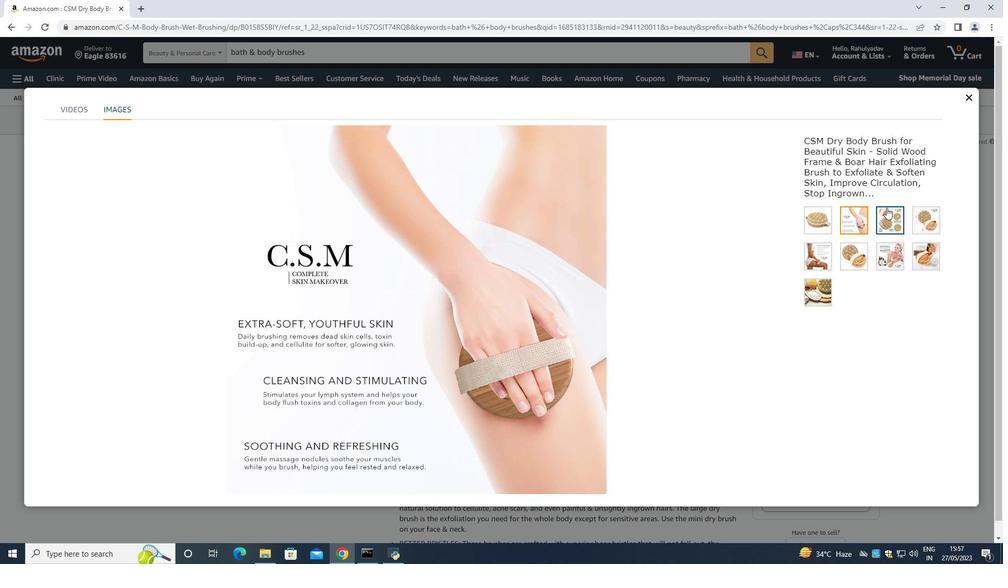 
Action: Mouse moved to (823, 252)
Screenshot: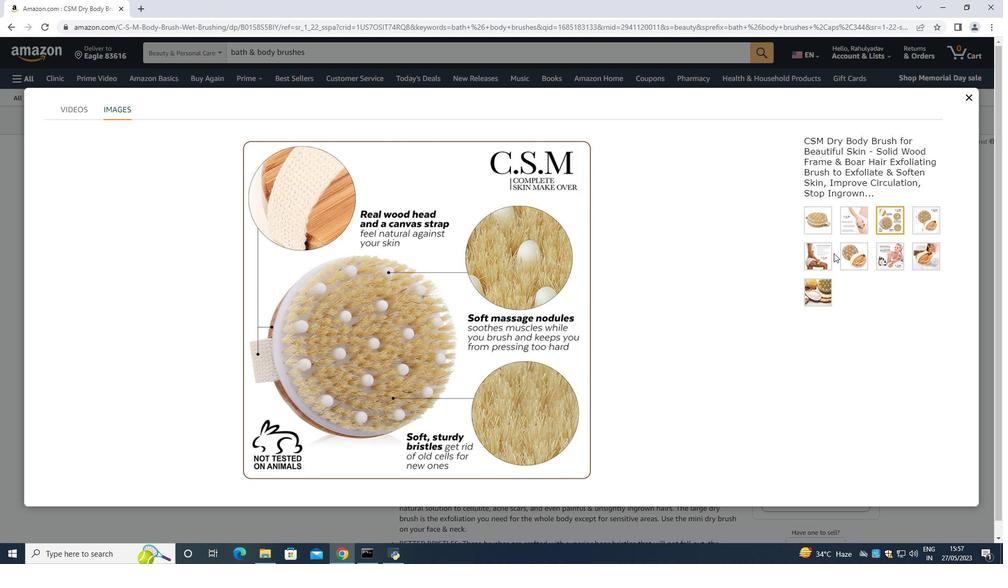 
Action: Mouse pressed left at (823, 252)
Screenshot: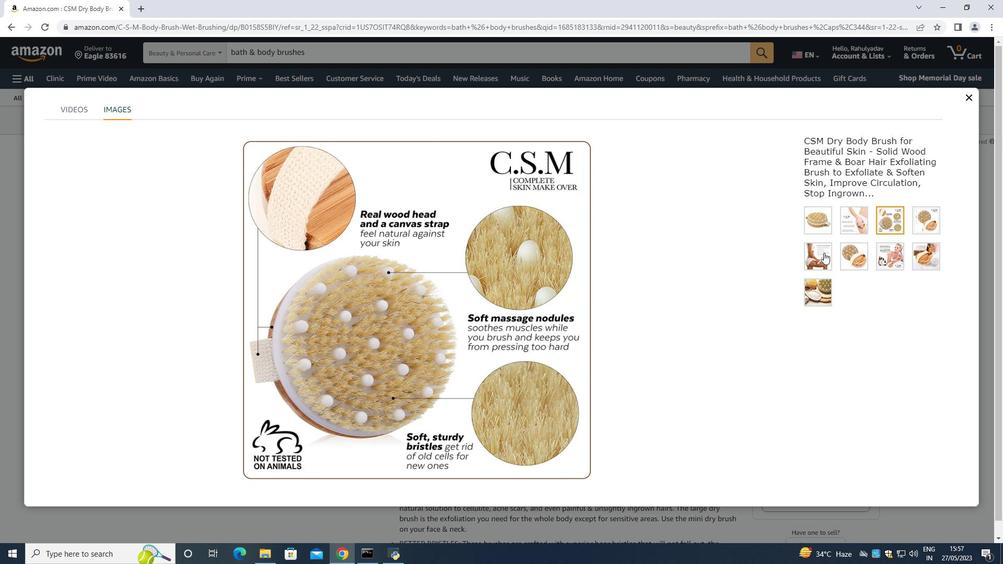 
Action: Mouse moved to (852, 256)
Screenshot: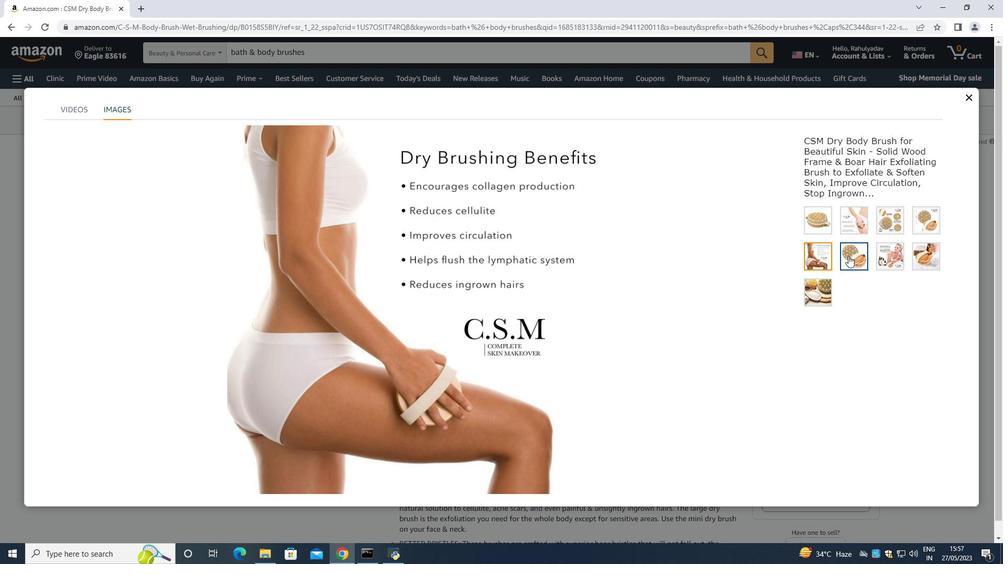 
Action: Mouse pressed left at (852, 256)
Screenshot: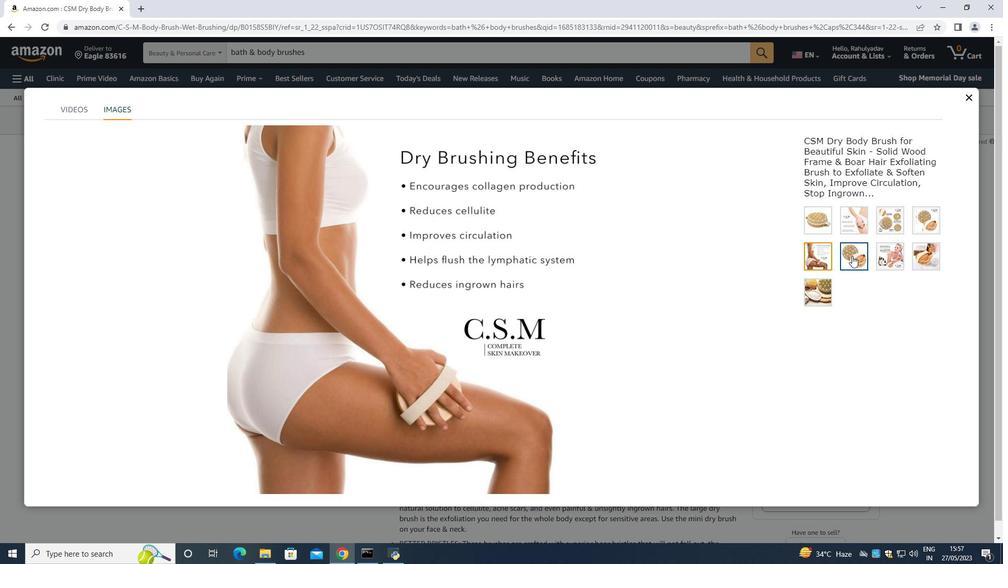 
Action: Mouse moved to (893, 256)
Screenshot: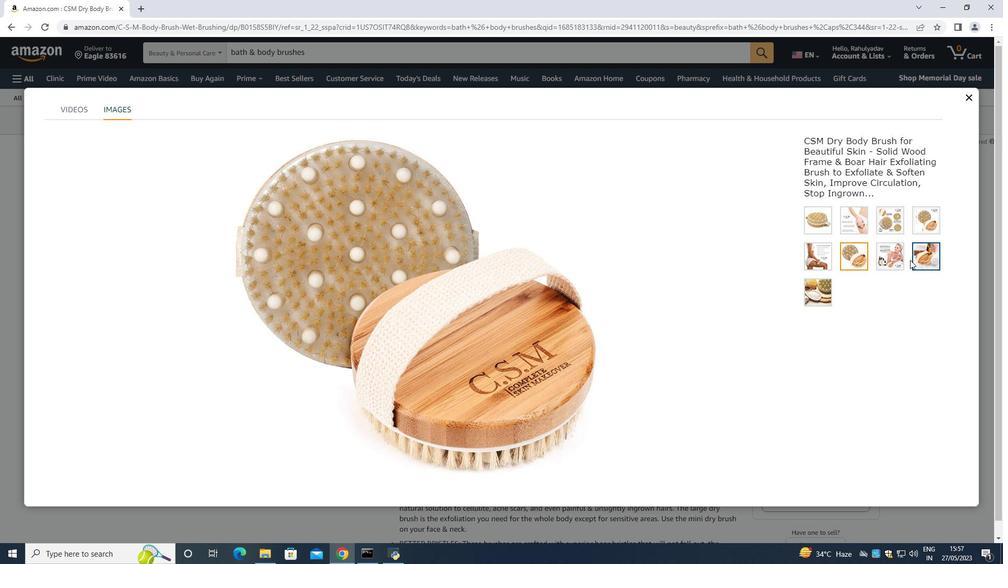 
Action: Mouse pressed left at (893, 256)
Screenshot: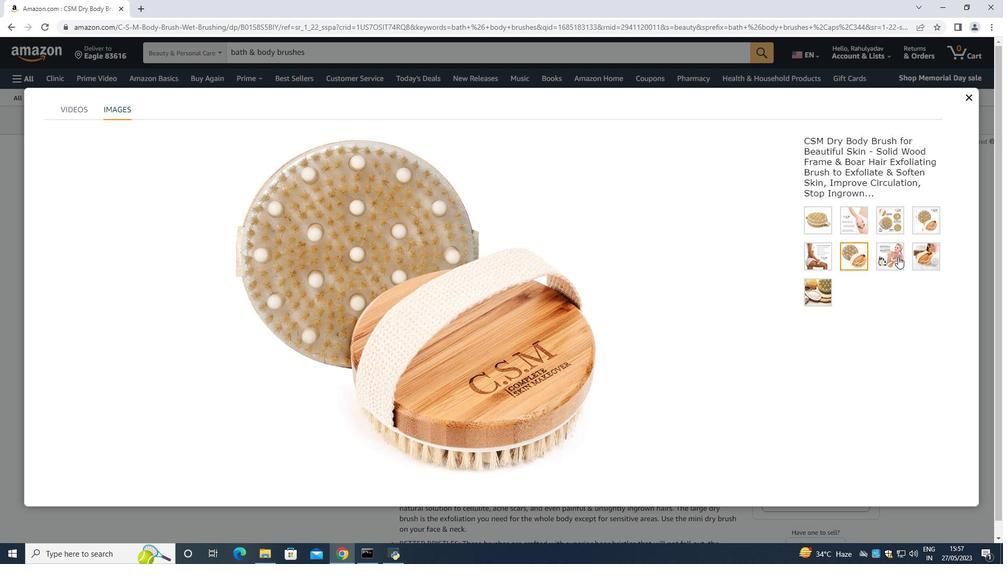 
Action: Mouse moved to (909, 258)
Screenshot: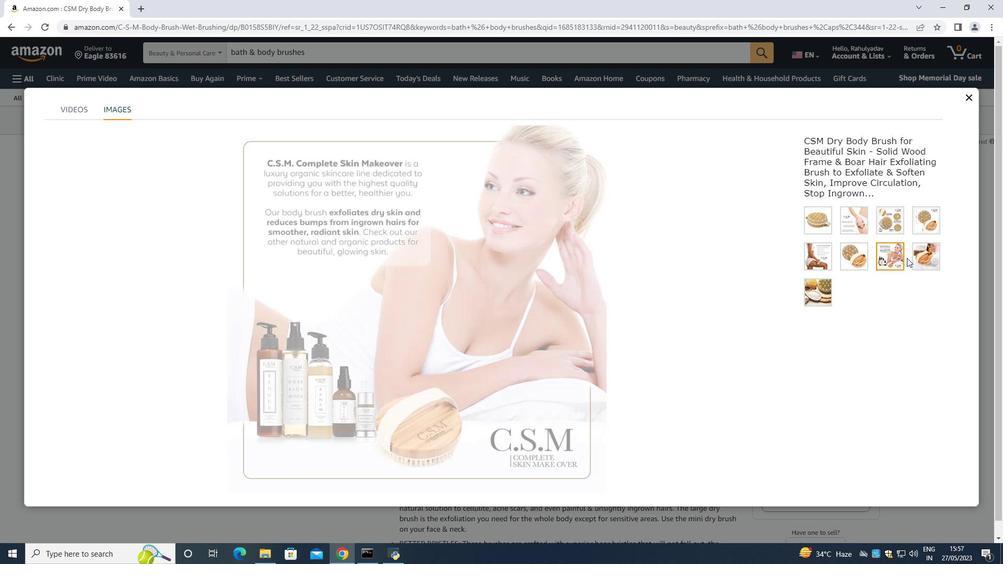 
Action: Mouse pressed left at (909, 258)
Screenshot: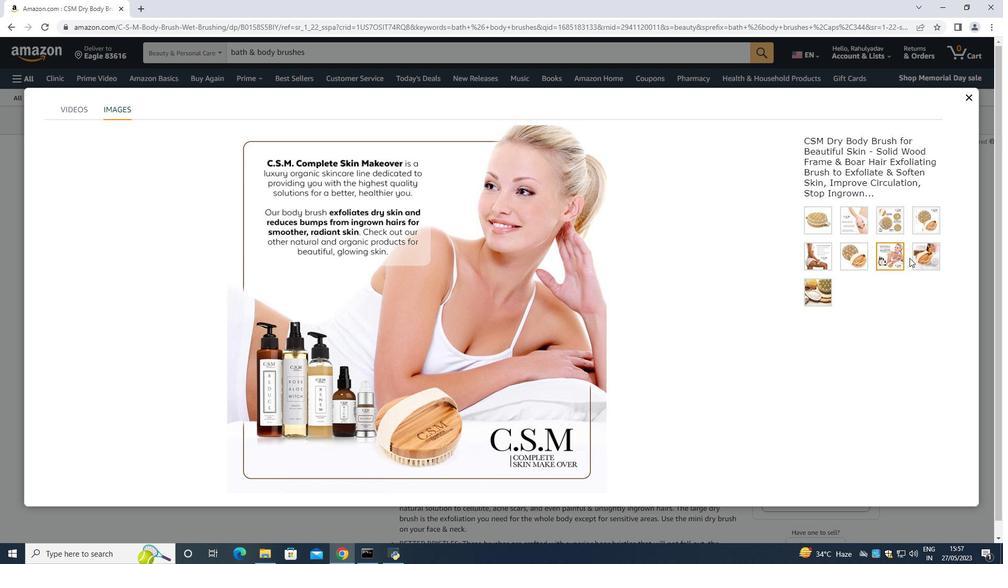 
Action: Mouse moved to (927, 258)
Screenshot: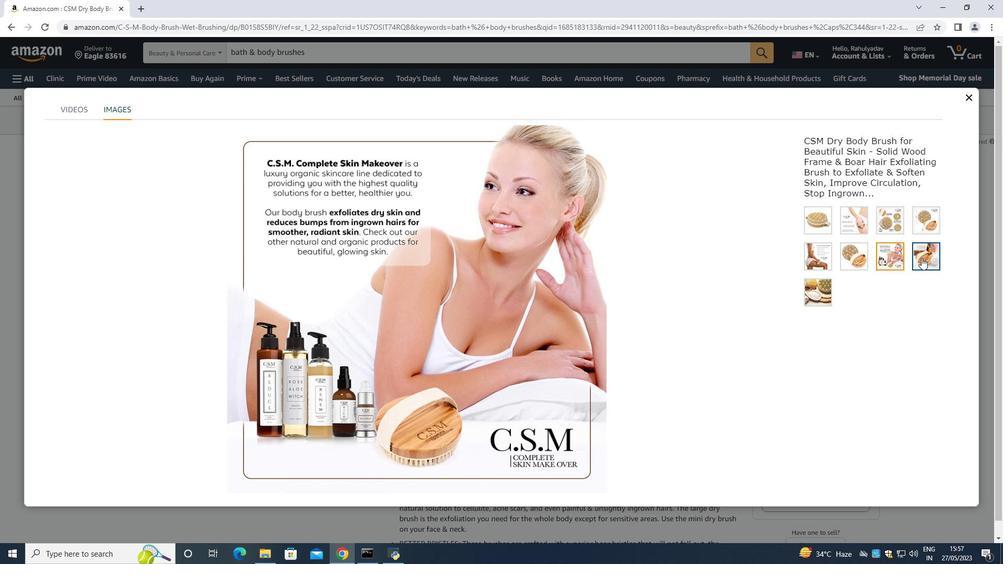 
Action: Mouse pressed left at (927, 258)
Screenshot: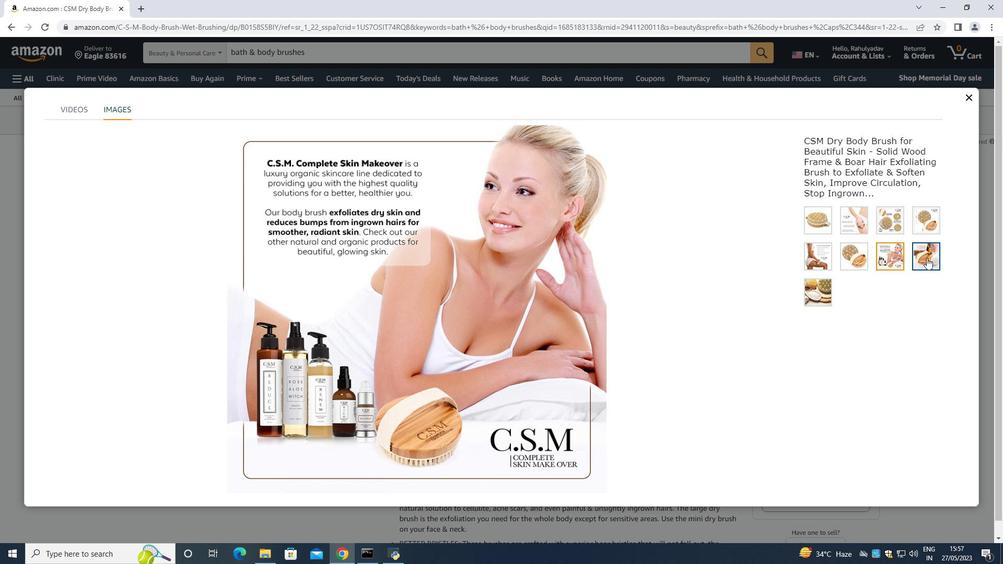 
Action: Mouse moved to (831, 292)
Screenshot: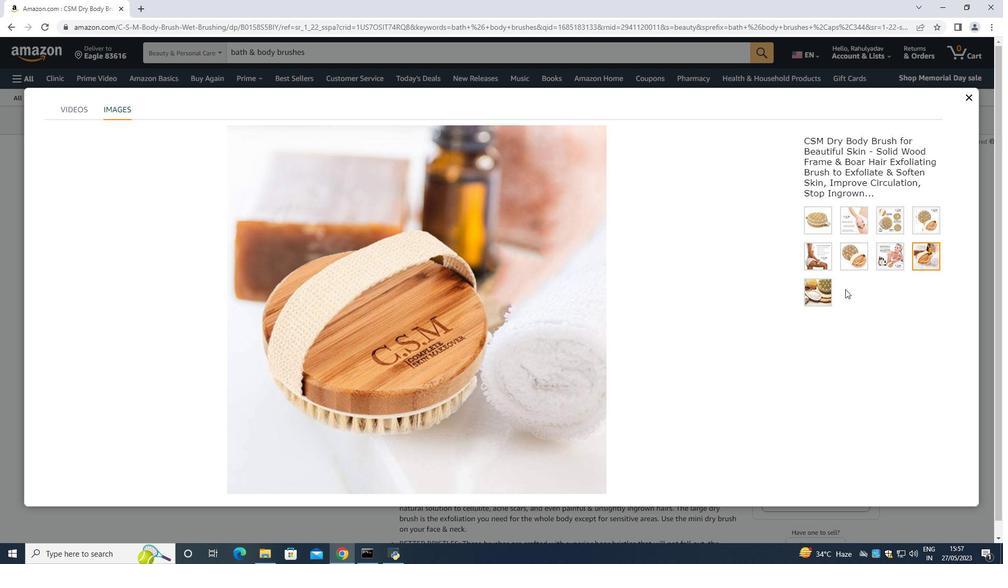 
Action: Mouse pressed left at (831, 292)
Screenshot: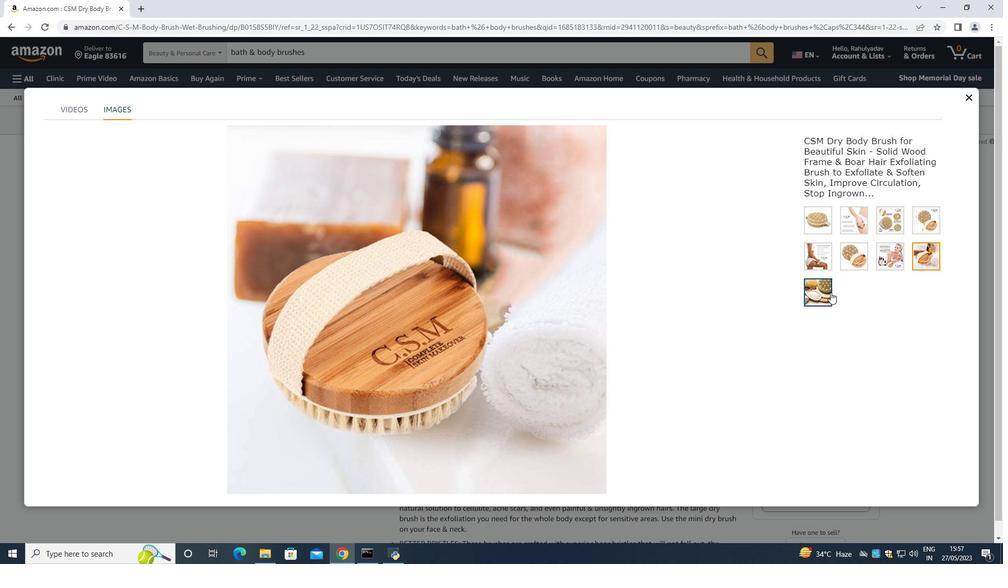 
Action: Mouse moved to (971, 100)
Screenshot: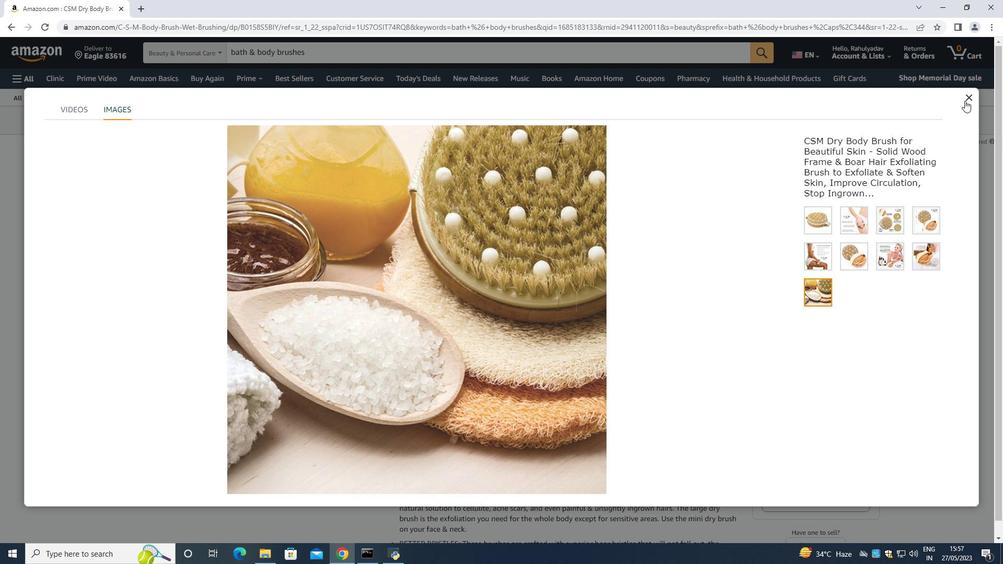 
Action: Mouse pressed left at (971, 100)
Screenshot: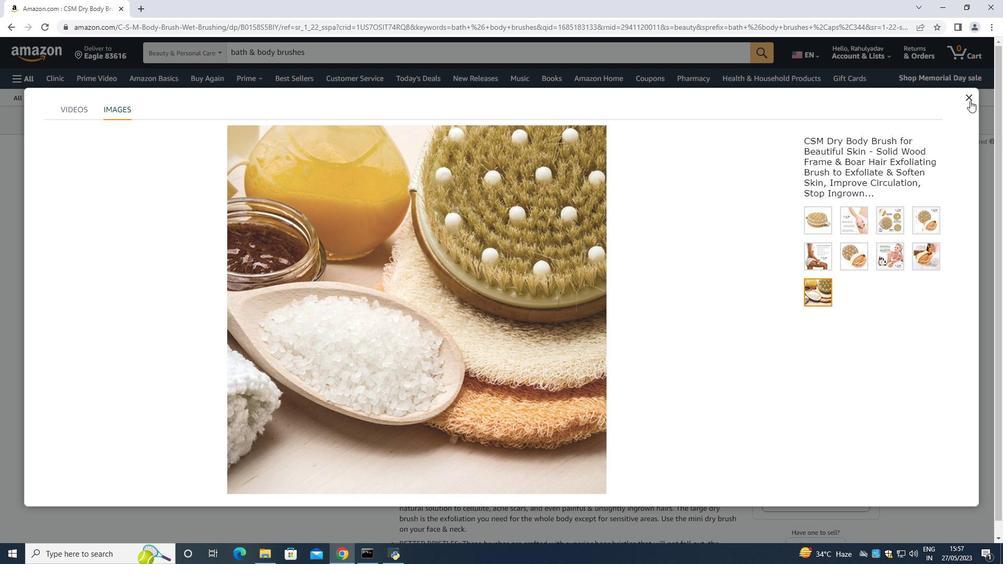 
Action: Mouse moved to (11, 24)
Screenshot: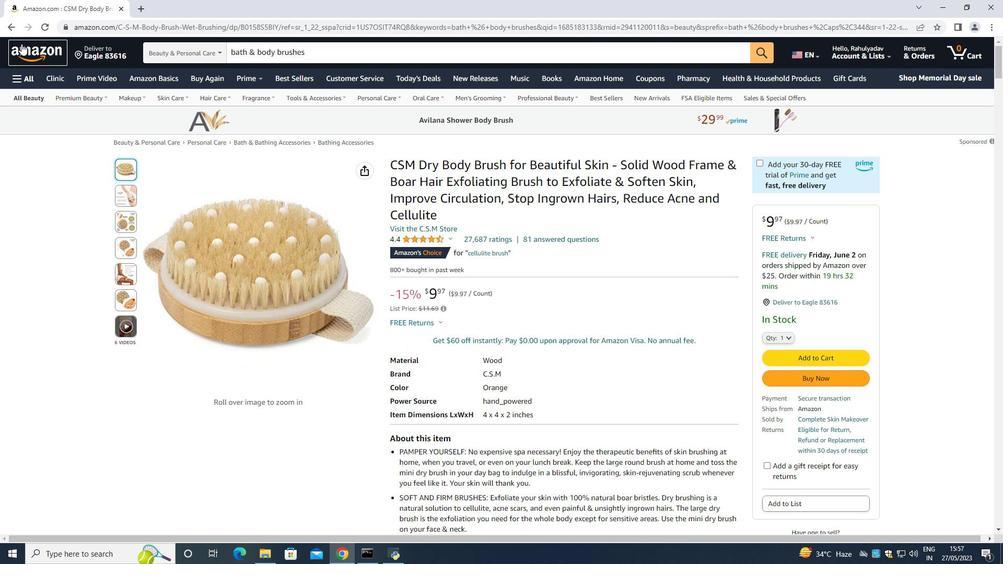 
Action: Mouse pressed left at (11, 24)
Screenshot: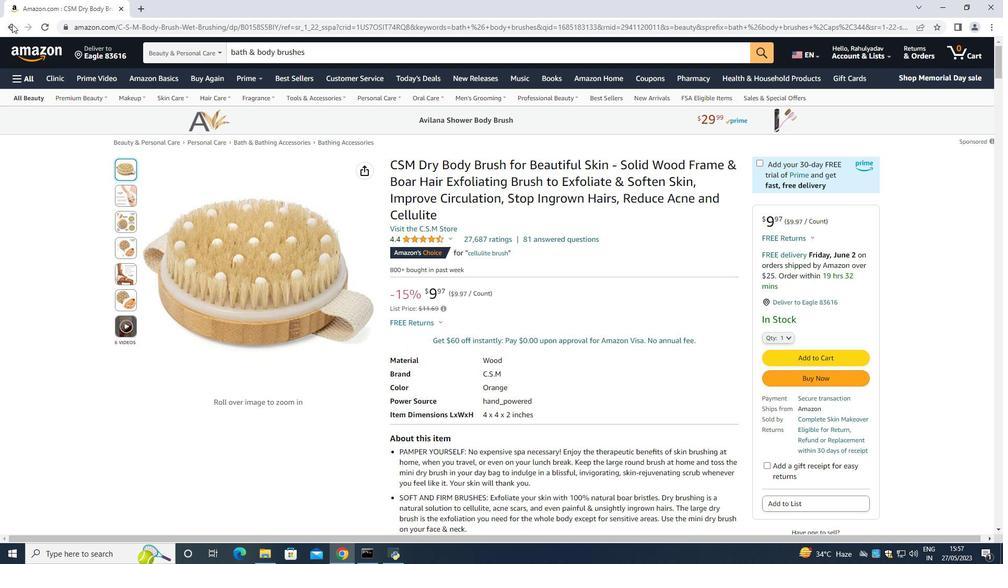 
Action: Mouse moved to (369, 266)
Screenshot: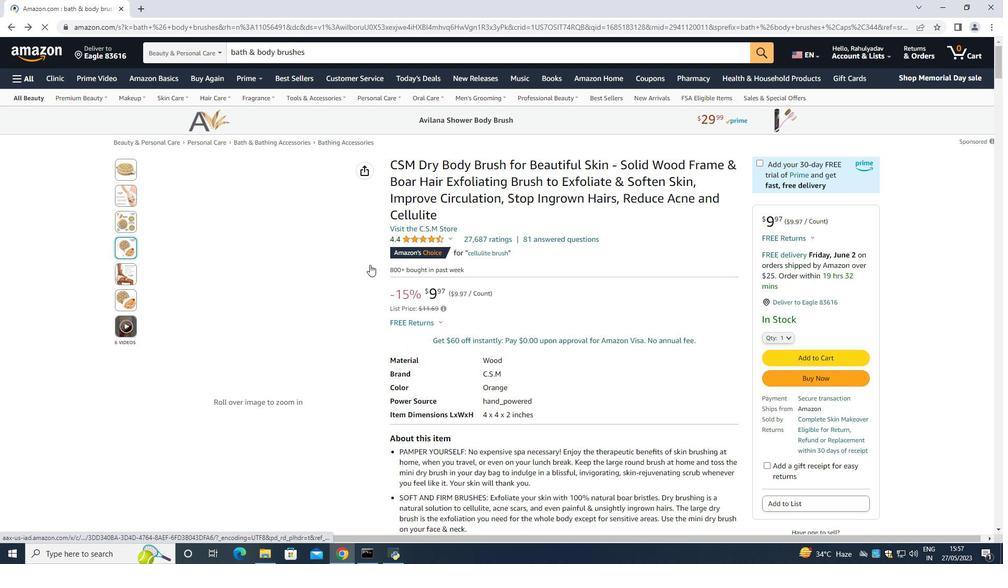 
Action: Mouse scrolled (369, 266) with delta (0, 0)
Screenshot: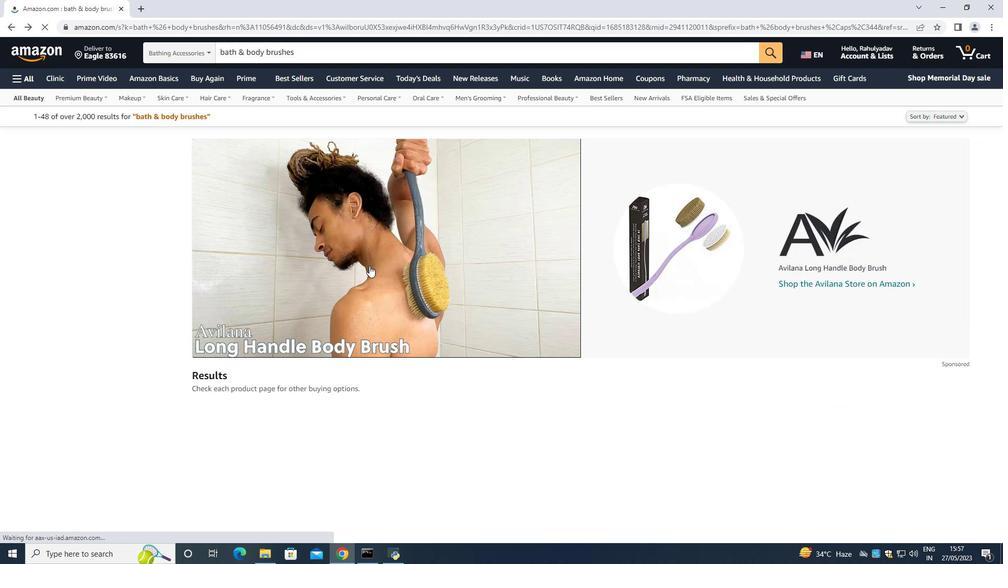 
Action: Mouse scrolled (369, 266) with delta (0, 0)
Screenshot: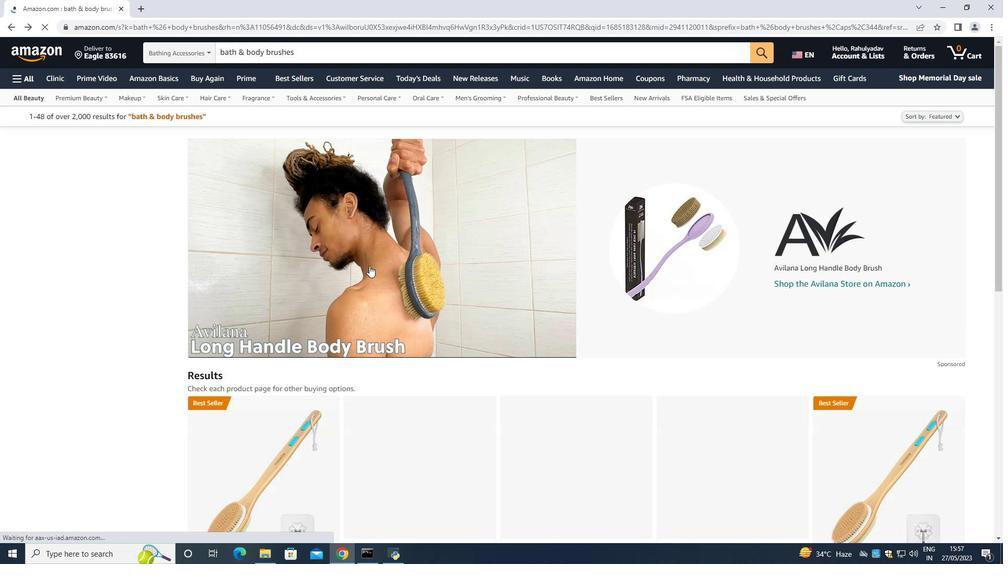 
Action: Mouse scrolled (369, 266) with delta (0, 0)
Screenshot: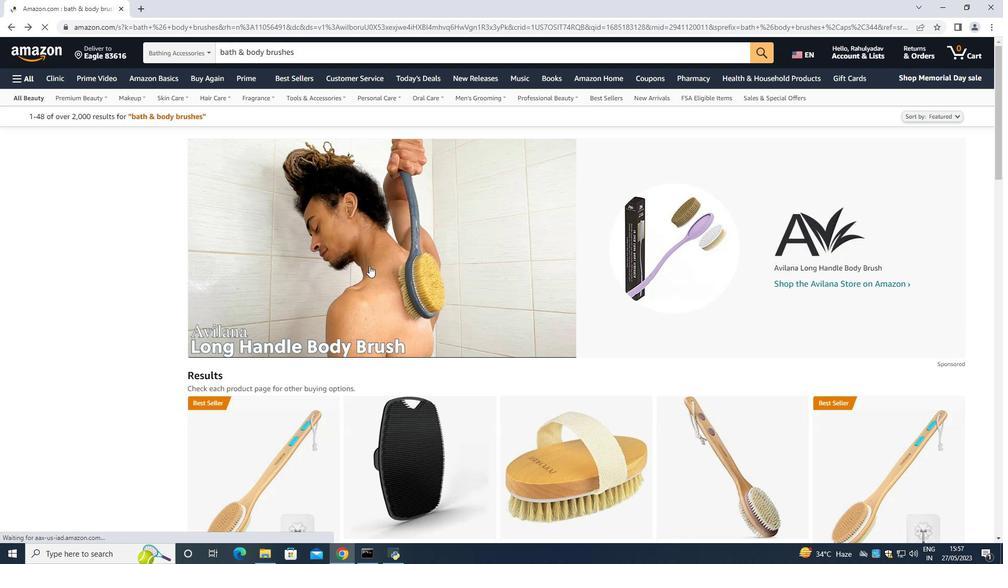 
Action: Mouse scrolled (369, 265) with delta (0, 0)
Screenshot: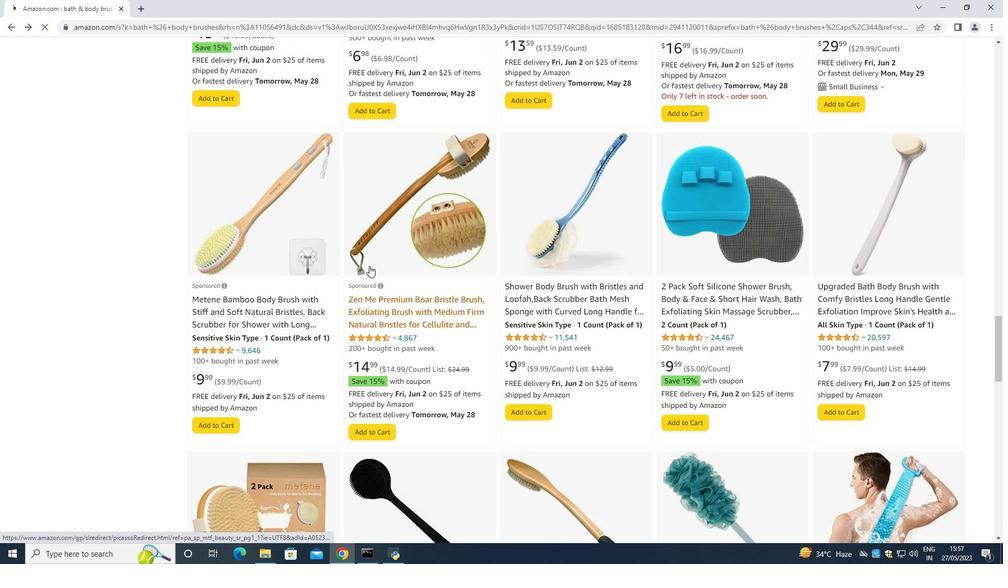 
Action: Mouse scrolled (369, 265) with delta (0, 0)
Screenshot: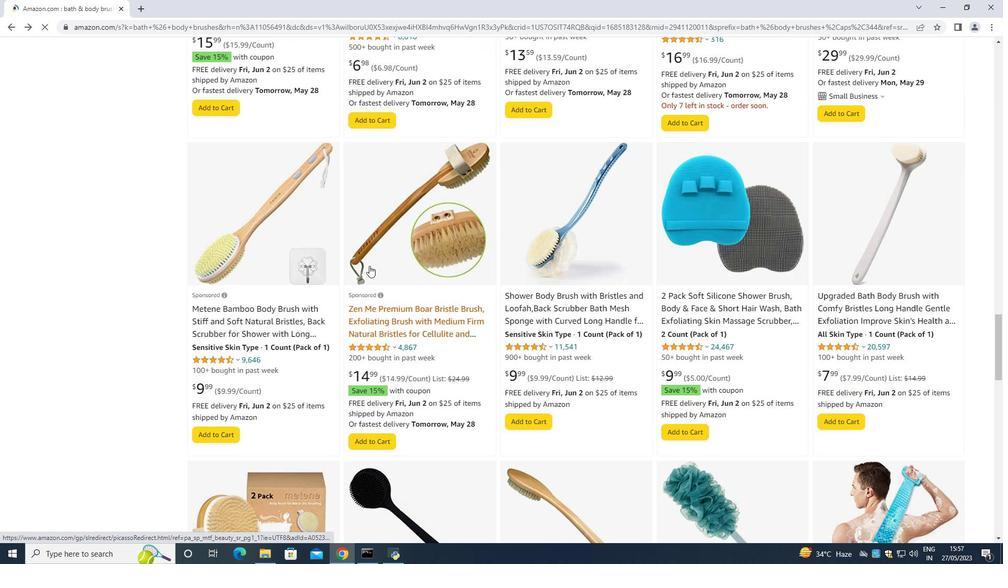 
Action: Mouse scrolled (369, 265) with delta (0, 0)
